 Task: Research Airbnb accommodation in Malacca, Malaysia from 9th December, 2023 to 16th December, 2023 for 2 adults.2 bedrooms having 2 beds and 1 bathroom. Property type can be flat. Look for 5 properties as per requirement.
Action: Mouse moved to (466, 142)
Screenshot: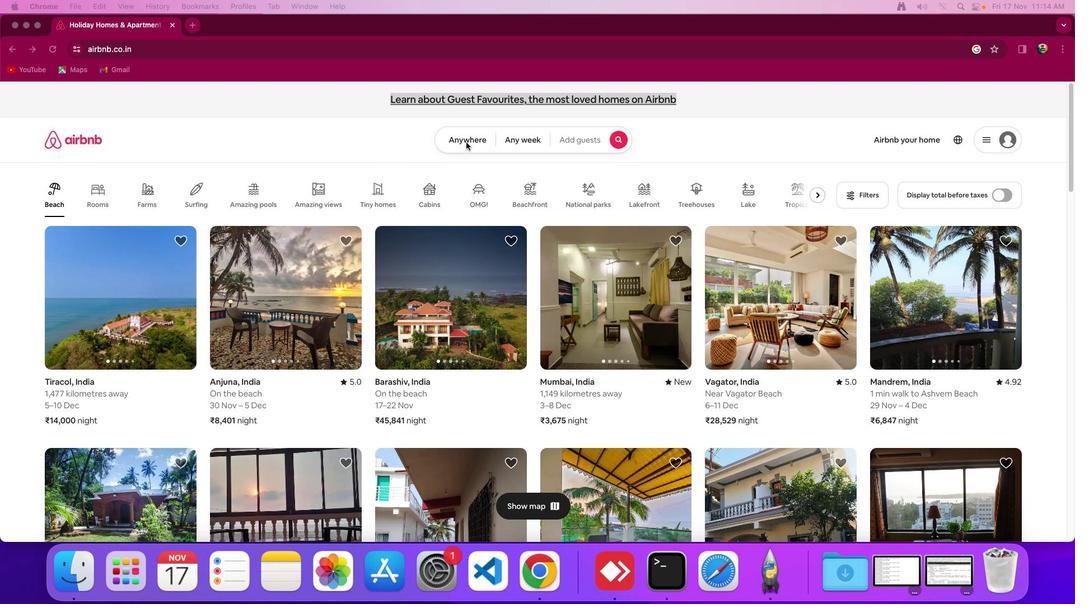 
Action: Mouse pressed left at (466, 142)
Screenshot: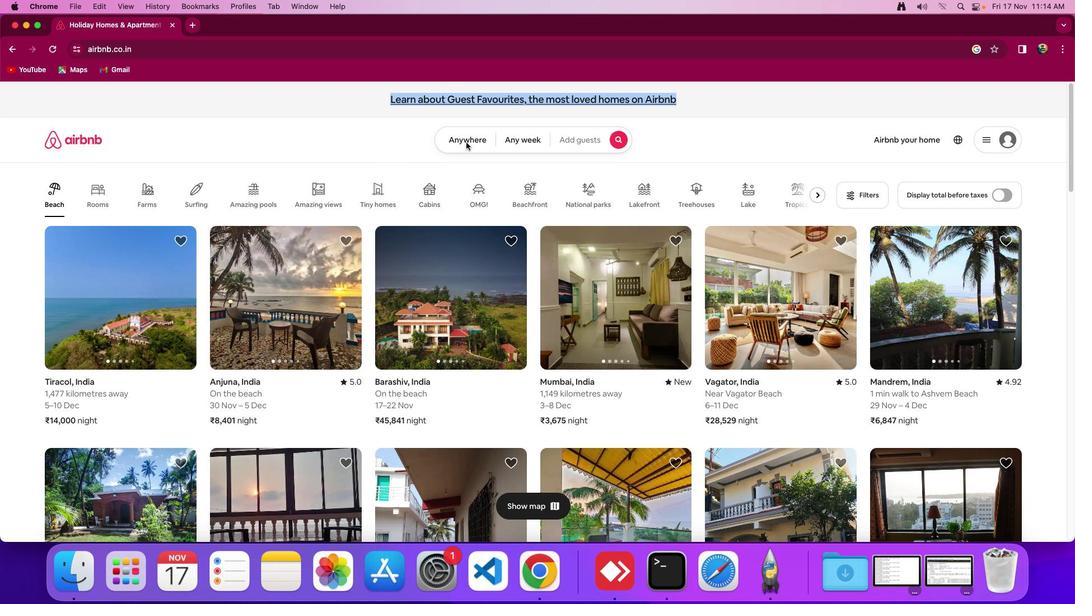 
Action: Mouse moved to (466, 142)
Screenshot: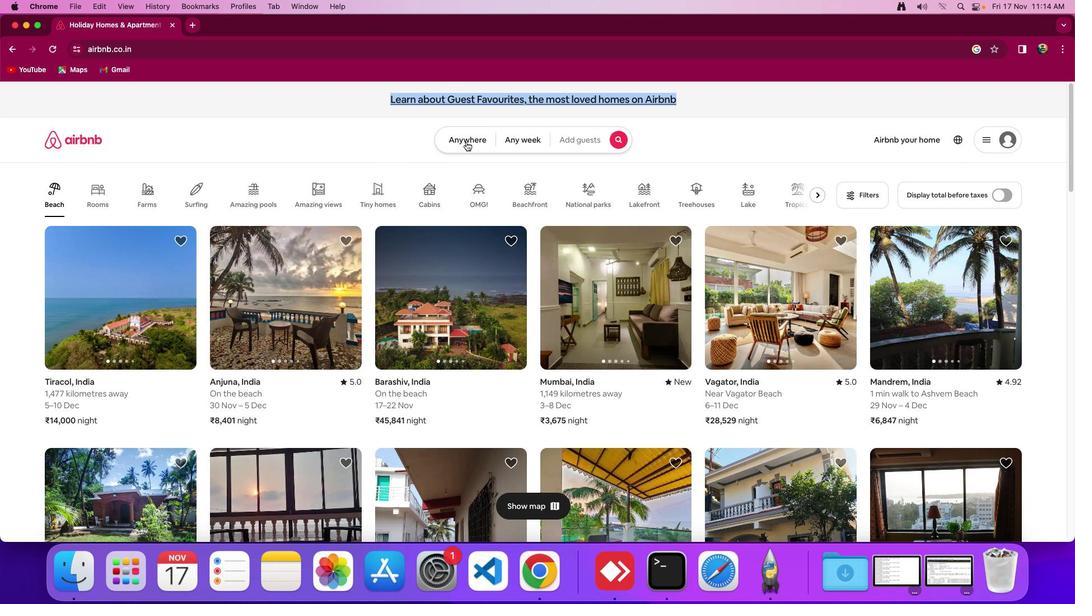 
Action: Mouse pressed left at (466, 142)
Screenshot: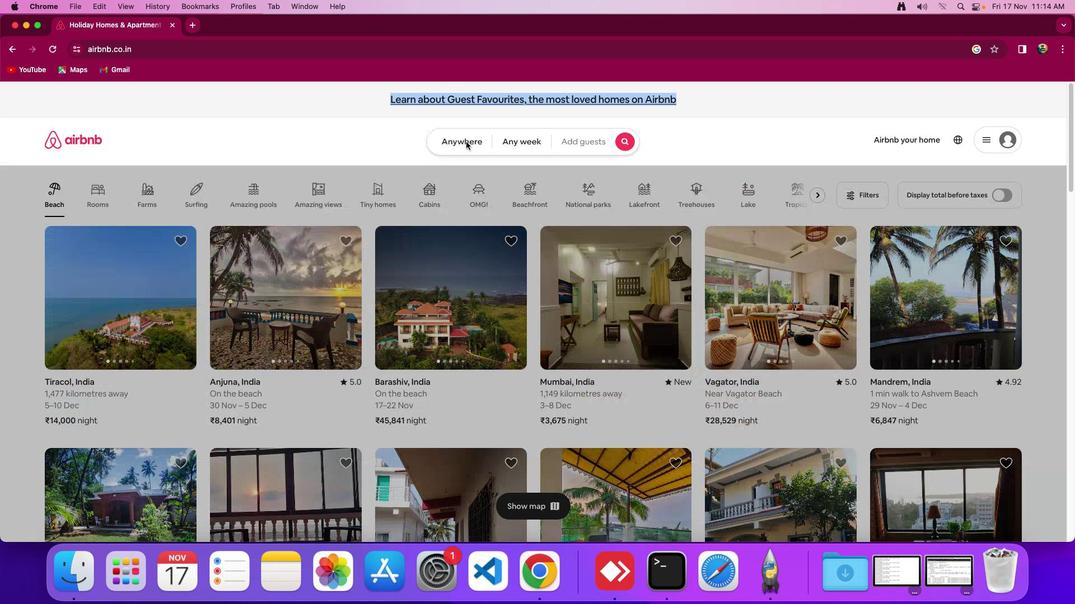 
Action: Mouse moved to (429, 184)
Screenshot: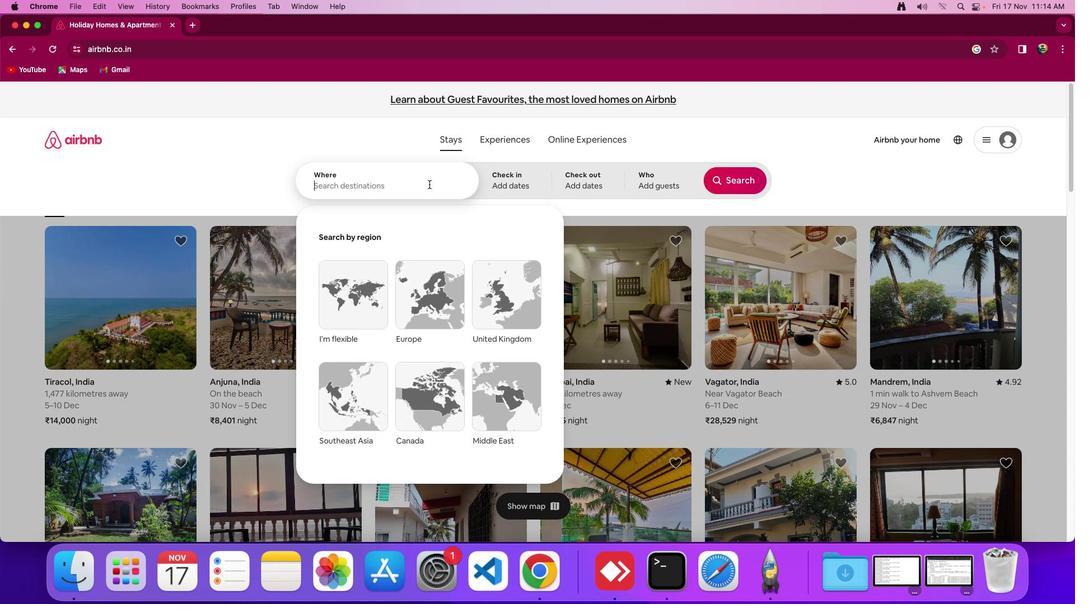 
Action: Mouse pressed left at (429, 184)
Screenshot: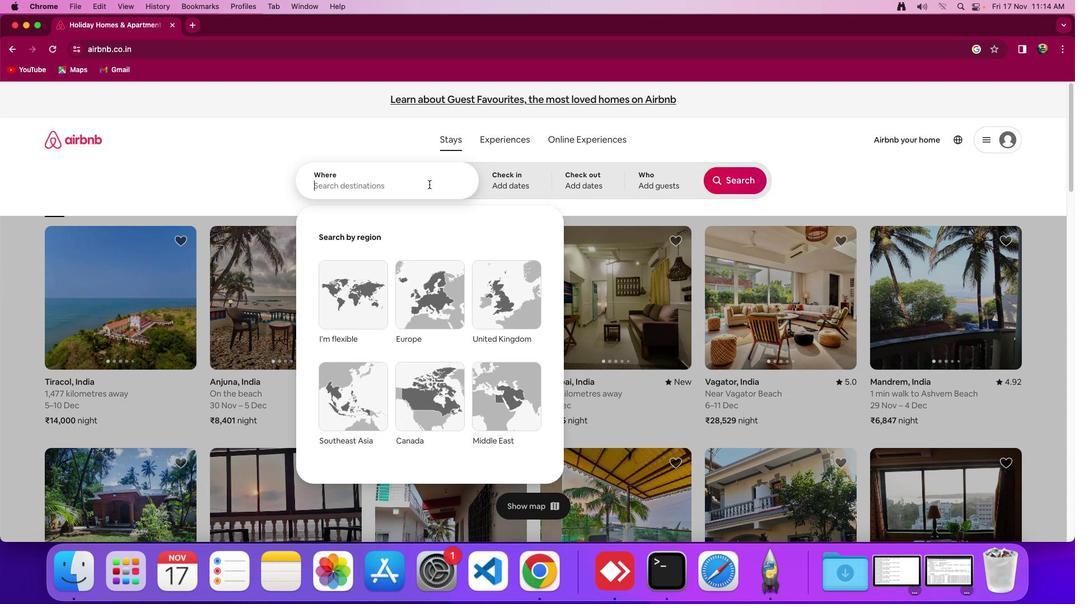 
Action: Mouse moved to (430, 183)
Screenshot: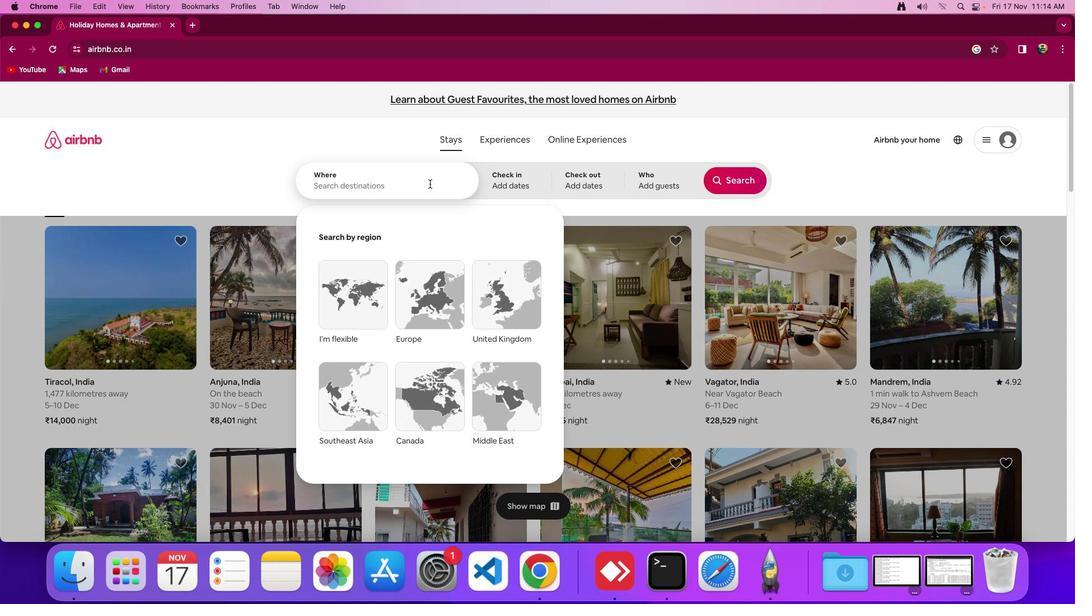 
Action: Key pressed Key.shift'M''a''l''c''c''a'','Key.spaceKey.shift'M''a''k''a''y''s''i''a'
Screenshot: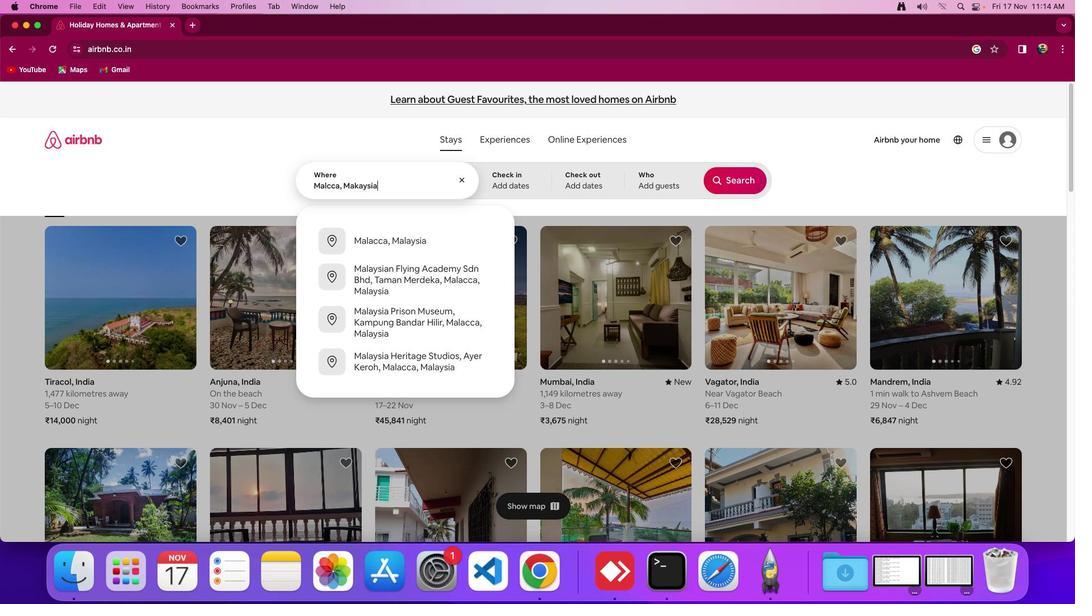 
Action: Mouse moved to (507, 190)
Screenshot: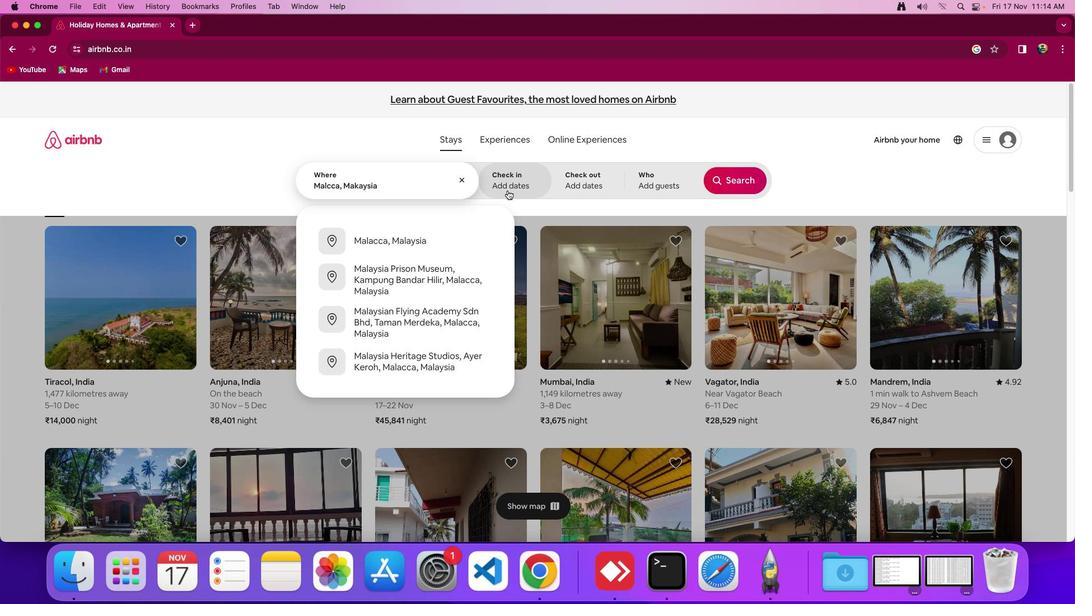
Action: Mouse pressed left at (507, 190)
Screenshot: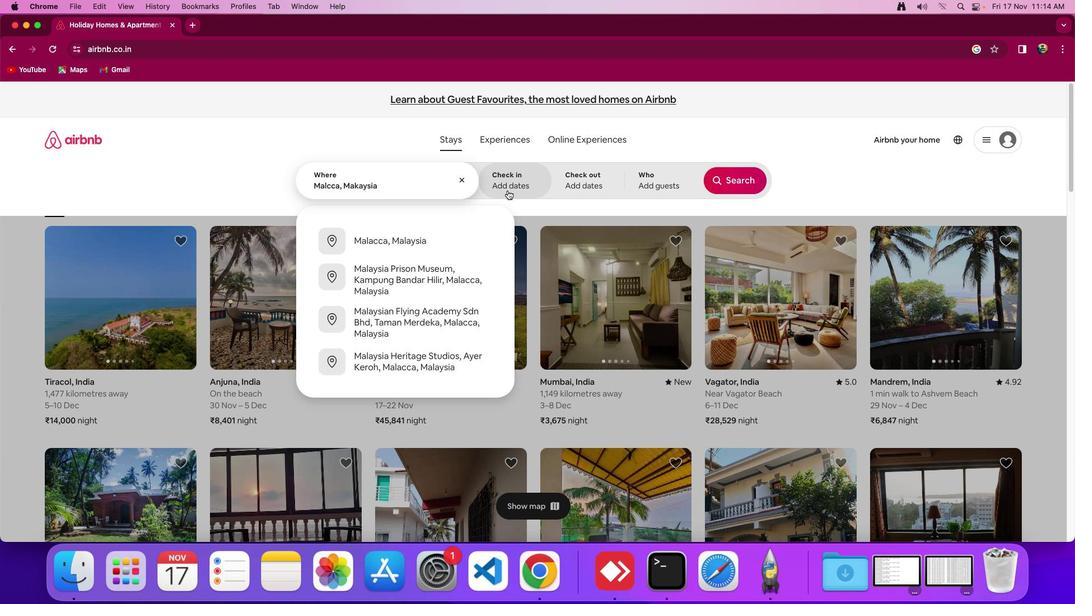 
Action: Mouse moved to (723, 345)
Screenshot: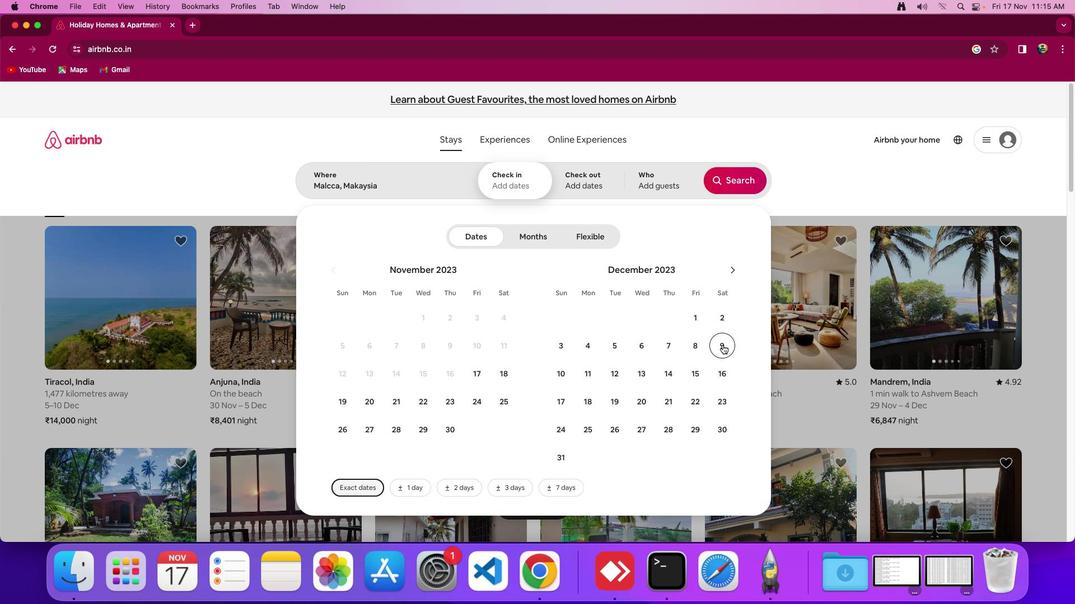 
Action: Mouse pressed left at (723, 345)
Screenshot: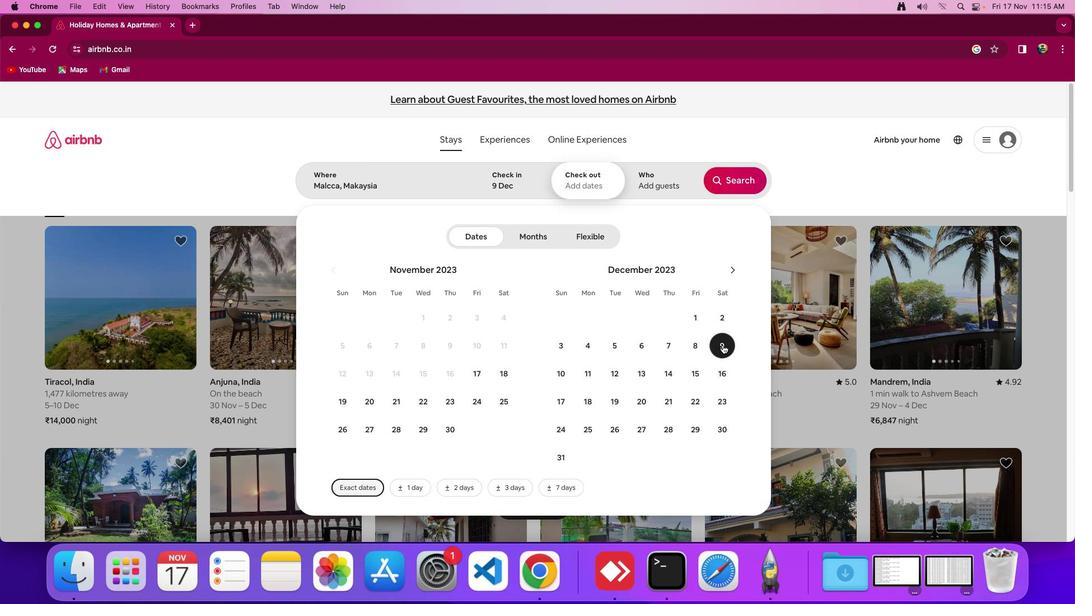 
Action: Mouse moved to (716, 376)
Screenshot: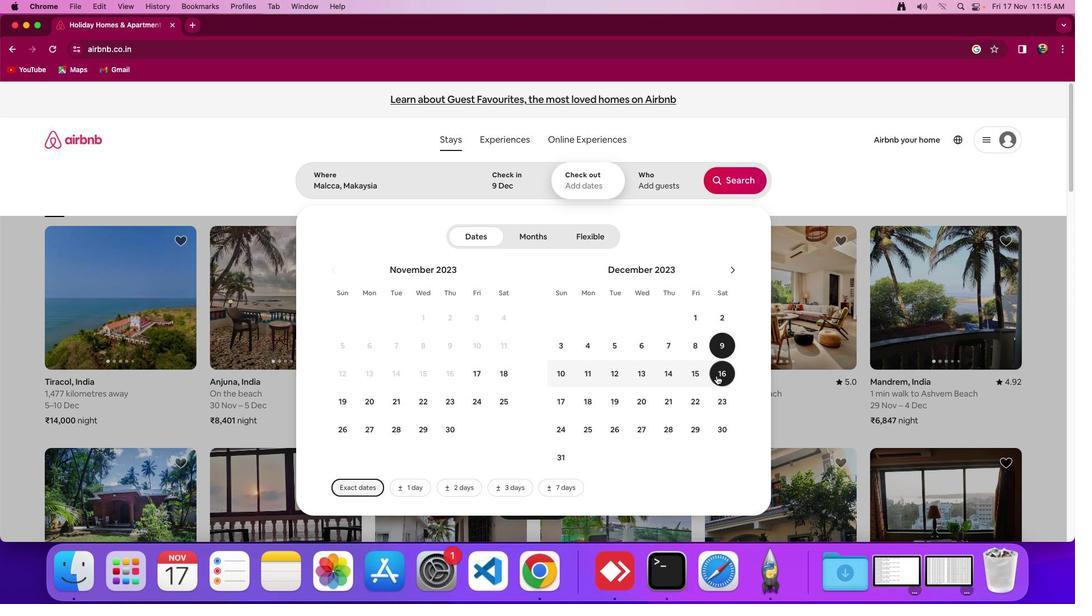 
Action: Mouse pressed left at (716, 376)
Screenshot: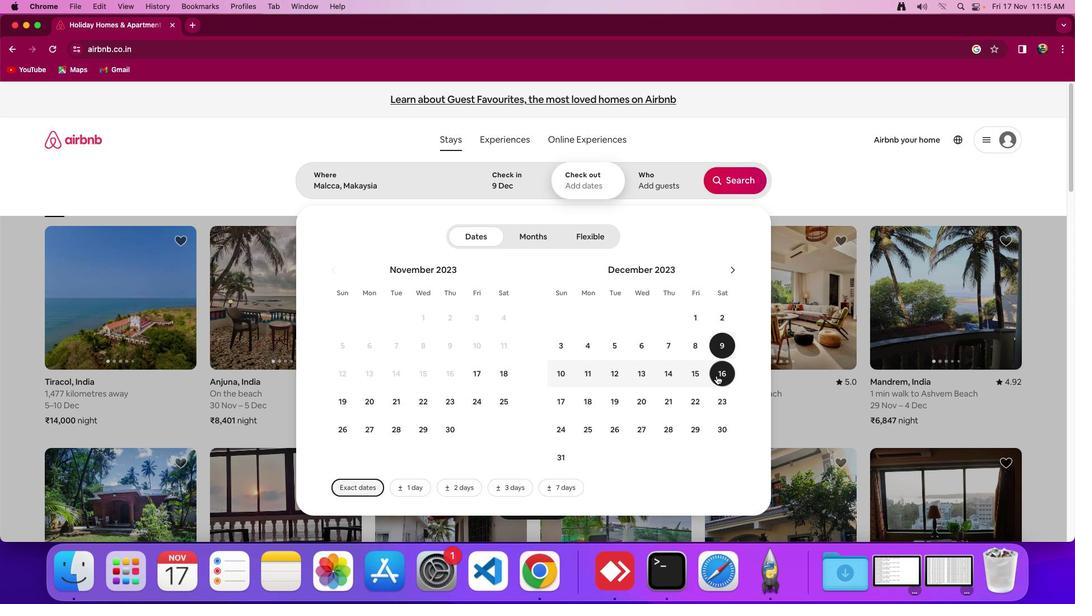 
Action: Mouse moved to (657, 178)
Screenshot: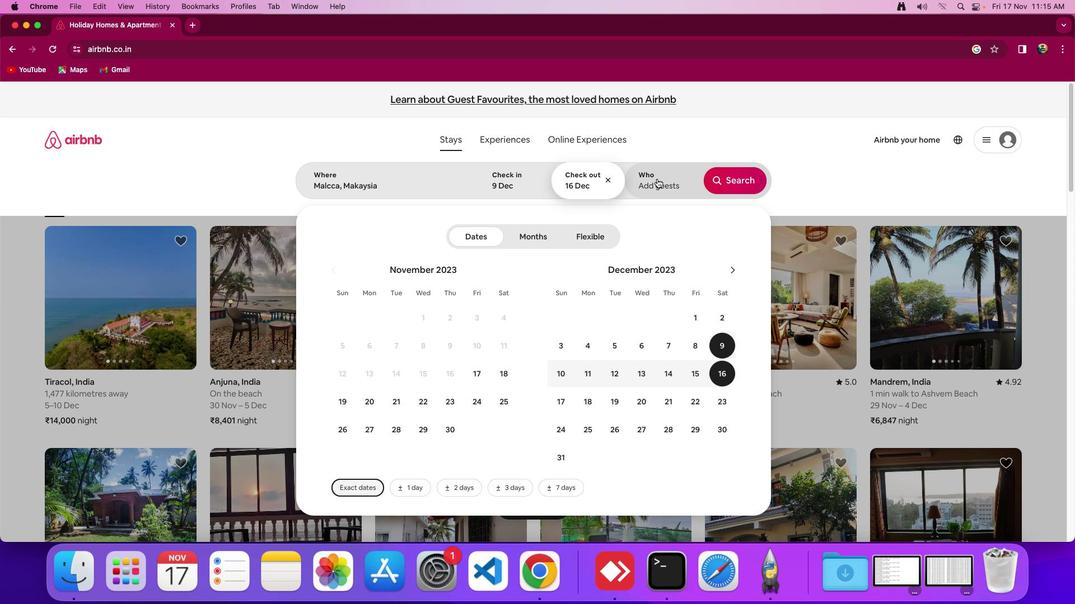 
Action: Mouse pressed left at (657, 178)
Screenshot: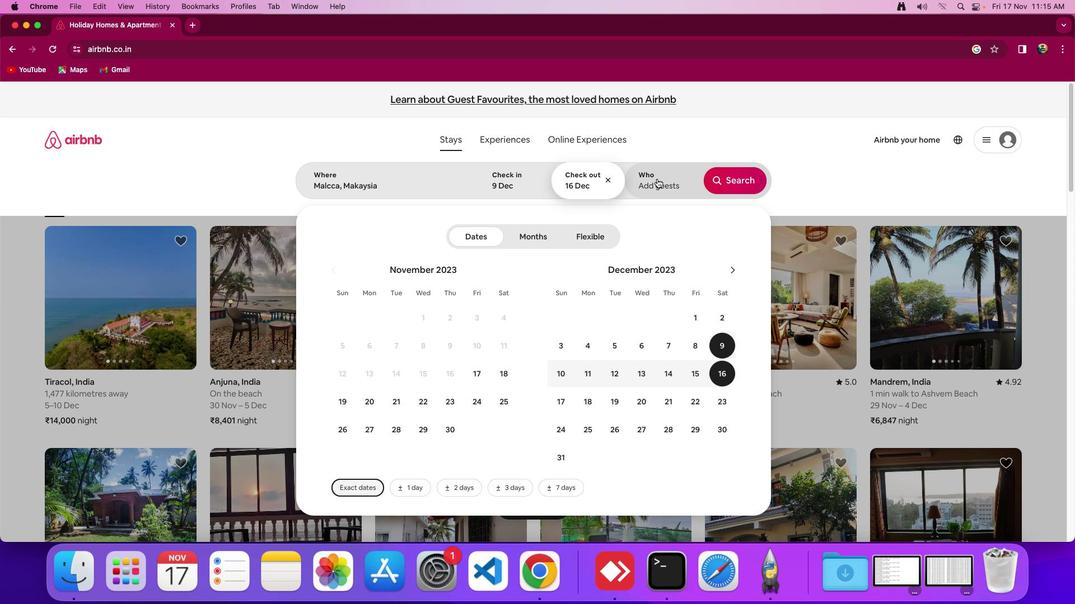 
Action: Mouse moved to (738, 242)
Screenshot: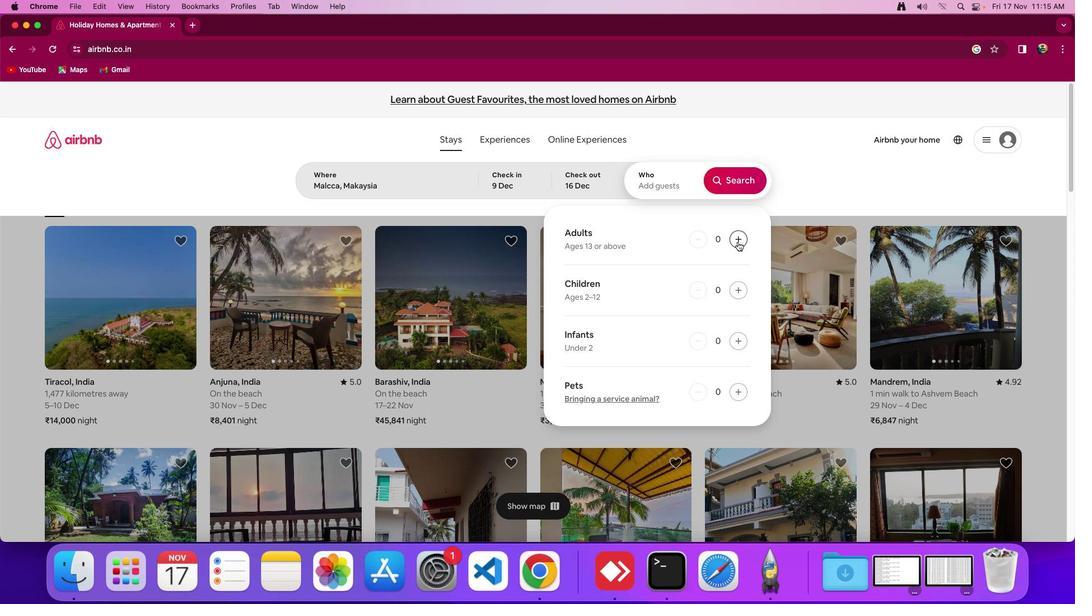 
Action: Mouse pressed left at (738, 242)
Screenshot: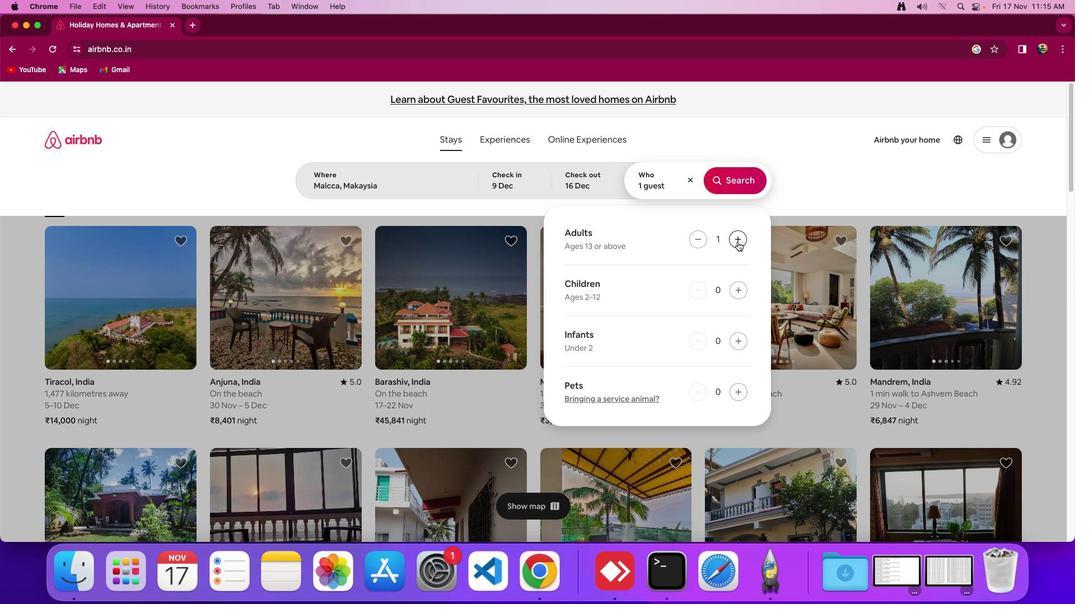 
Action: Mouse pressed left at (738, 242)
Screenshot: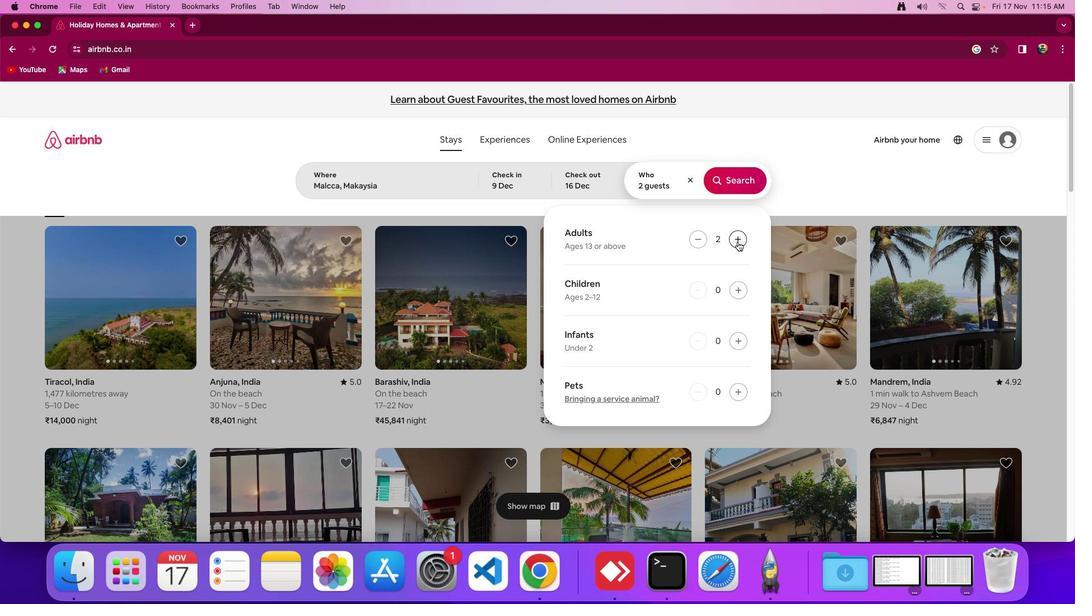 
Action: Mouse moved to (739, 176)
Screenshot: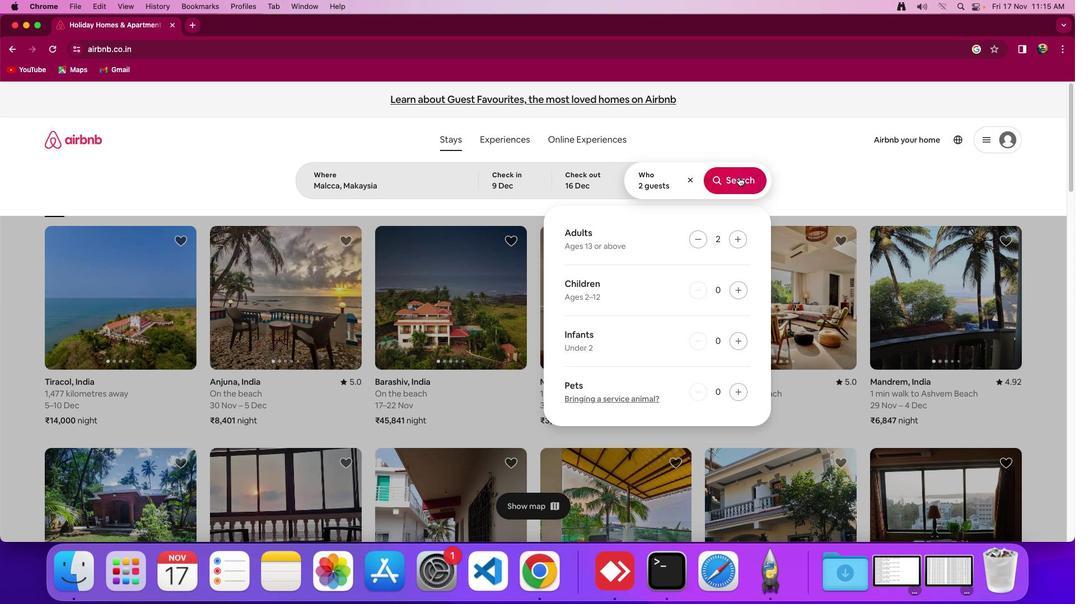 
Action: Mouse pressed left at (739, 176)
Screenshot: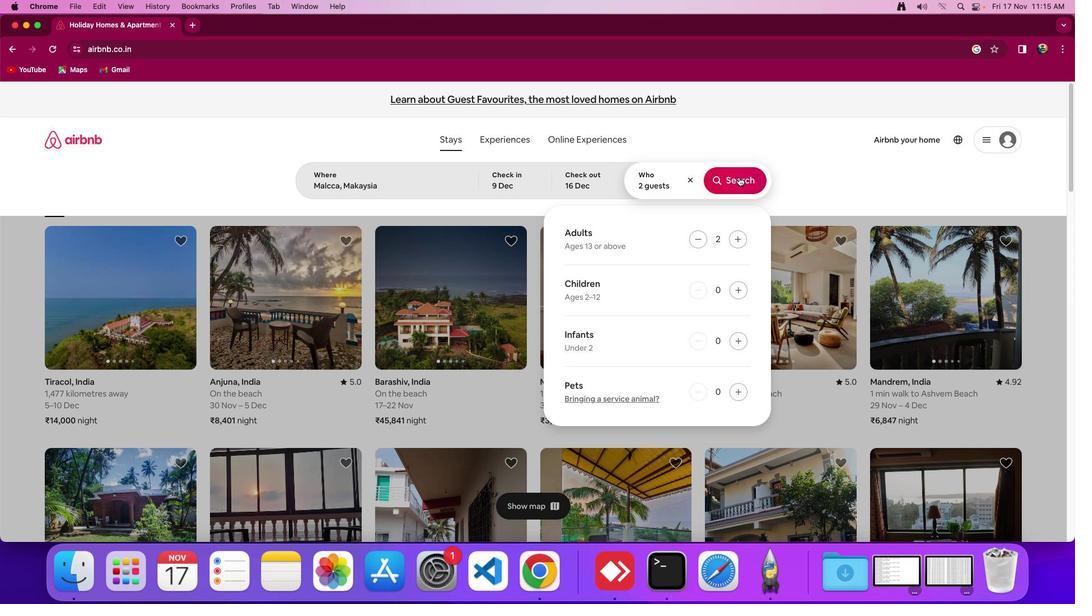 
Action: Mouse moved to (892, 149)
Screenshot: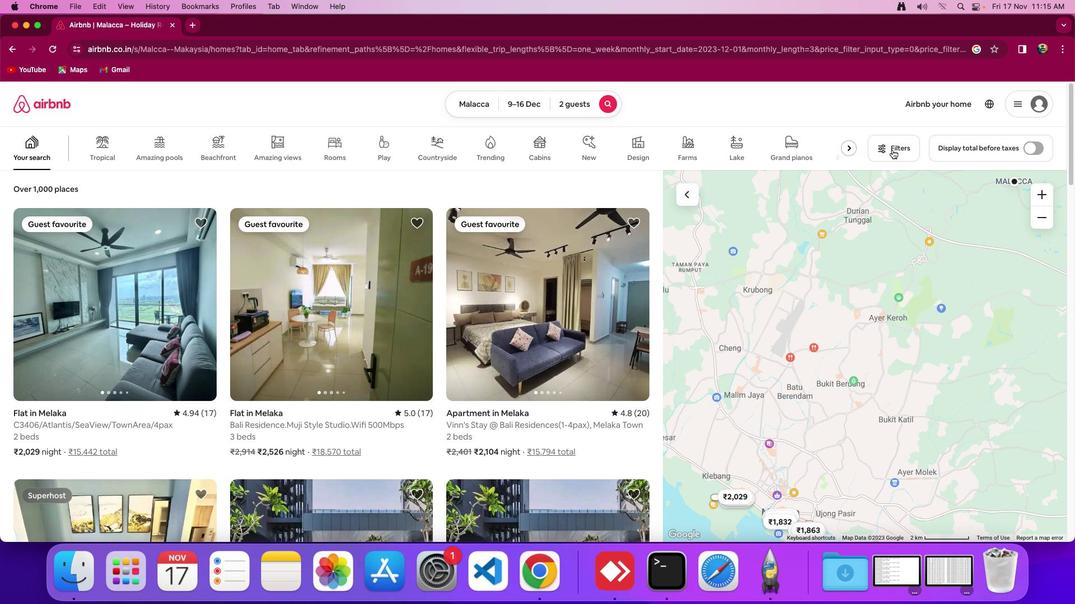
Action: Mouse pressed left at (892, 149)
Screenshot: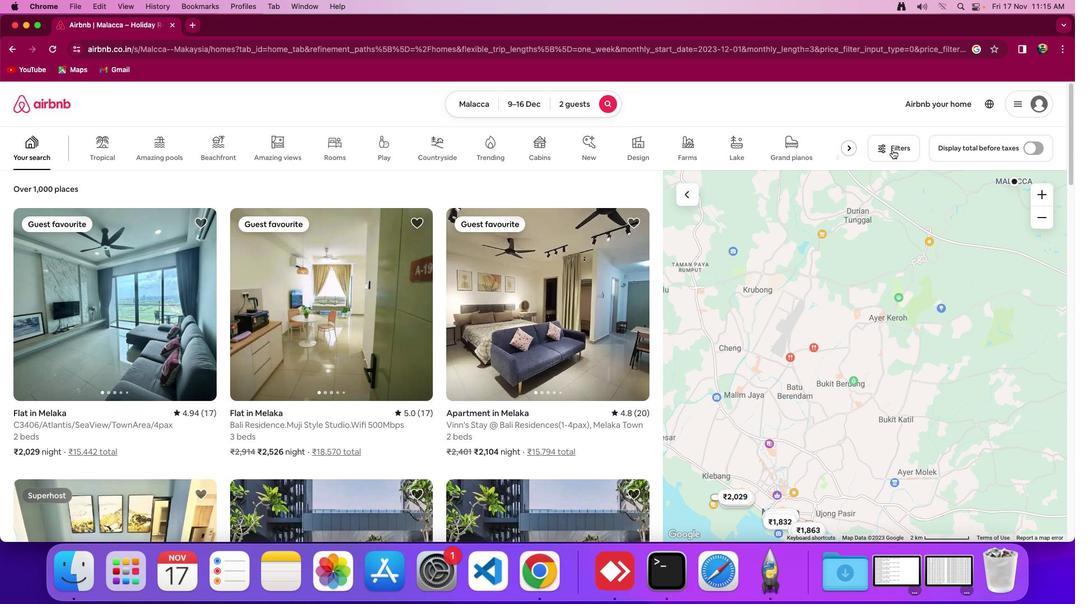 
Action: Mouse moved to (515, 301)
Screenshot: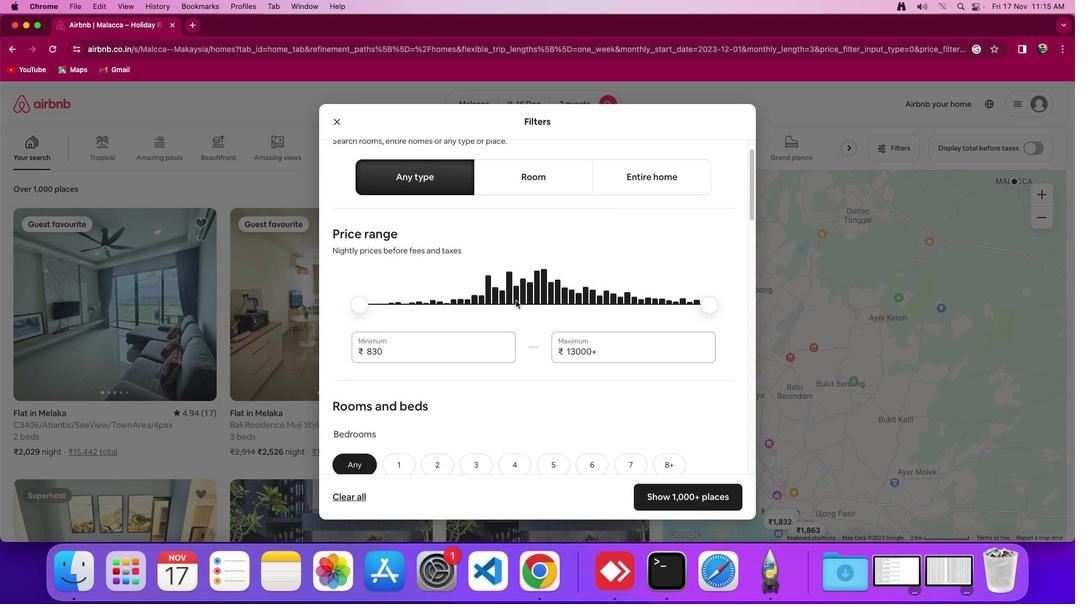 
Action: Mouse scrolled (515, 301) with delta (0, 0)
Screenshot: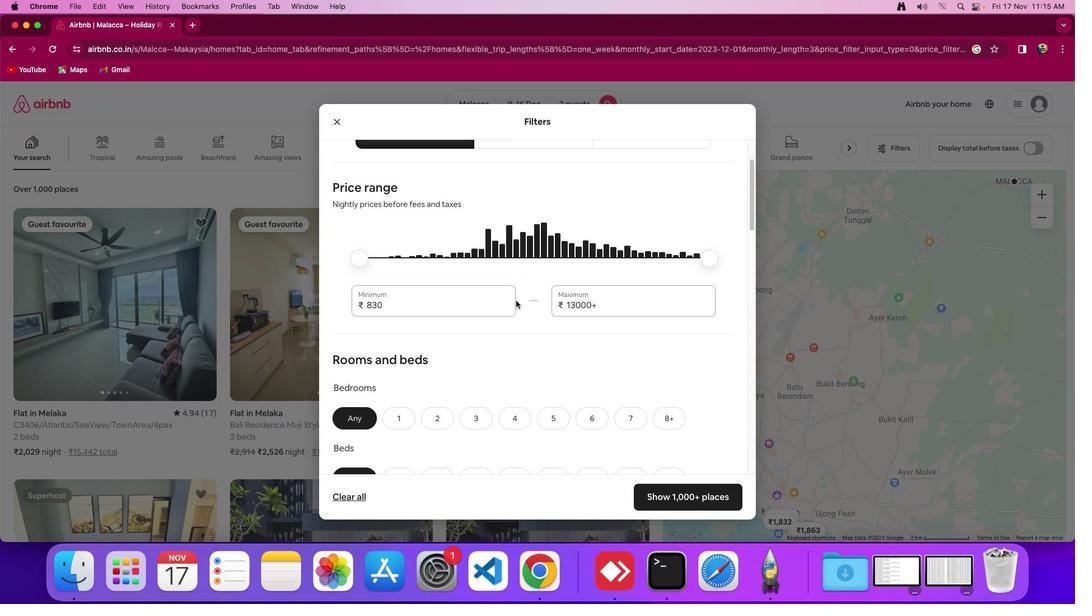 
Action: Mouse scrolled (515, 301) with delta (0, 0)
Screenshot: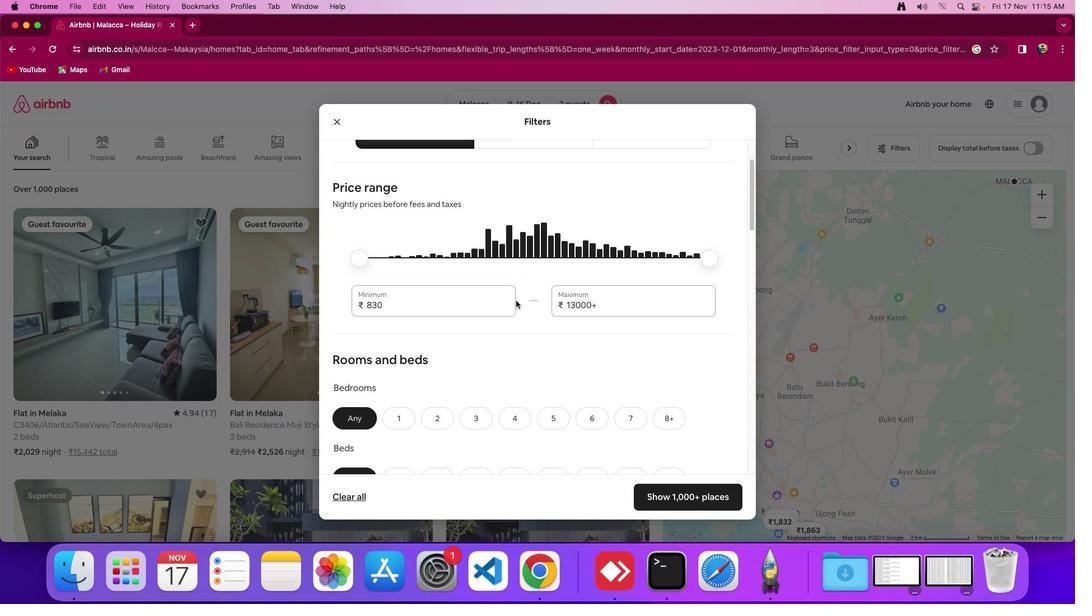 
Action: Mouse moved to (515, 301)
Screenshot: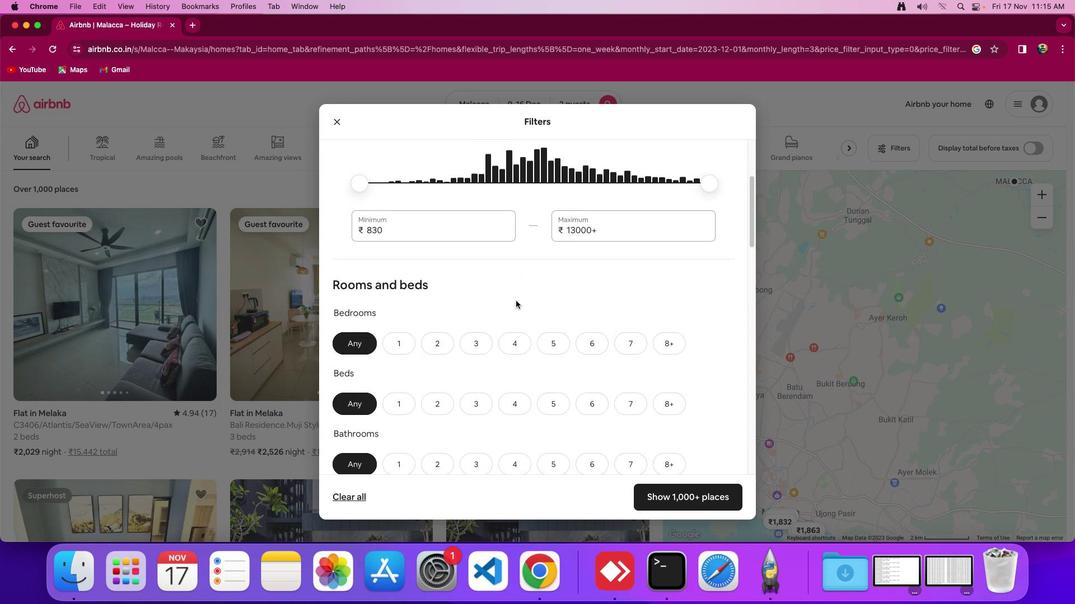 
Action: Mouse scrolled (515, 301) with delta (0, -2)
Screenshot: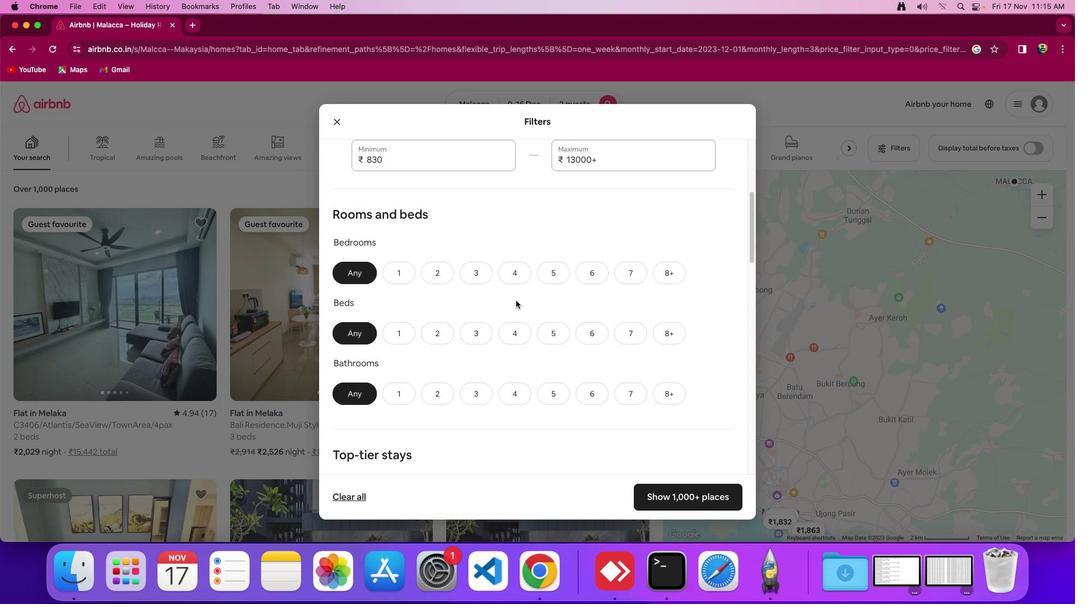 
Action: Mouse moved to (516, 300)
Screenshot: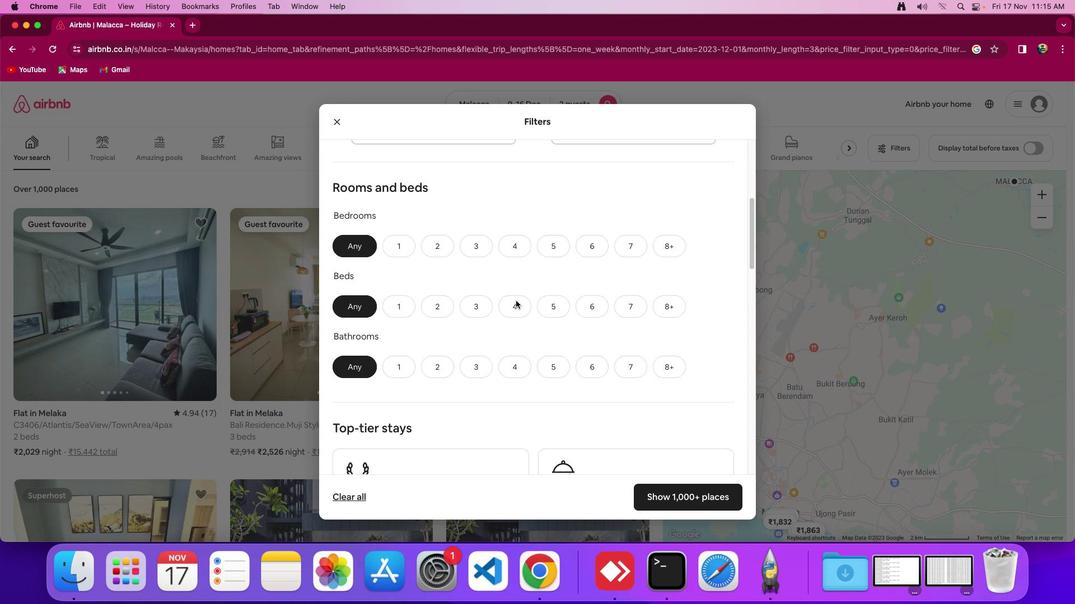 
Action: Mouse scrolled (516, 300) with delta (0, -2)
Screenshot: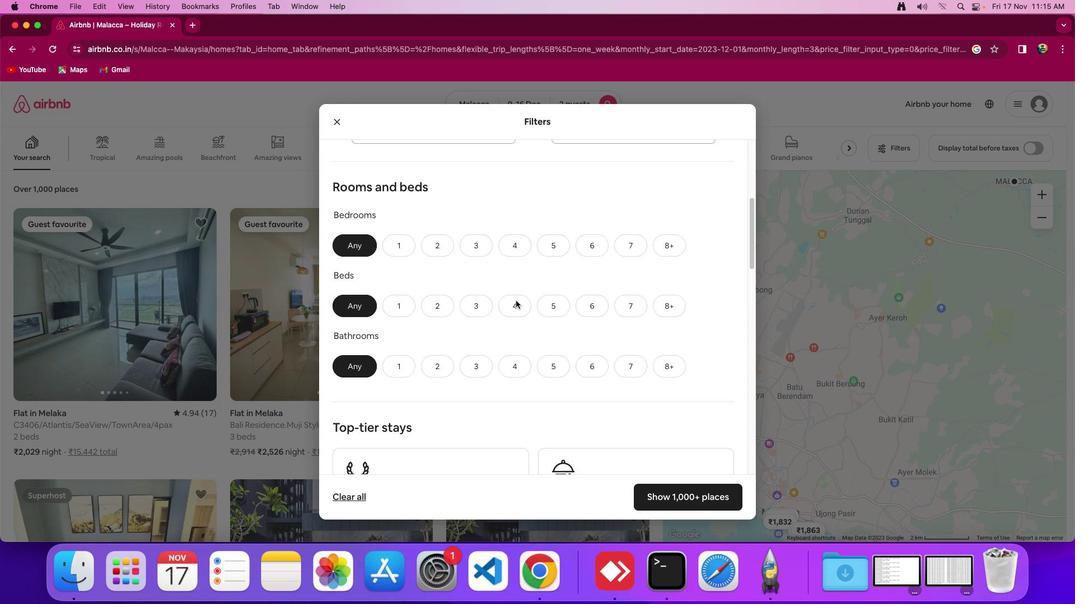 
Action: Mouse moved to (434, 248)
Screenshot: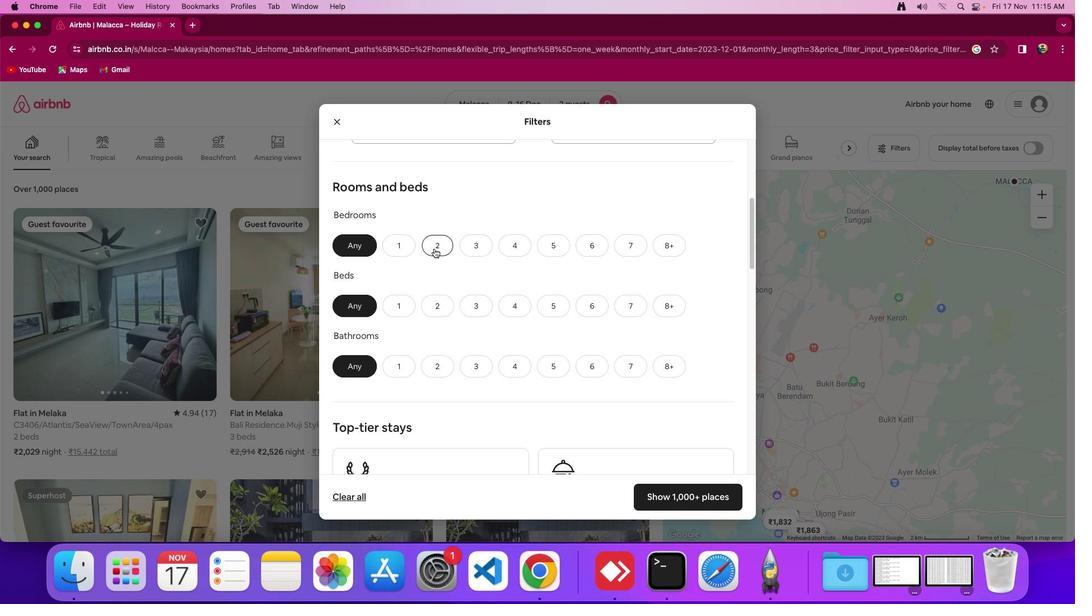 
Action: Mouse pressed left at (434, 248)
Screenshot: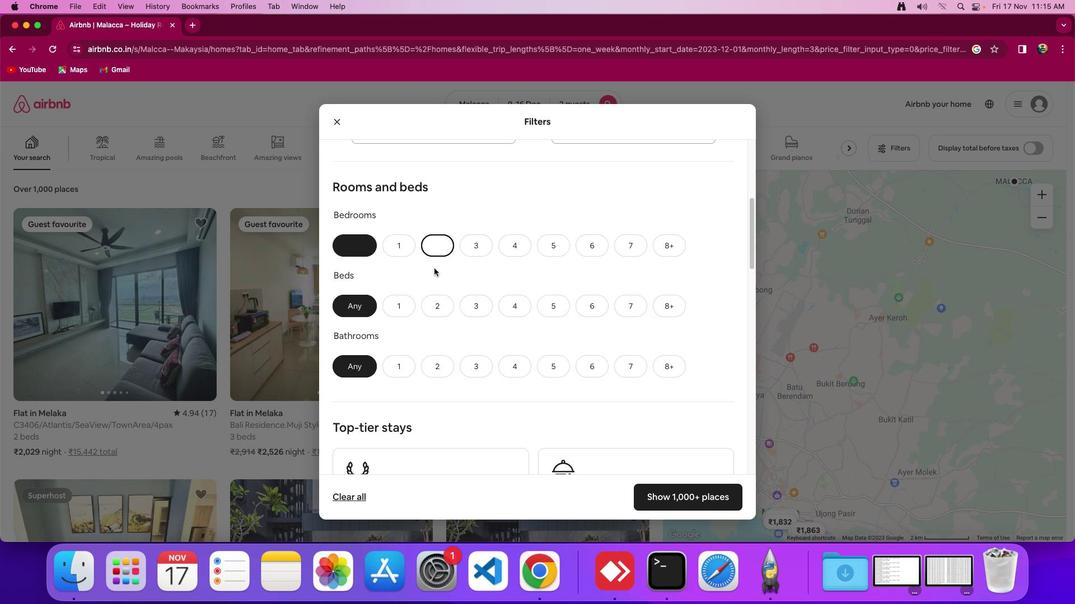 
Action: Mouse moved to (434, 300)
Screenshot: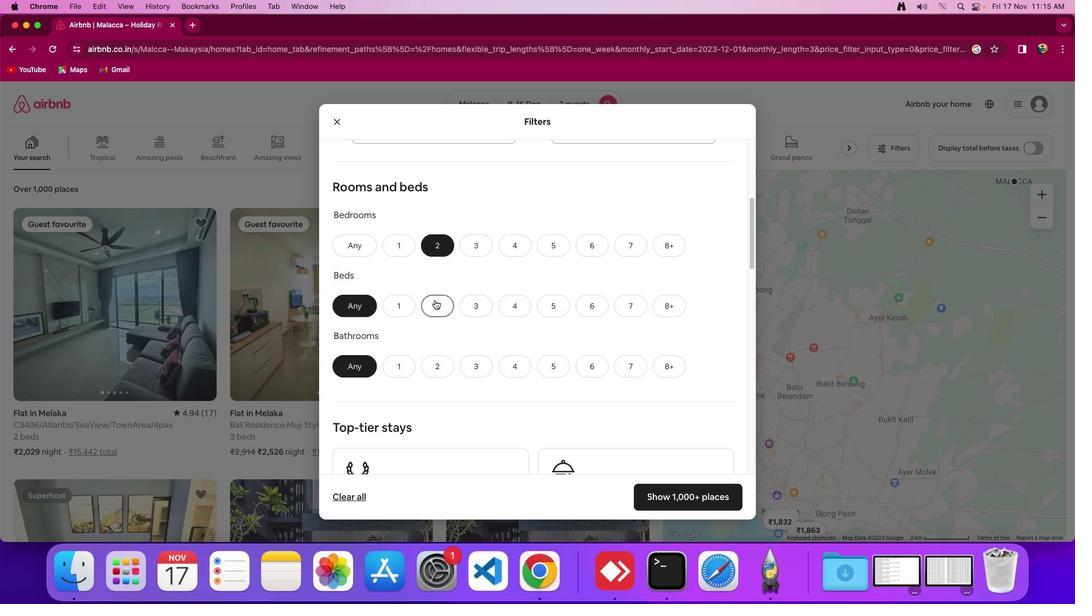 
Action: Mouse pressed left at (434, 300)
Screenshot: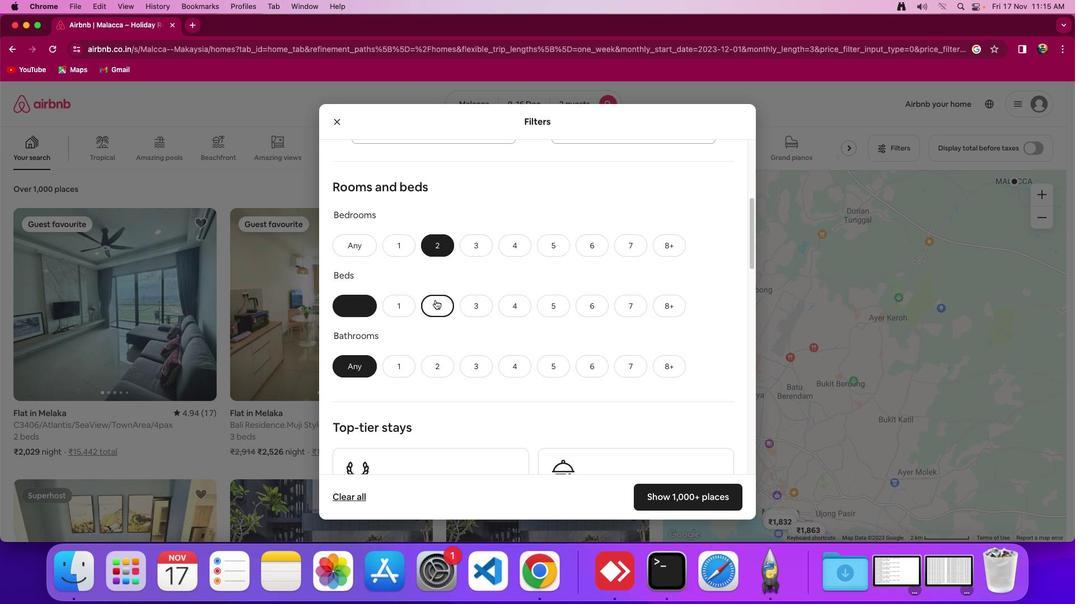 
Action: Mouse moved to (467, 308)
Screenshot: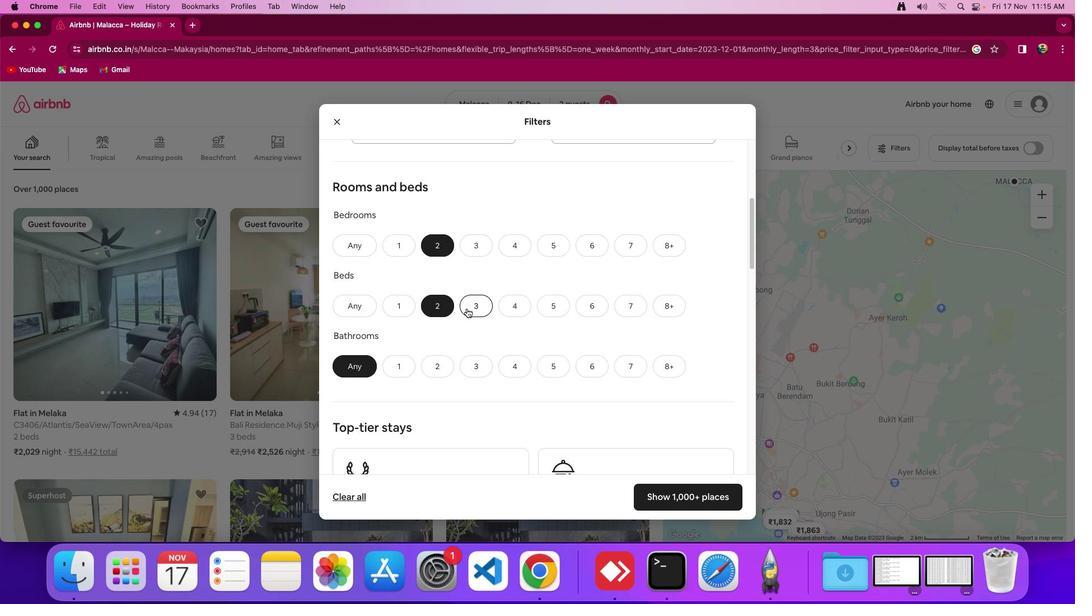 
Action: Mouse scrolled (467, 308) with delta (0, 0)
Screenshot: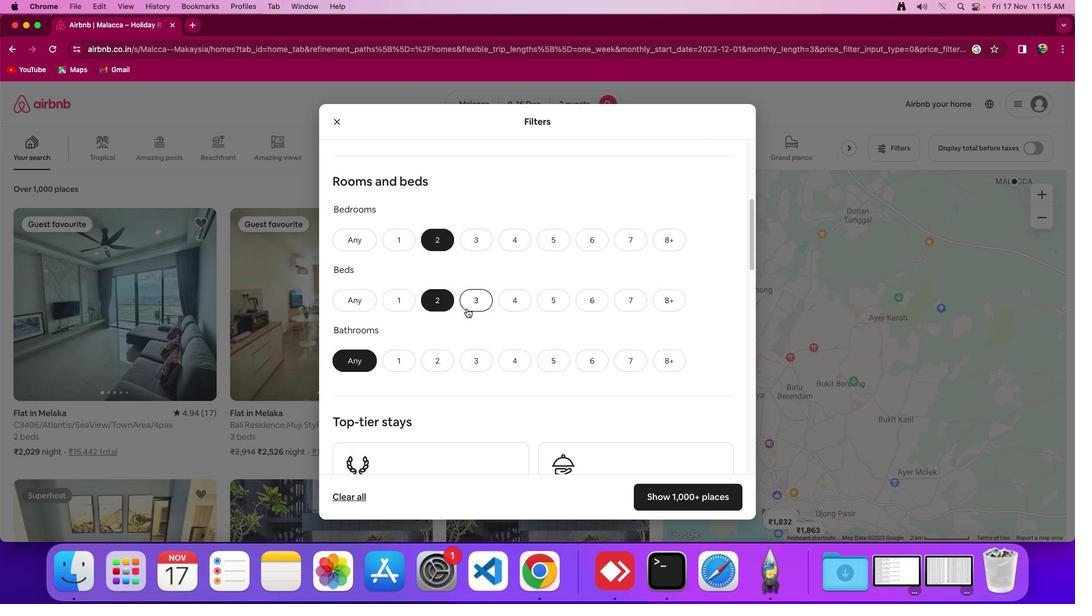 
Action: Mouse scrolled (467, 308) with delta (0, 0)
Screenshot: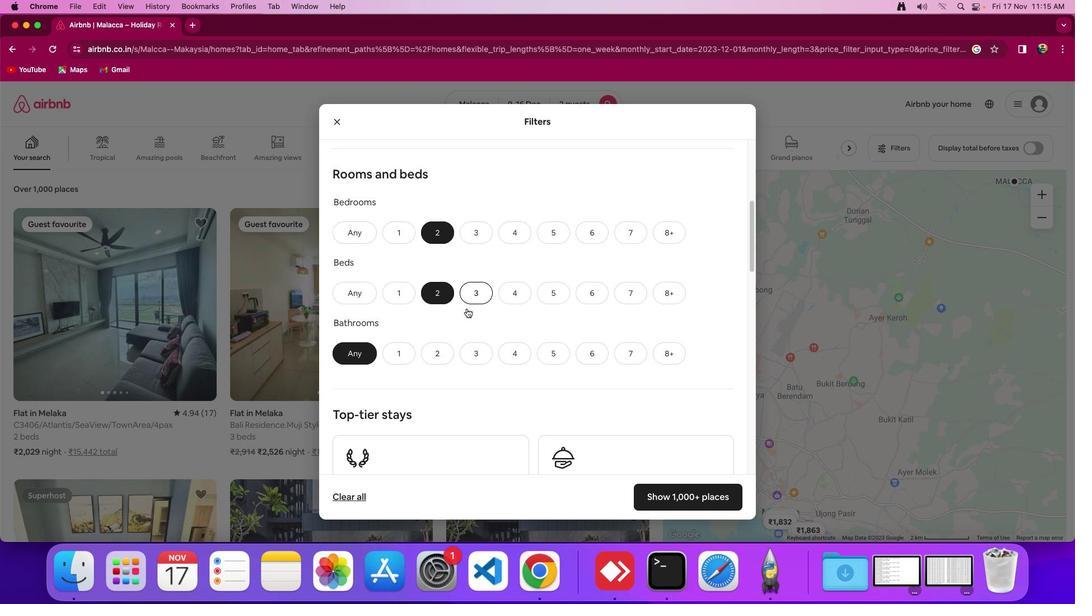 
Action: Mouse scrolled (467, 308) with delta (0, 0)
Screenshot: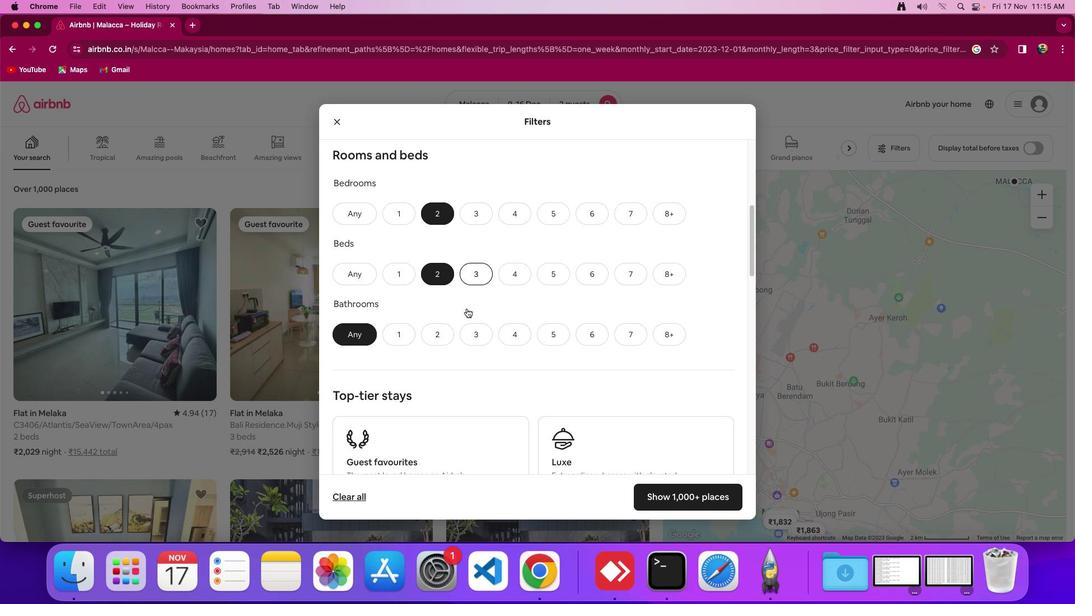 
Action: Mouse moved to (402, 324)
Screenshot: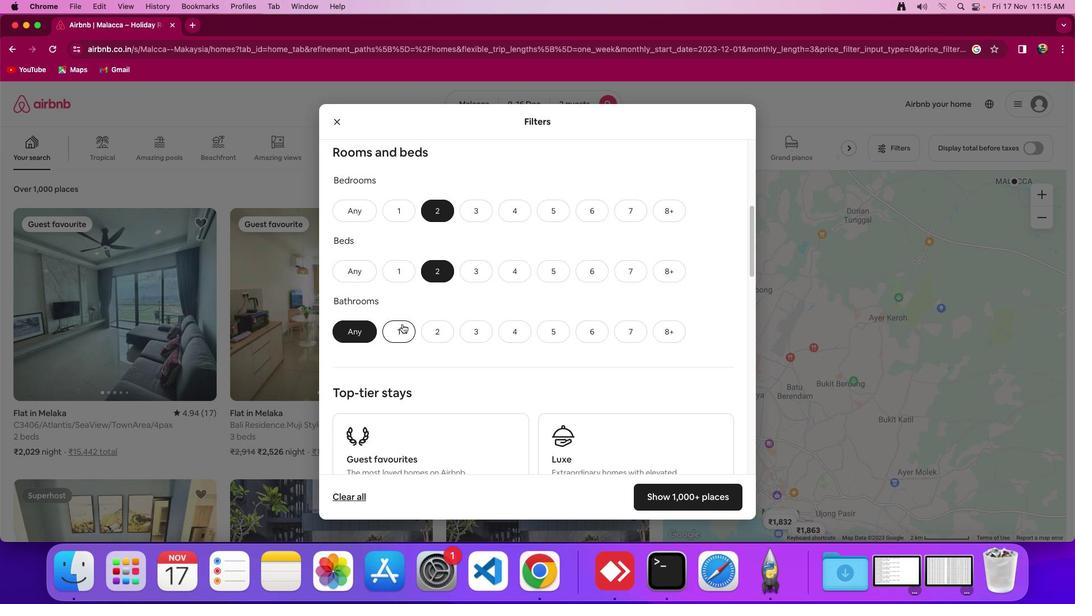 
Action: Mouse pressed left at (402, 324)
Screenshot: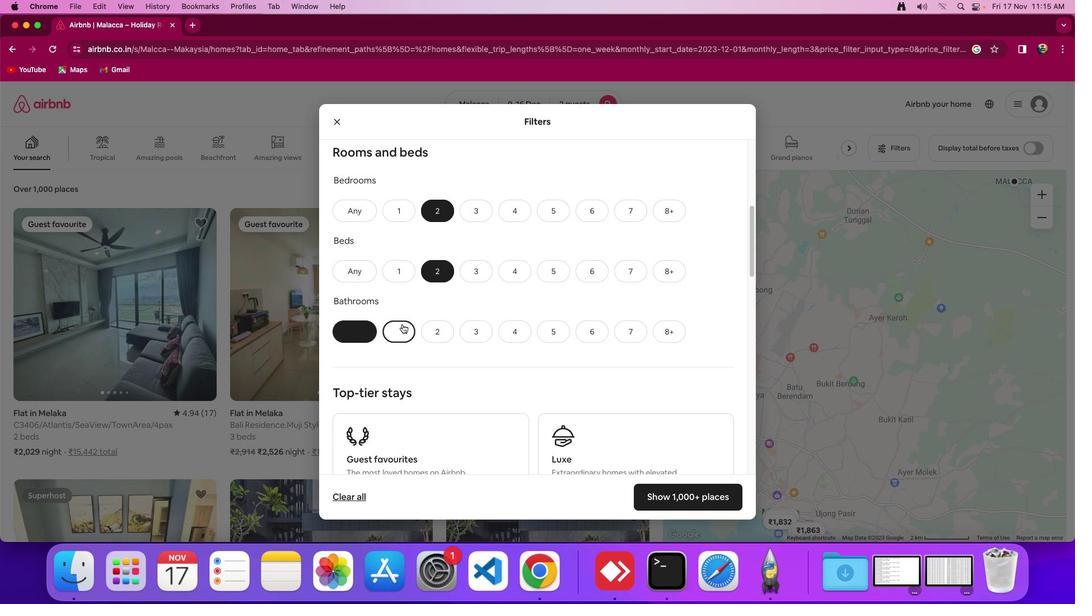
Action: Mouse moved to (549, 309)
Screenshot: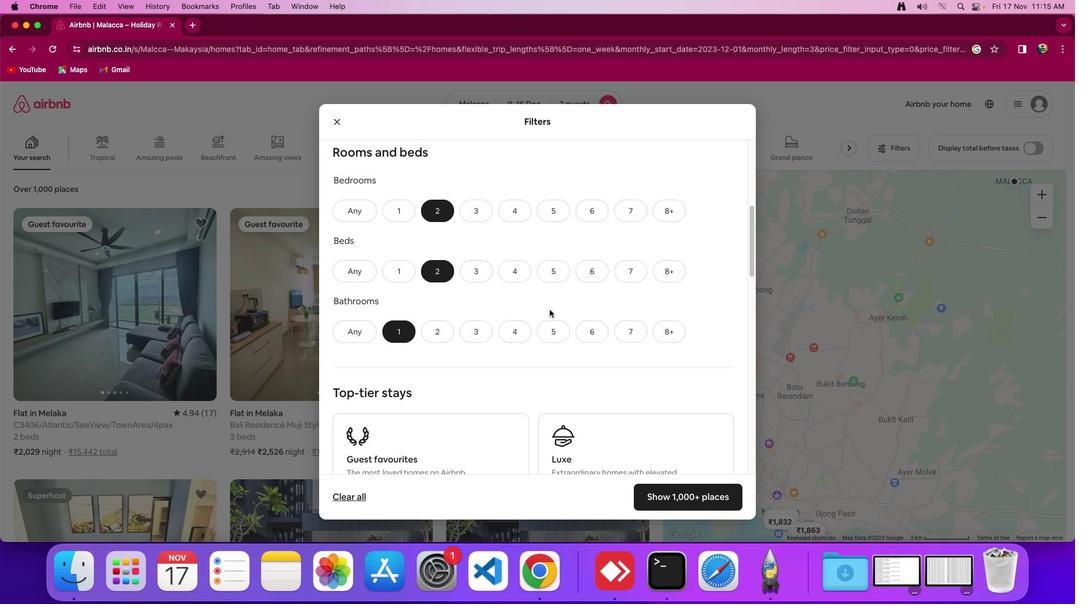 
Action: Mouse scrolled (549, 309) with delta (0, 0)
Screenshot: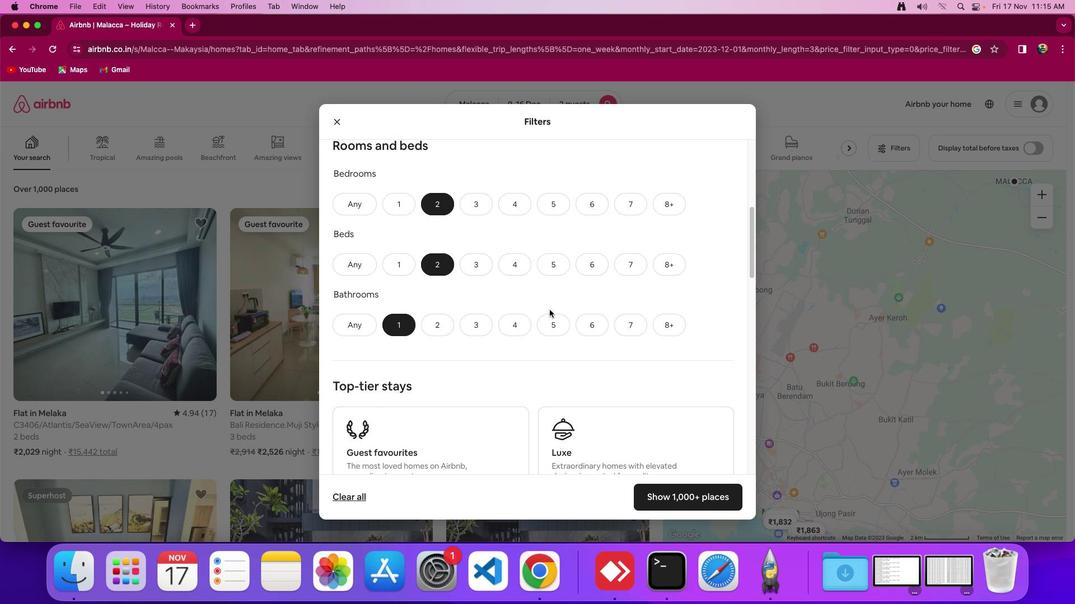 
Action: Mouse moved to (549, 309)
Screenshot: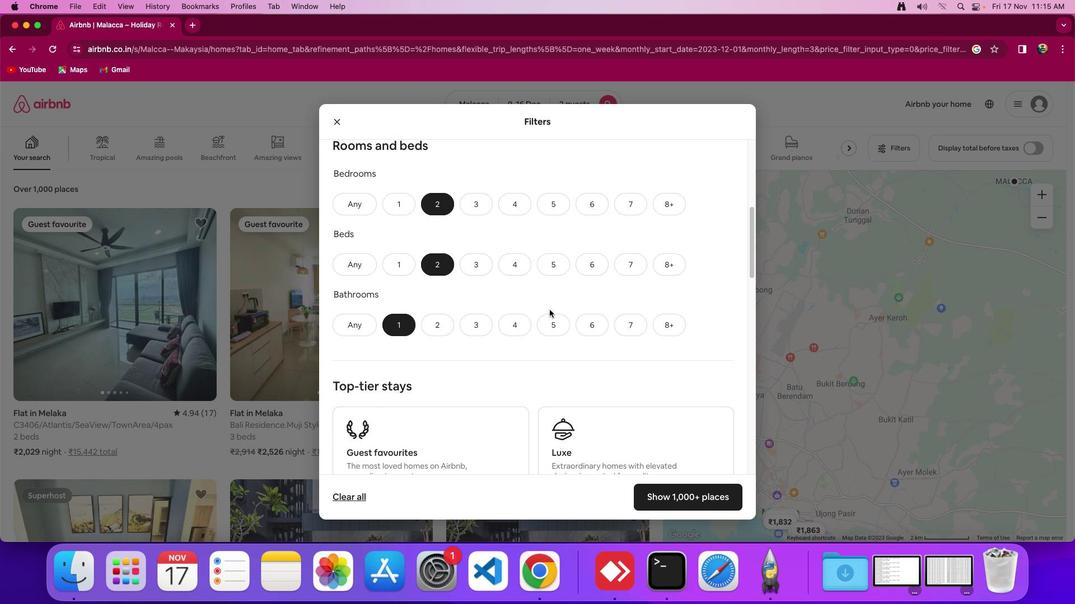 
Action: Mouse scrolled (549, 309) with delta (0, 0)
Screenshot: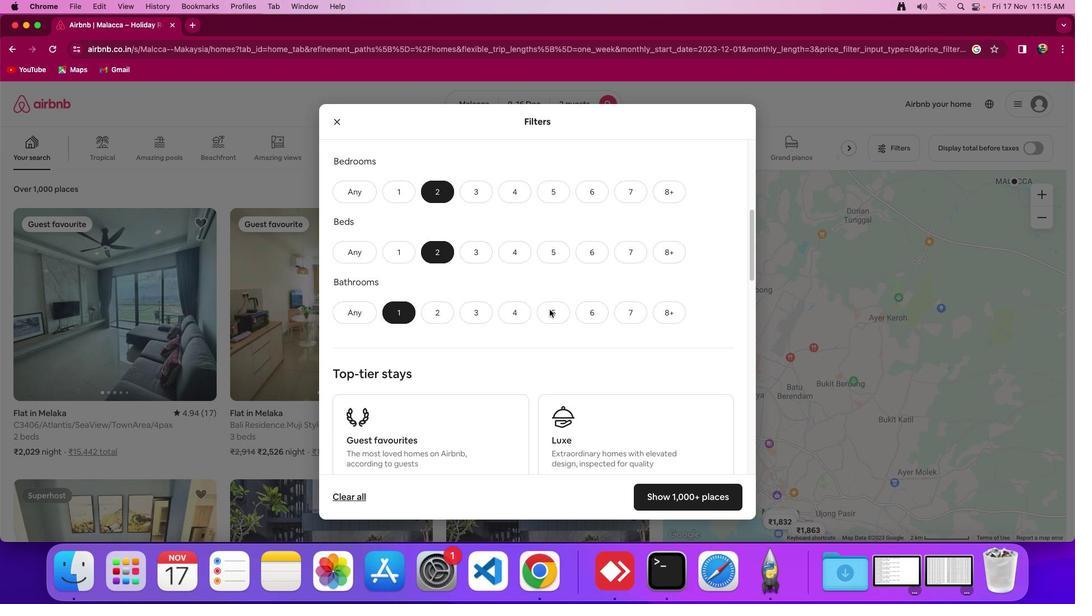 
Action: Mouse scrolled (549, 309) with delta (0, 0)
Screenshot: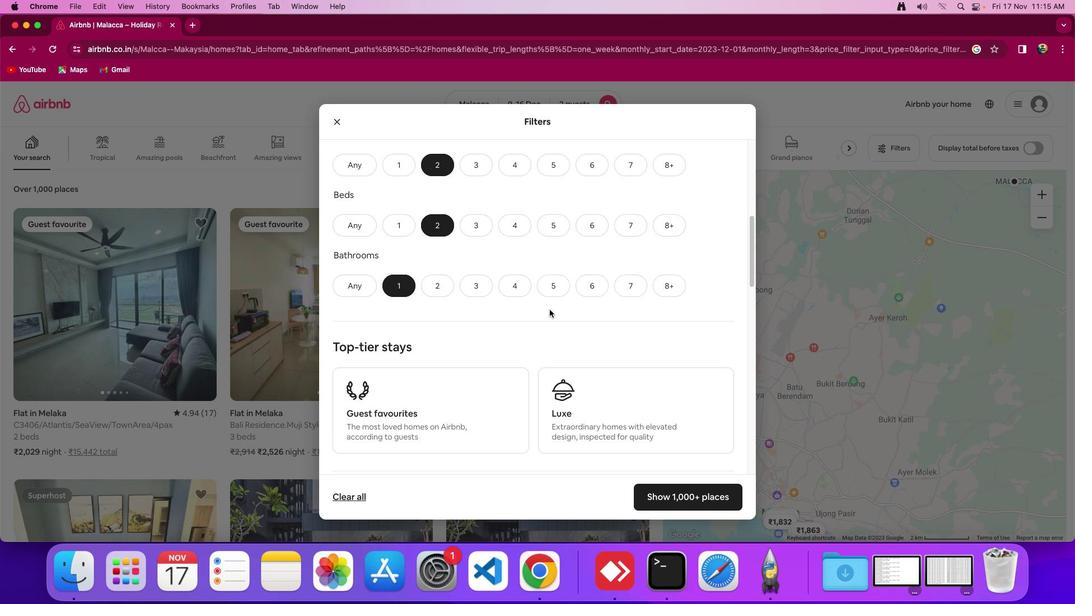 
Action: Mouse scrolled (549, 309) with delta (0, 0)
Screenshot: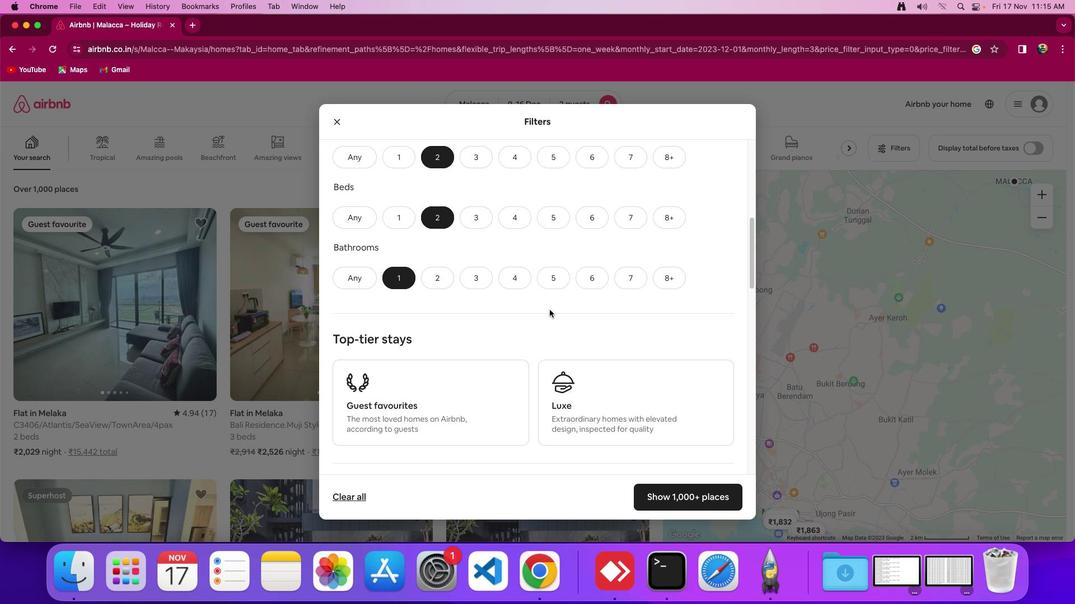
Action: Mouse scrolled (549, 309) with delta (0, 0)
Screenshot: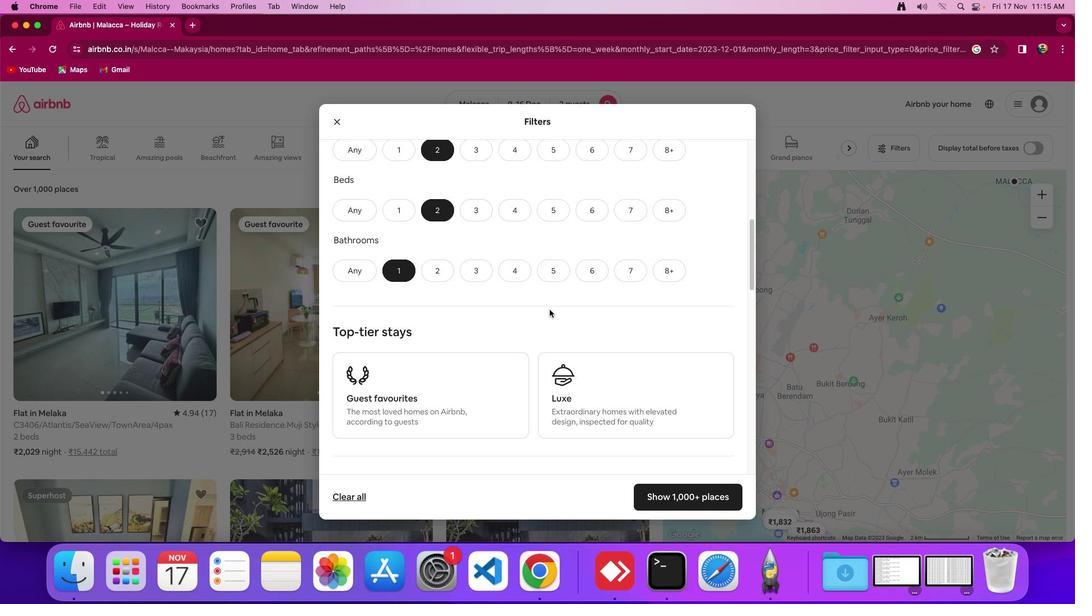 
Action: Mouse scrolled (549, 309) with delta (0, 0)
Screenshot: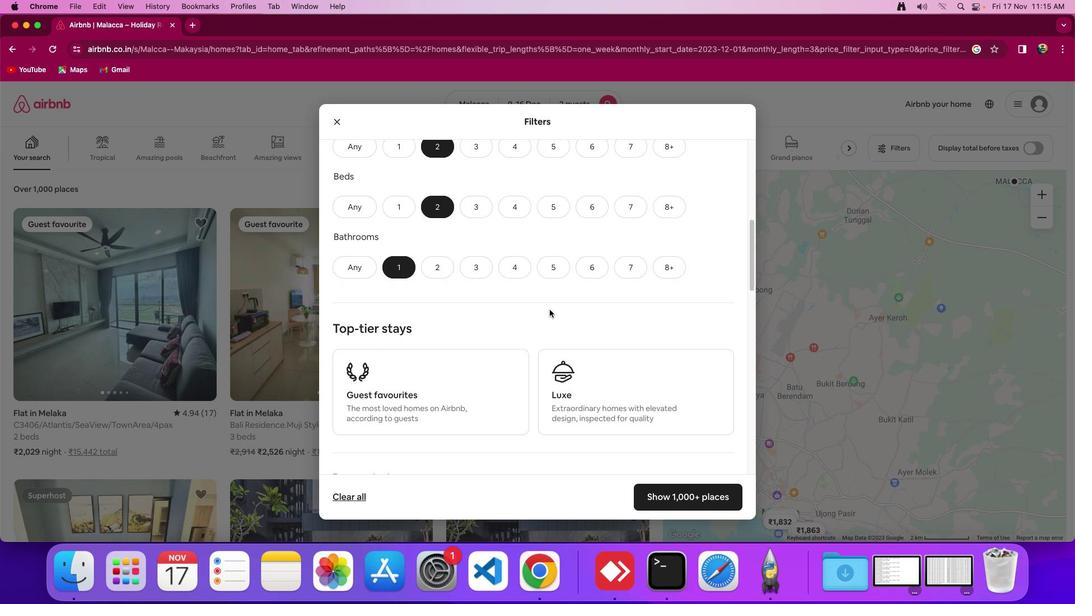 
Action: Mouse scrolled (549, 309) with delta (0, 0)
Screenshot: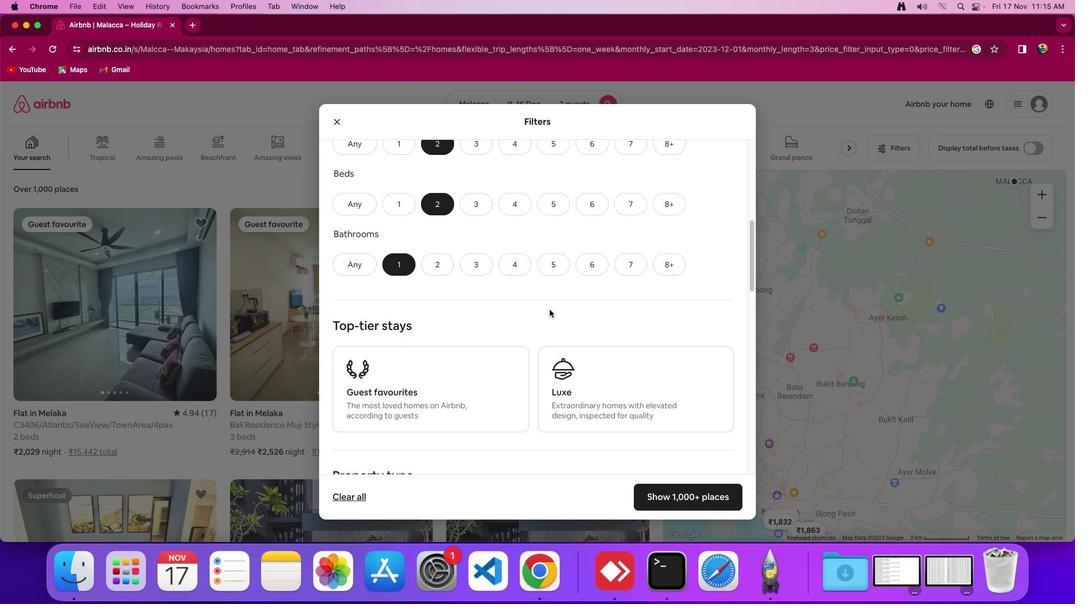 
Action: Mouse scrolled (549, 309) with delta (0, 0)
Screenshot: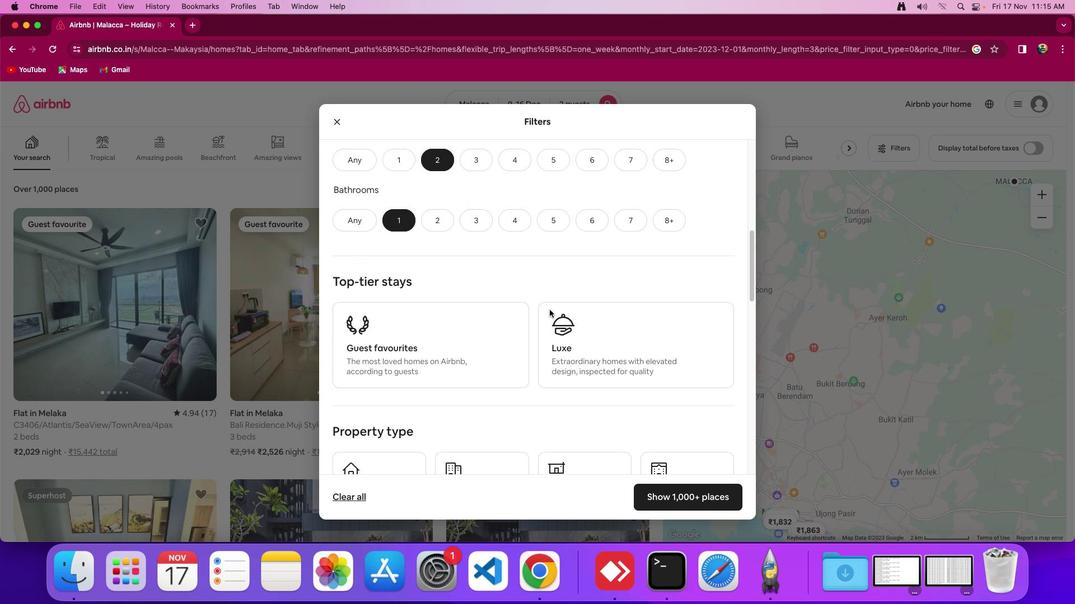 
Action: Mouse scrolled (549, 309) with delta (0, 0)
Screenshot: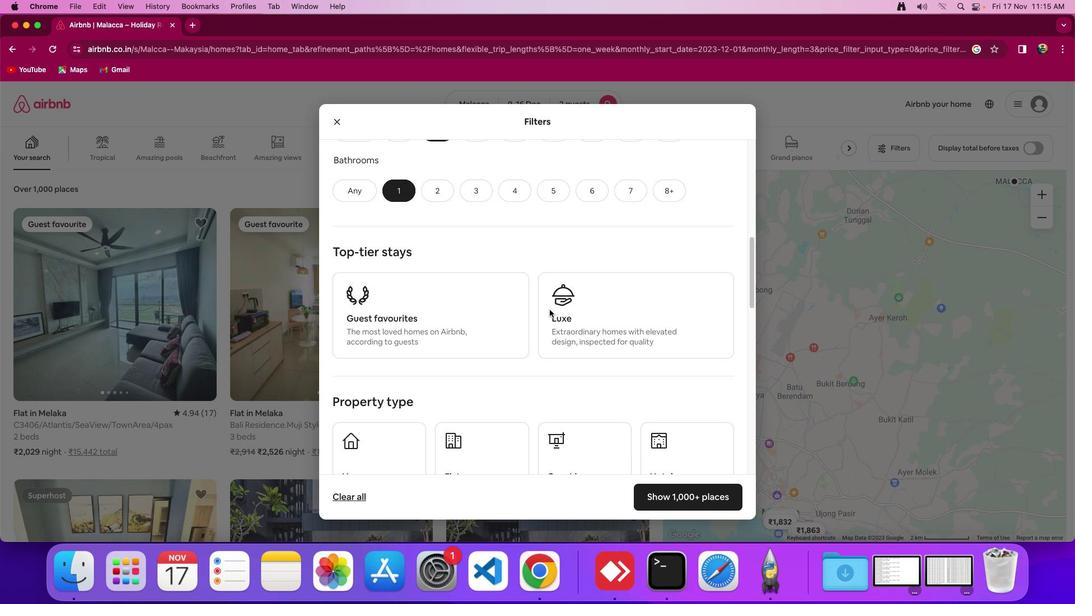 
Action: Mouse scrolled (549, 309) with delta (0, -1)
Screenshot: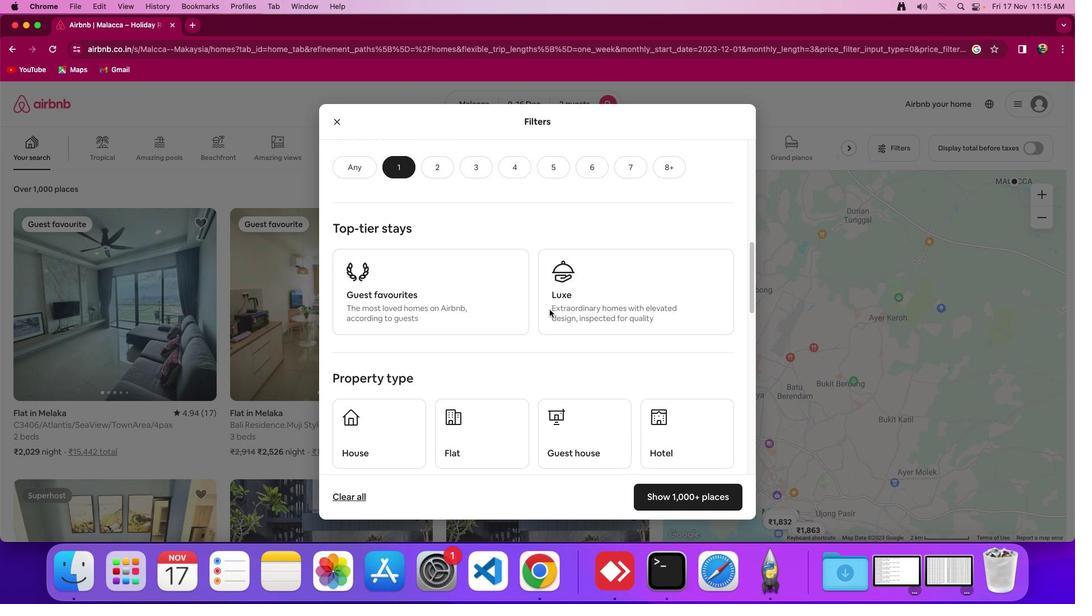 
Action: Mouse scrolled (549, 309) with delta (0, -1)
Screenshot: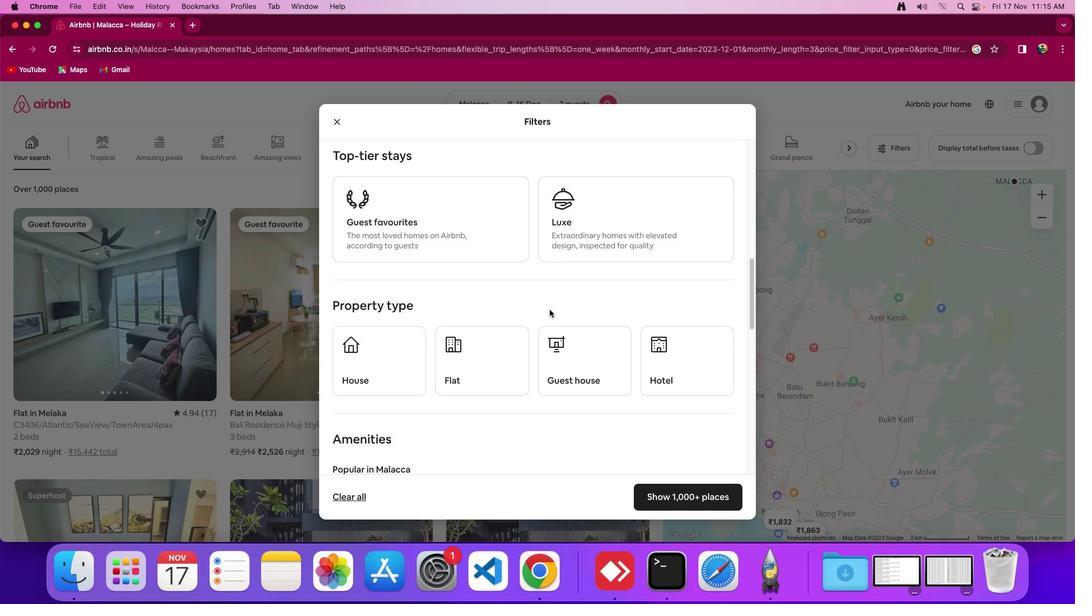 
Action: Mouse scrolled (549, 309) with delta (0, 0)
Screenshot: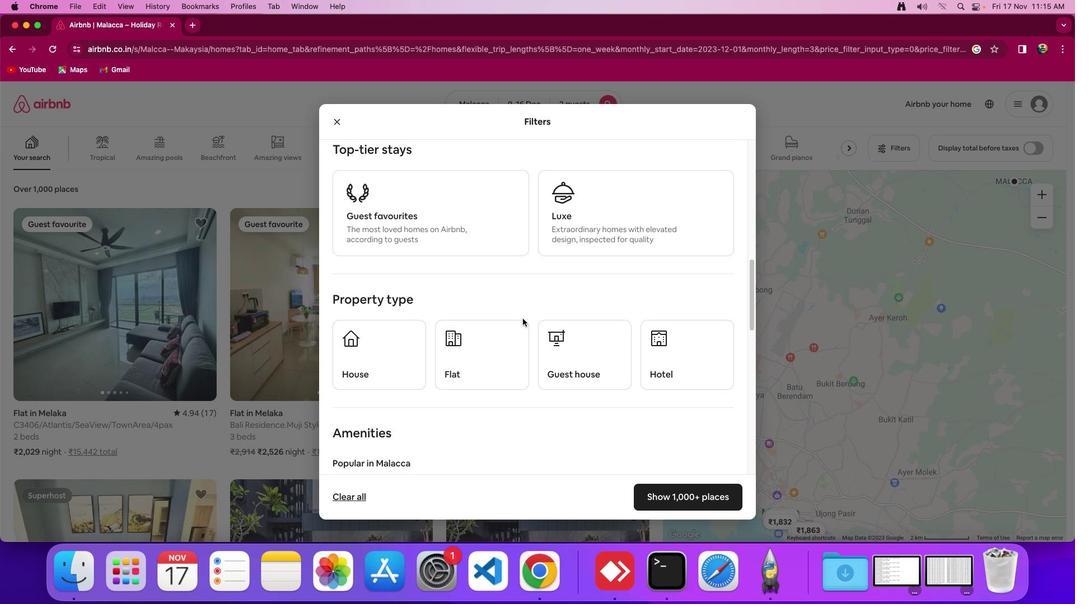
Action: Mouse moved to (466, 331)
Screenshot: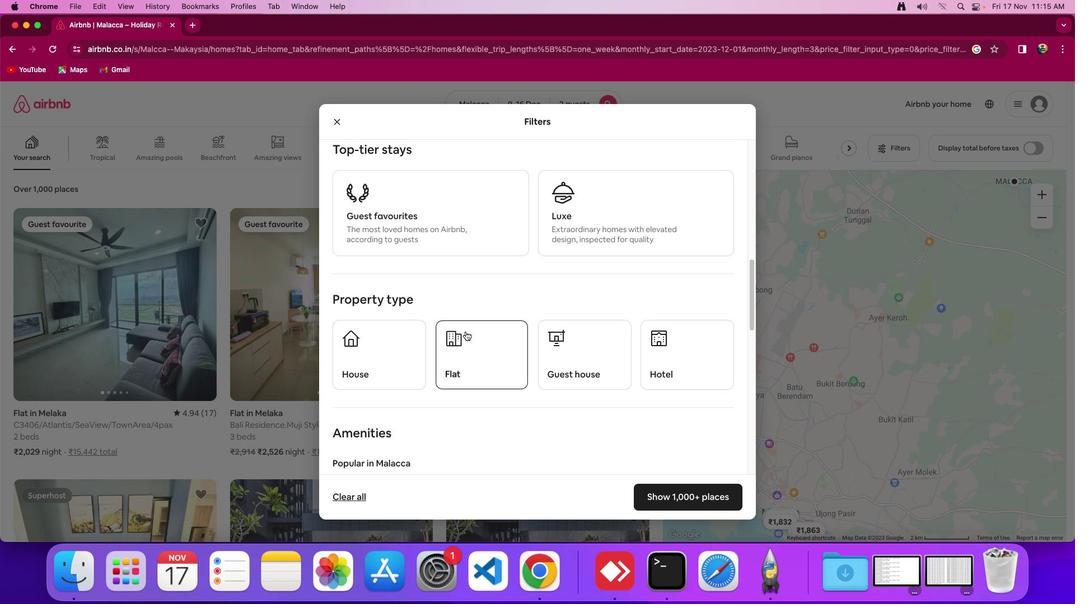 
Action: Mouse pressed left at (466, 331)
Screenshot: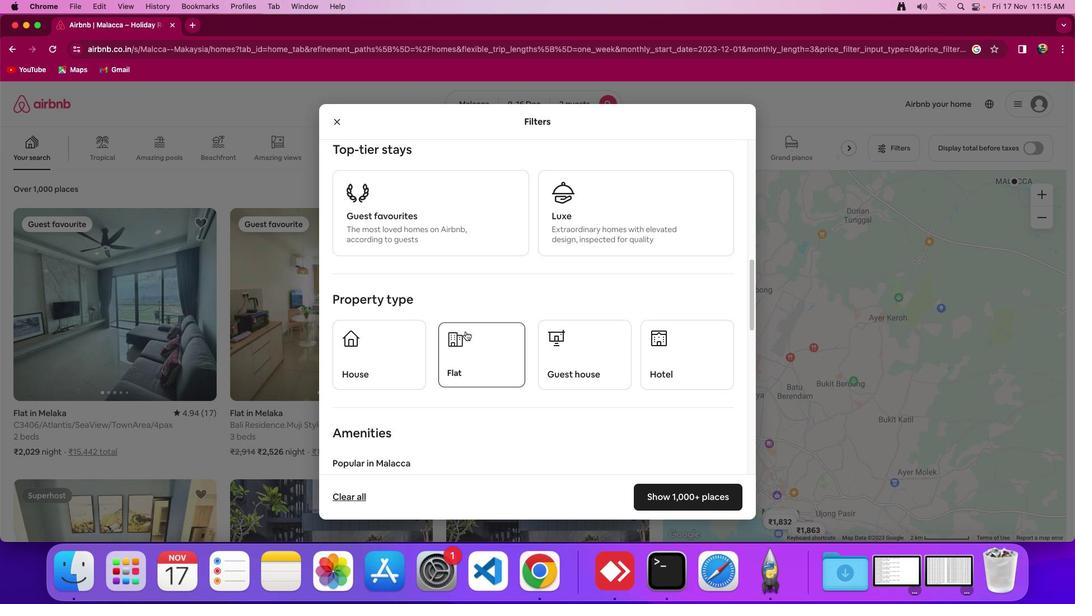
Action: Mouse moved to (507, 327)
Screenshot: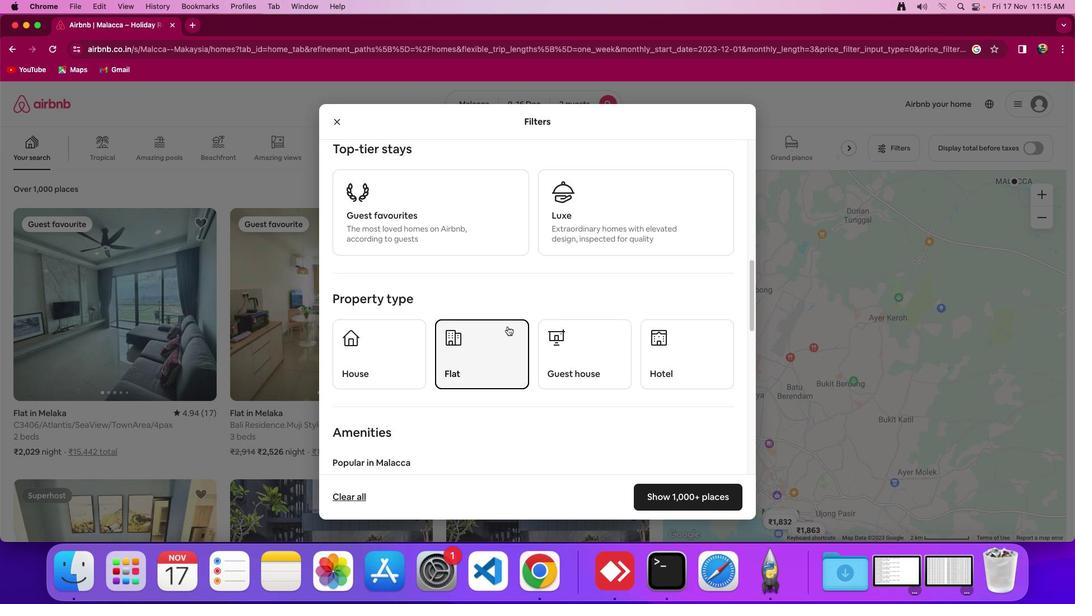 
Action: Mouse scrolled (507, 327) with delta (0, 0)
Screenshot: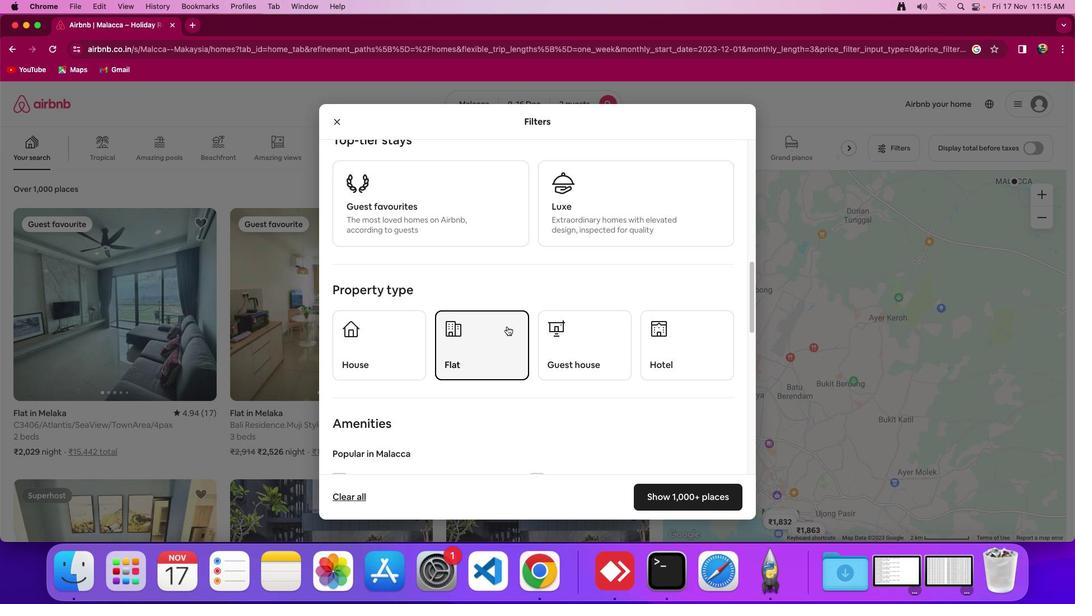 
Action: Mouse moved to (507, 327)
Screenshot: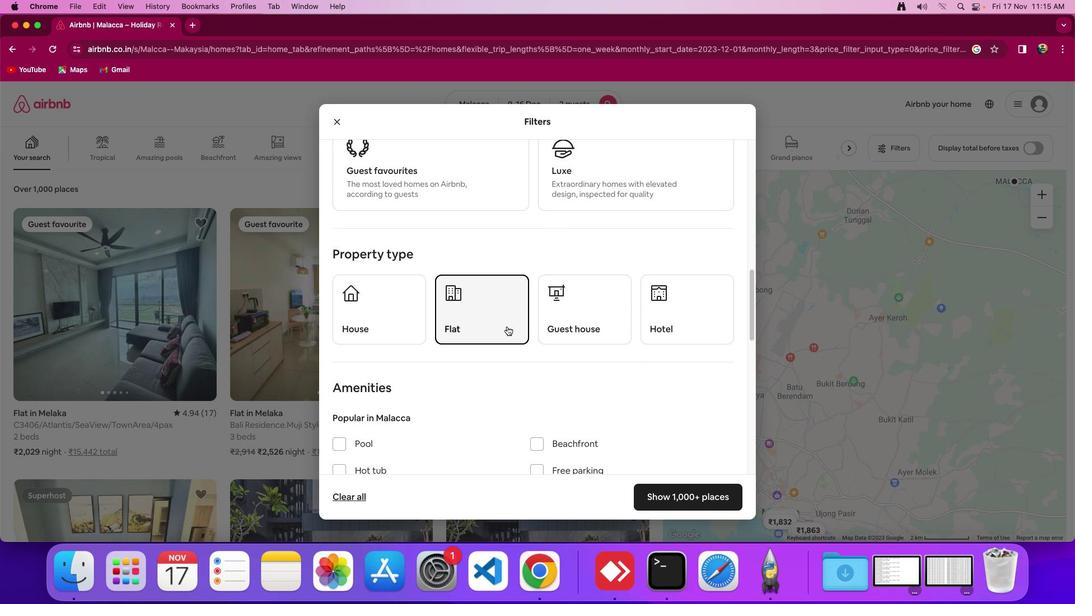 
Action: Mouse scrolled (507, 327) with delta (0, 0)
Screenshot: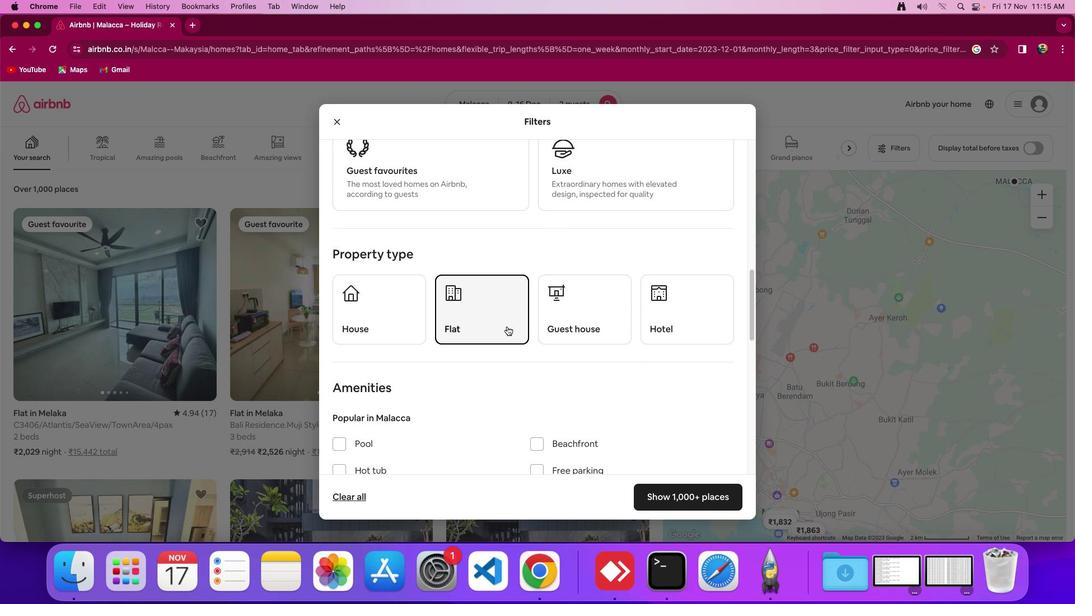 
Action: Mouse scrolled (507, 327) with delta (0, -1)
Screenshot: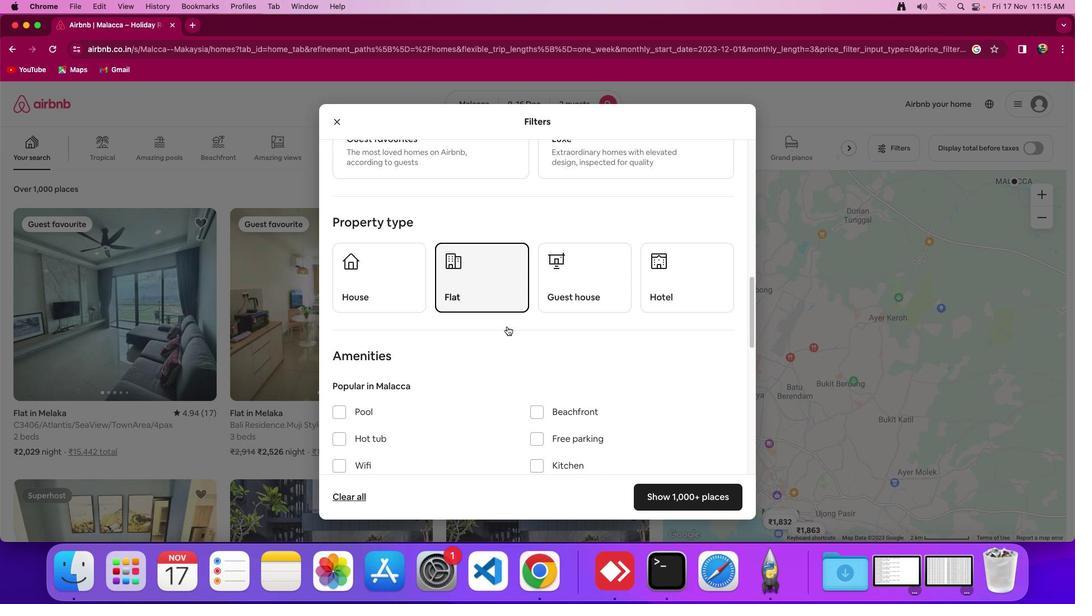 
Action: Mouse moved to (506, 327)
Screenshot: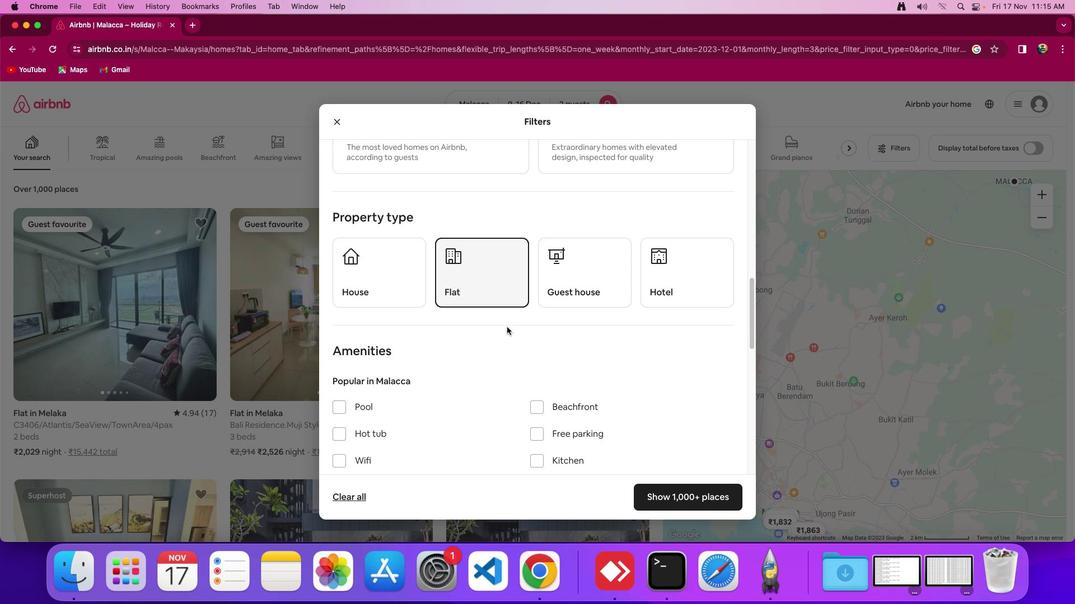 
Action: Mouse scrolled (506, 327) with delta (0, 0)
Screenshot: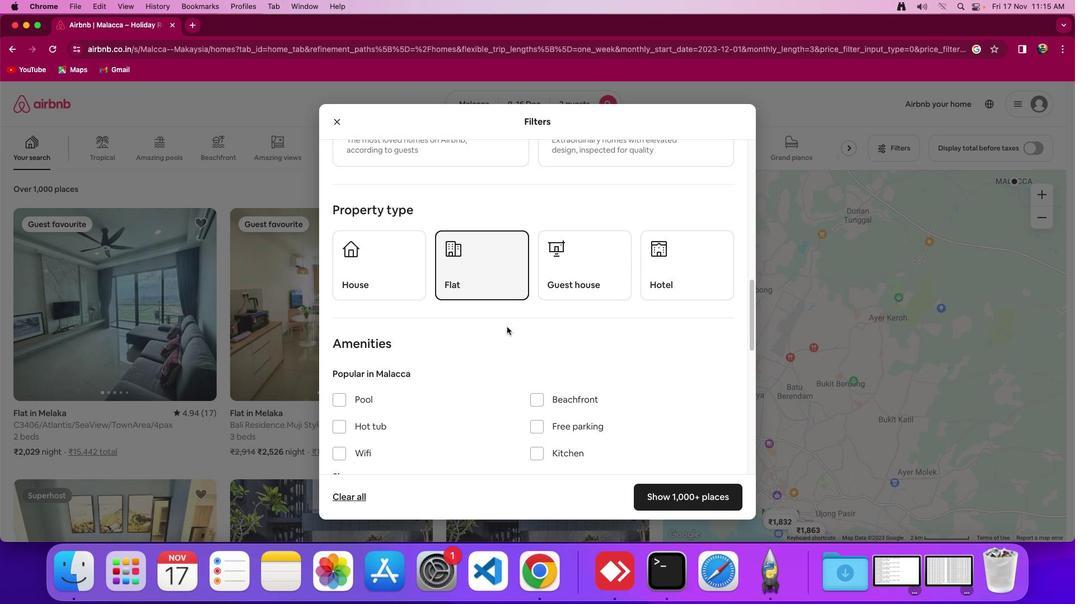 
Action: Mouse scrolled (506, 327) with delta (0, 0)
Screenshot: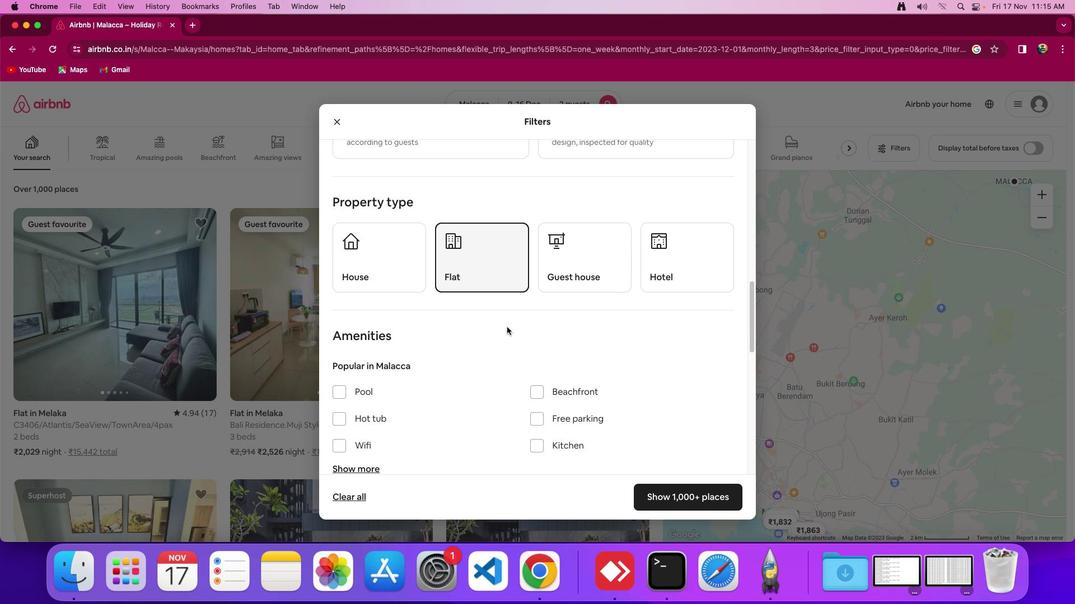 
Action: Mouse scrolled (506, 327) with delta (0, 0)
Screenshot: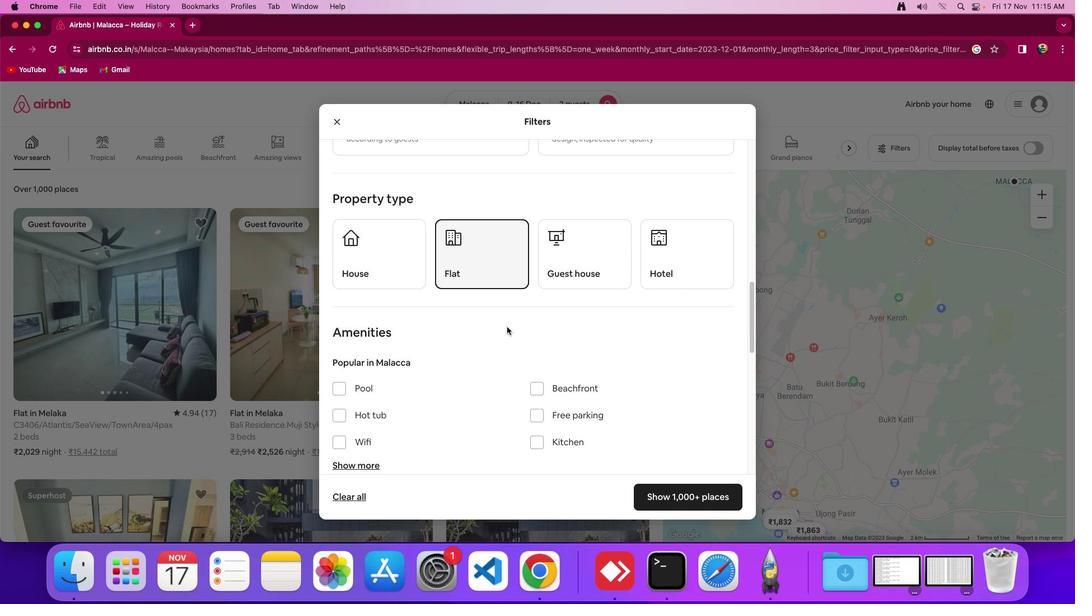 
Action: Mouse scrolled (506, 327) with delta (0, 0)
Screenshot: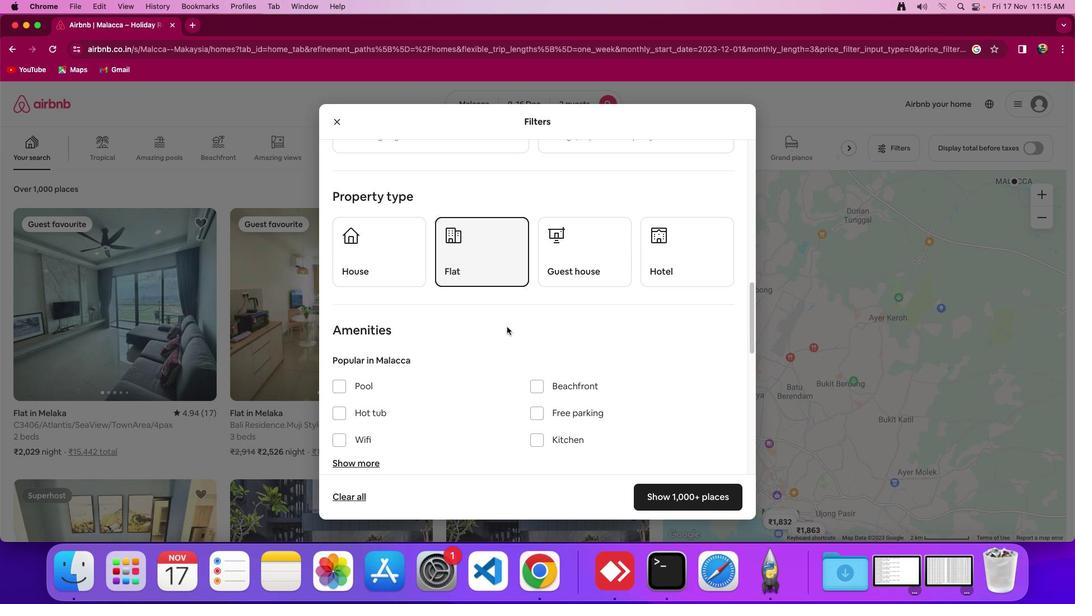 
Action: Mouse scrolled (506, 327) with delta (0, 0)
Screenshot: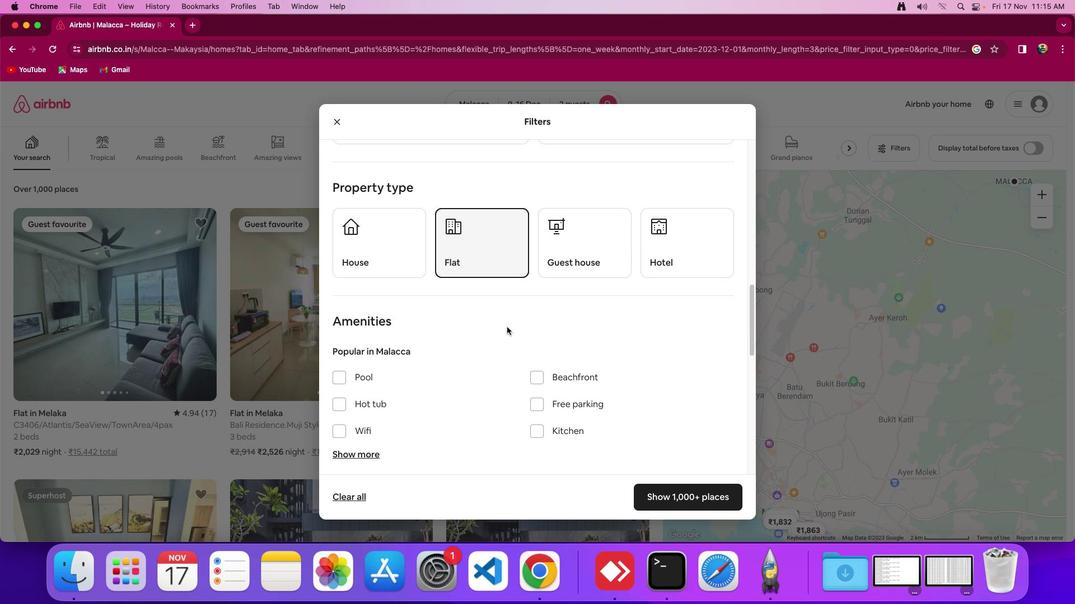 
Action: Mouse scrolled (506, 327) with delta (0, 0)
Screenshot: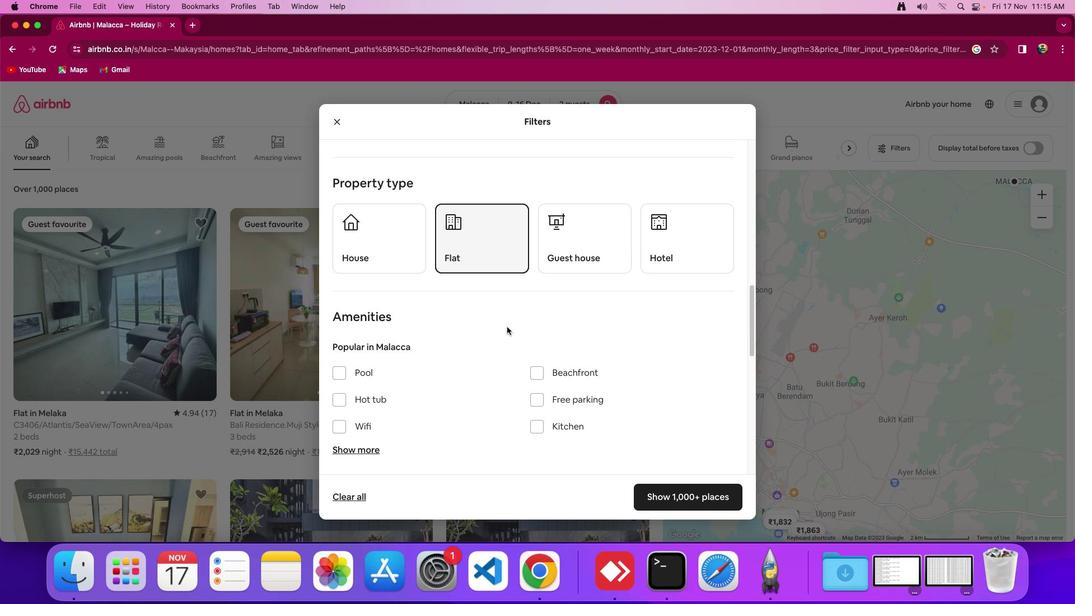 
Action: Mouse scrolled (506, 327) with delta (0, 0)
Screenshot: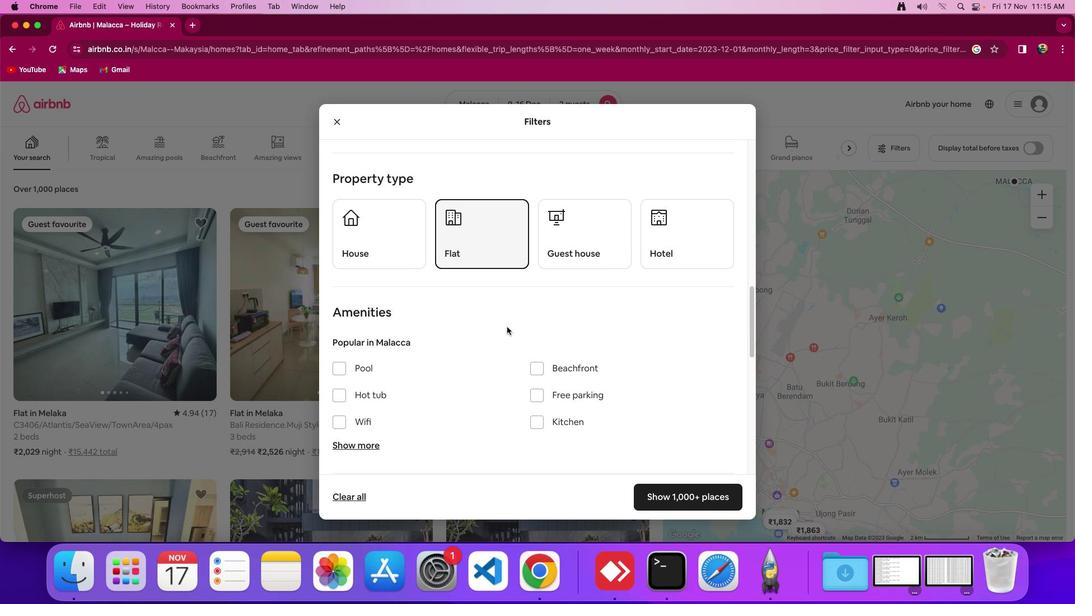 
Action: Mouse moved to (669, 504)
Screenshot: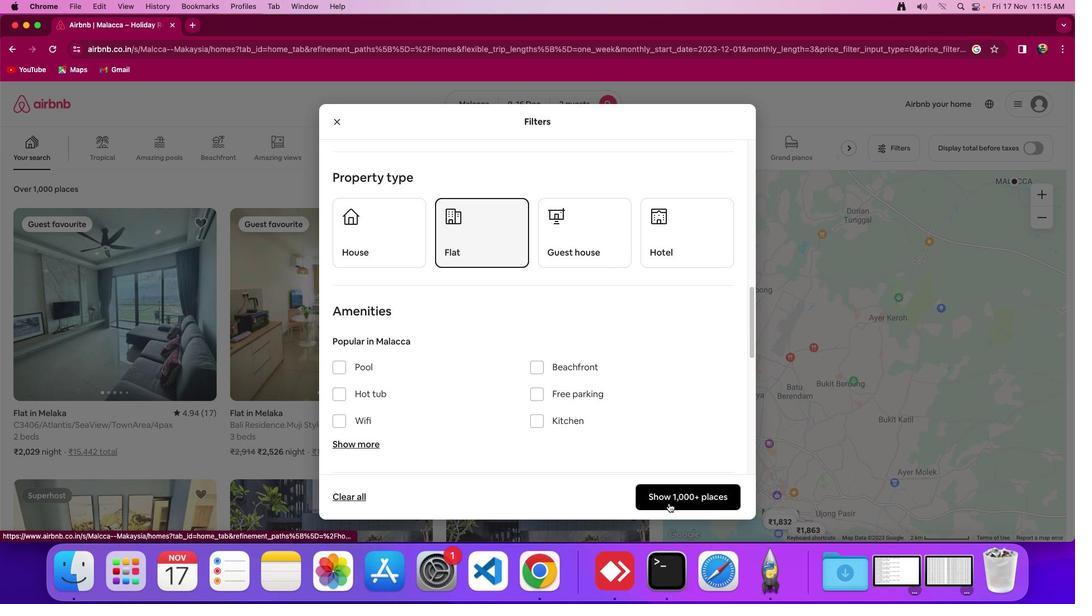 
Action: Mouse pressed left at (669, 504)
Screenshot: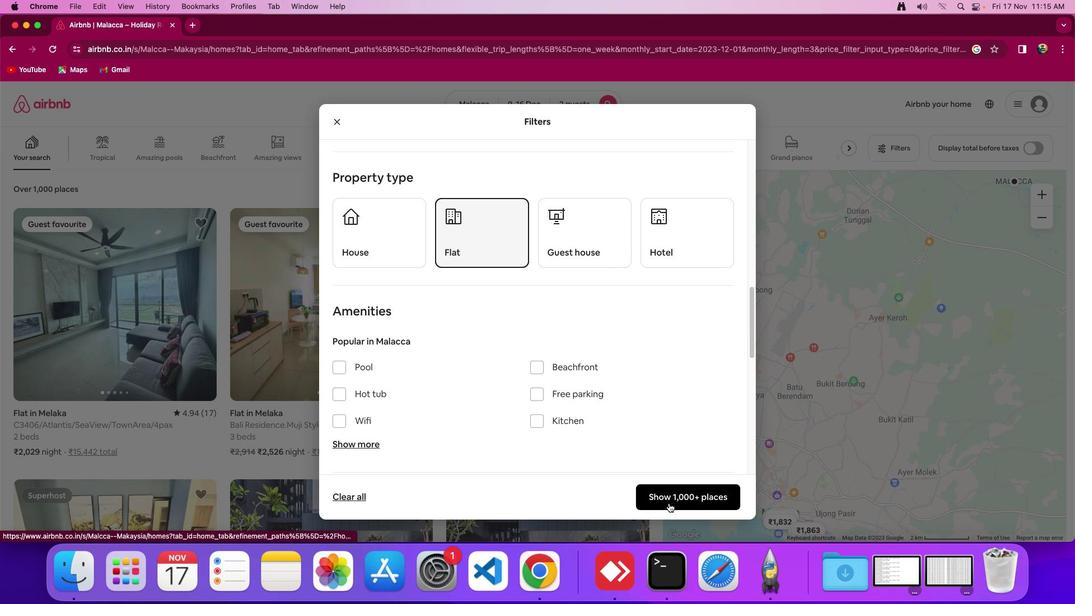 
Action: Mouse moved to (463, 346)
Screenshot: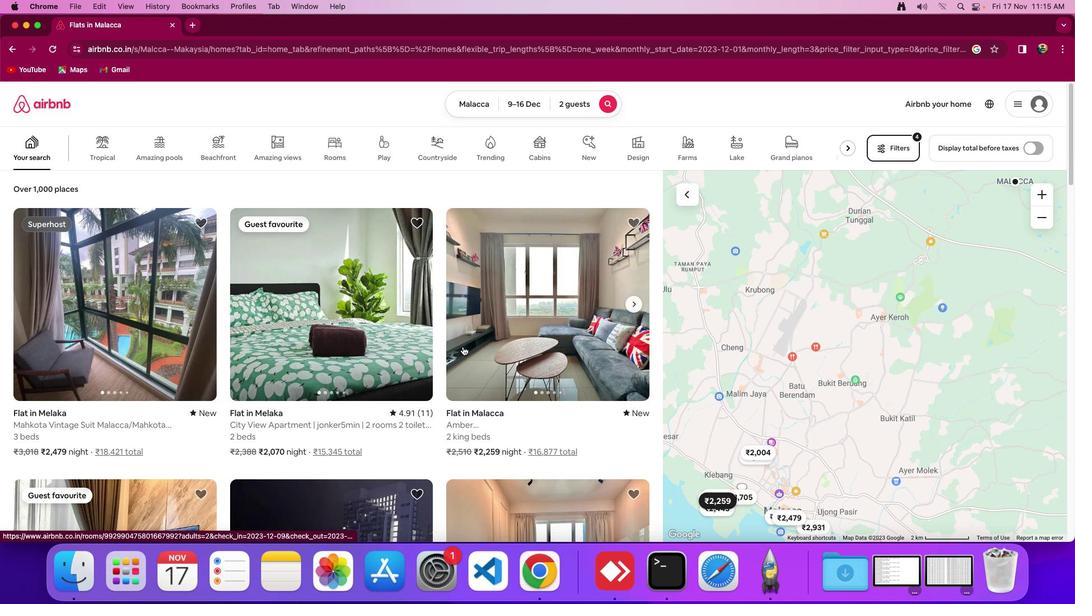 
Action: Mouse scrolled (463, 346) with delta (0, 0)
Screenshot: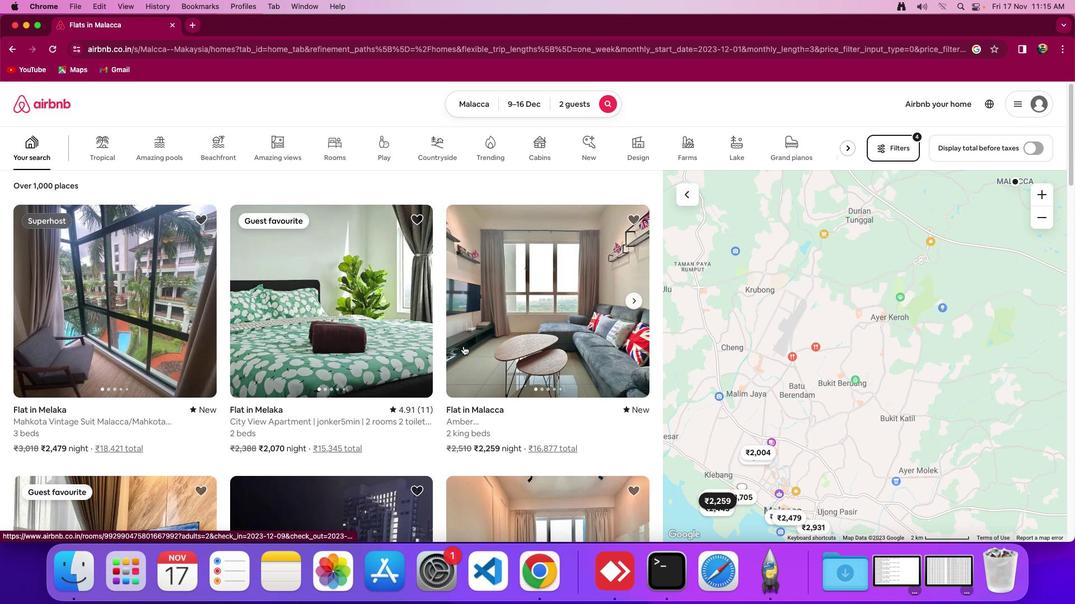 
Action: Mouse scrolled (463, 346) with delta (0, 0)
Screenshot: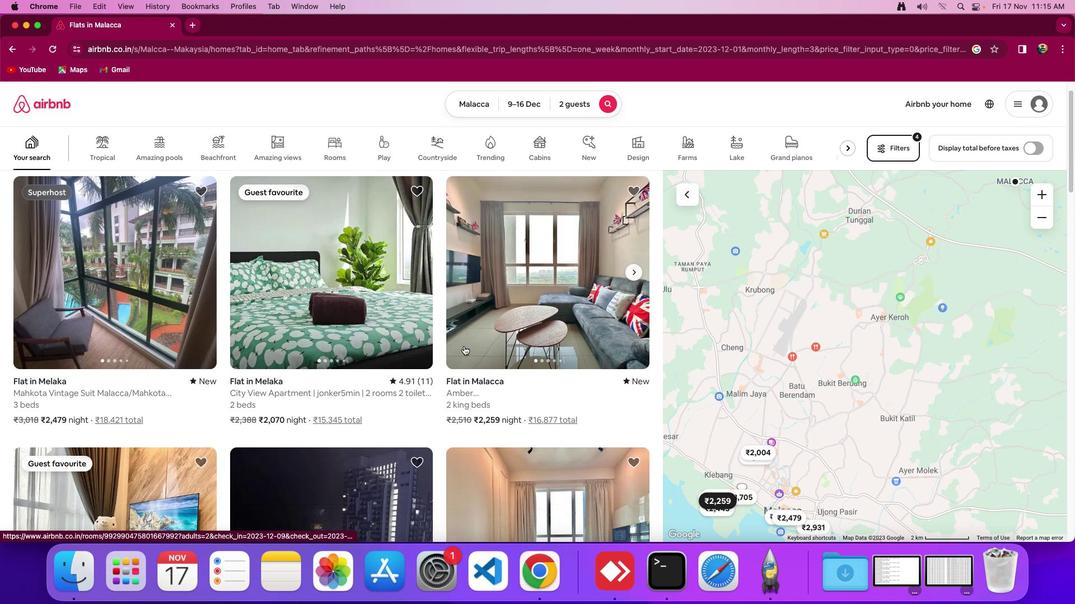
Action: Mouse moved to (463, 346)
Screenshot: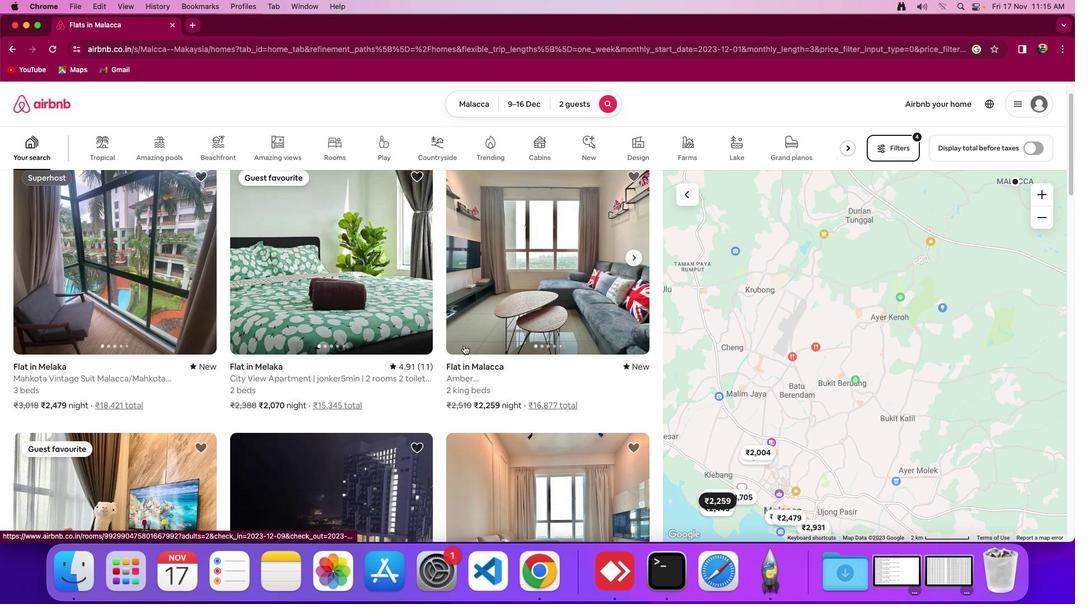 
Action: Mouse scrolled (463, 346) with delta (0, -1)
Screenshot: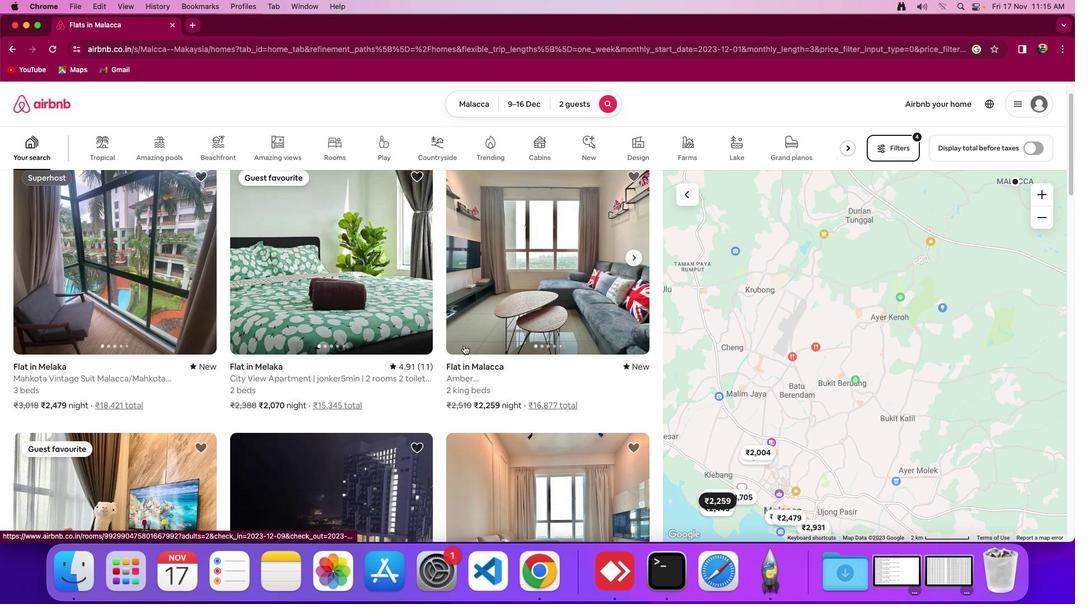 
Action: Mouse moved to (464, 345)
Screenshot: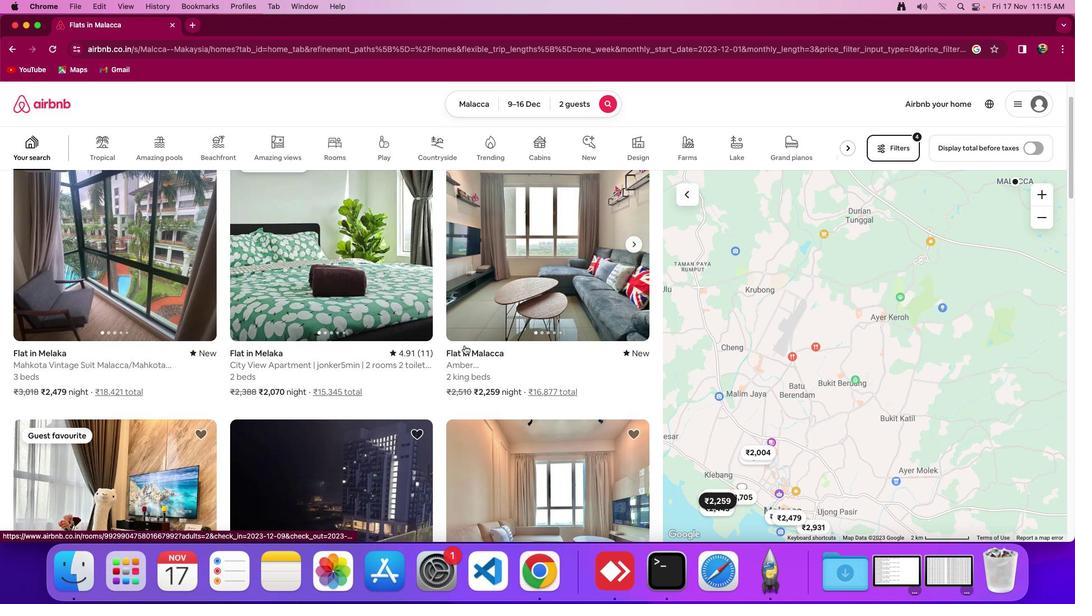 
Action: Mouse scrolled (464, 345) with delta (0, 0)
Screenshot: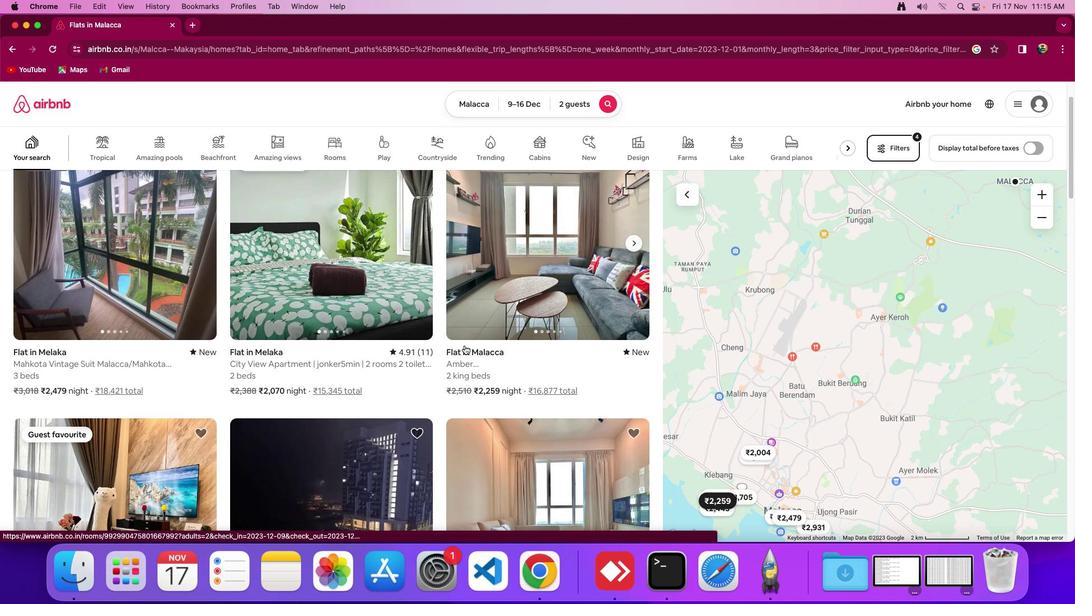 
Action: Mouse scrolled (464, 345) with delta (0, 0)
Screenshot: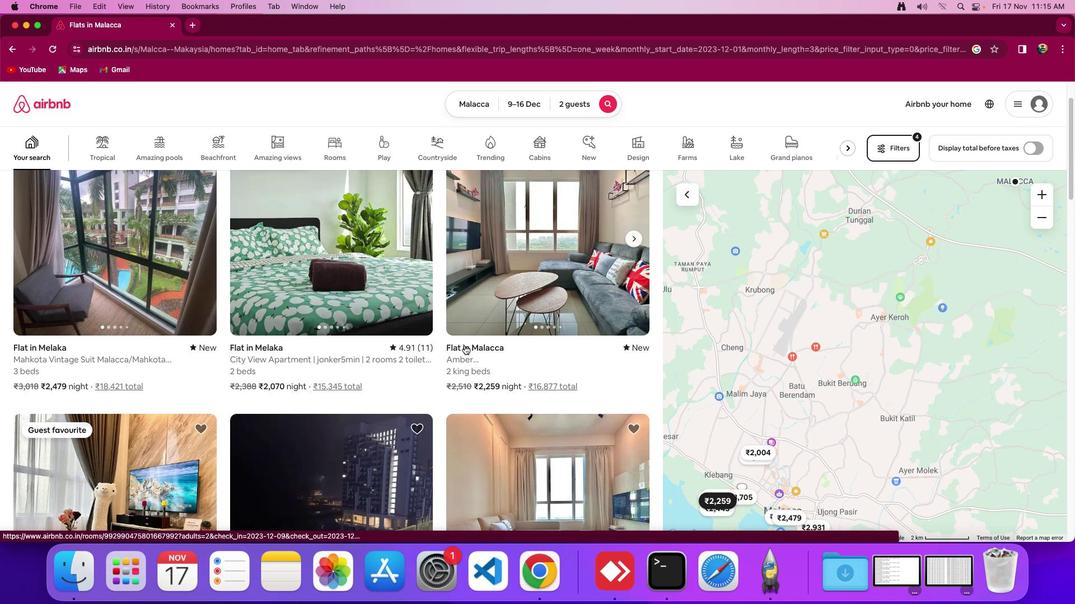 
Action: Mouse scrolled (464, 345) with delta (0, 0)
Screenshot: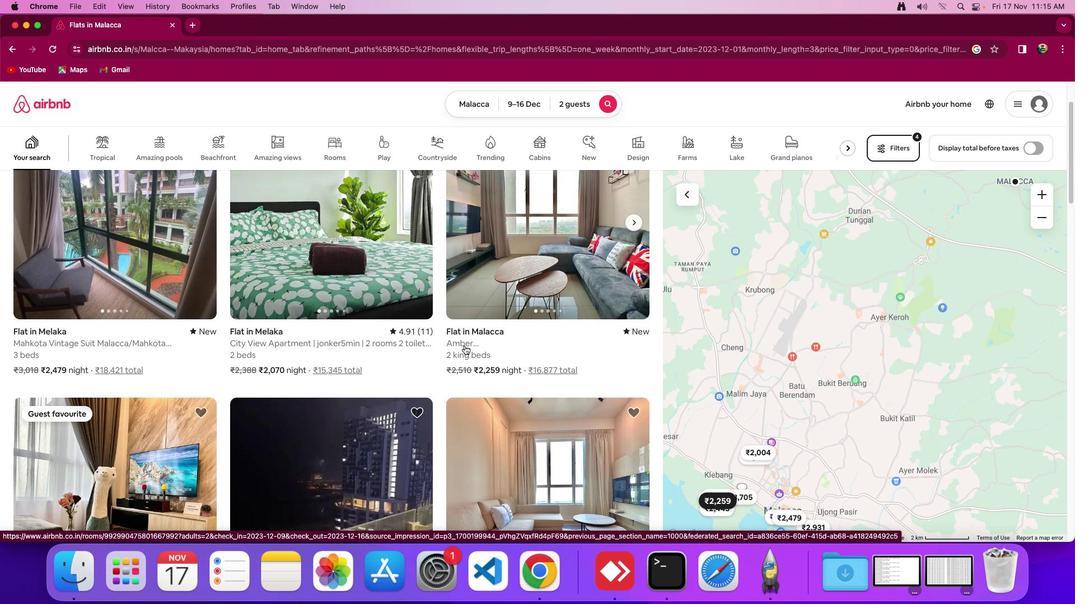 
Action: Mouse moved to (464, 345)
Screenshot: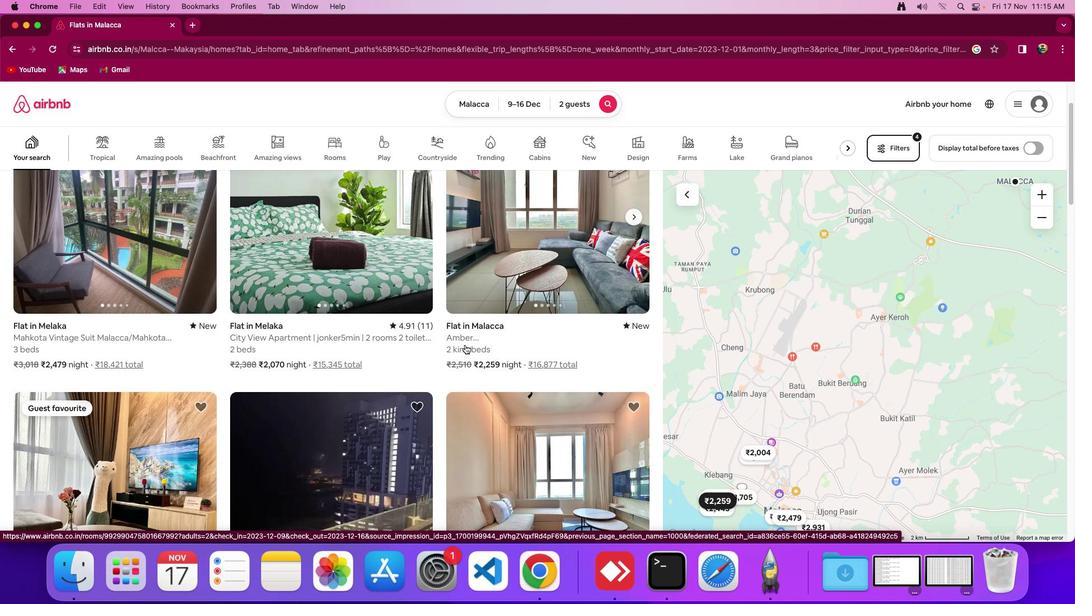 
Action: Mouse scrolled (464, 345) with delta (0, 0)
Screenshot: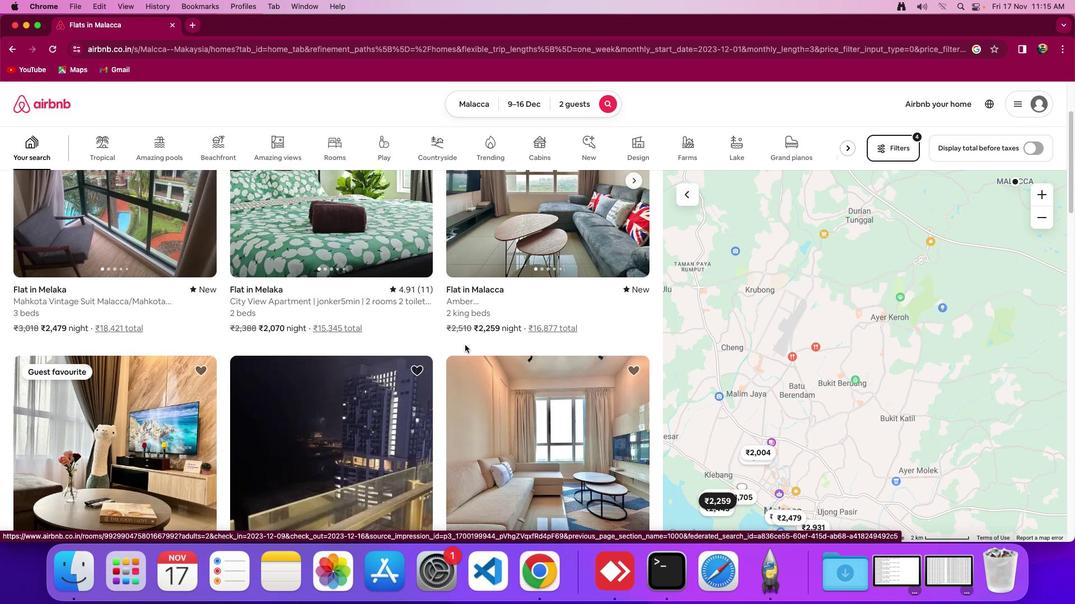 
Action: Mouse scrolled (464, 345) with delta (0, 0)
Screenshot: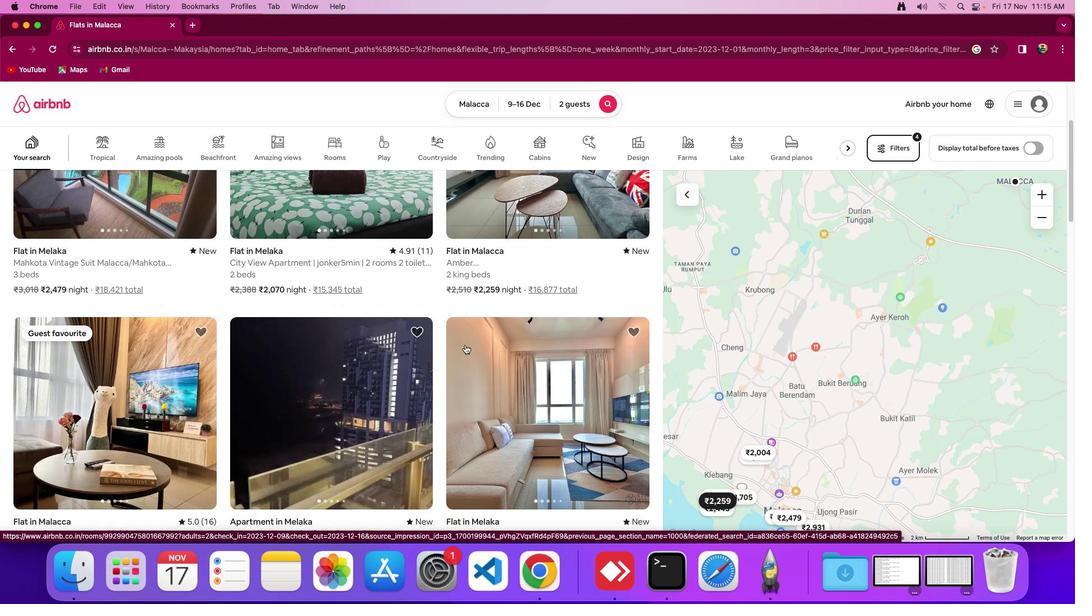 
Action: Mouse scrolled (464, 345) with delta (0, -2)
Screenshot: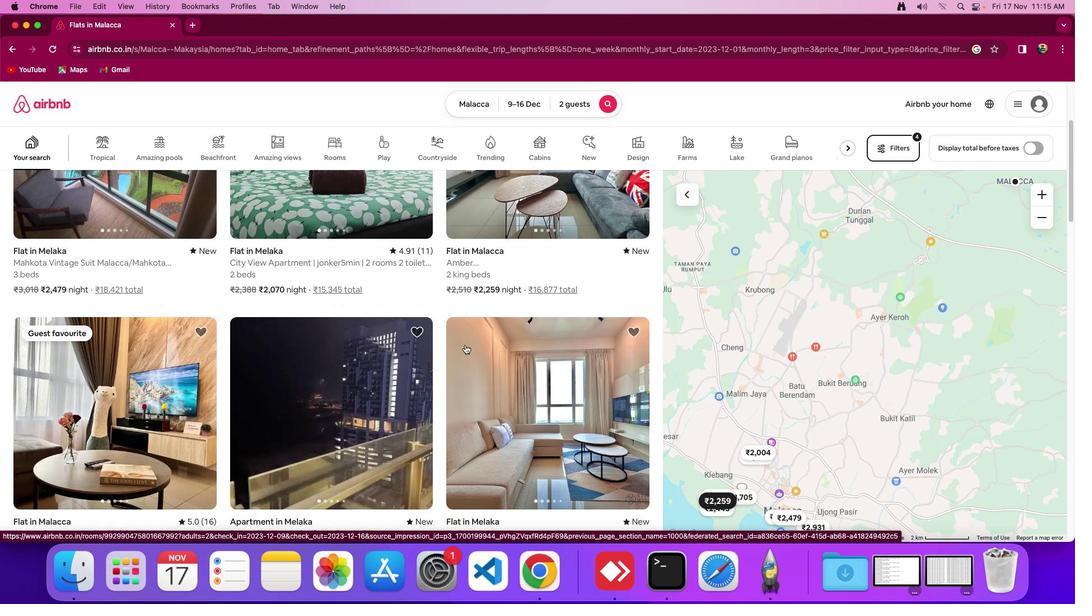 
Action: Mouse scrolled (464, 345) with delta (0, -1)
Screenshot: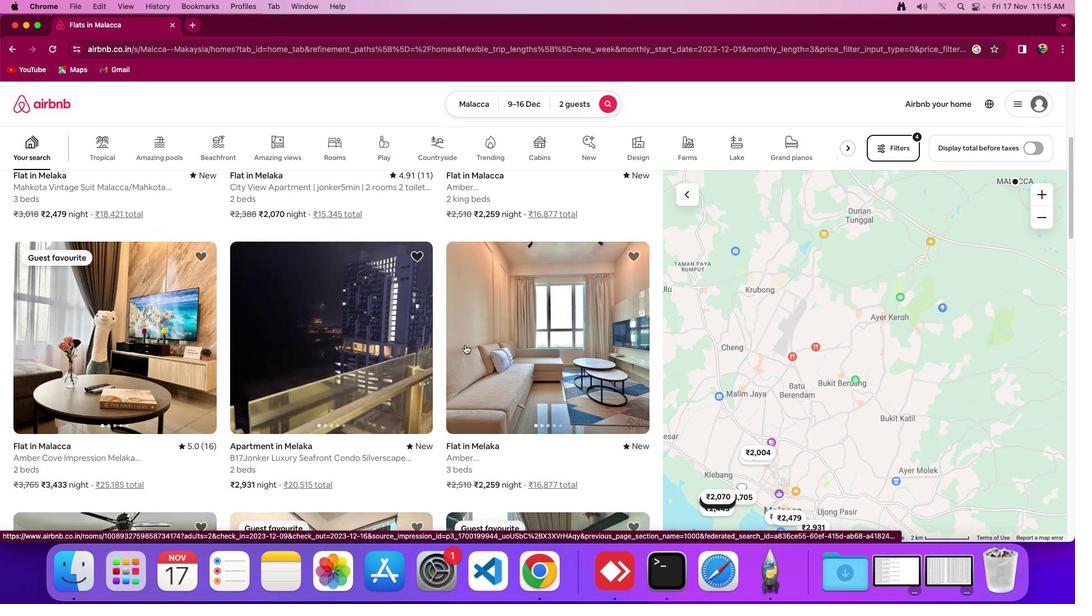 
Action: Mouse scrolled (464, 345) with delta (0, 0)
Screenshot: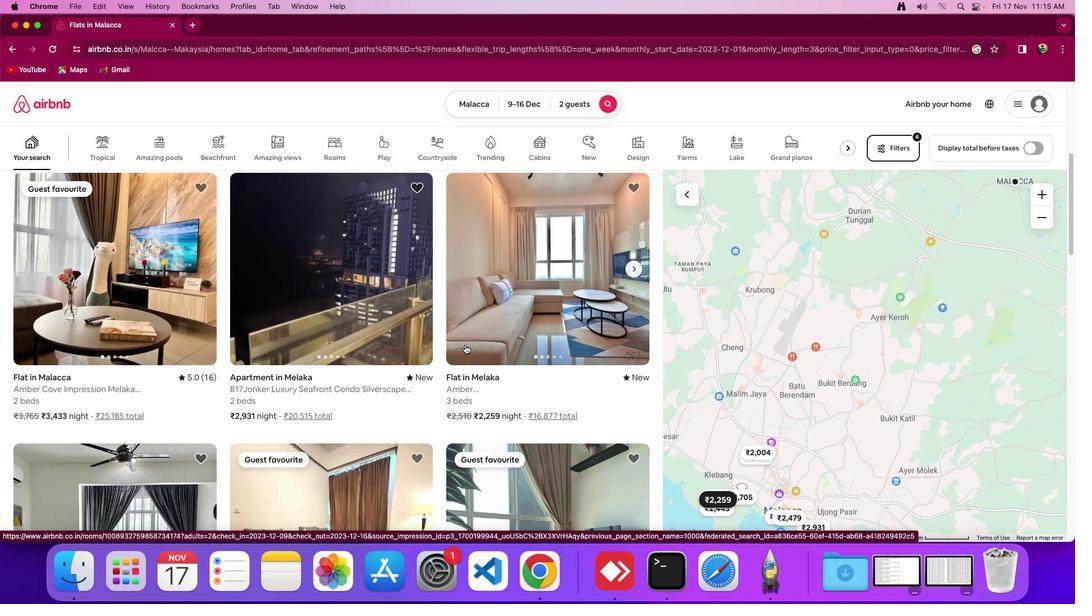 
Action: Mouse scrolled (464, 345) with delta (0, 0)
Screenshot: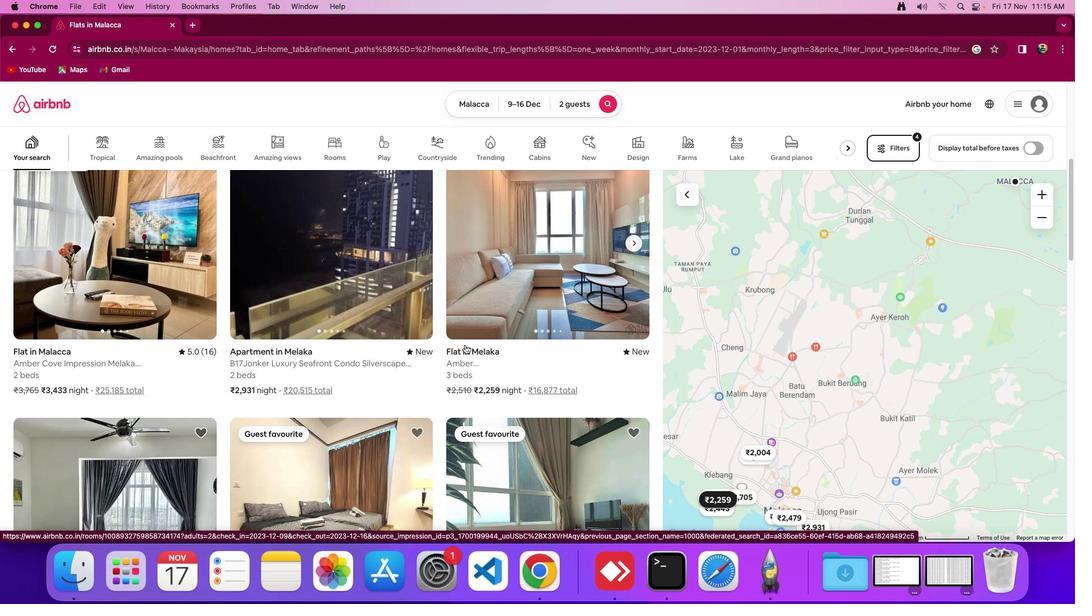 
Action: Mouse scrolled (464, 345) with delta (0, -1)
Screenshot: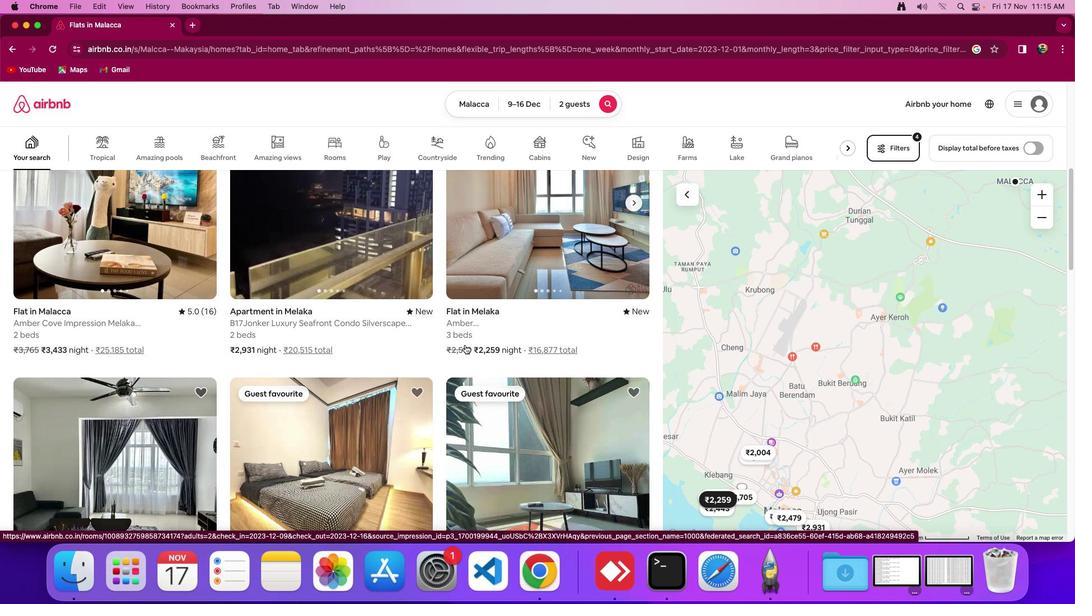 
Action: Mouse scrolled (464, 345) with delta (0, 0)
Screenshot: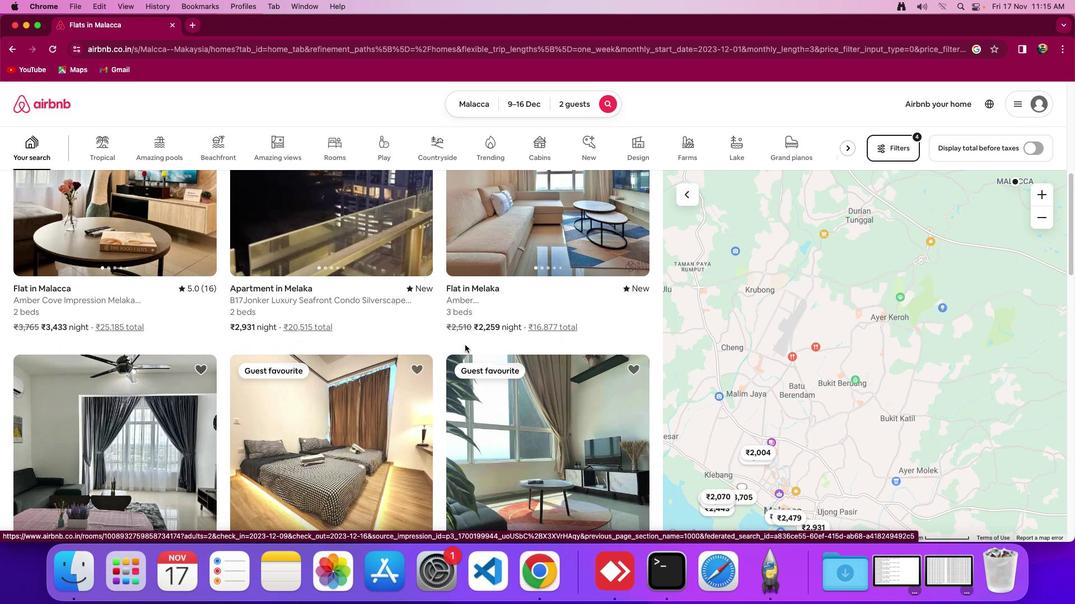 
Action: Mouse scrolled (464, 345) with delta (0, 0)
Screenshot: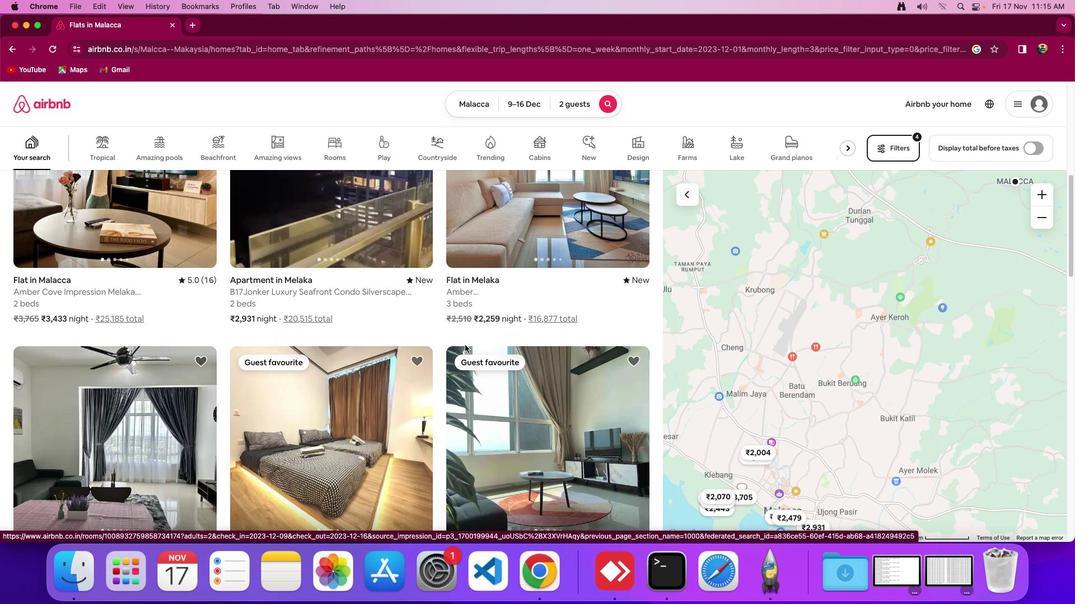 
Action: Mouse scrolled (464, 345) with delta (0, -1)
Screenshot: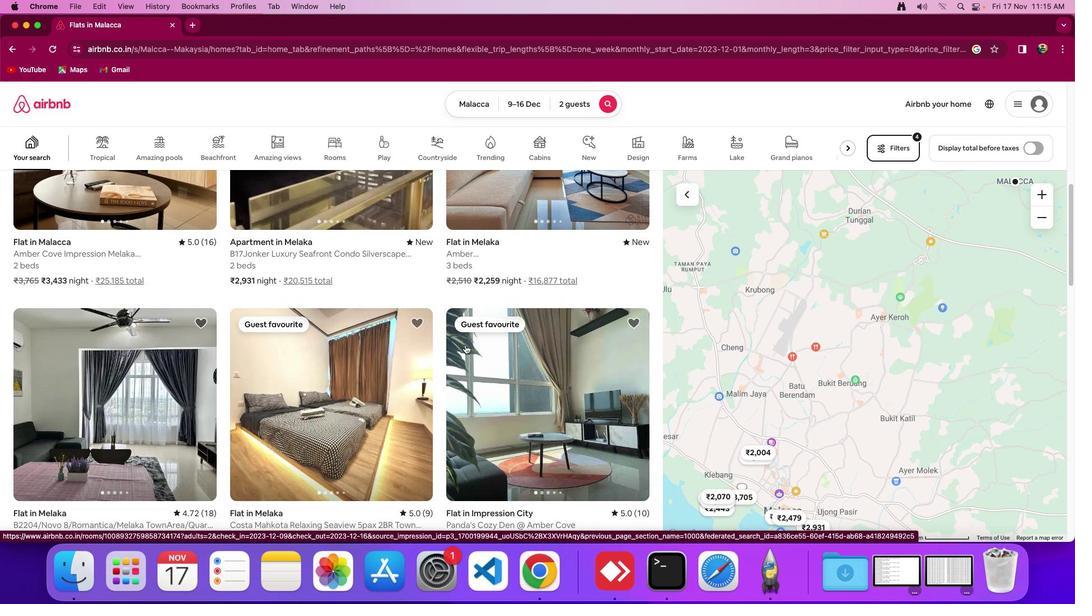 
Action: Mouse scrolled (464, 345) with delta (0, 0)
Screenshot: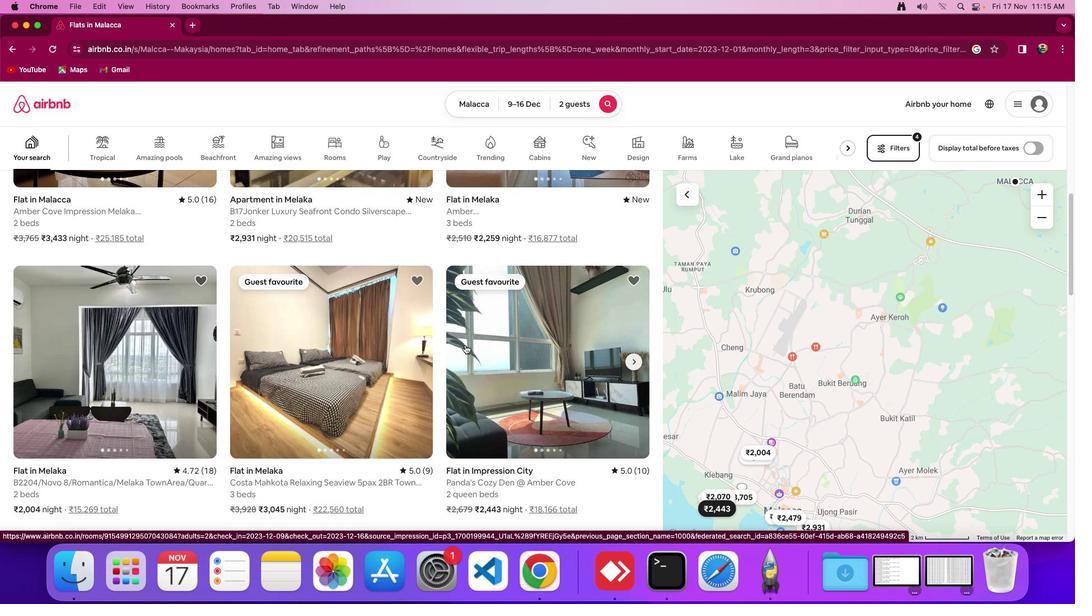 
Action: Mouse scrolled (464, 345) with delta (0, 0)
Screenshot: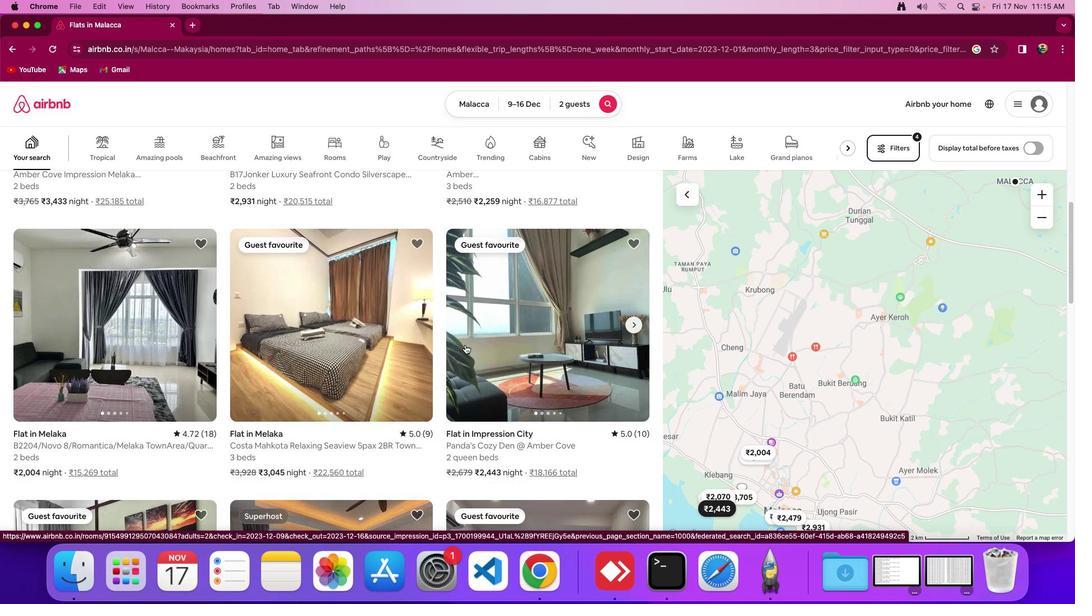 
Action: Mouse scrolled (464, 345) with delta (0, -2)
Screenshot: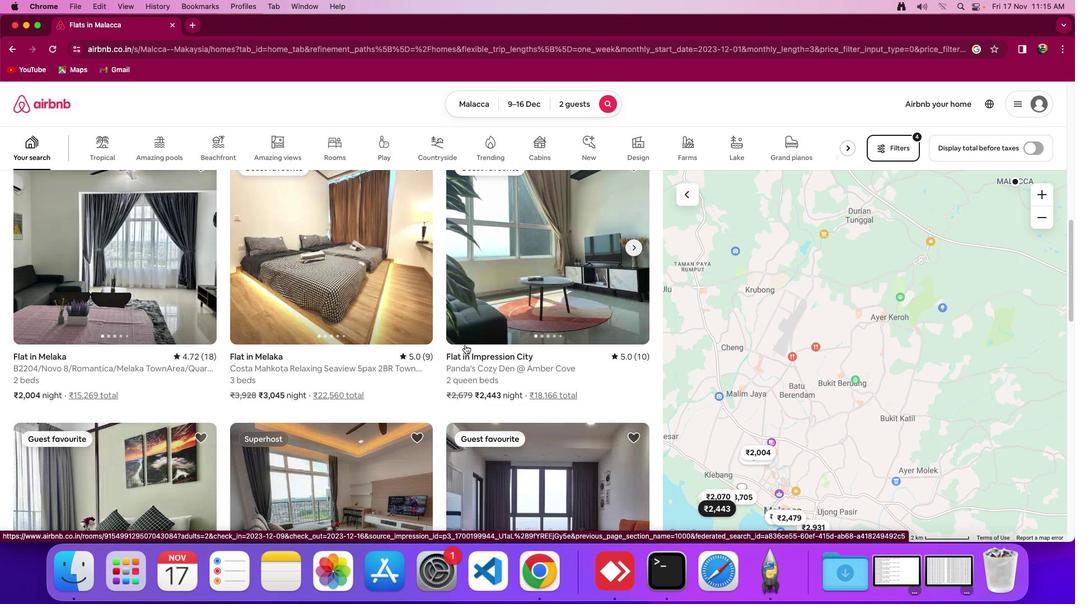 
Action: Mouse scrolled (464, 345) with delta (0, -2)
Screenshot: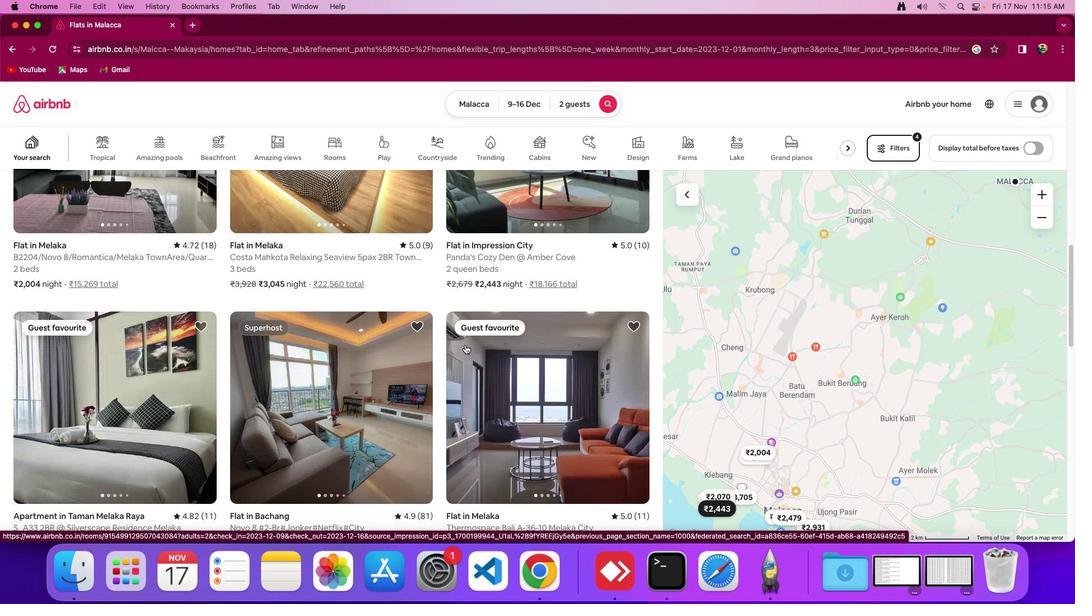 
Action: Mouse moved to (467, 344)
Screenshot: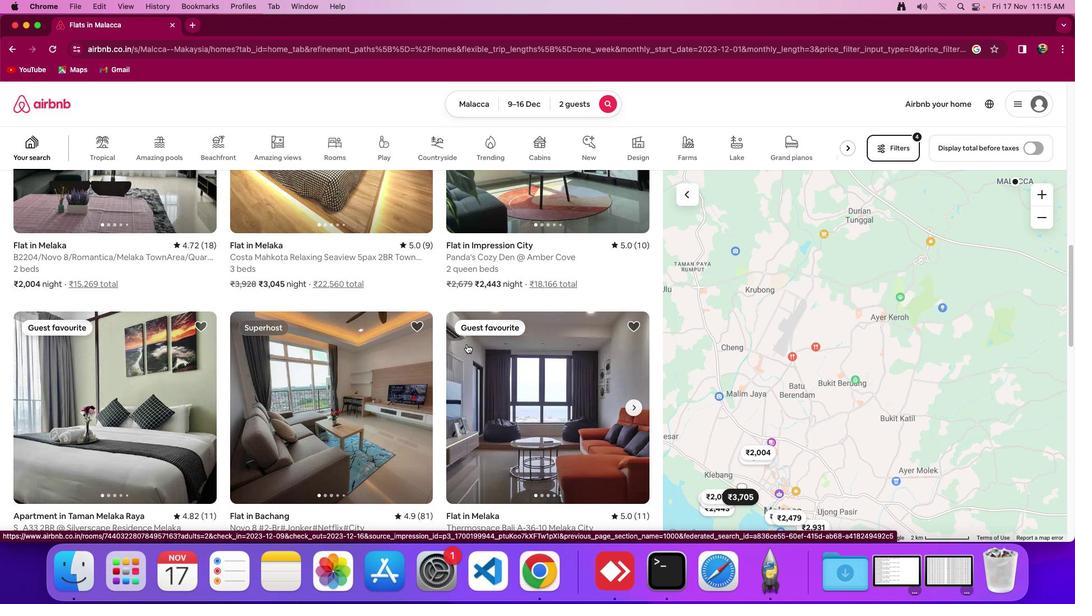 
Action: Mouse scrolled (467, 344) with delta (0, 0)
Screenshot: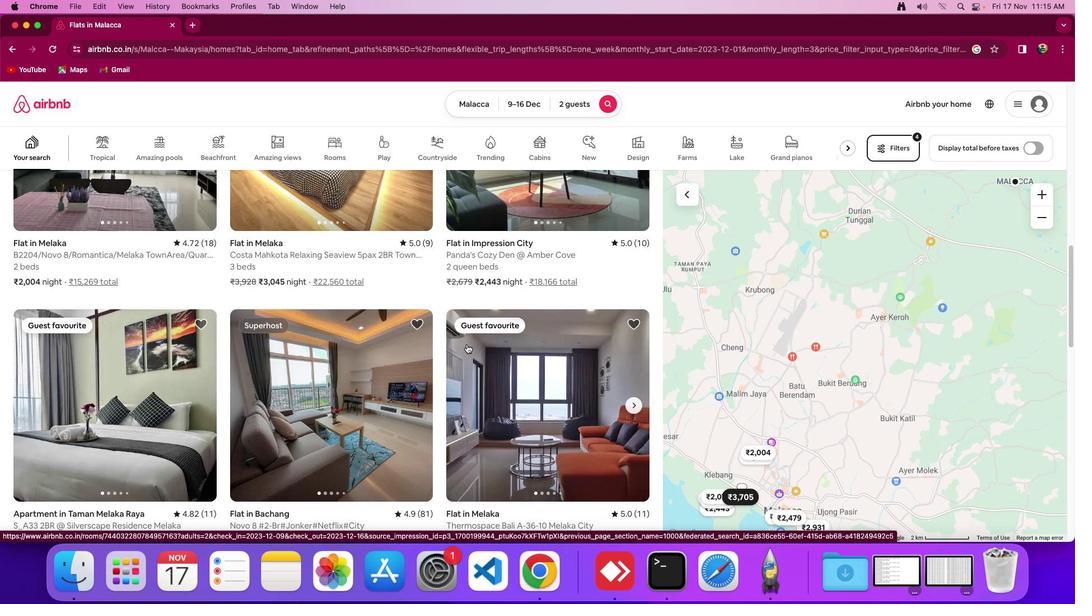 
Action: Mouse scrolled (467, 344) with delta (0, 0)
Screenshot: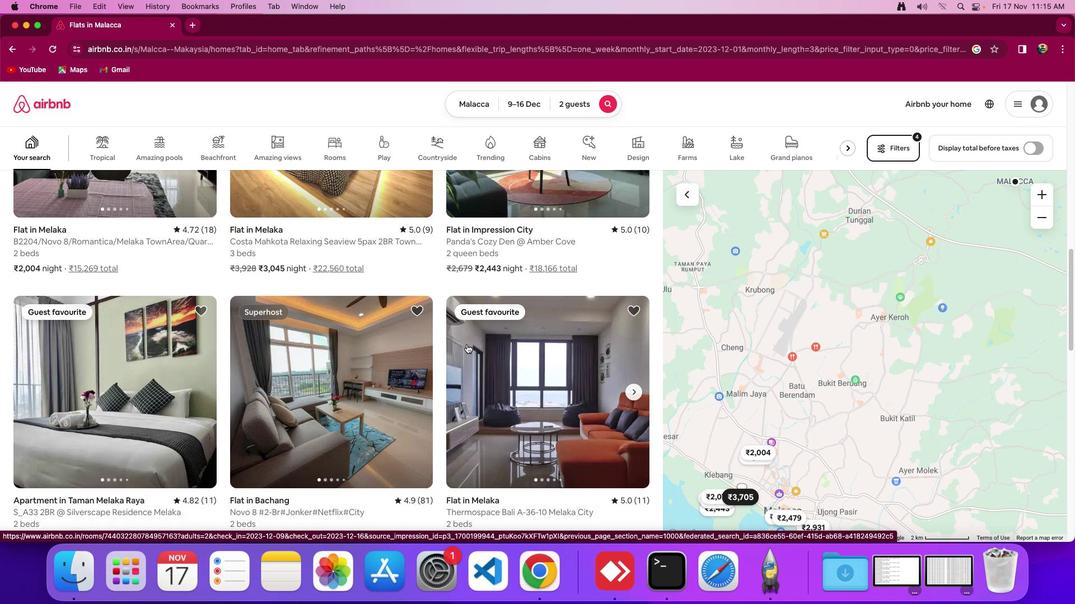 
Action: Mouse moved to (477, 350)
Screenshot: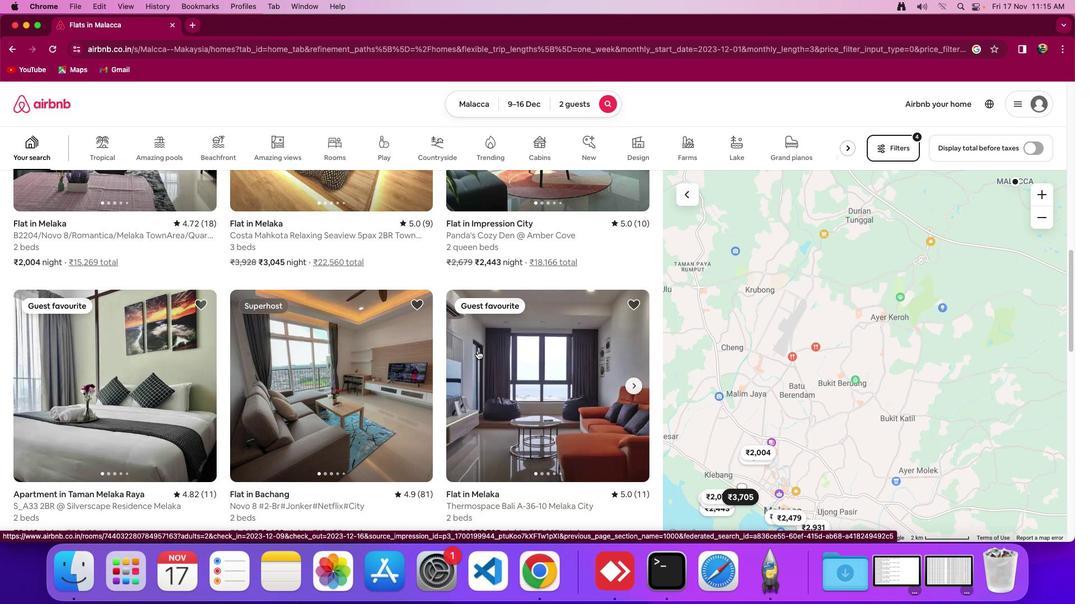 
Action: Mouse scrolled (477, 350) with delta (0, 0)
Screenshot: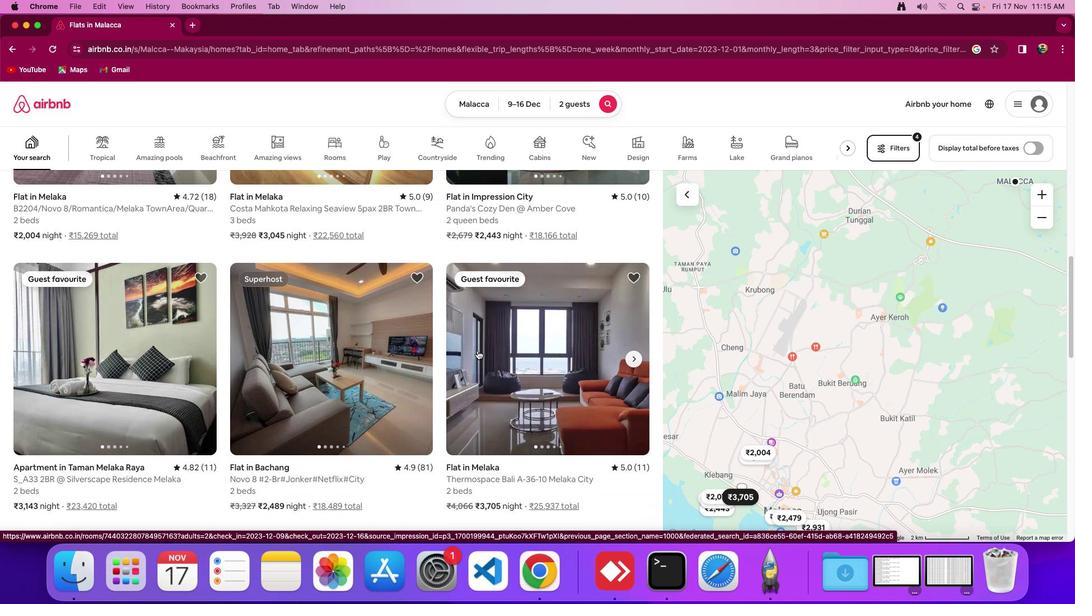 
Action: Mouse scrolled (477, 350) with delta (0, 0)
Screenshot: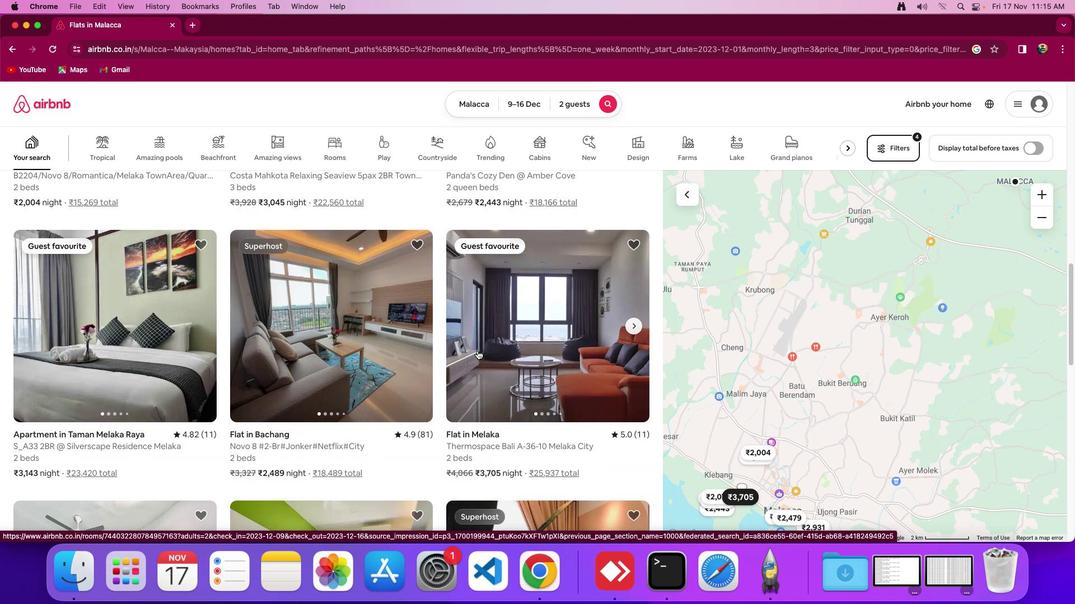 
Action: Mouse scrolled (477, 350) with delta (0, -2)
Screenshot: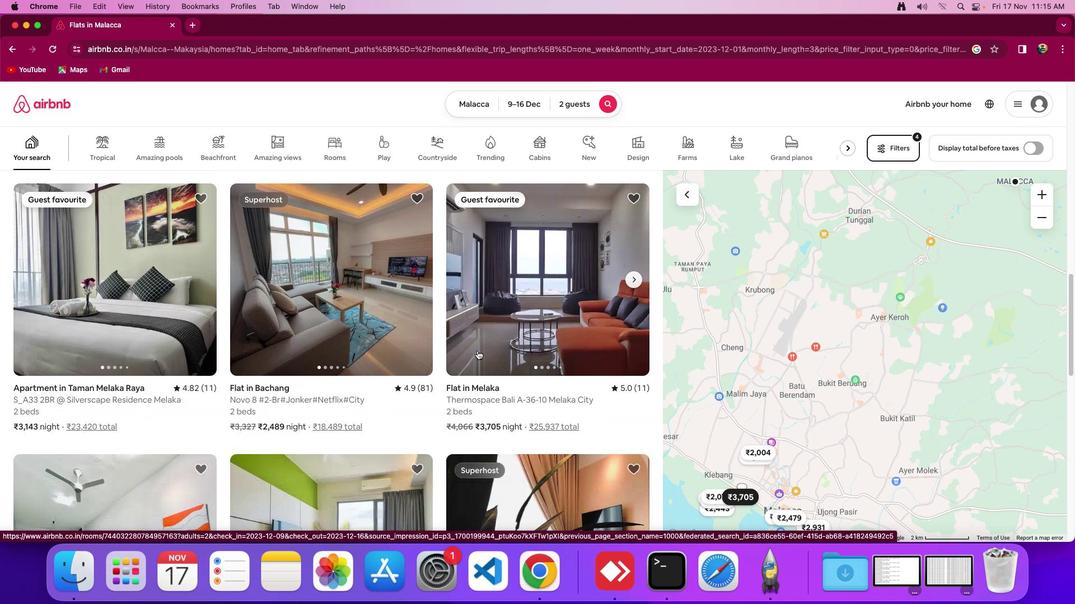 
Action: Mouse moved to (478, 350)
Screenshot: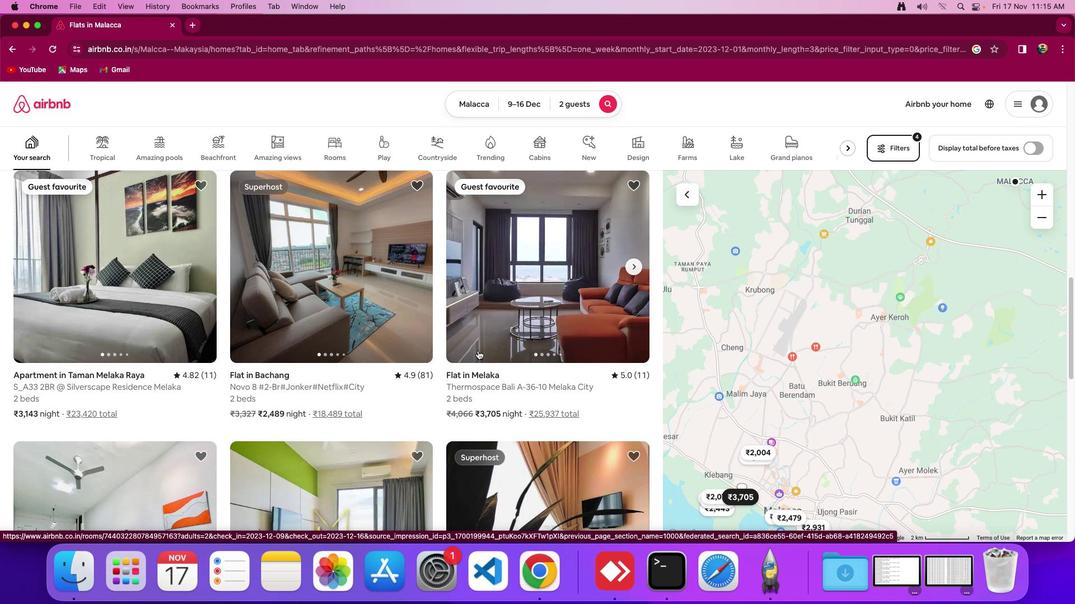 
Action: Mouse scrolled (478, 350) with delta (0, 0)
Screenshot: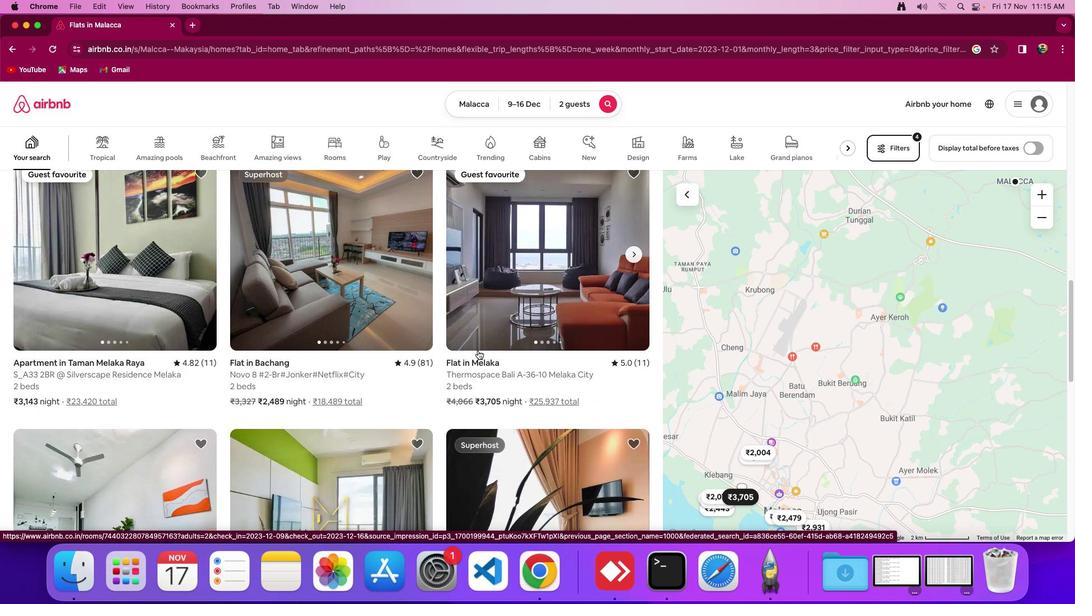 
Action: Mouse scrolled (478, 350) with delta (0, 0)
Screenshot: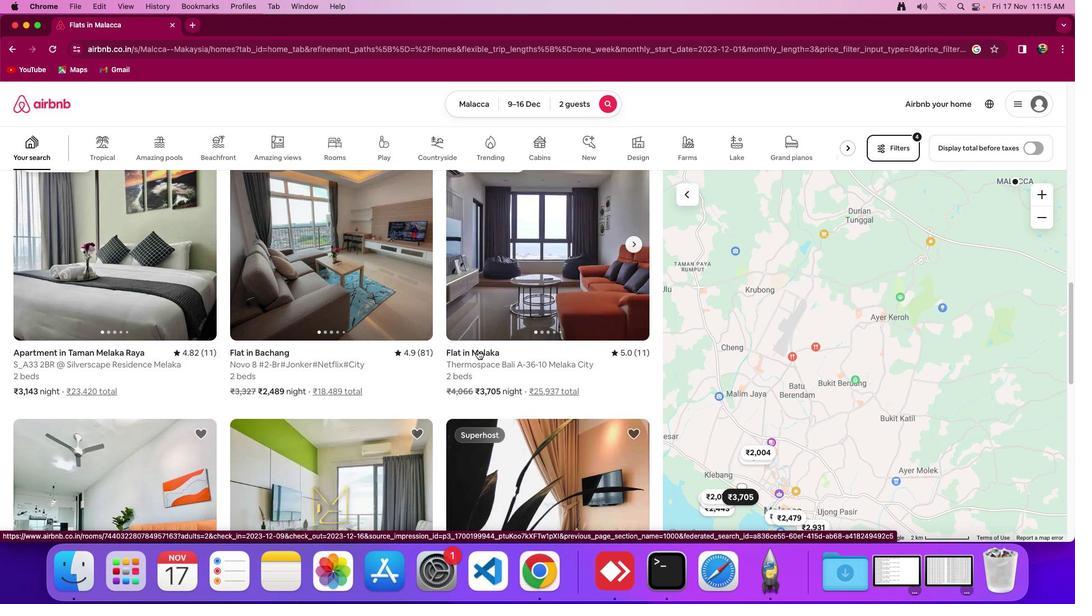 
Action: Mouse scrolled (478, 350) with delta (0, -1)
Screenshot: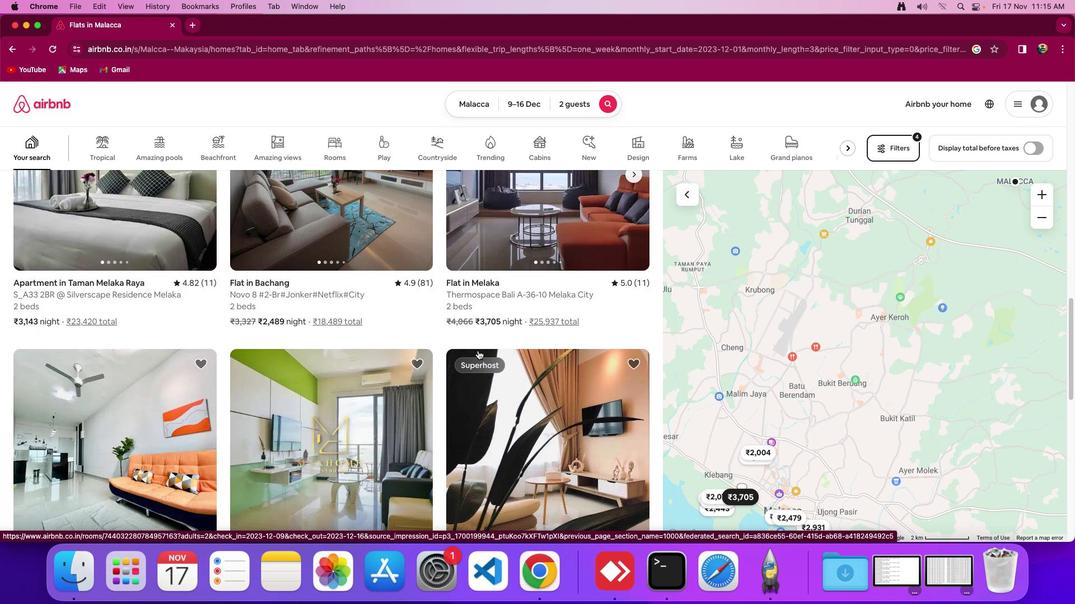 
Action: Mouse scrolled (478, 350) with delta (0, -1)
Screenshot: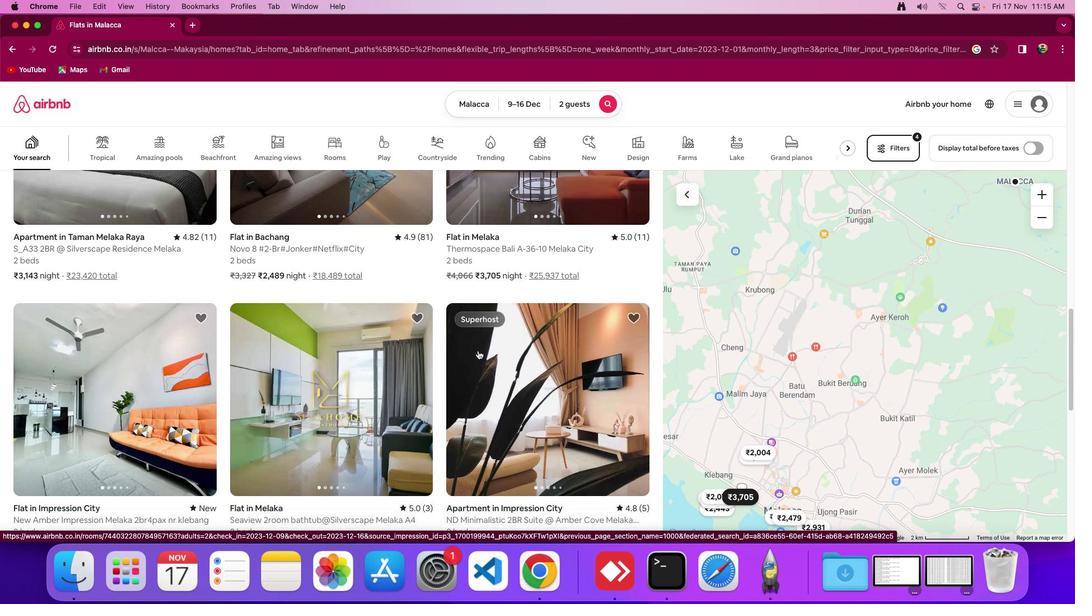
Action: Mouse moved to (478, 350)
Screenshot: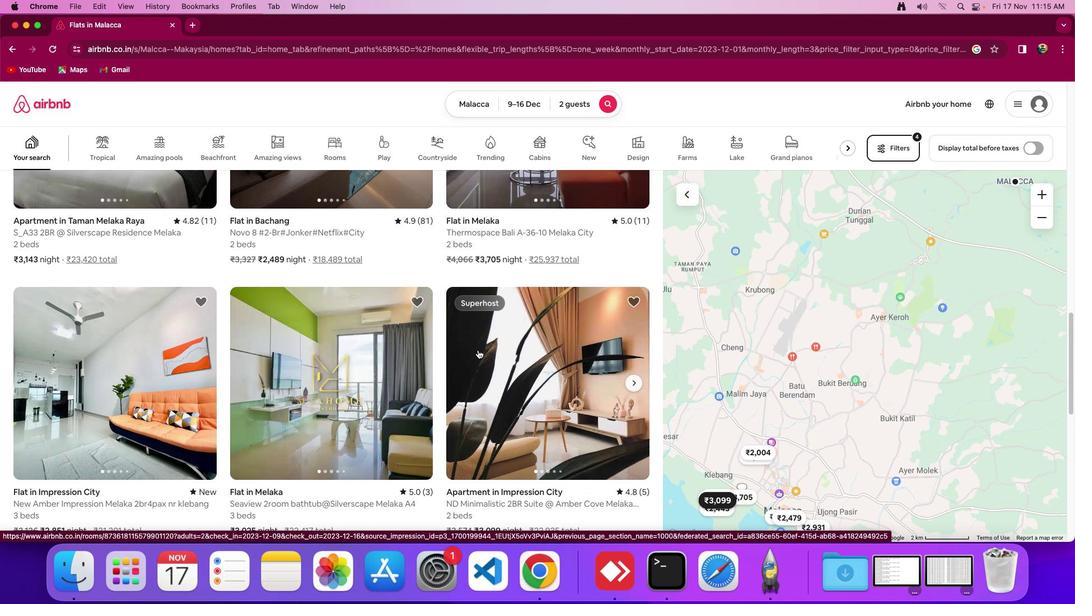 
Action: Mouse scrolled (478, 350) with delta (0, 0)
Screenshot: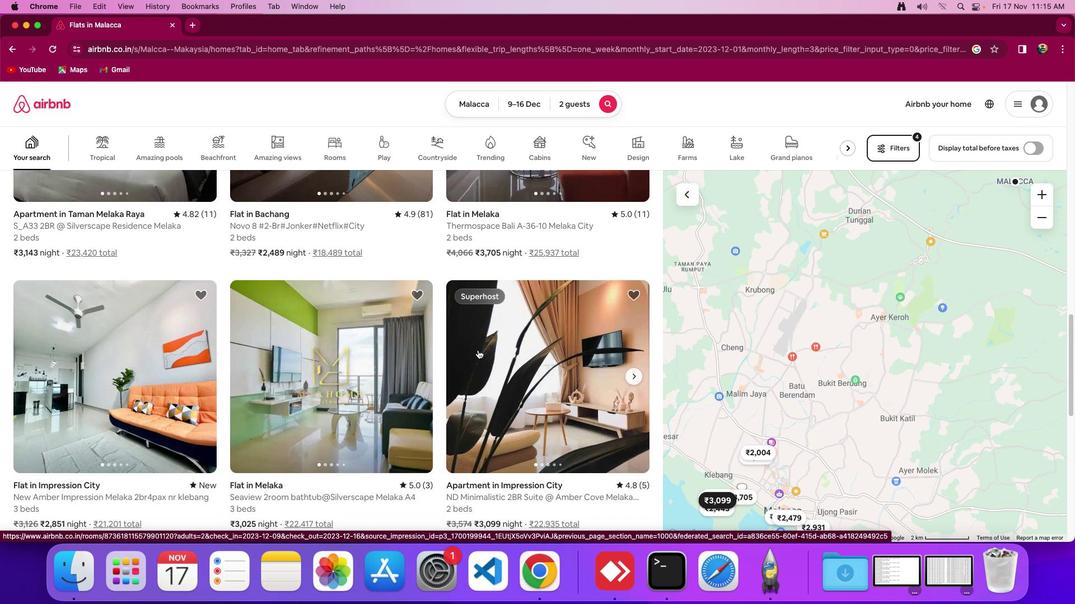 
Action: Mouse scrolled (478, 350) with delta (0, 0)
Screenshot: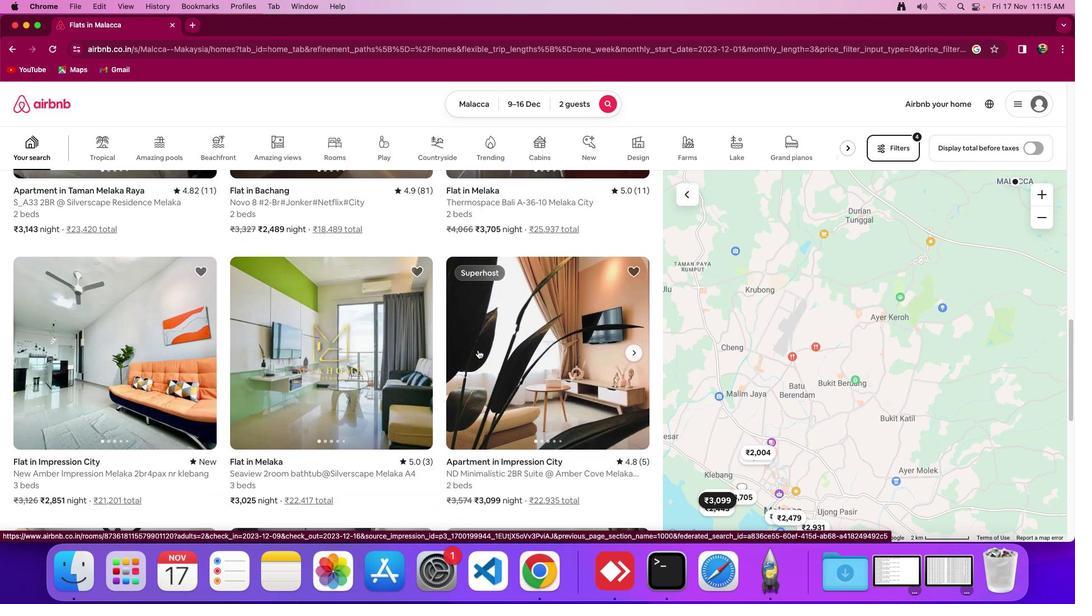 
Action: Mouse scrolled (478, 350) with delta (0, -1)
Screenshot: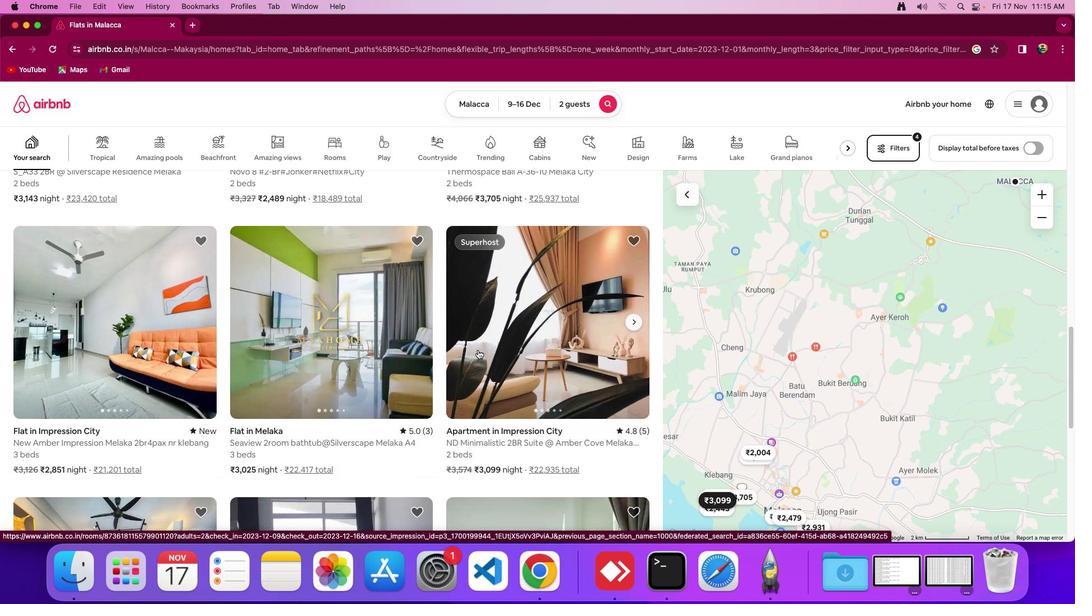 
Action: Mouse moved to (478, 350)
Screenshot: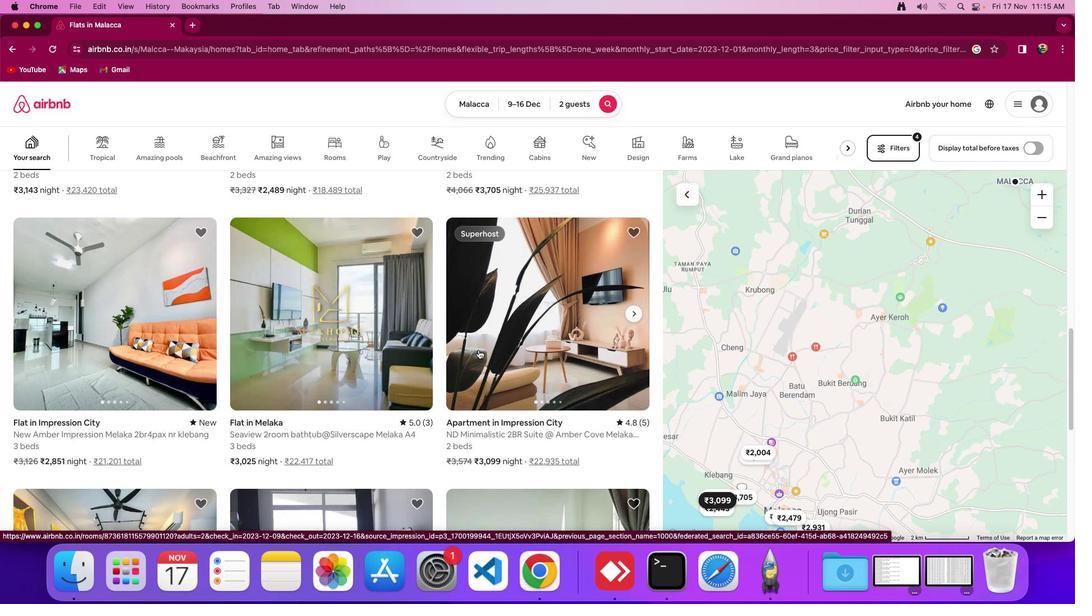 
Action: Mouse scrolled (478, 350) with delta (0, 0)
Screenshot: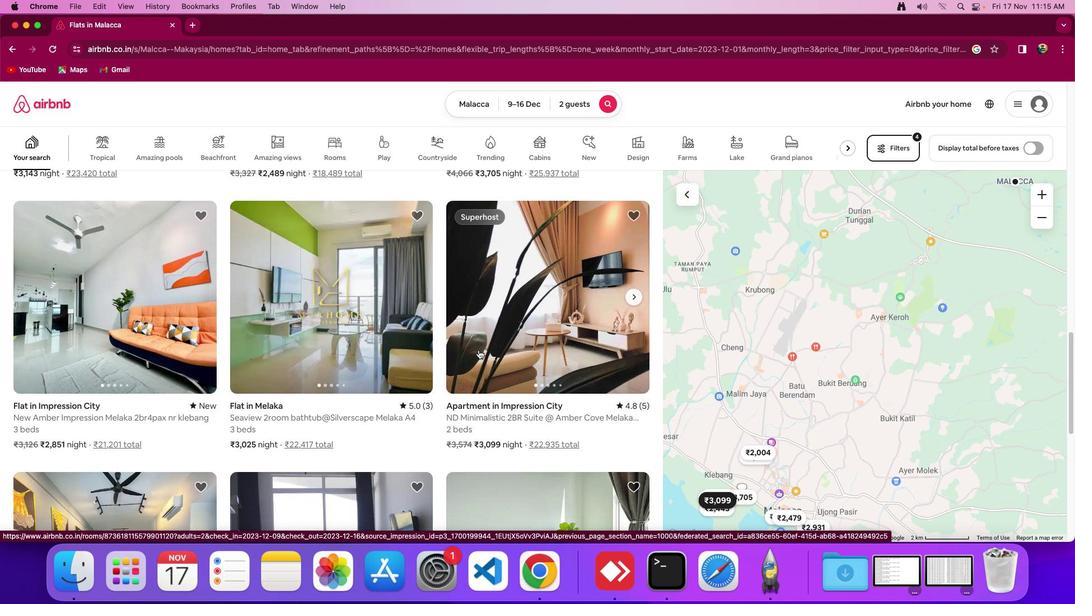 
Action: Mouse scrolled (478, 350) with delta (0, 0)
Screenshot: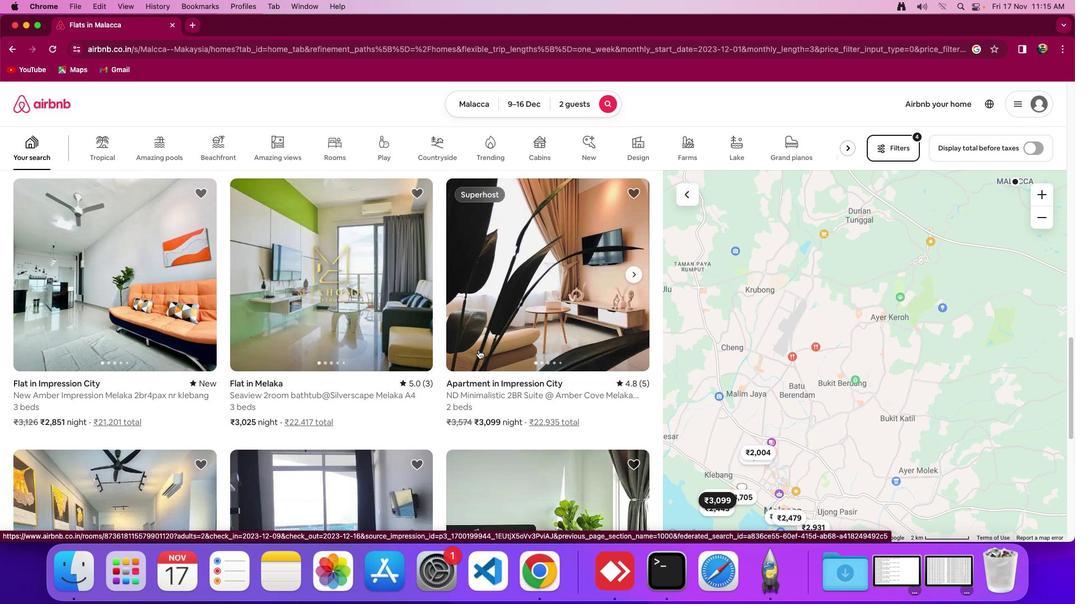 
Action: Mouse scrolled (478, 350) with delta (0, -1)
Screenshot: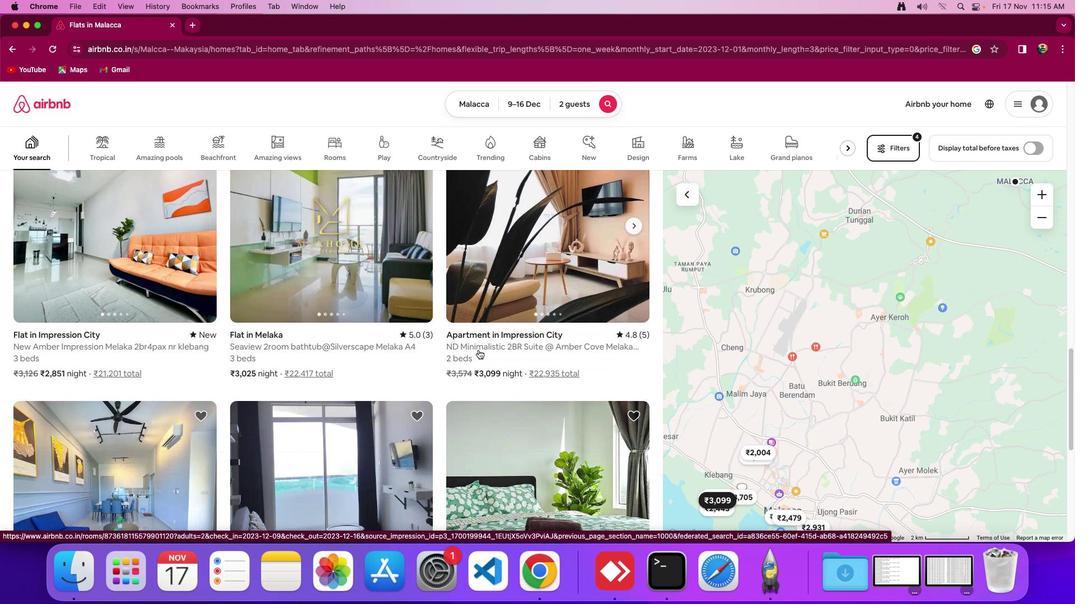 
Action: Mouse scrolled (478, 350) with delta (0, 0)
Screenshot: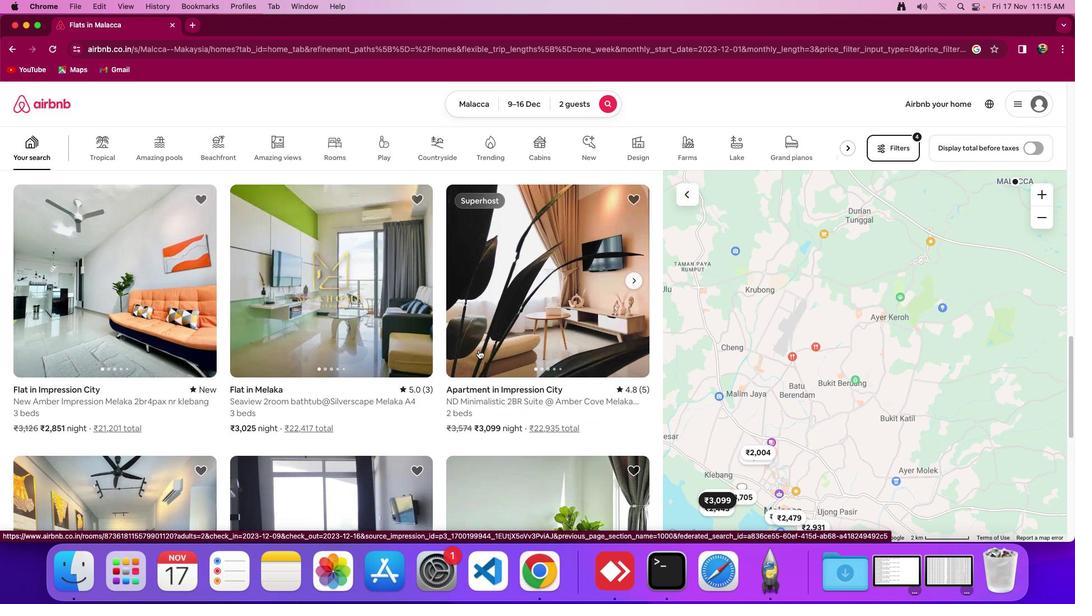 
Action: Mouse scrolled (478, 350) with delta (0, 0)
Screenshot: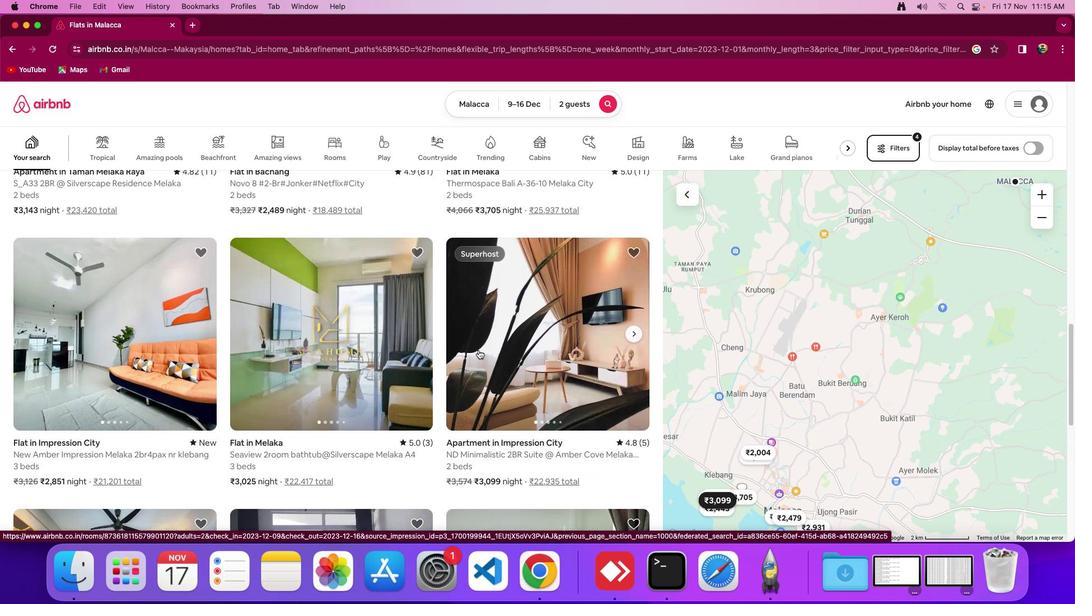 
Action: Mouse scrolled (478, 350) with delta (0, 2)
Screenshot: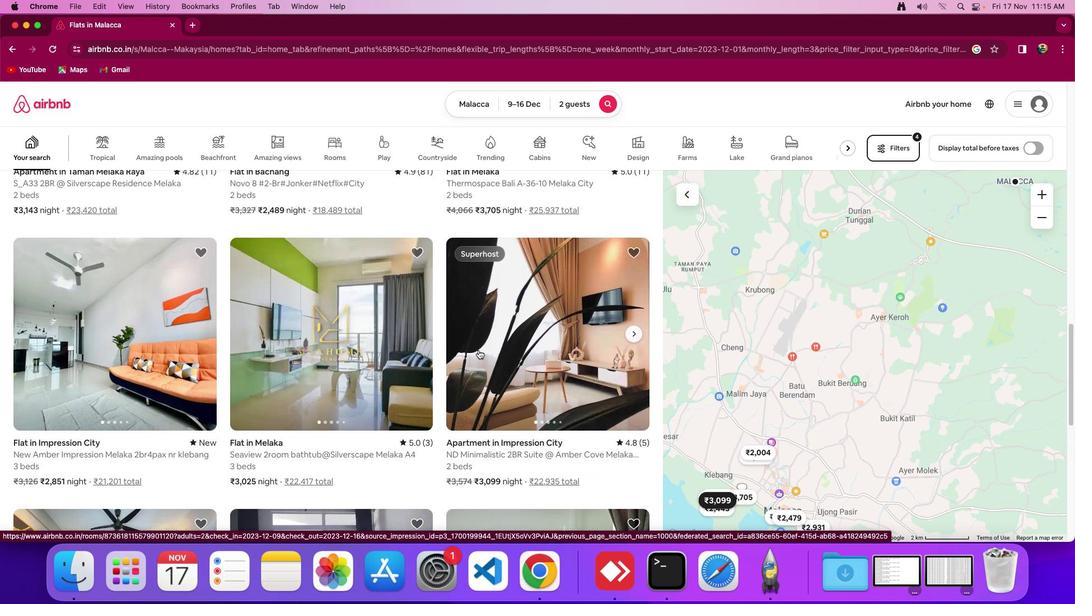 
Action: Mouse moved to (382, 181)
Screenshot: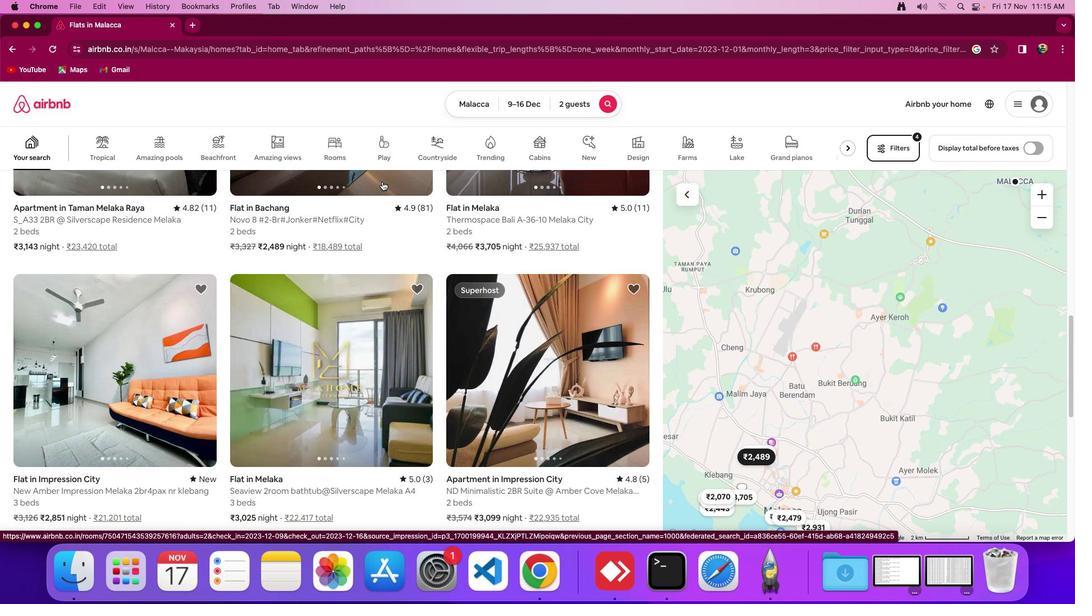 
Action: Mouse pressed left at (382, 181)
Screenshot: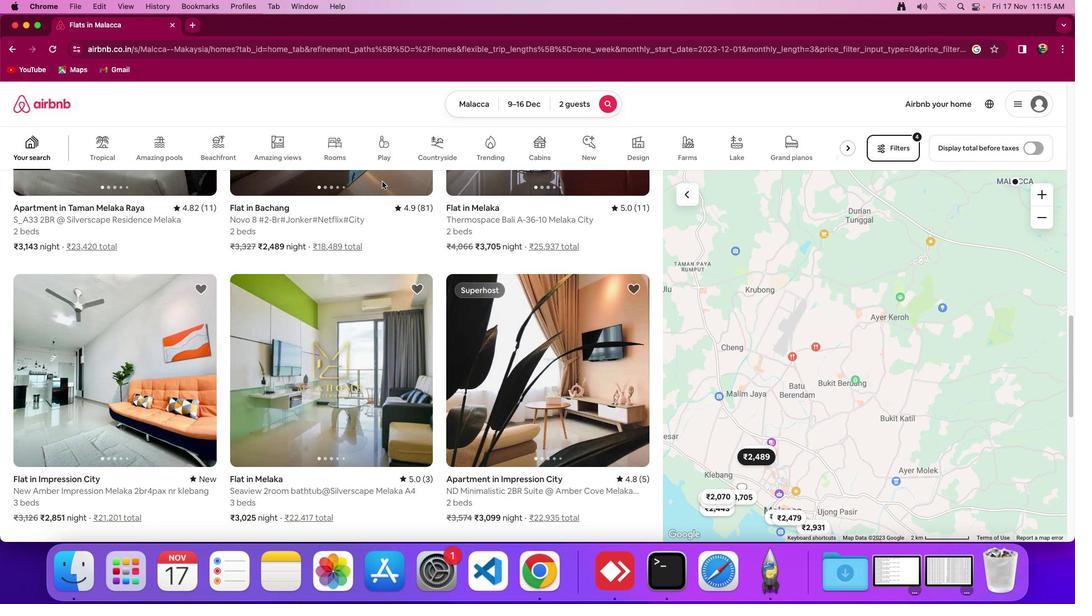 
Action: Mouse moved to (753, 384)
Screenshot: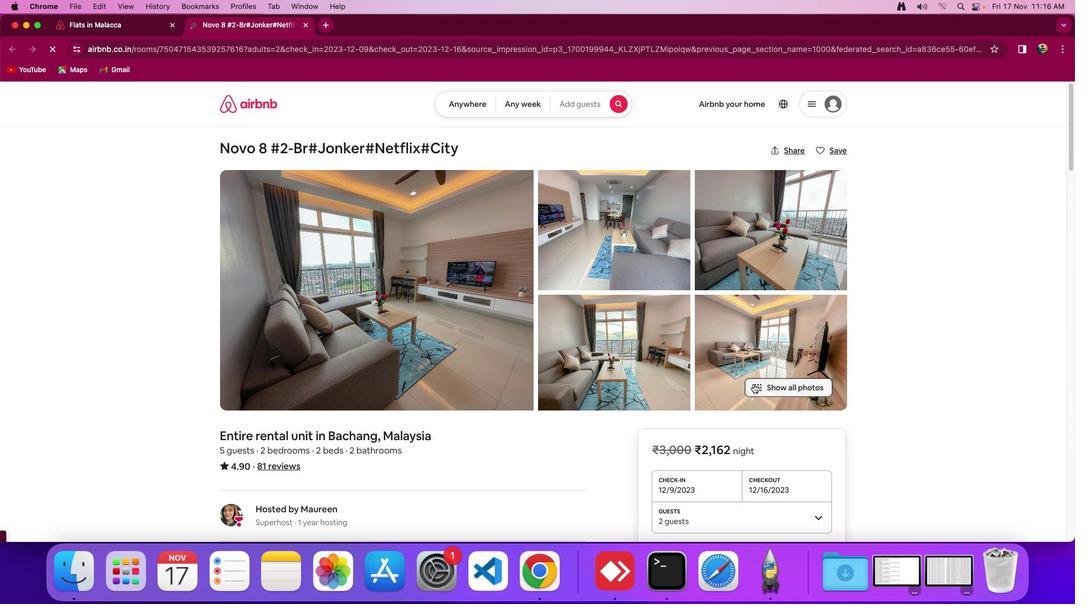 
Action: Mouse pressed left at (753, 384)
Screenshot: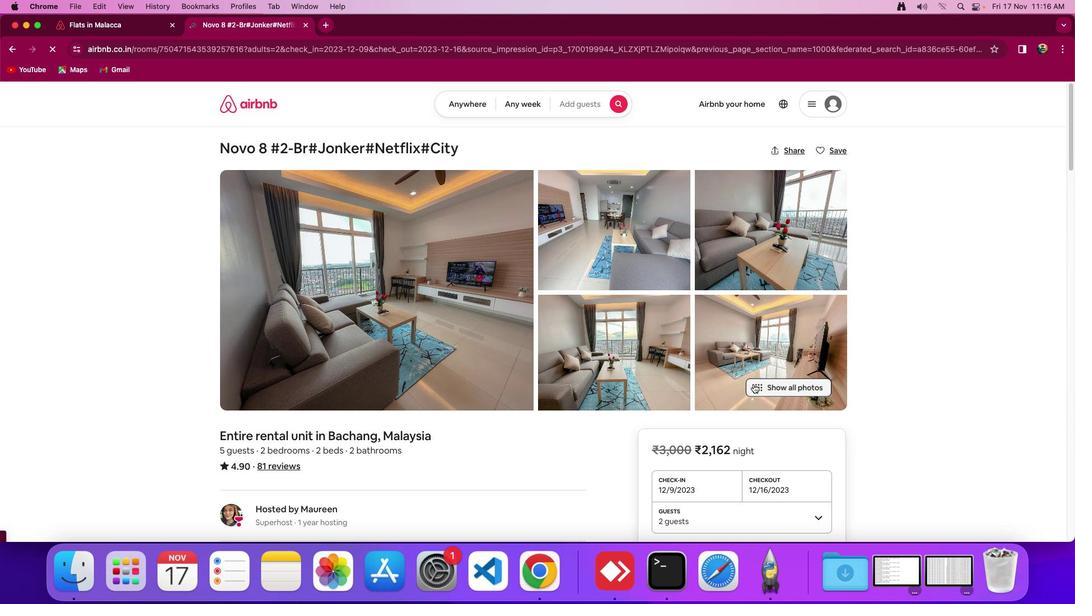 
Action: Mouse moved to (707, 332)
Screenshot: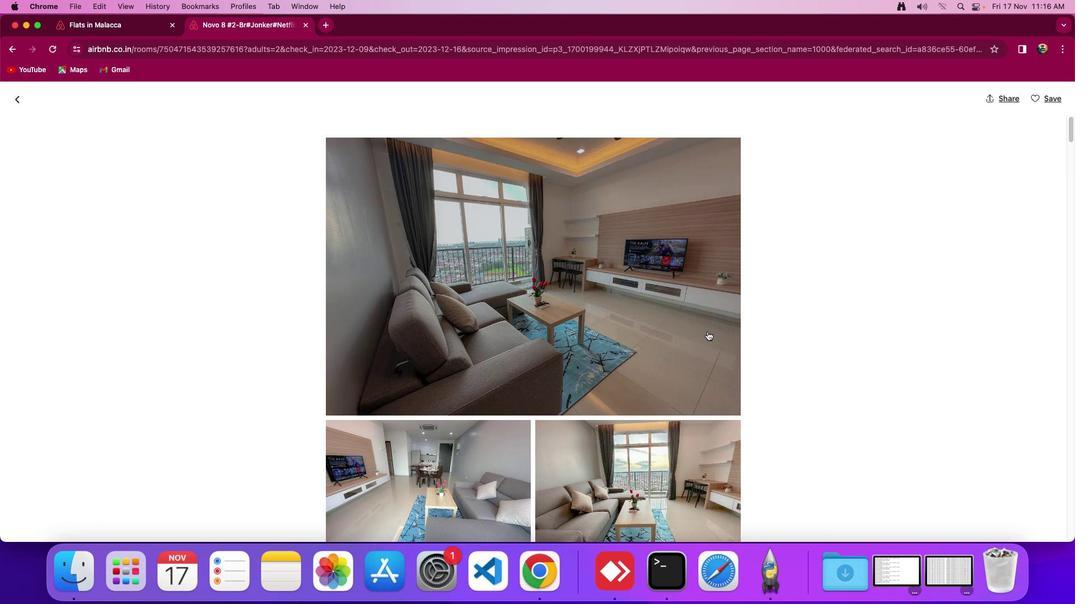 
Action: Mouse scrolled (707, 332) with delta (0, 0)
Screenshot: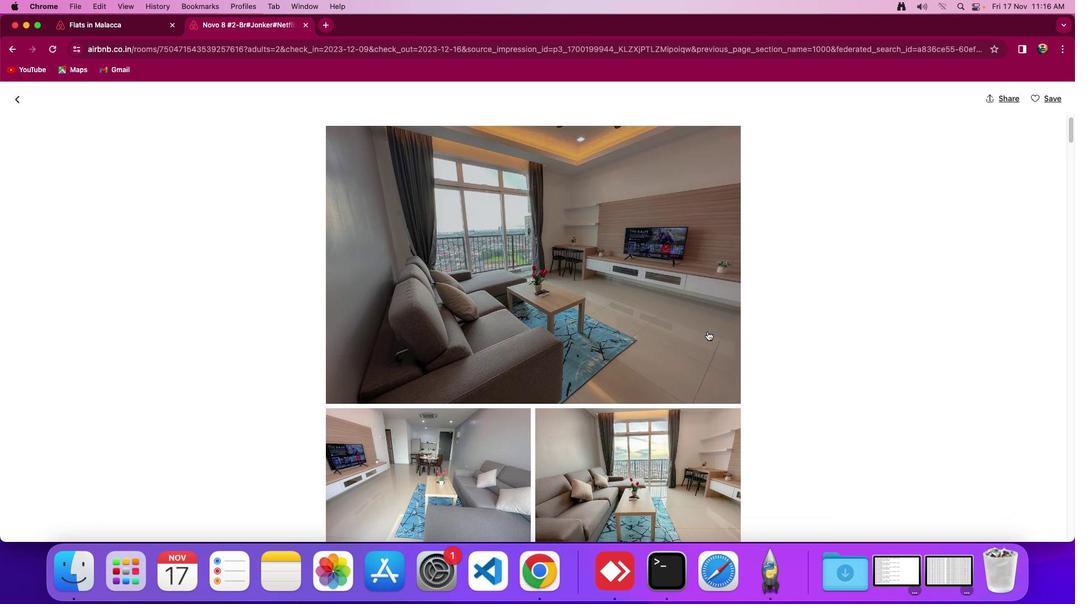 
Action: Mouse scrolled (707, 332) with delta (0, 0)
Screenshot: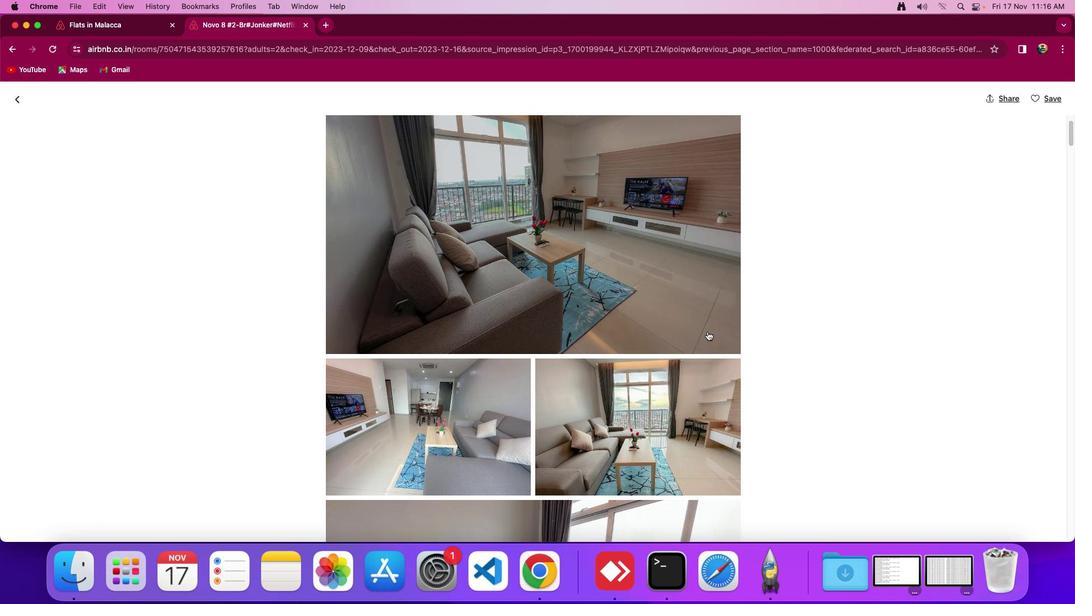 
Action: Mouse scrolled (707, 332) with delta (0, -1)
Screenshot: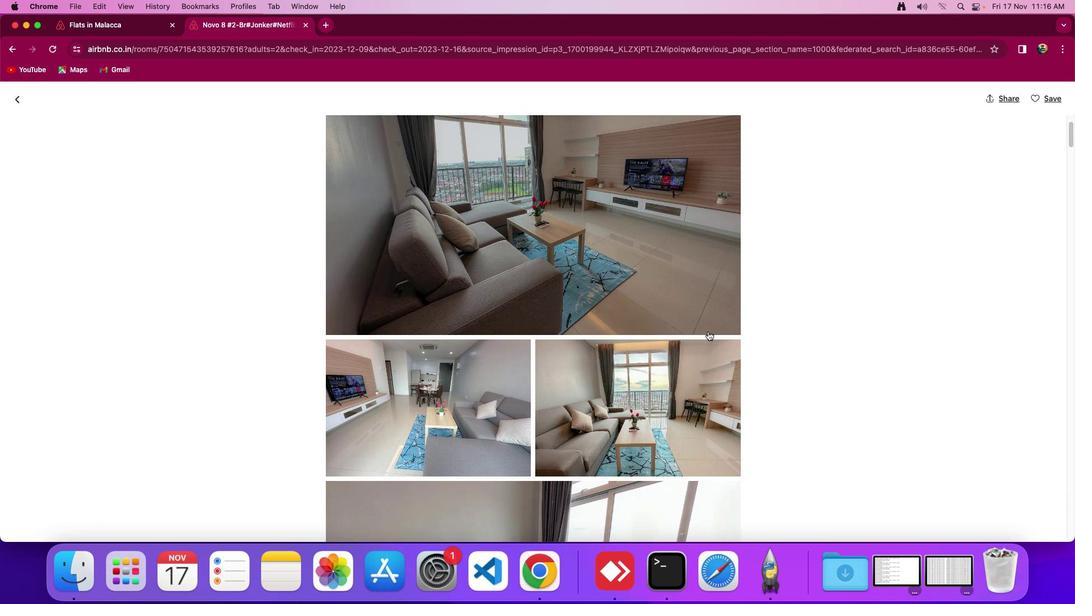 
Action: Mouse moved to (708, 331)
Screenshot: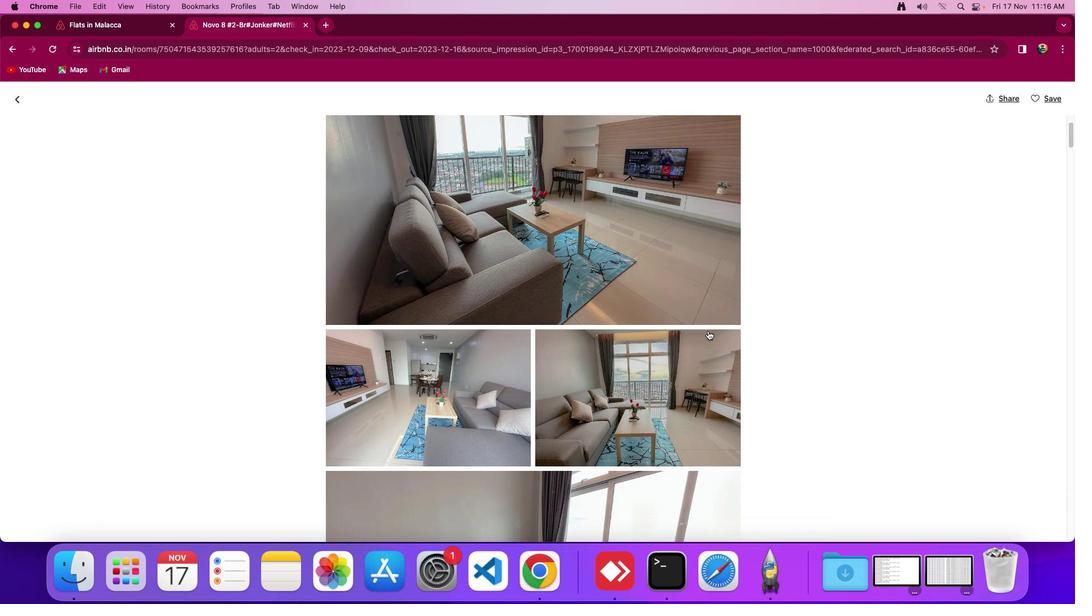 
Action: Mouse scrolled (708, 331) with delta (0, 0)
Screenshot: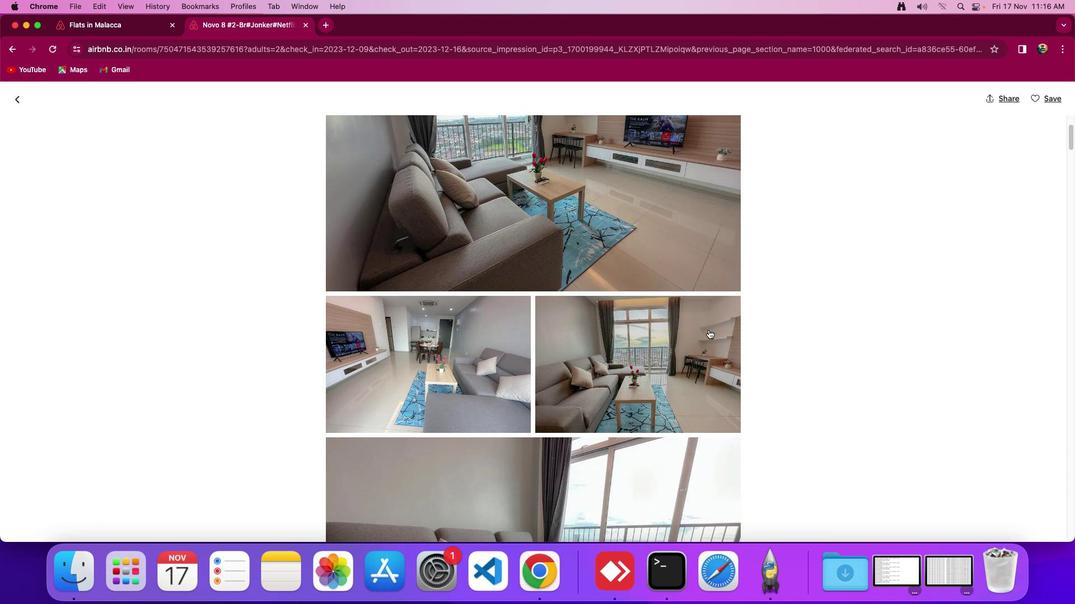 
Action: Mouse scrolled (708, 331) with delta (0, 0)
Screenshot: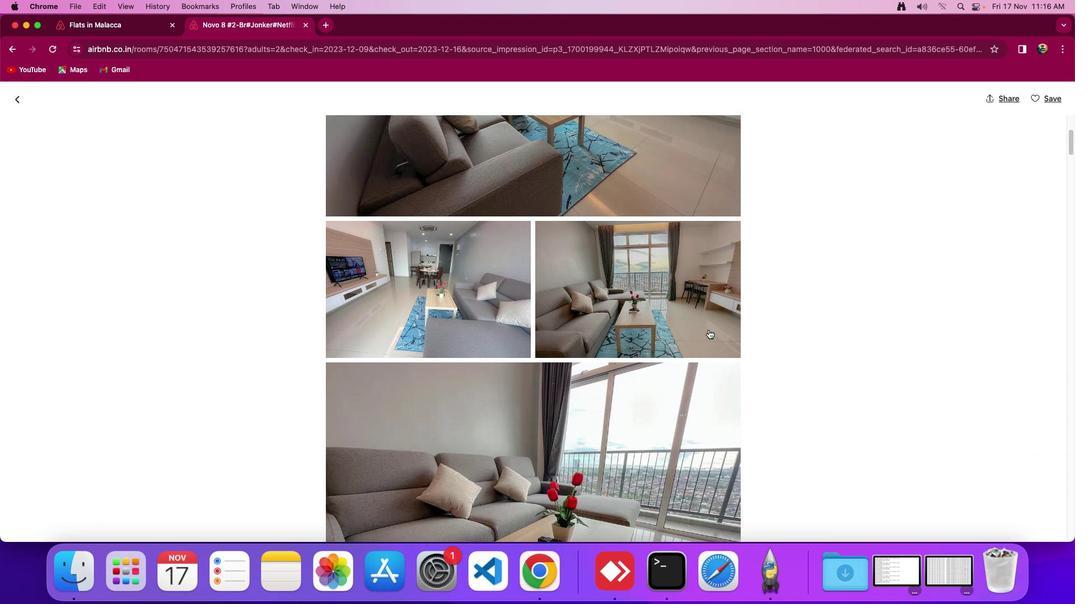 
Action: Mouse scrolled (708, 331) with delta (0, -2)
Screenshot: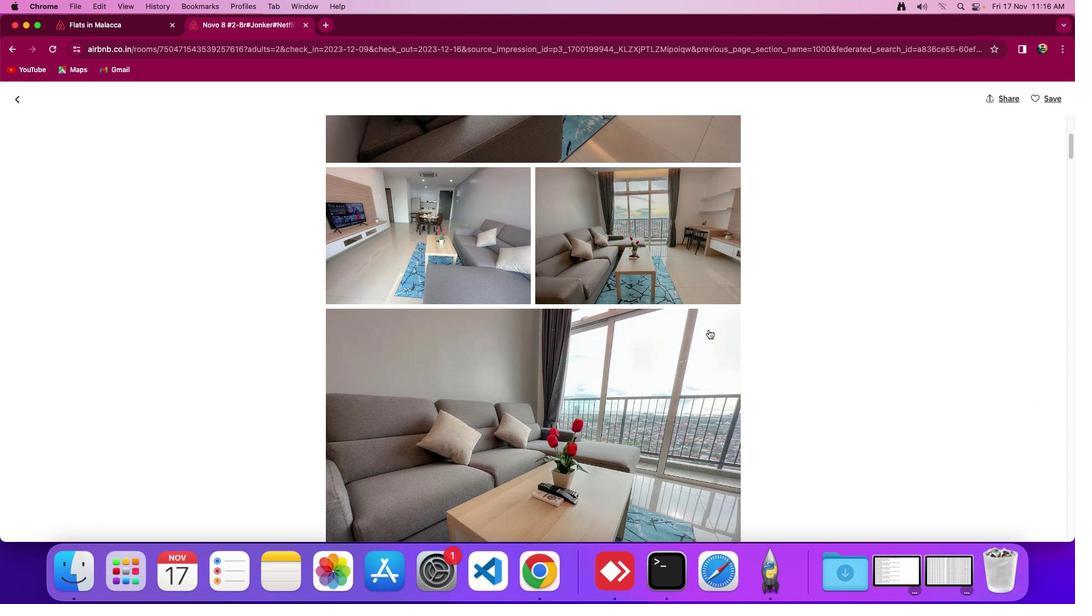 
Action: Mouse moved to (709, 330)
Screenshot: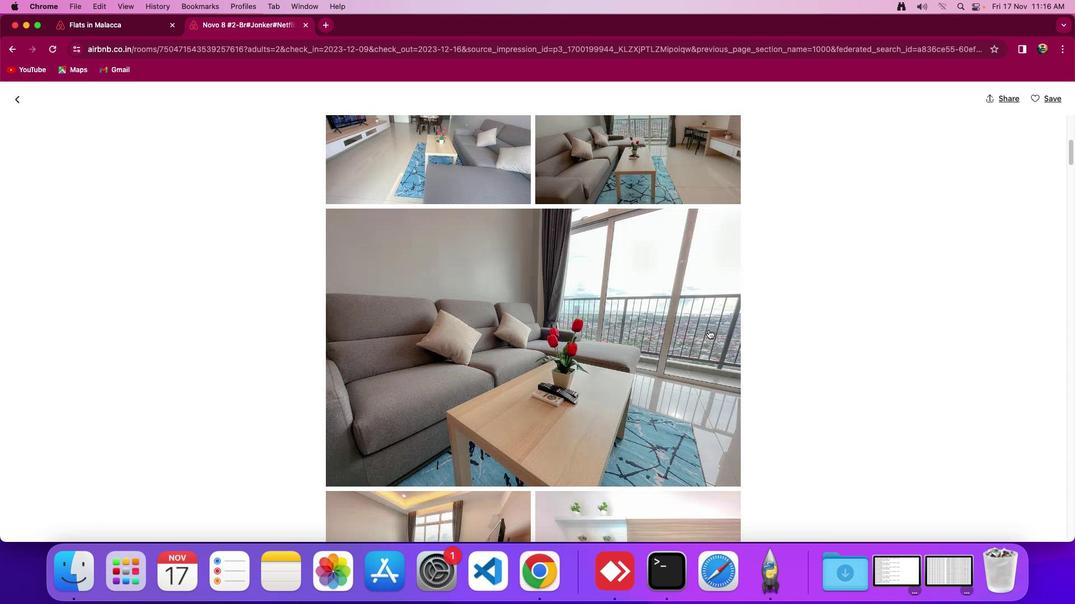 
Action: Mouse scrolled (709, 330) with delta (0, -3)
Screenshot: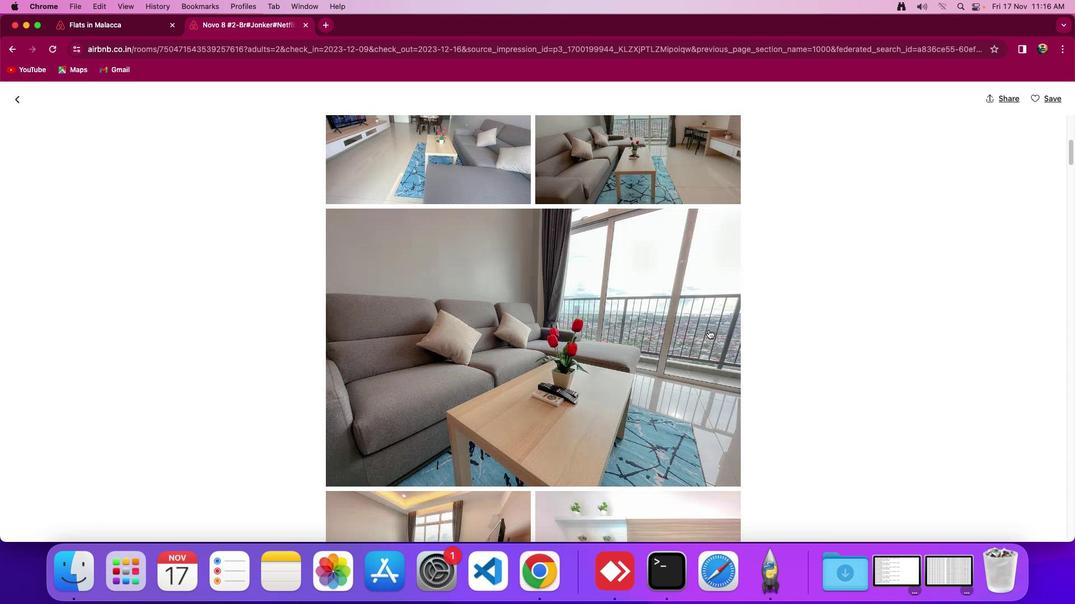 
Action: Mouse moved to (709, 329)
Screenshot: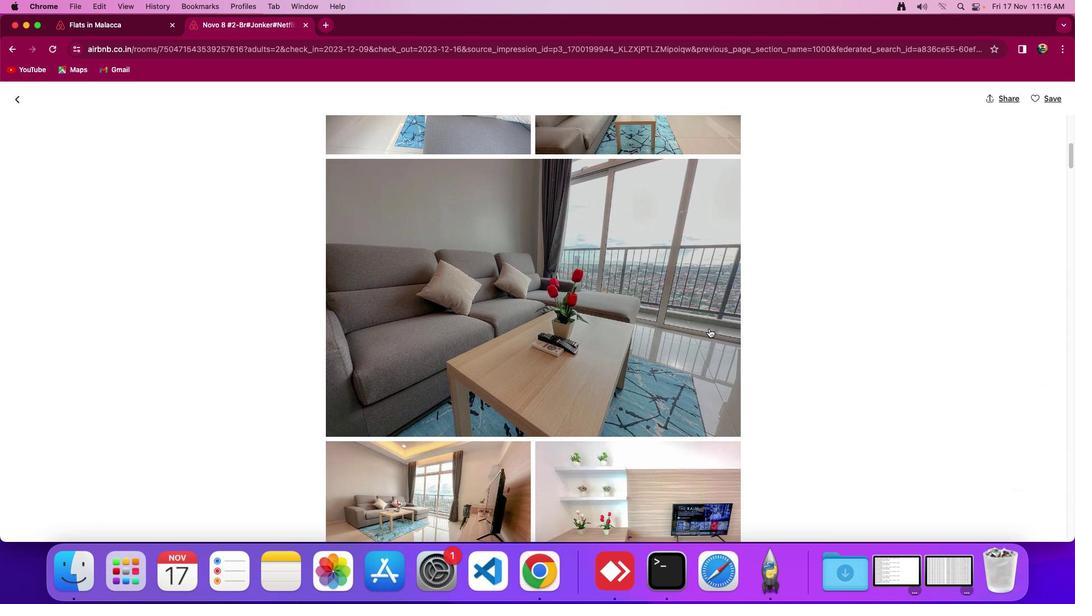 
Action: Mouse scrolled (709, 329) with delta (0, 0)
Screenshot: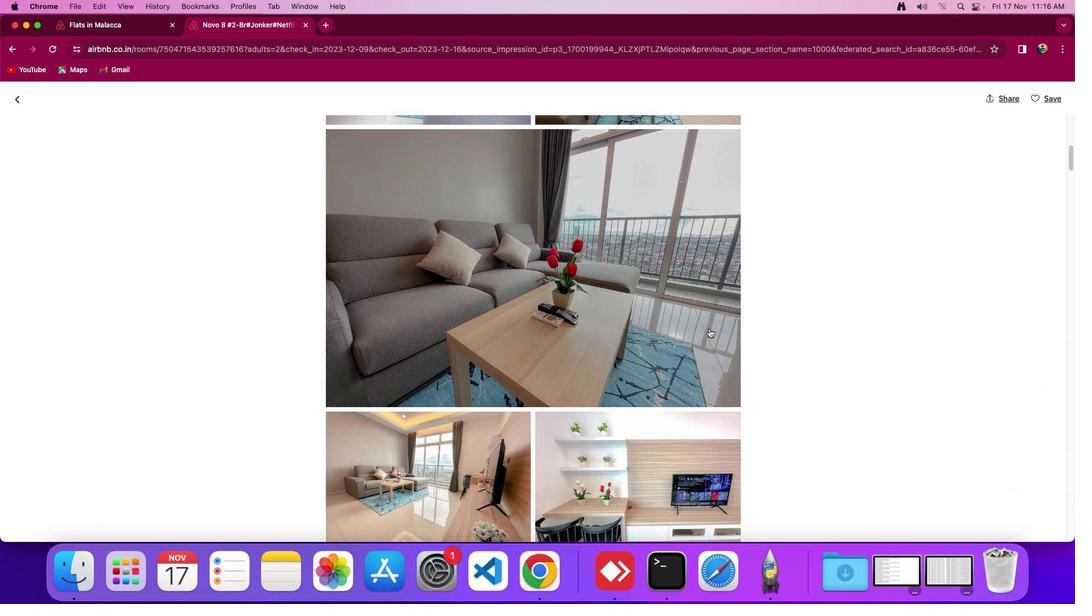 
Action: Mouse scrolled (709, 329) with delta (0, 0)
Screenshot: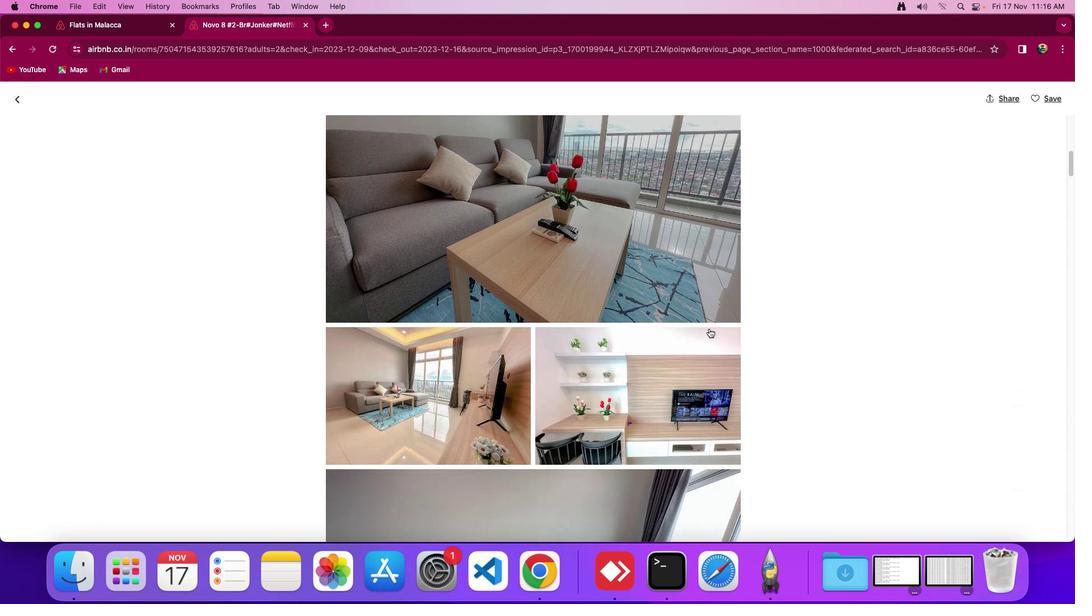 
Action: Mouse scrolled (709, 329) with delta (0, -2)
Screenshot: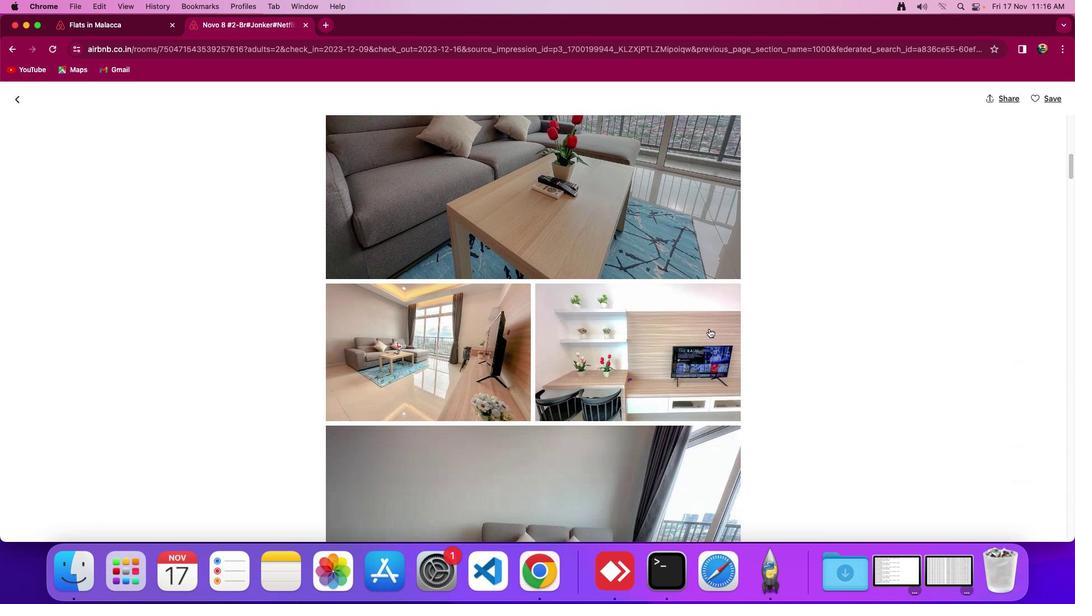 
Action: Mouse scrolled (709, 329) with delta (0, -2)
Screenshot: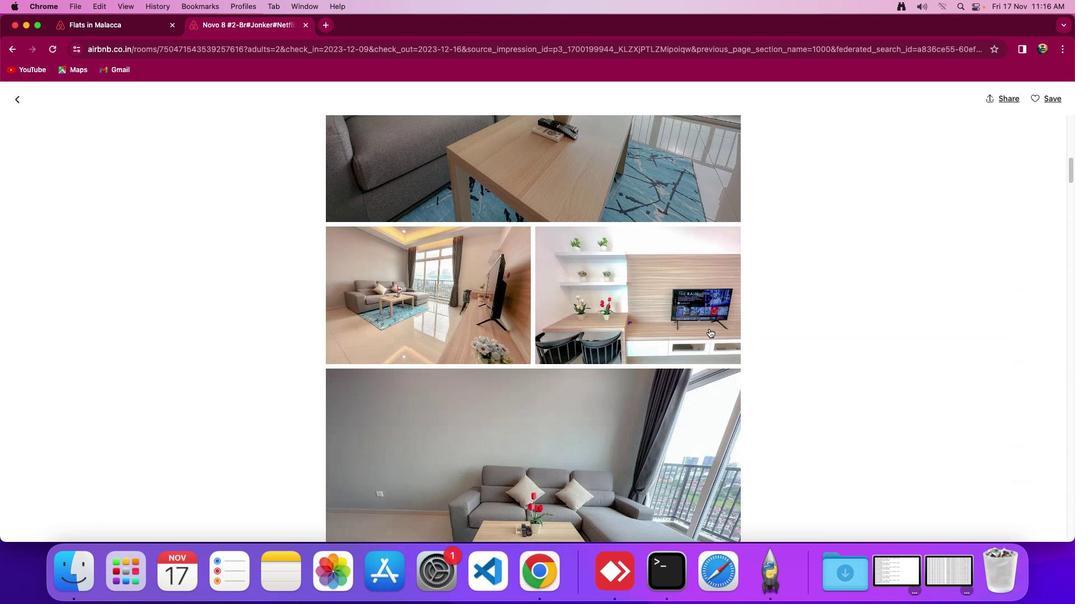 
Action: Mouse moved to (710, 327)
Screenshot: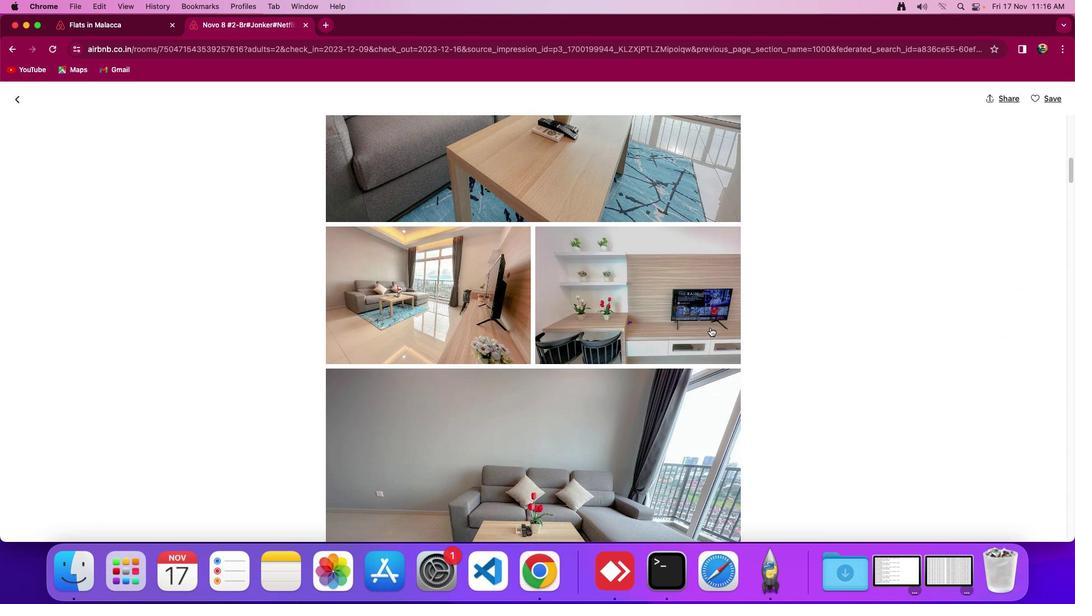 
Action: Mouse scrolled (710, 327) with delta (0, 0)
Screenshot: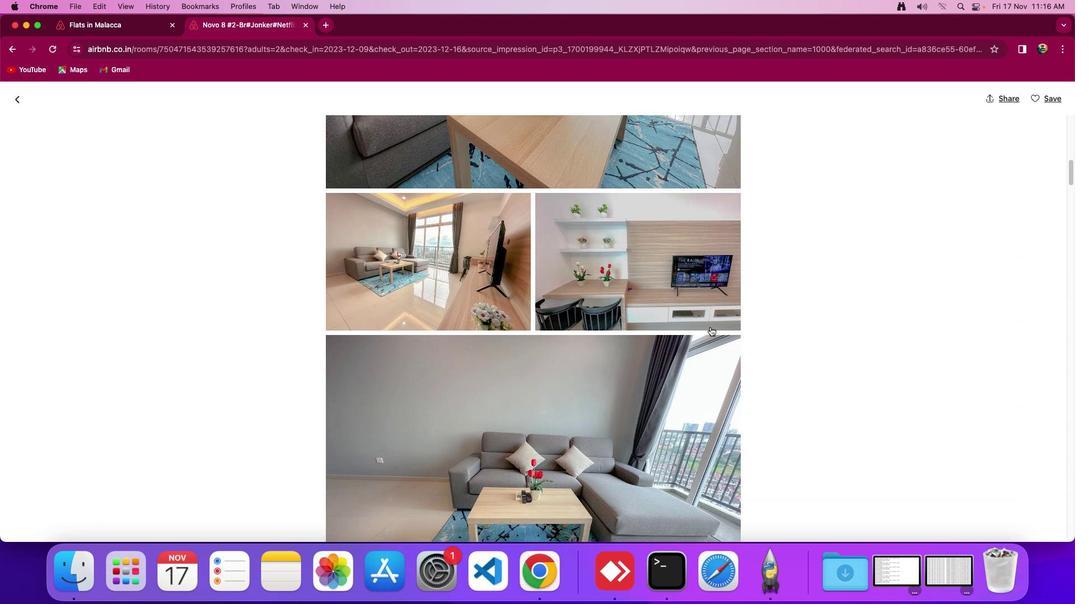 
Action: Mouse scrolled (710, 327) with delta (0, 0)
Screenshot: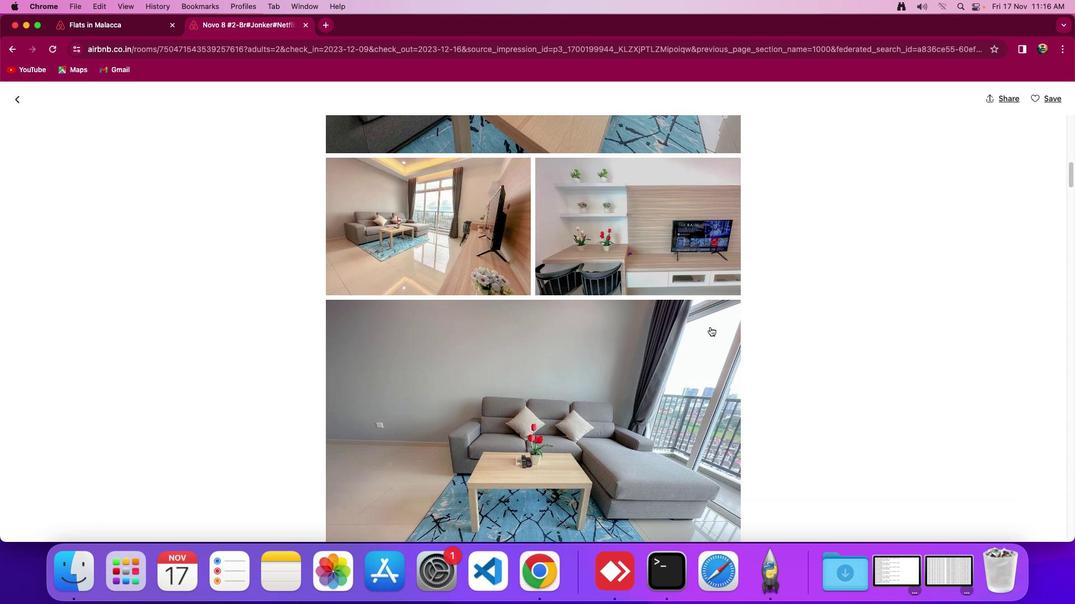 
Action: Mouse scrolled (710, 327) with delta (0, -2)
Screenshot: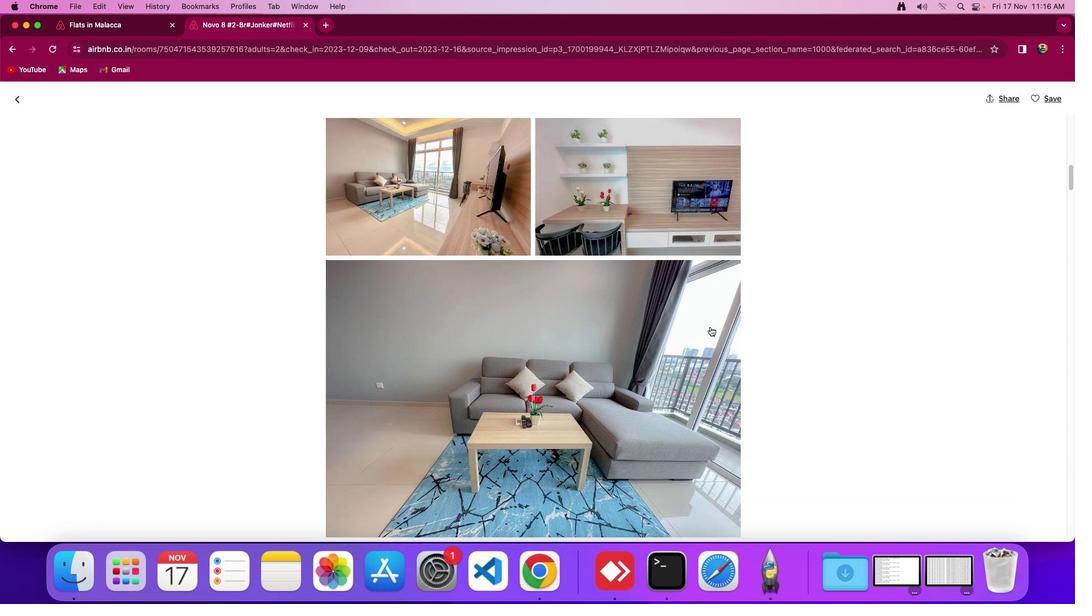 
Action: Mouse moved to (710, 327)
Screenshot: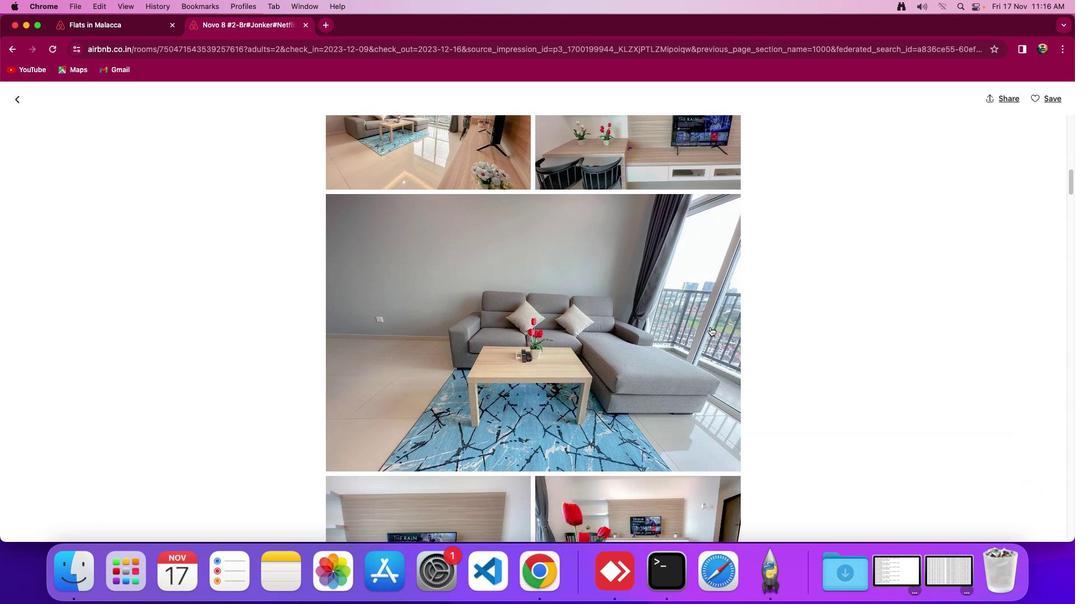
Action: Mouse scrolled (710, 327) with delta (0, -2)
Screenshot: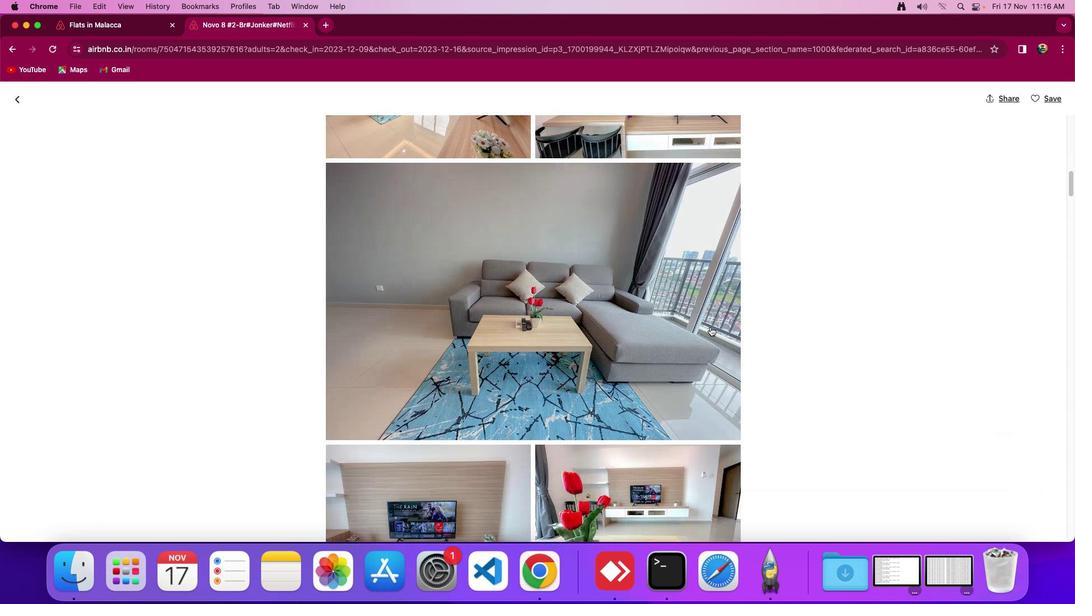 
Action: Mouse moved to (710, 327)
Screenshot: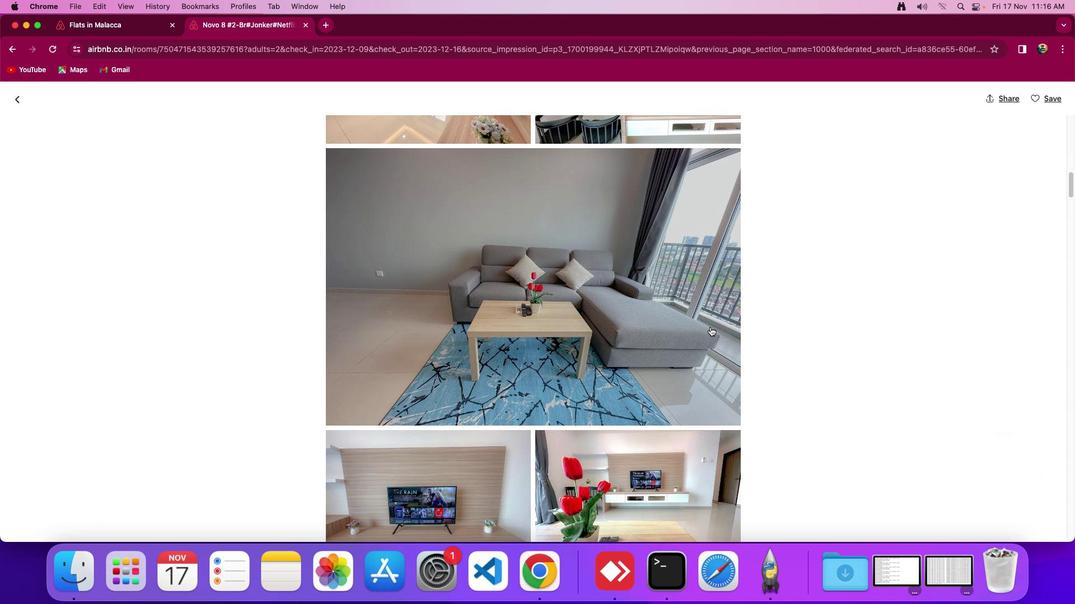 
Action: Mouse scrolled (710, 327) with delta (0, 0)
Screenshot: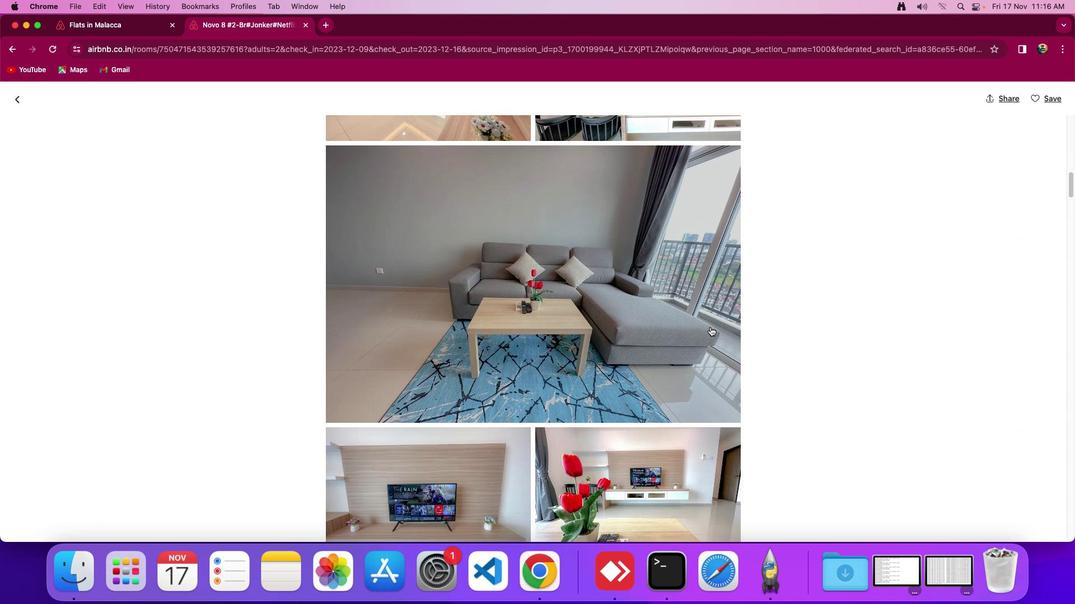 
Action: Mouse scrolled (710, 327) with delta (0, 0)
Screenshot: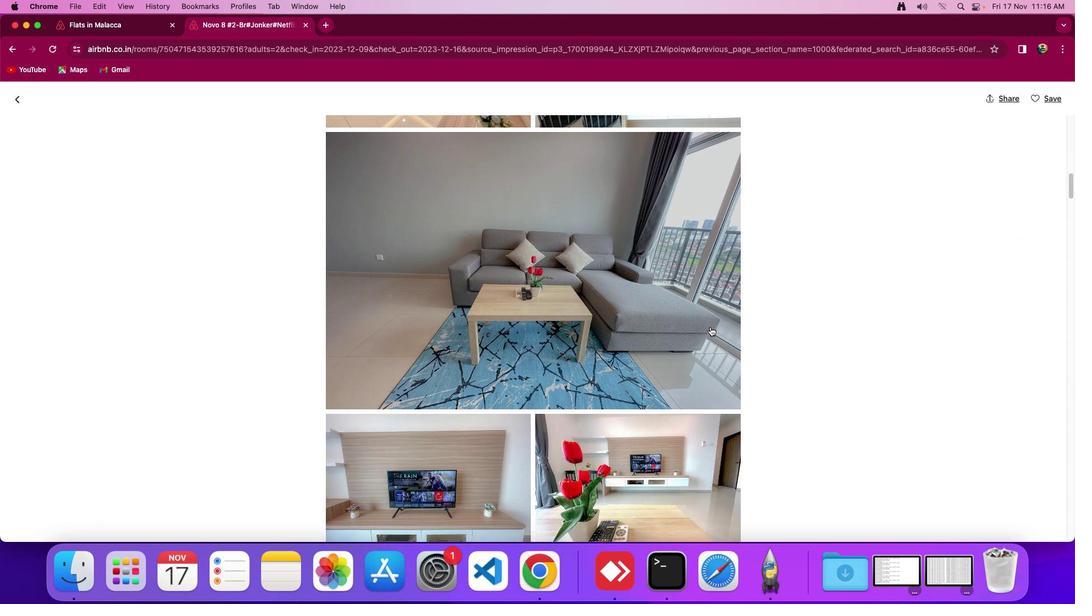 
Action: Mouse scrolled (710, 327) with delta (0, -2)
Screenshot: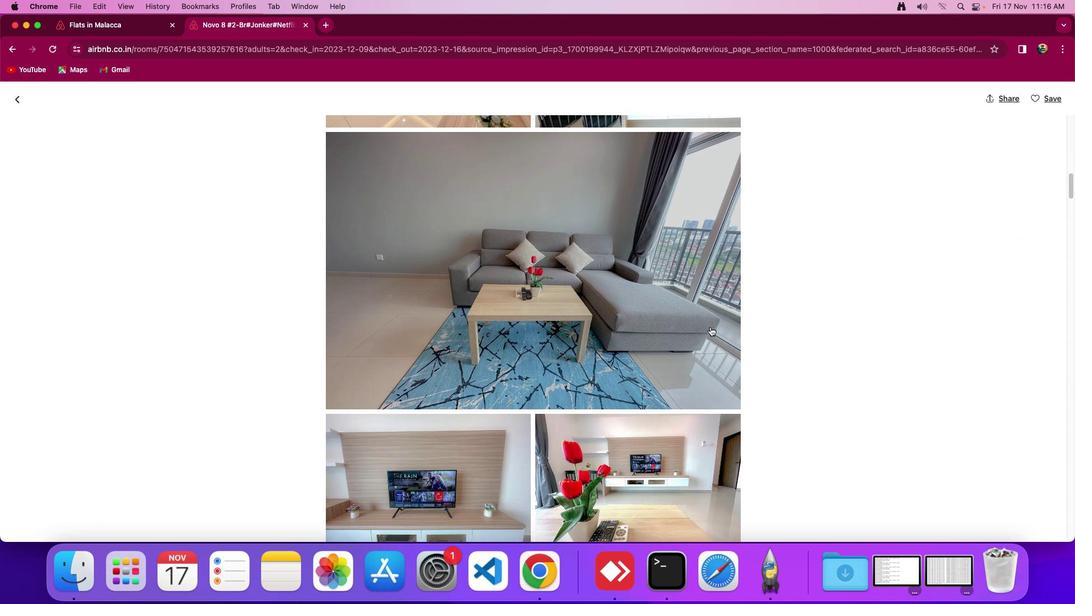 
Action: Mouse scrolled (710, 327) with delta (0, -3)
Screenshot: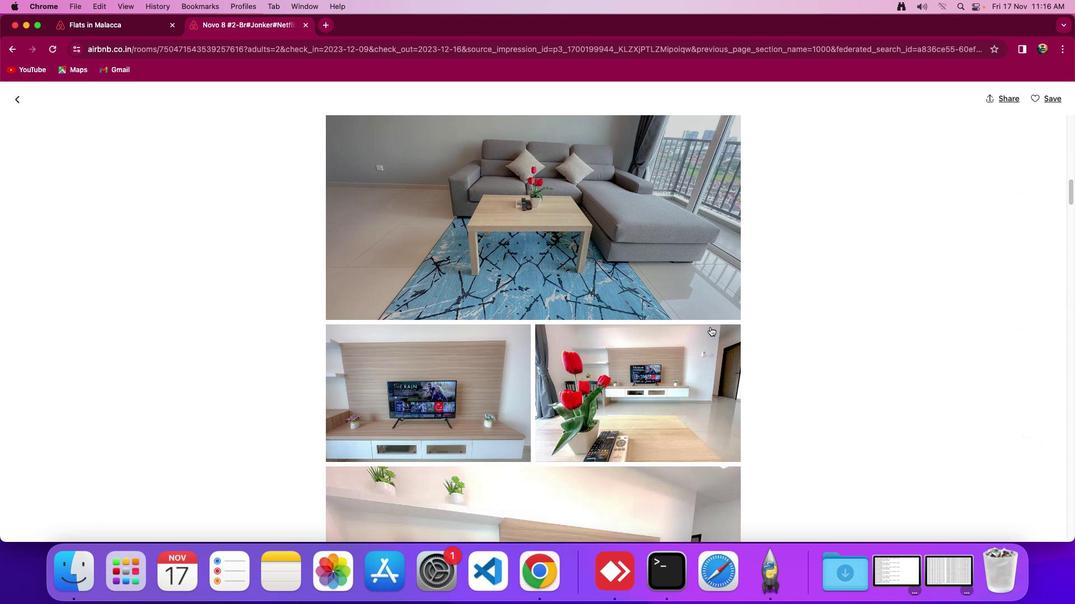 
Action: Mouse scrolled (710, 327) with delta (0, 0)
Screenshot: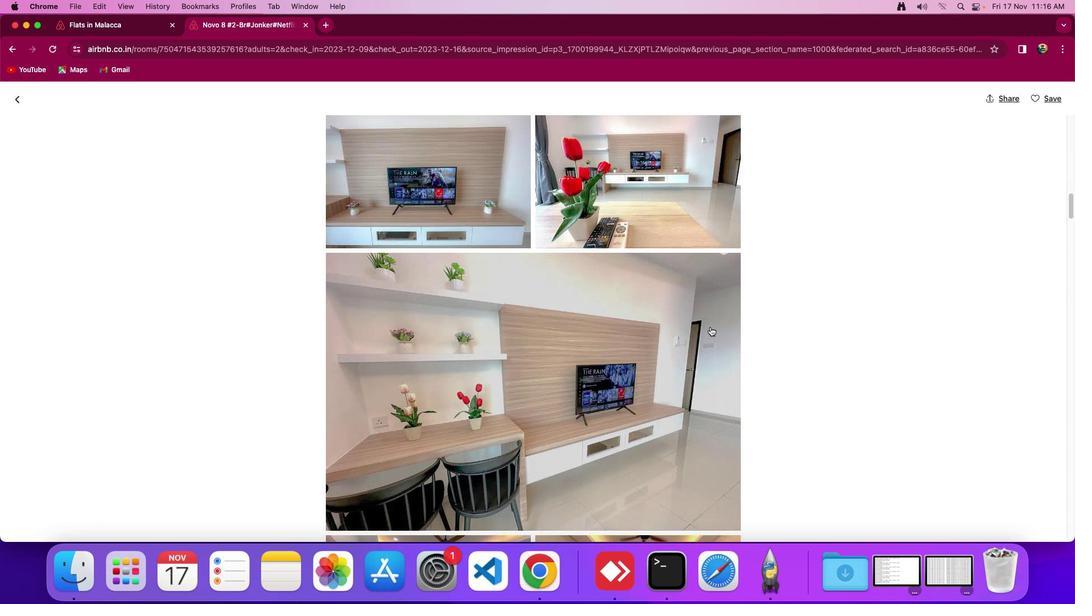 
Action: Mouse scrolled (710, 327) with delta (0, 0)
Screenshot: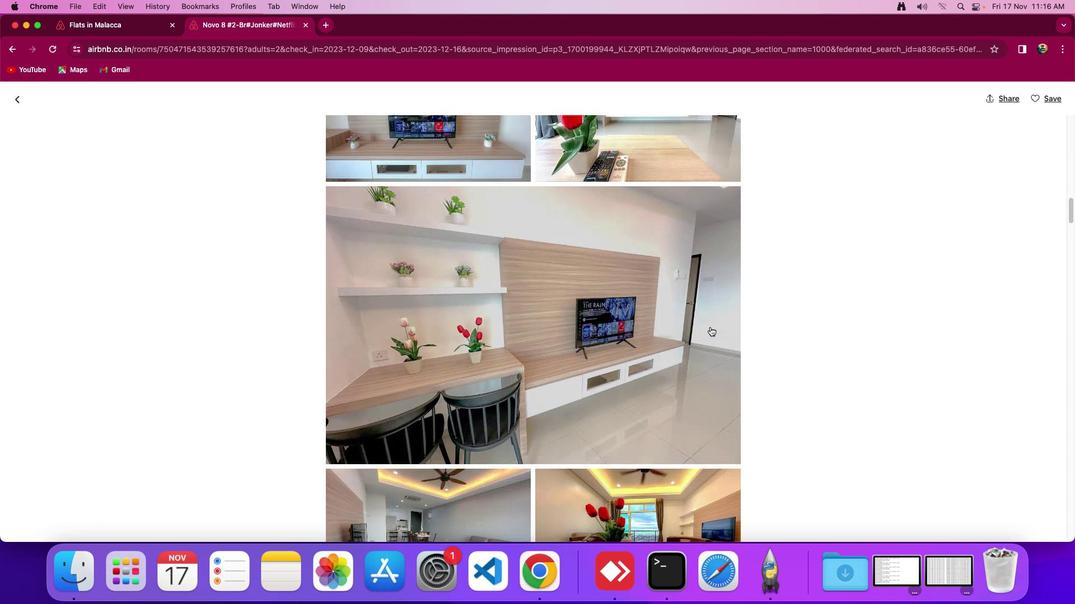 
Action: Mouse scrolled (710, 327) with delta (0, -2)
Screenshot: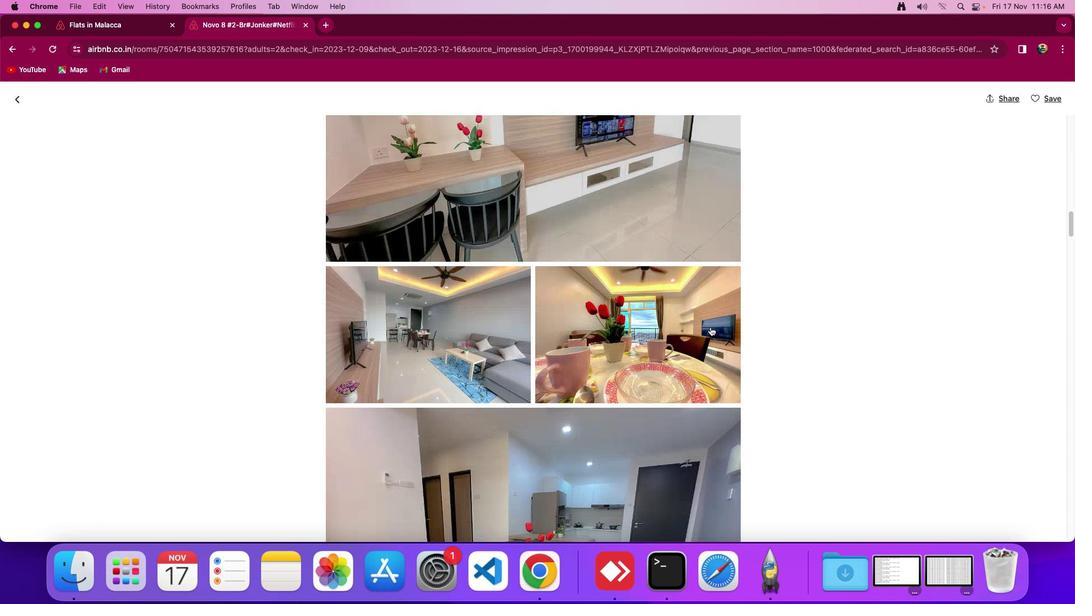 
Action: Mouse scrolled (710, 327) with delta (0, -3)
Screenshot: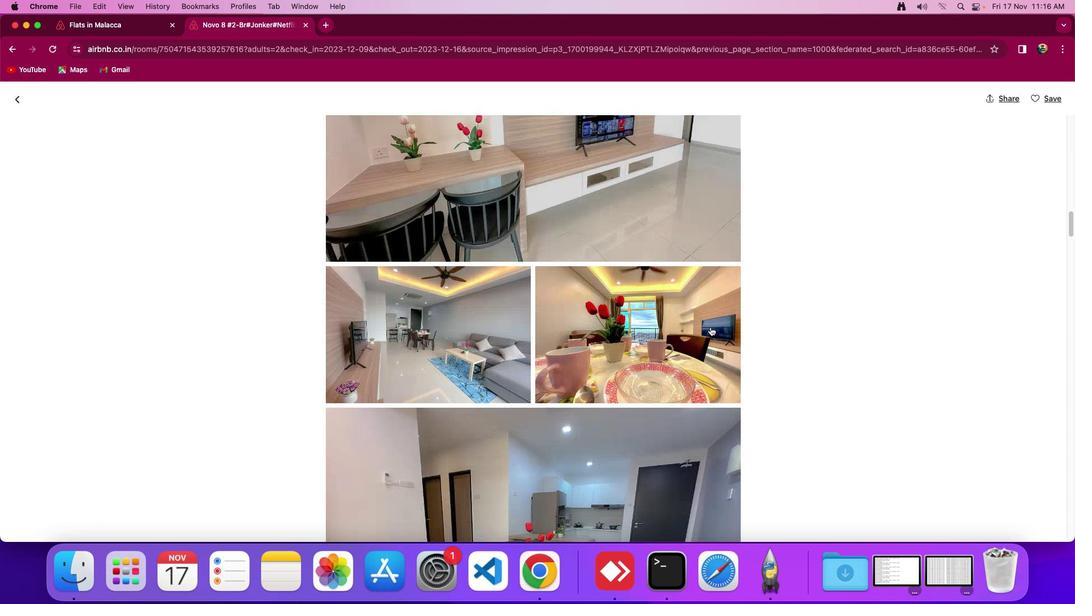 
Action: Mouse scrolled (710, 327) with delta (0, -3)
Screenshot: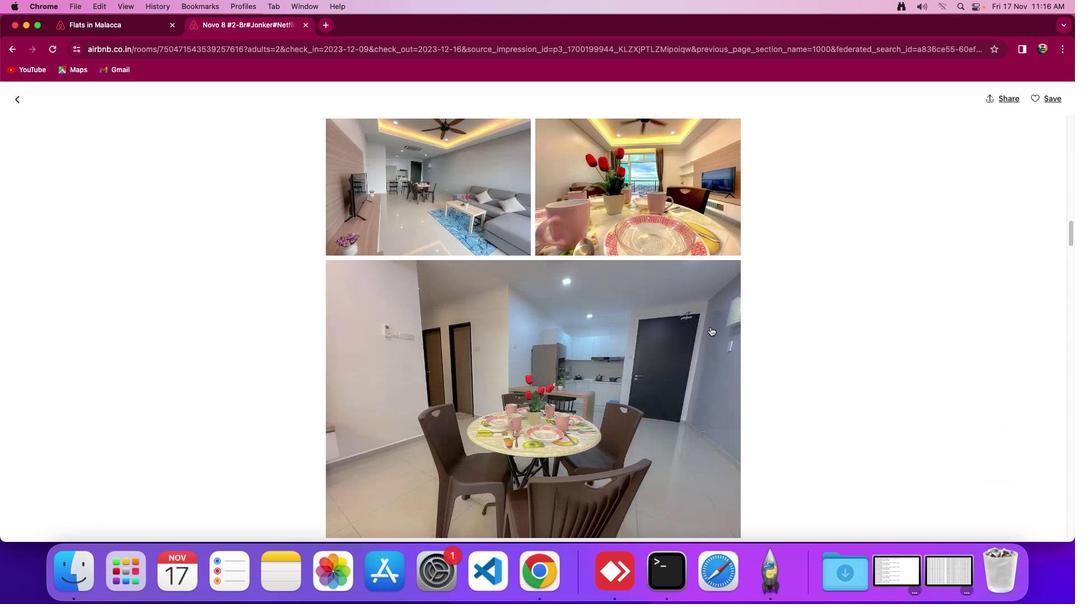 
Action: Mouse moved to (711, 325)
Screenshot: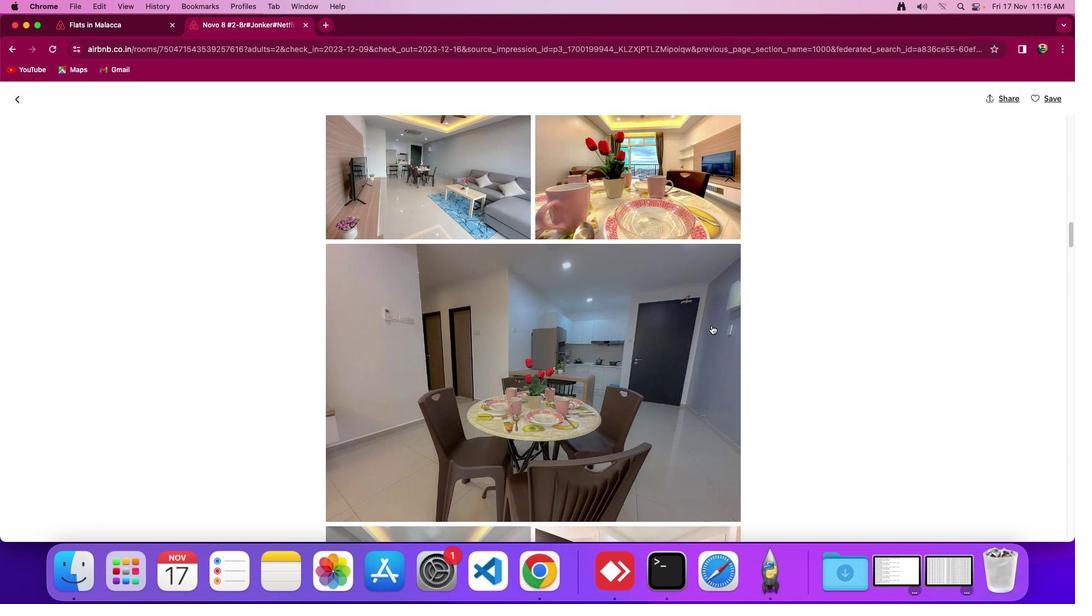
Action: Mouse scrolled (711, 325) with delta (0, 0)
Screenshot: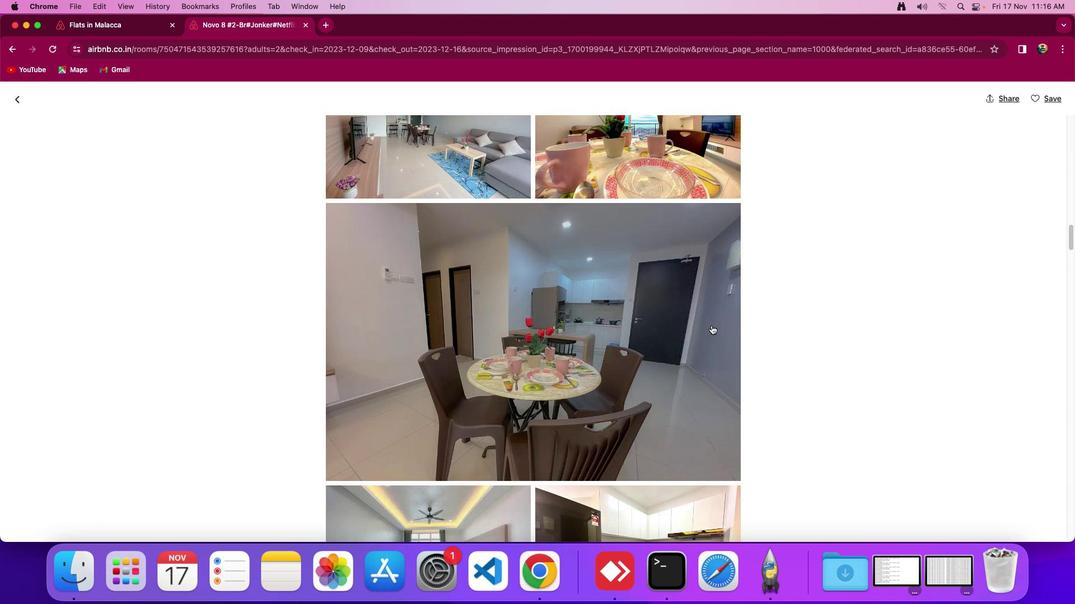 
Action: Mouse scrolled (711, 325) with delta (0, 0)
Screenshot: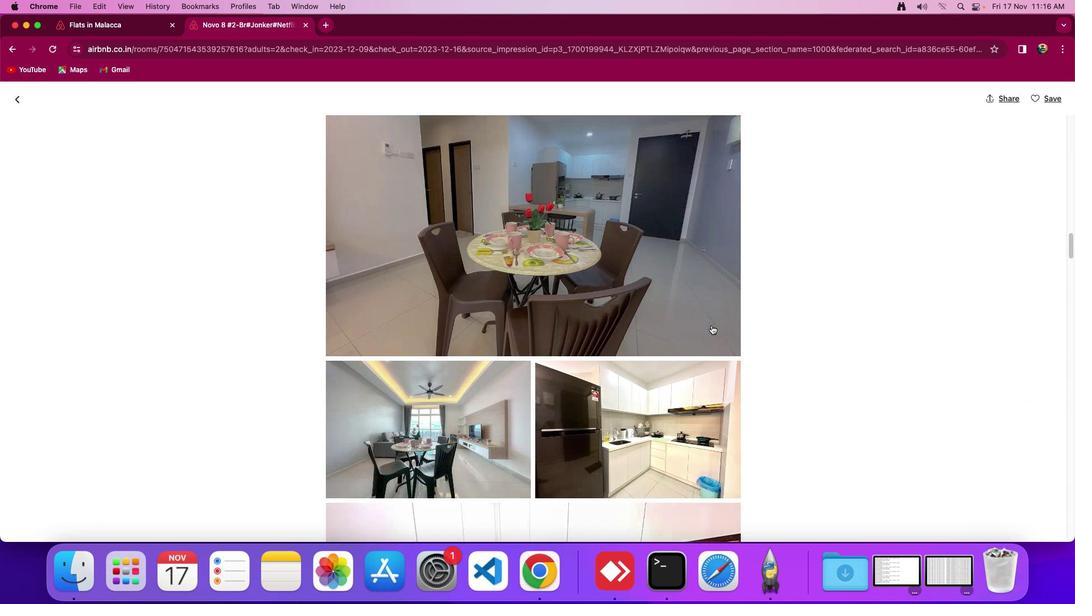 
Action: Mouse scrolled (711, 325) with delta (0, -2)
Screenshot: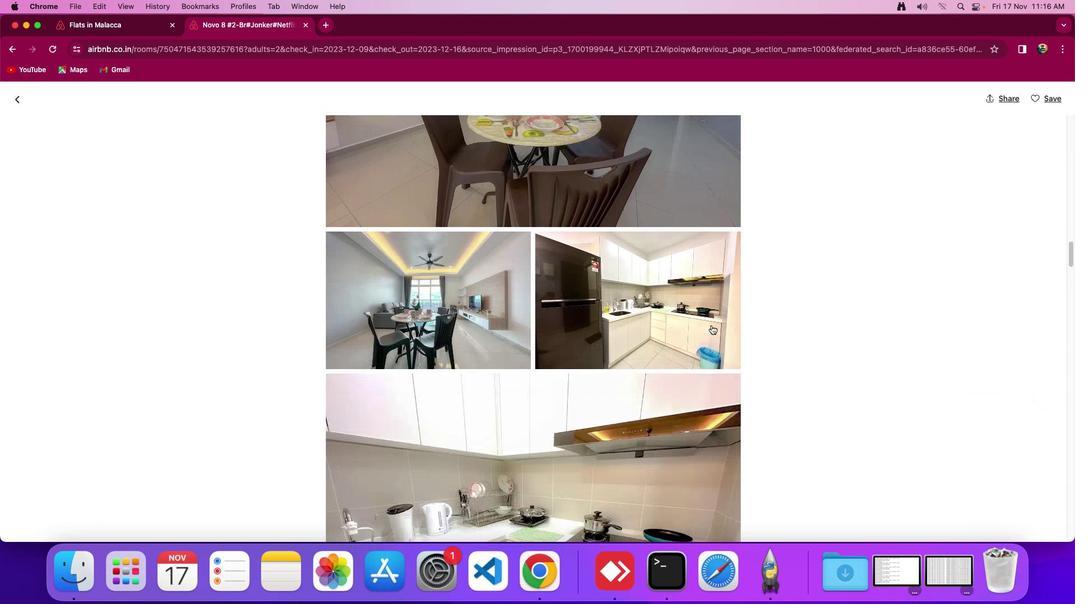 
Action: Mouse scrolled (711, 325) with delta (0, -3)
Screenshot: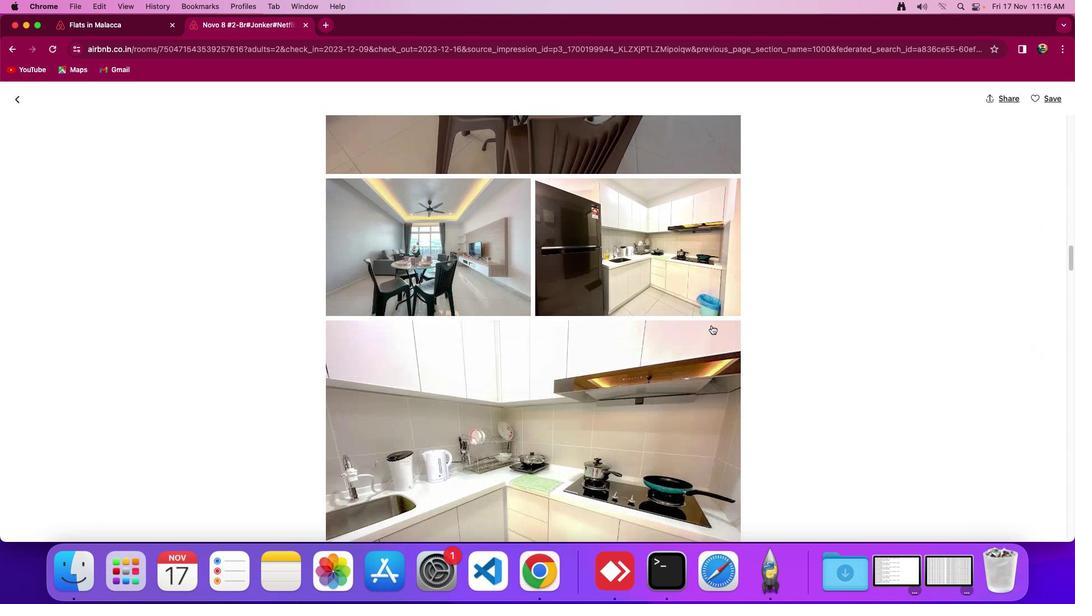 
Action: Mouse scrolled (711, 325) with delta (0, -3)
Screenshot: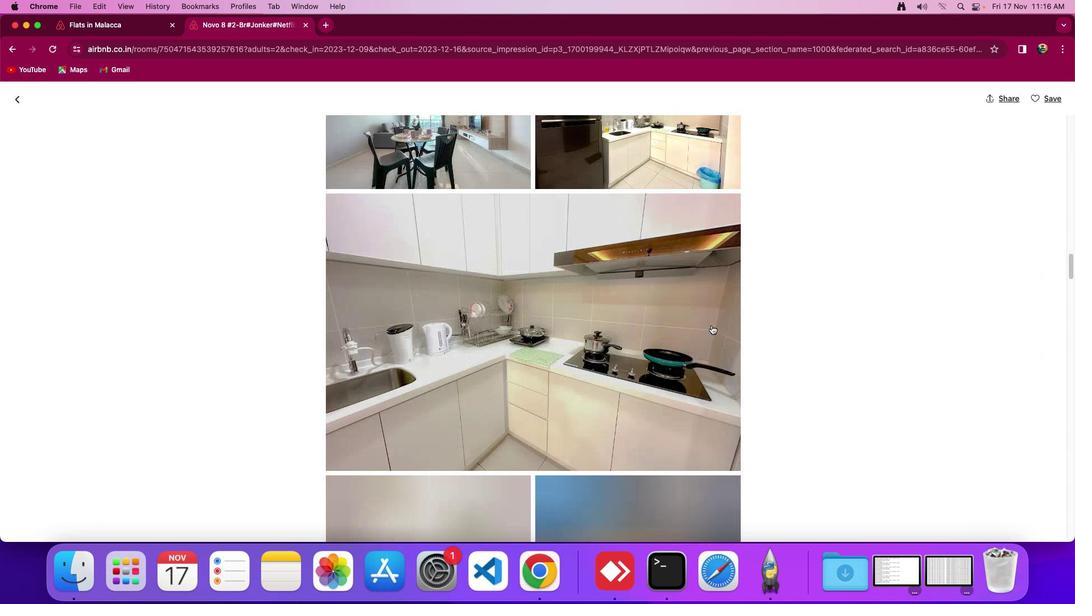 
Action: Mouse scrolled (711, 325) with delta (0, 0)
Screenshot: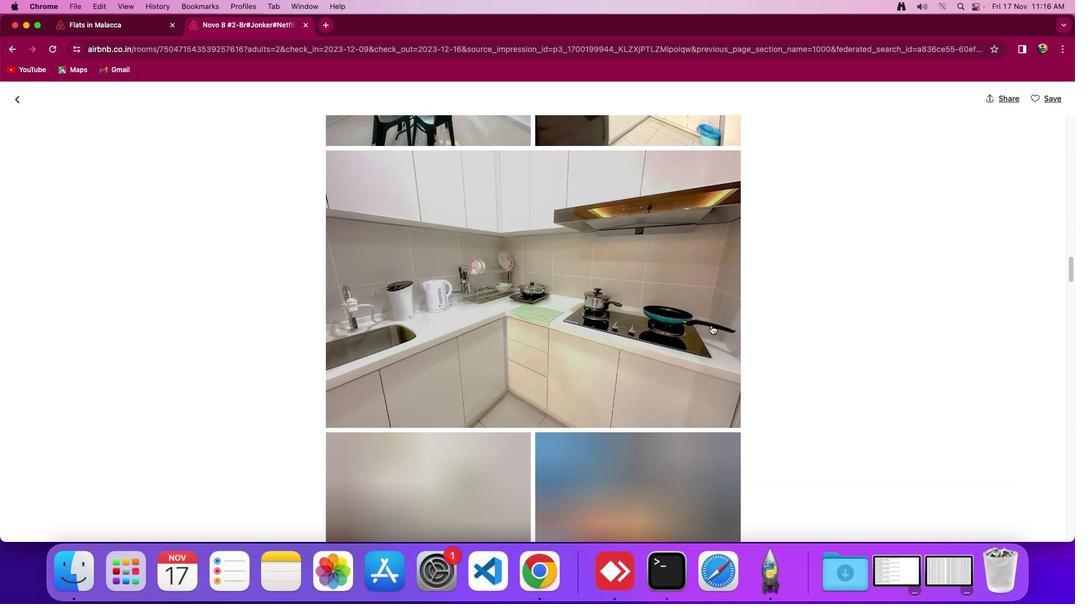 
Action: Mouse scrolled (711, 325) with delta (0, 0)
Screenshot: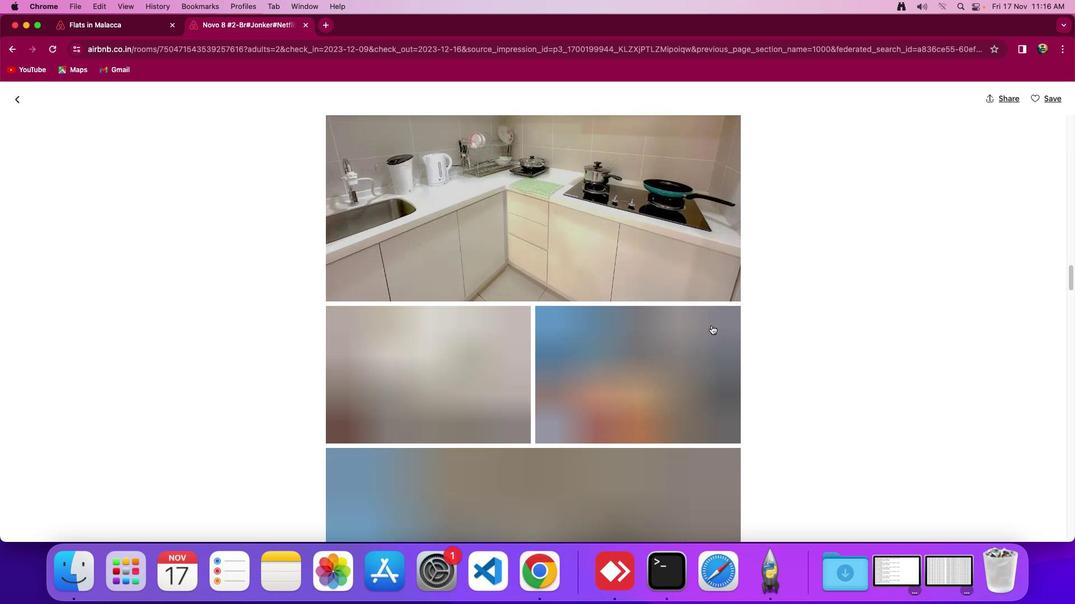 
Action: Mouse scrolled (711, 325) with delta (0, -2)
Screenshot: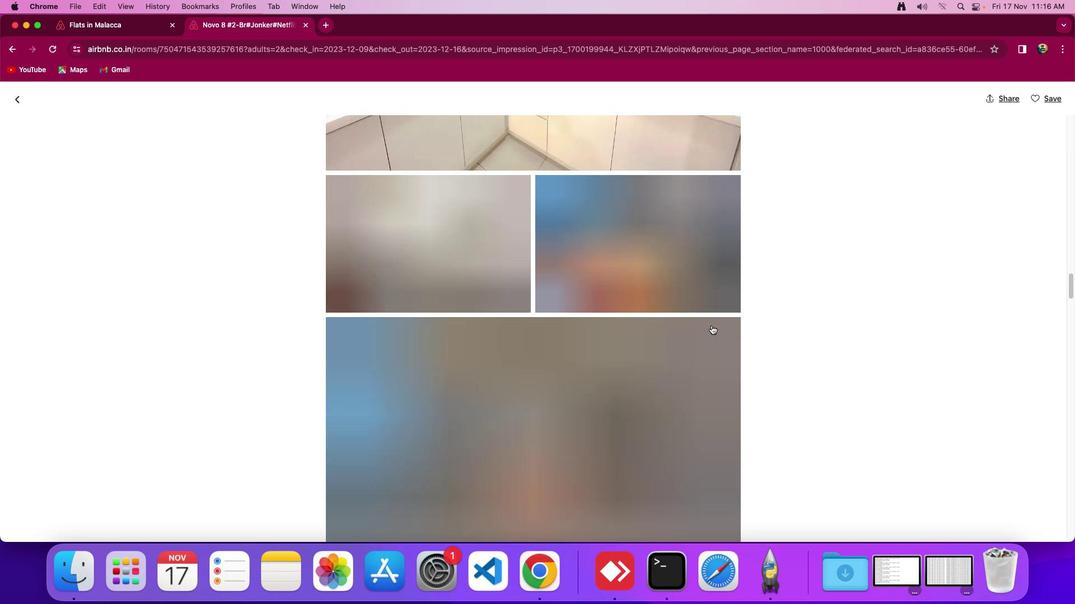 
Action: Mouse scrolled (711, 325) with delta (0, -3)
Screenshot: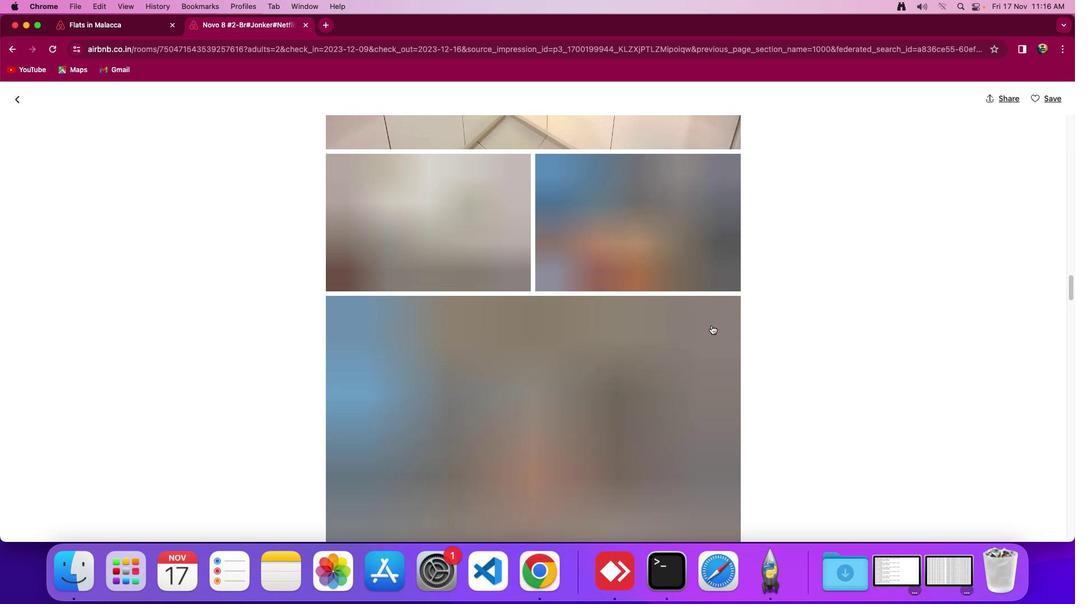 
Action: Mouse moved to (711, 325)
Screenshot: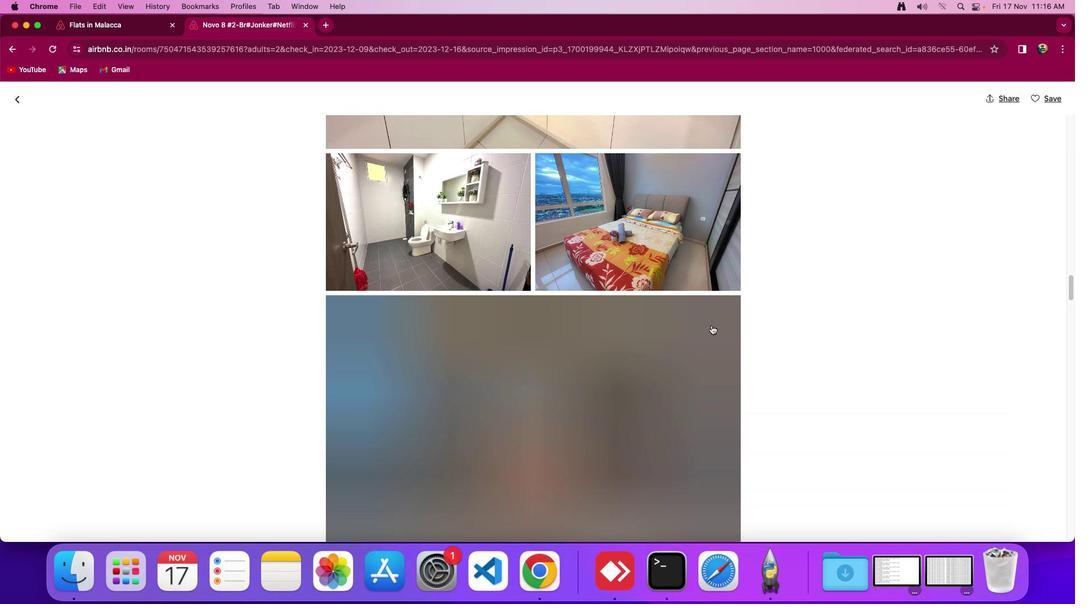 
Action: Mouse scrolled (711, 325) with delta (0, 0)
Screenshot: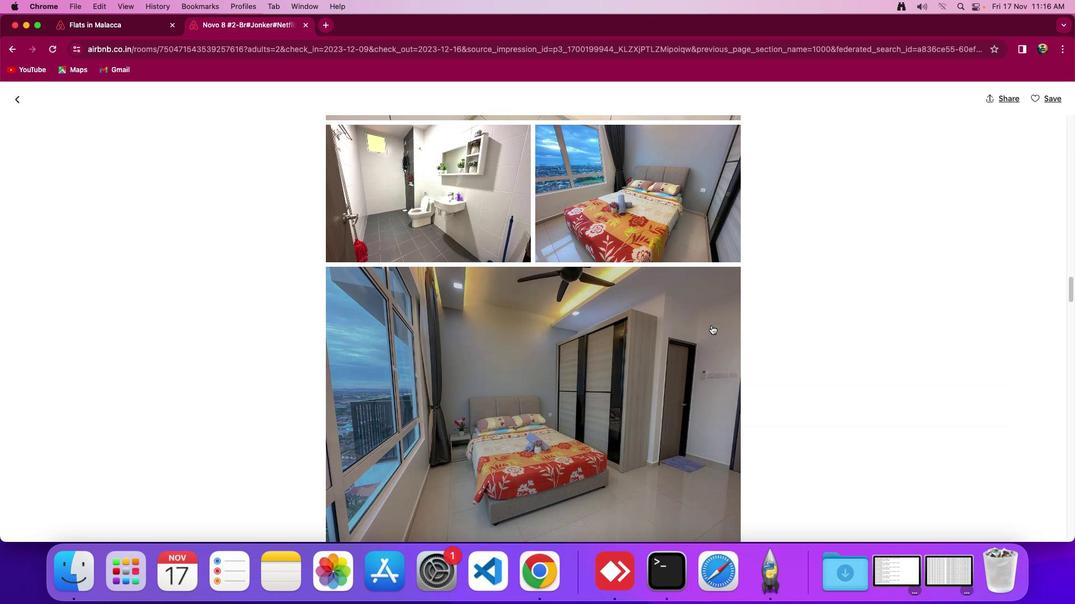 
Action: Mouse scrolled (711, 325) with delta (0, 0)
Screenshot: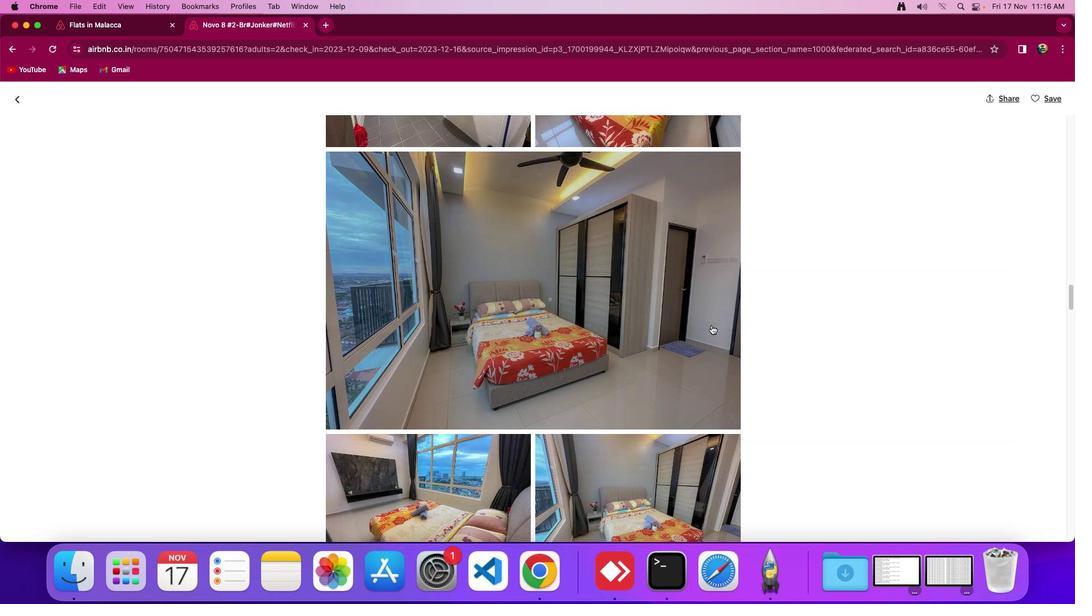 
Action: Mouse scrolled (711, 325) with delta (0, -2)
Screenshot: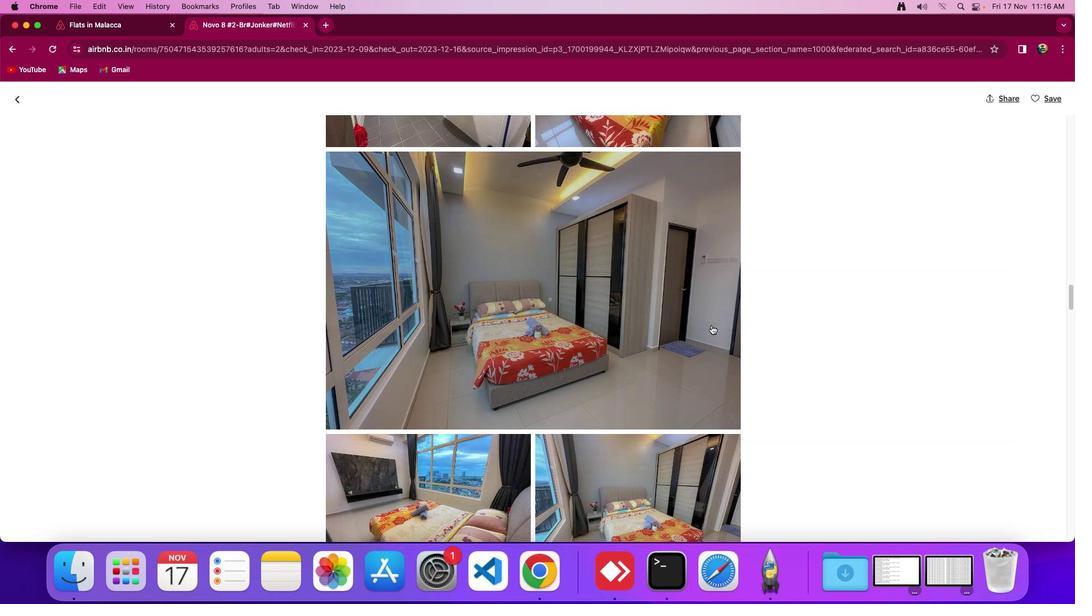 
Action: Mouse scrolled (711, 325) with delta (0, -3)
Screenshot: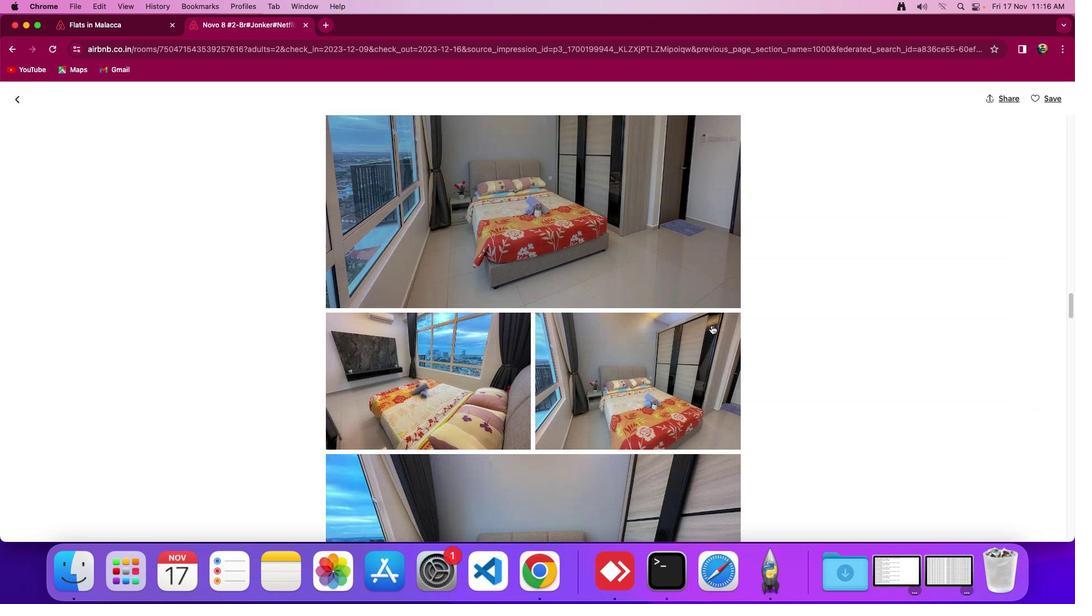 
Action: Mouse scrolled (711, 325) with delta (0, -3)
Screenshot: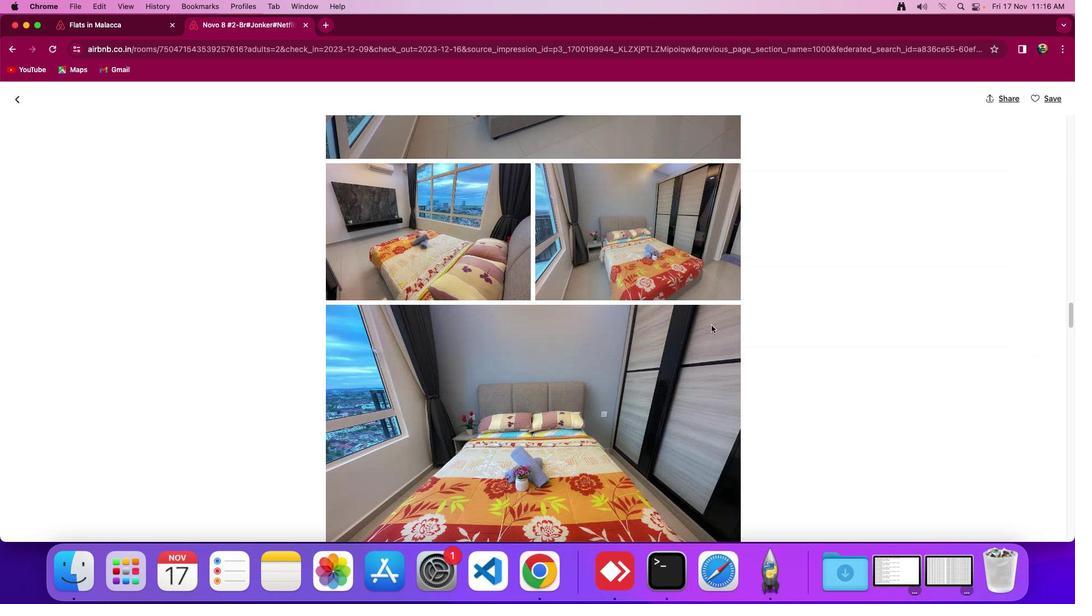 
Action: Mouse moved to (712, 323)
Screenshot: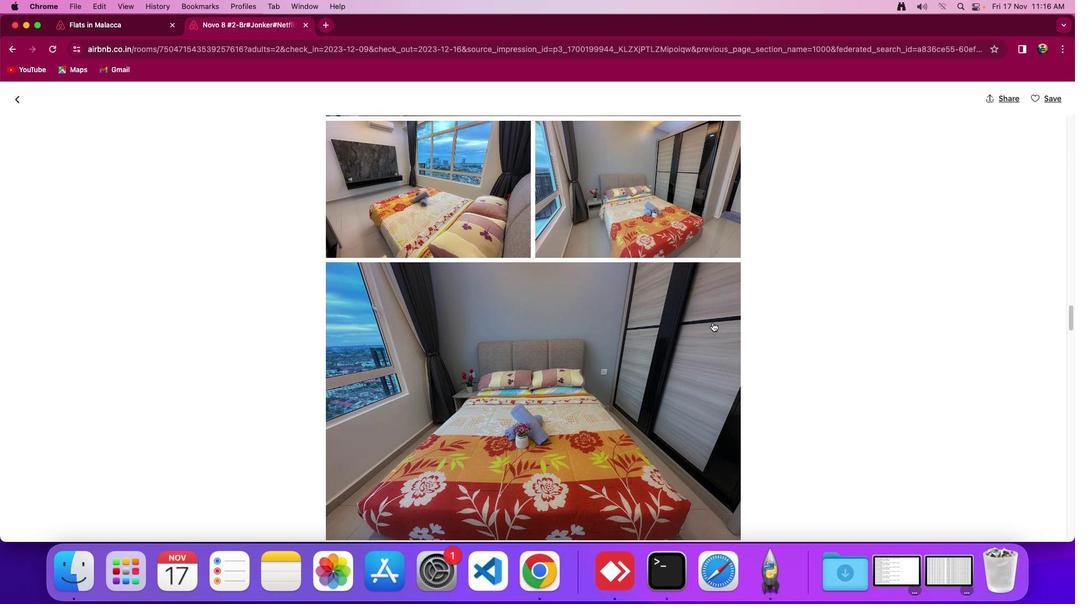 
Action: Mouse scrolled (712, 323) with delta (0, 0)
Screenshot: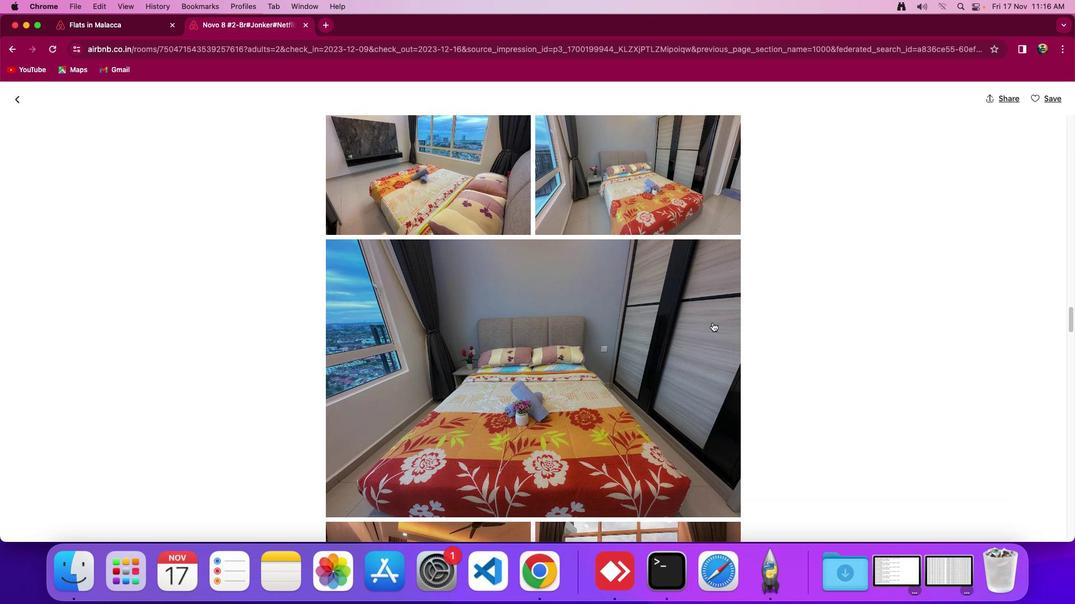 
Action: Mouse moved to (712, 323)
Screenshot: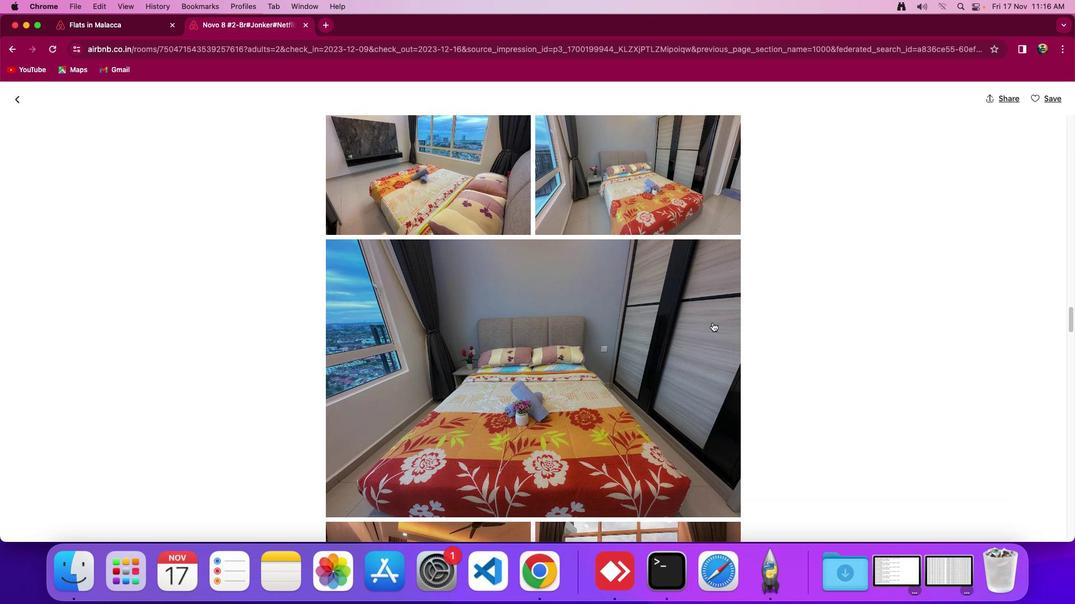 
Action: Mouse scrolled (712, 323) with delta (0, 0)
Screenshot: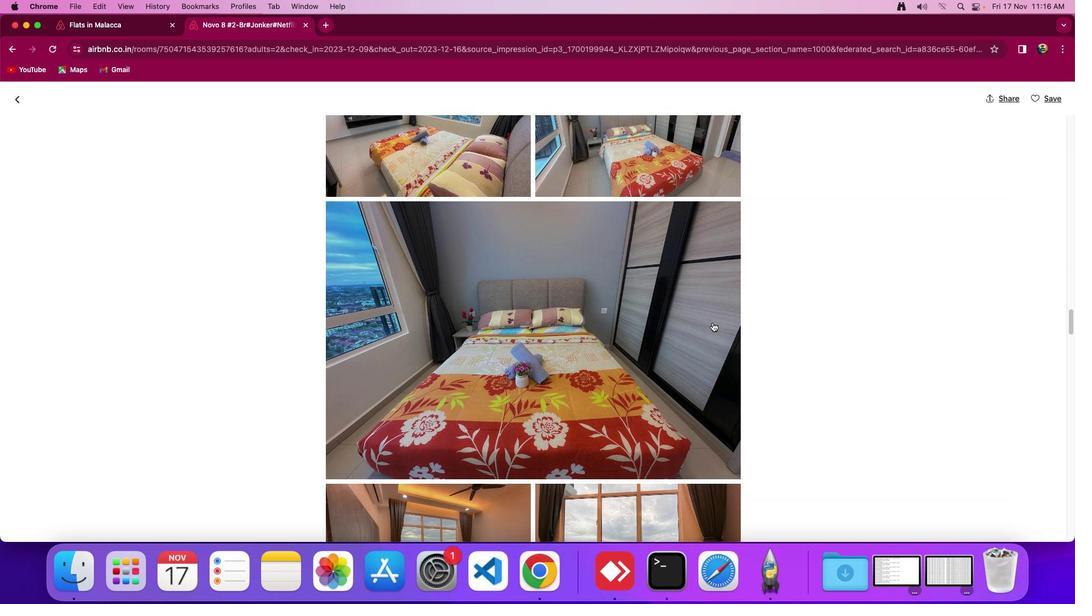 
Action: Mouse scrolled (712, 323) with delta (0, -2)
Screenshot: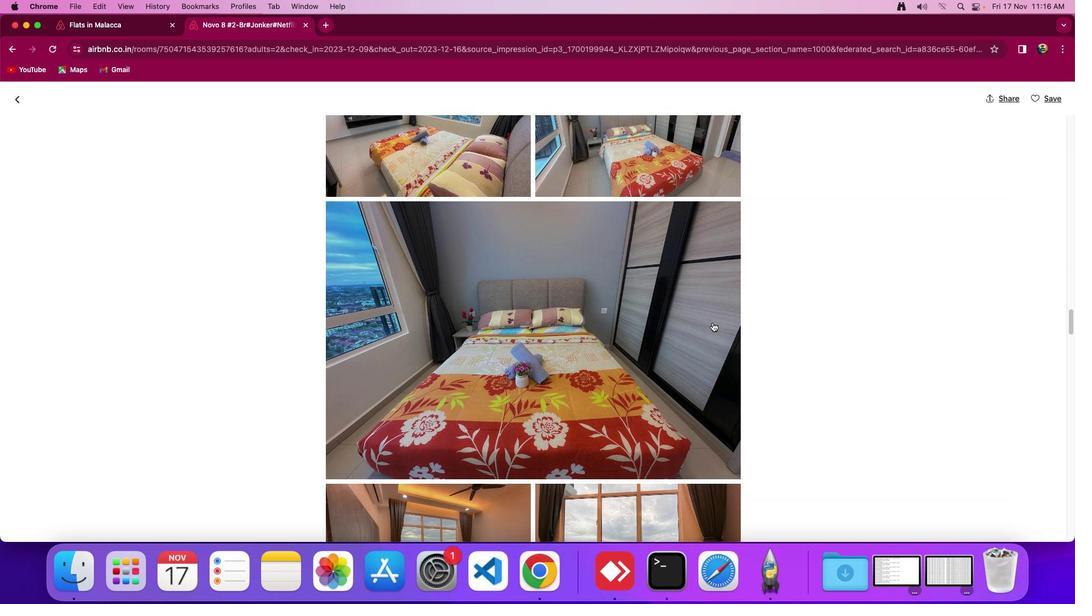 
Action: Mouse moved to (715, 326)
Screenshot: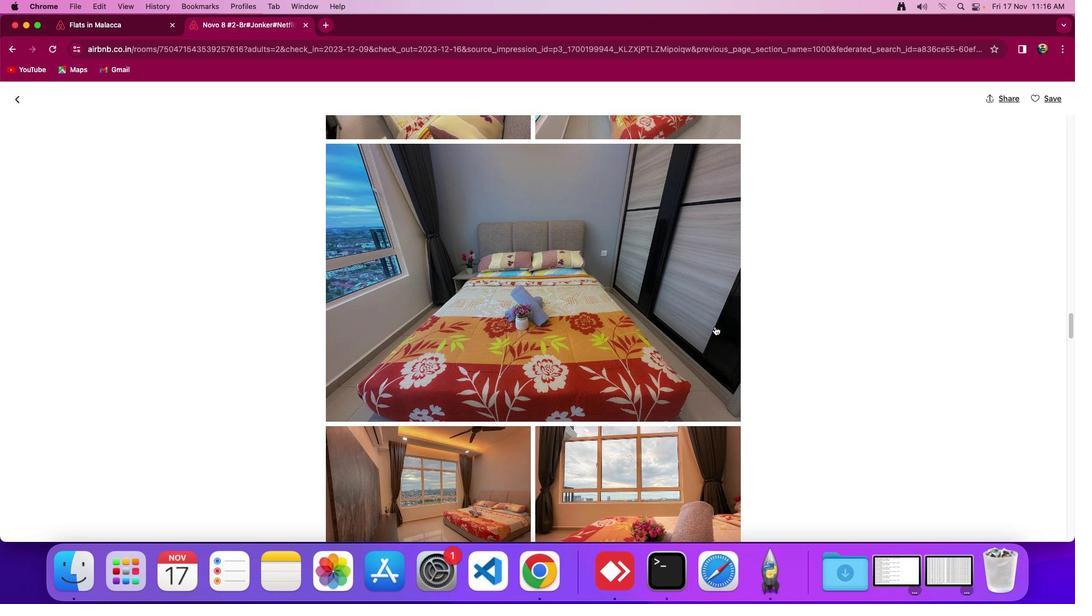 
Action: Mouse scrolled (715, 326) with delta (0, 0)
Screenshot: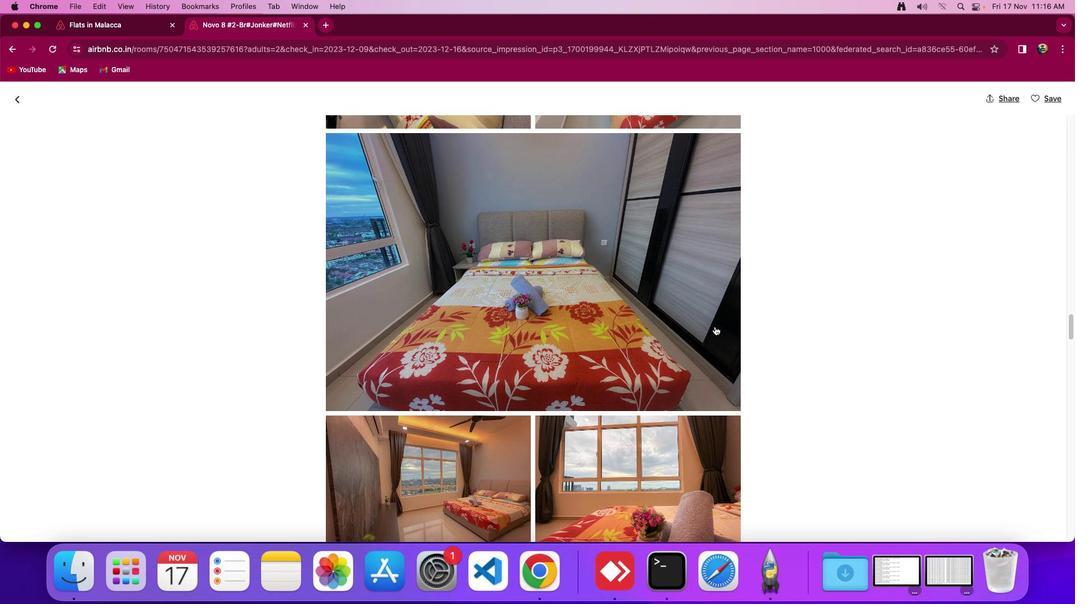 
Action: Mouse scrolled (715, 326) with delta (0, 0)
Screenshot: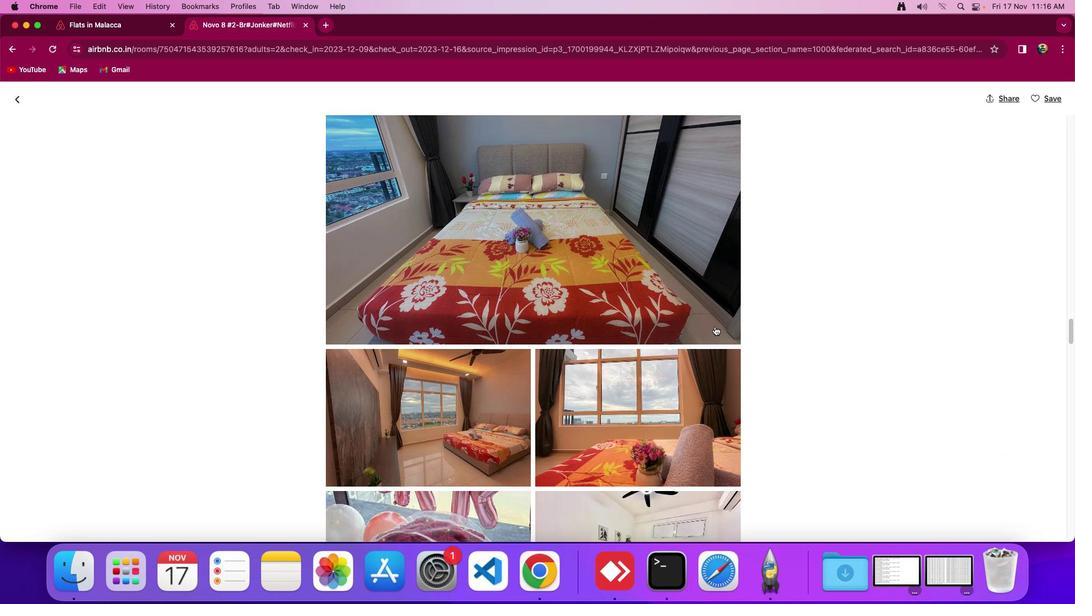 
Action: Mouse scrolled (715, 326) with delta (0, -2)
Screenshot: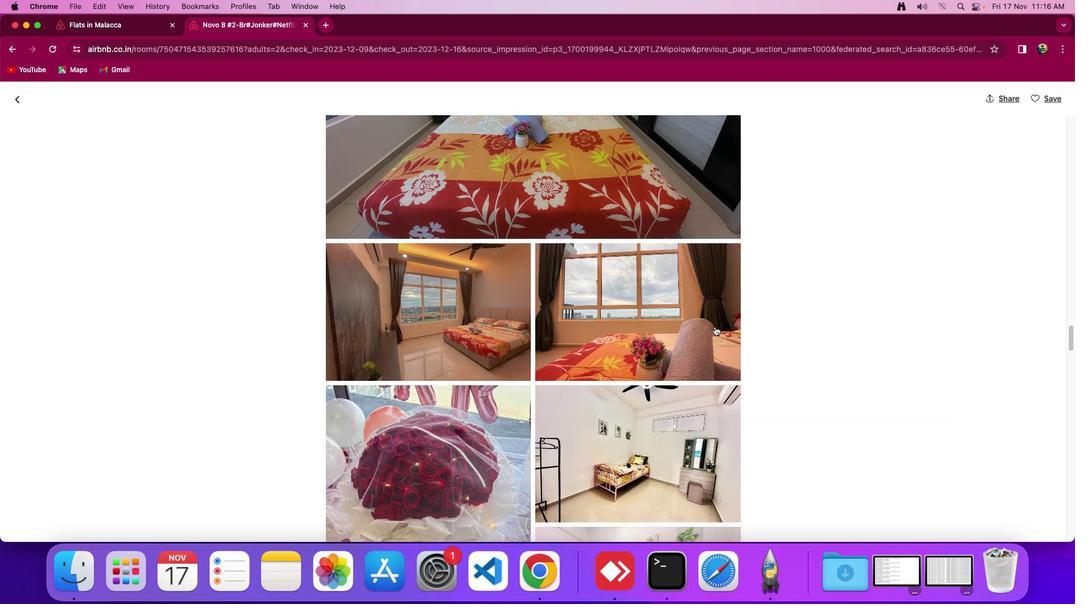 
Action: Mouse moved to (715, 326)
Screenshot: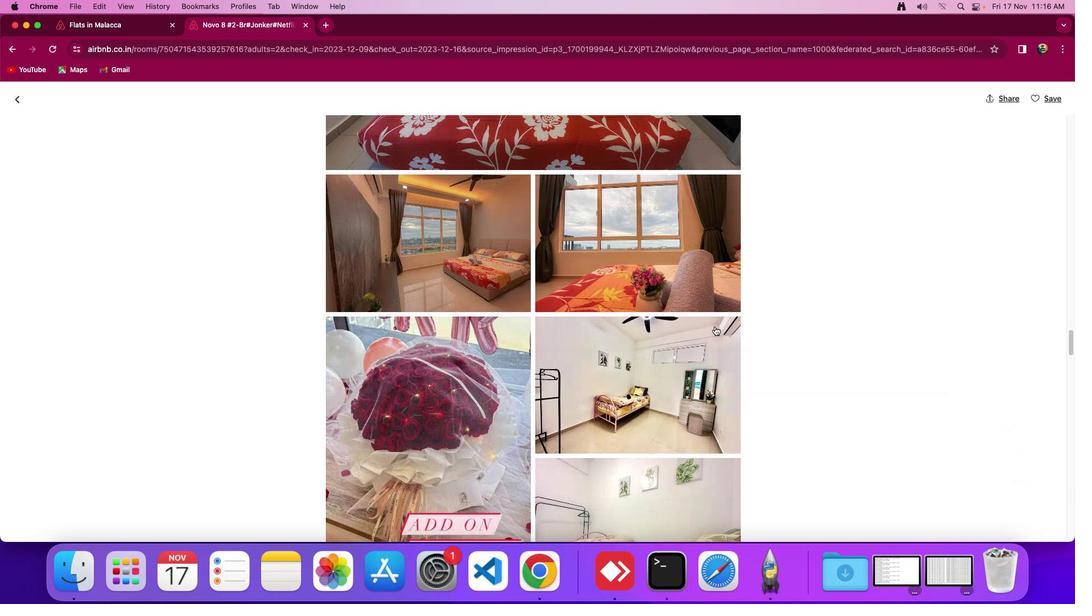 
Action: Mouse scrolled (715, 326) with delta (0, -3)
Screenshot: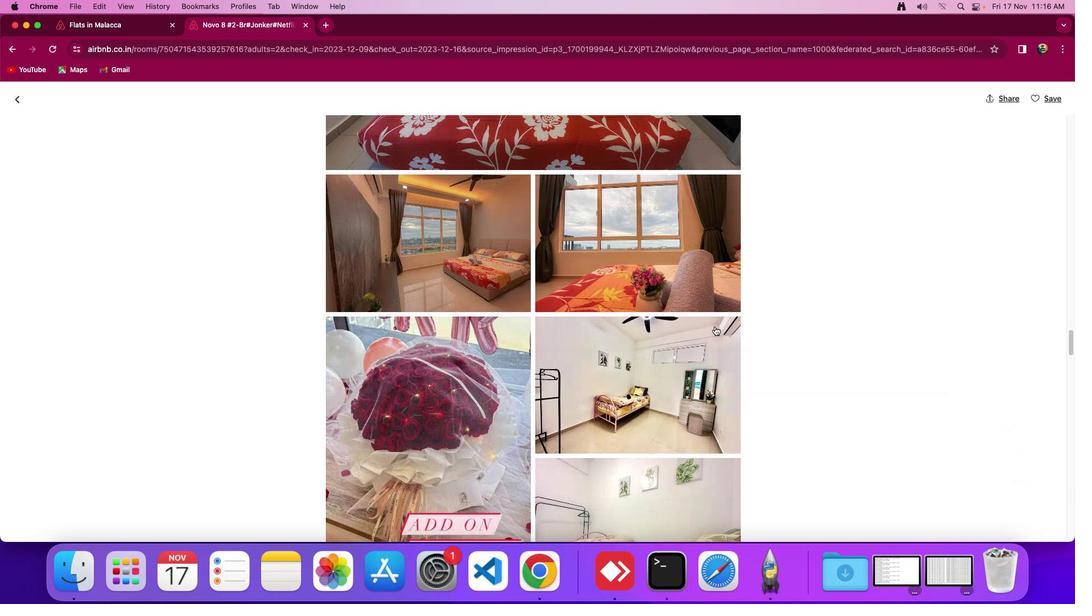 
Action: Mouse moved to (718, 327)
Screenshot: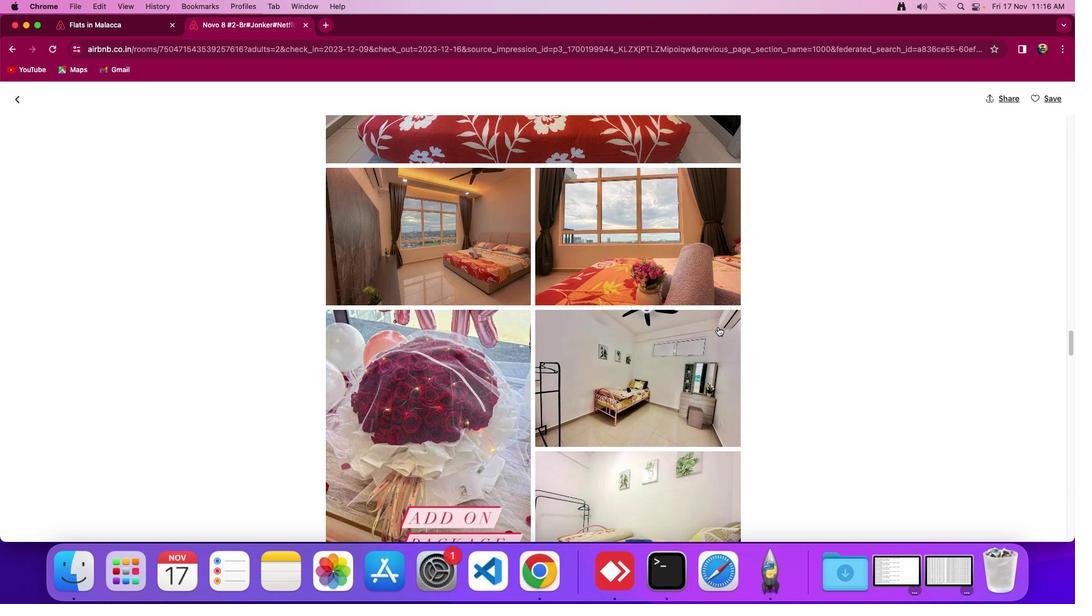 
Action: Mouse scrolled (718, 327) with delta (0, 0)
Screenshot: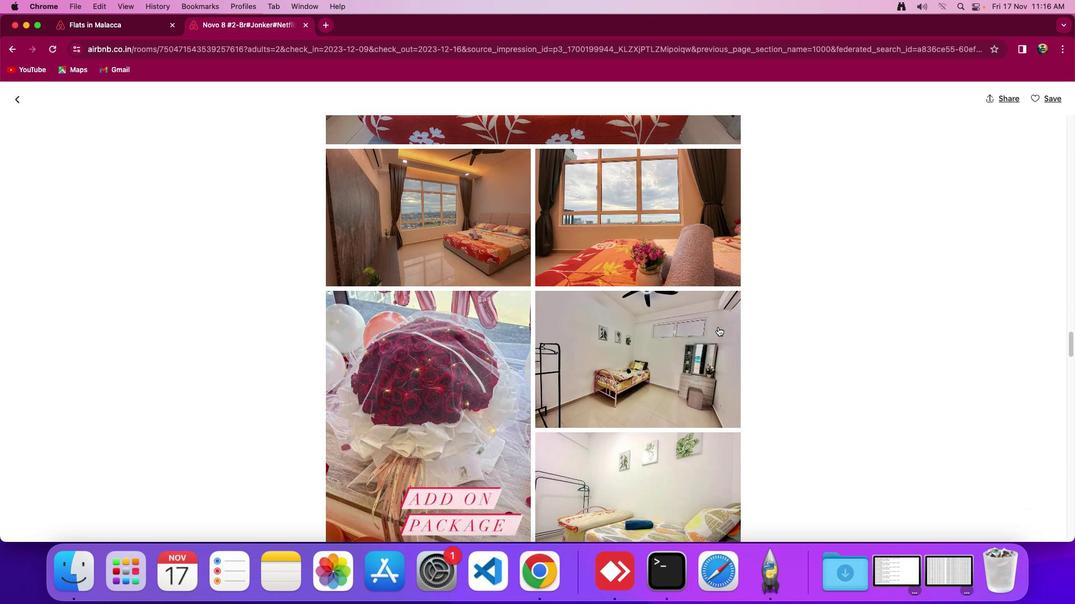
Action: Mouse scrolled (718, 327) with delta (0, 0)
Screenshot: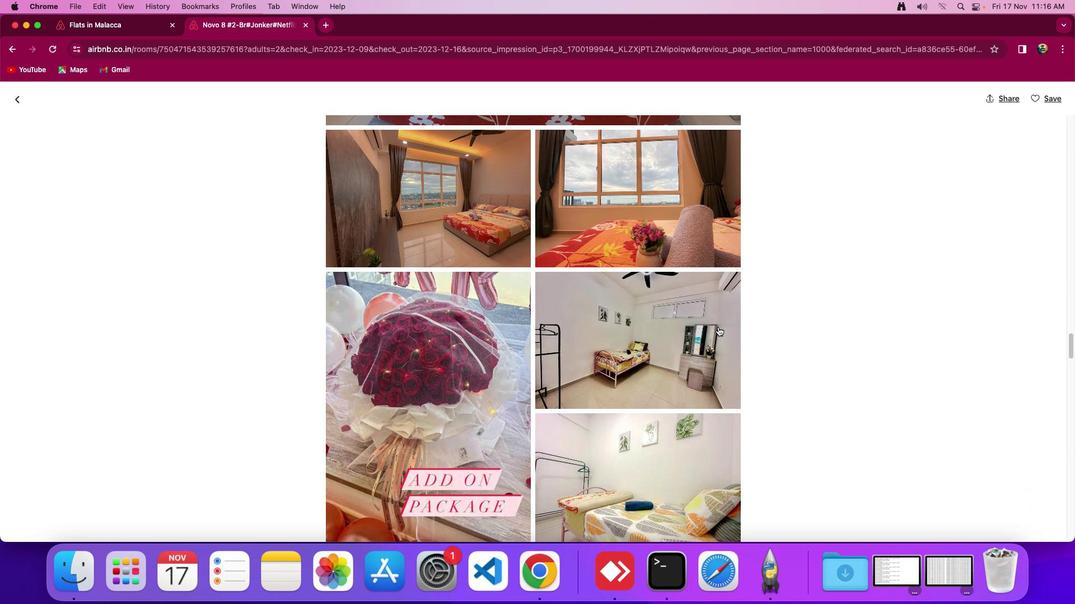 
Action: Mouse scrolled (718, 327) with delta (0, -2)
Screenshot: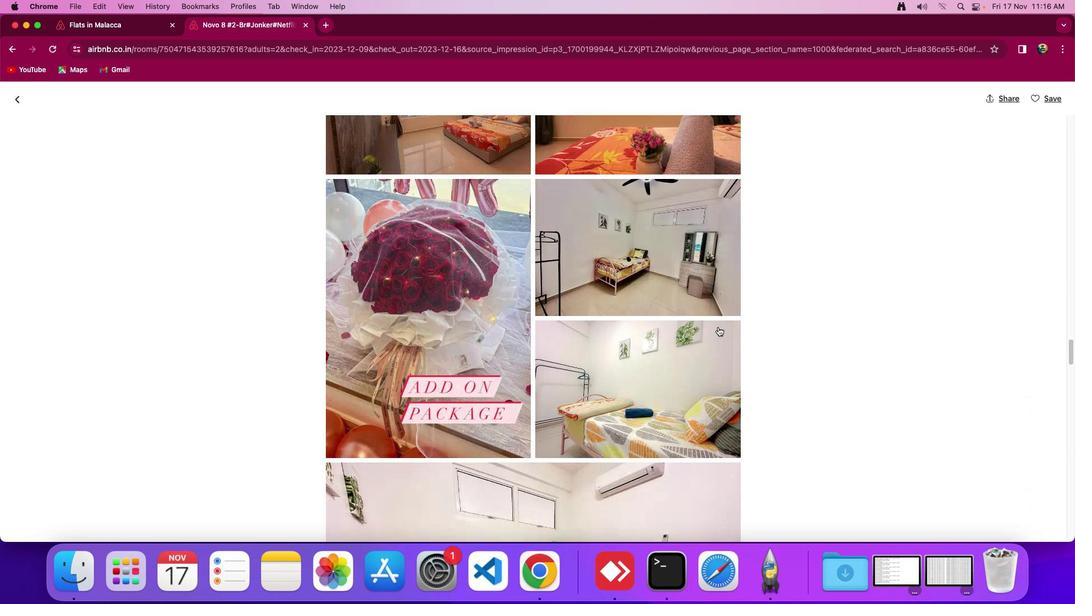 
Action: Mouse scrolled (718, 327) with delta (0, -3)
Screenshot: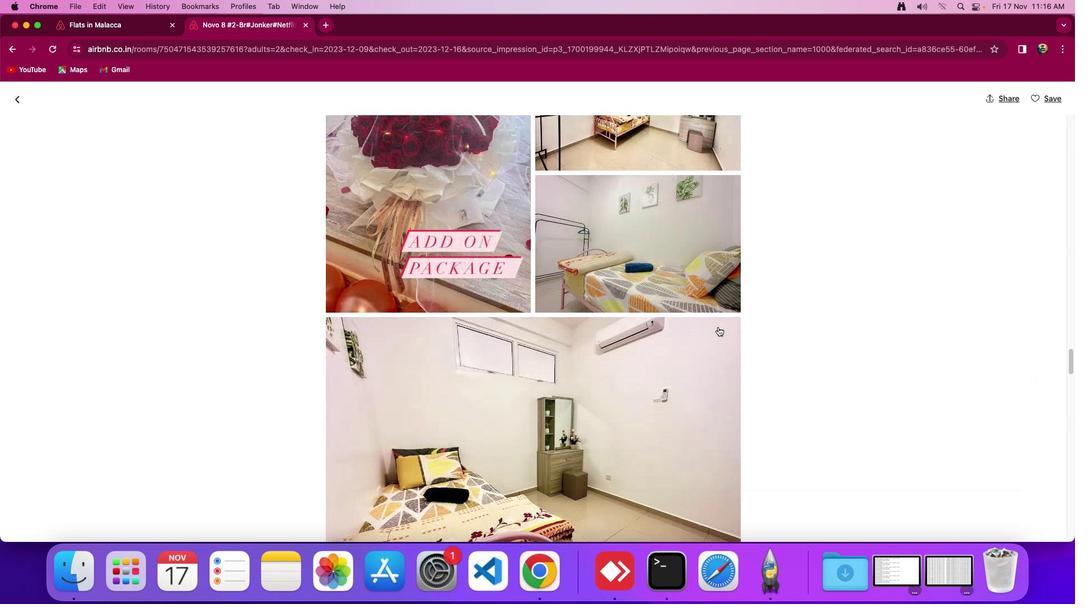 
Action: Mouse scrolled (718, 327) with delta (0, 0)
Screenshot: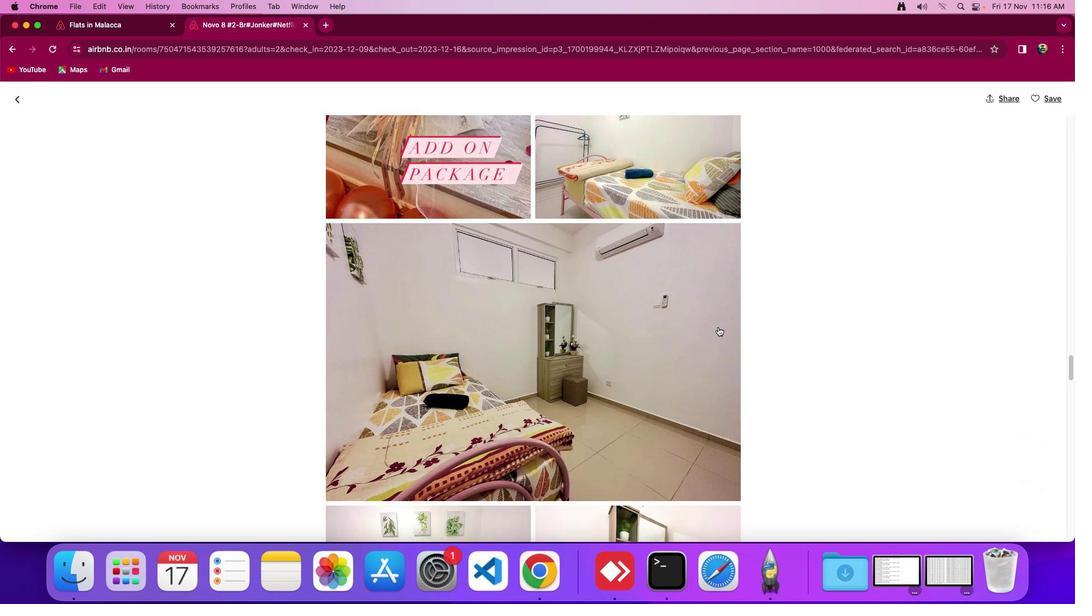 
Action: Mouse scrolled (718, 327) with delta (0, 0)
Screenshot: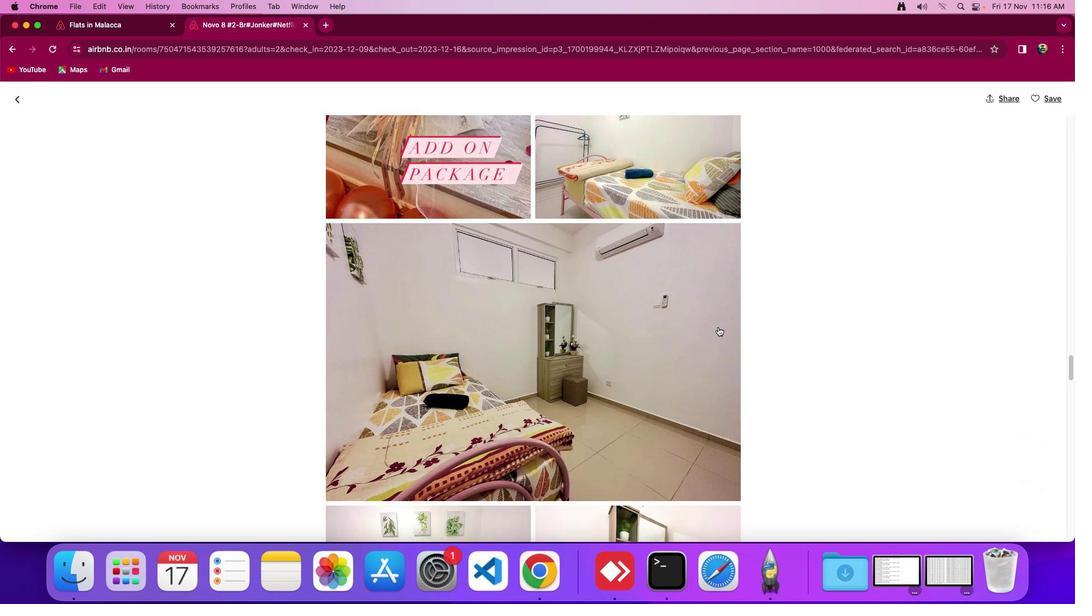 
Action: Mouse scrolled (718, 327) with delta (0, -2)
Screenshot: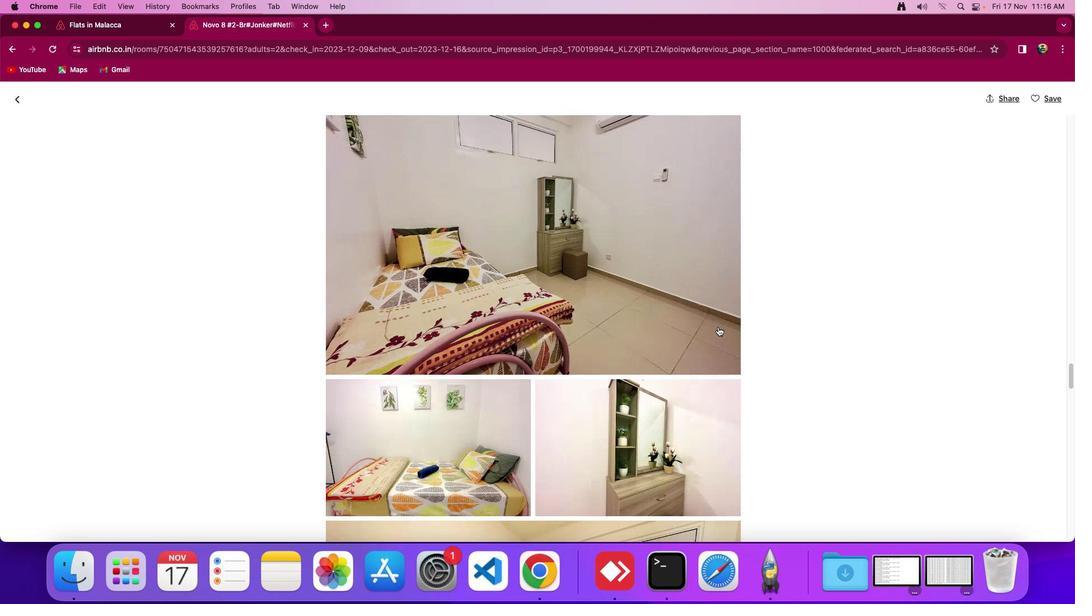 
Action: Mouse scrolled (718, 327) with delta (0, -3)
Screenshot: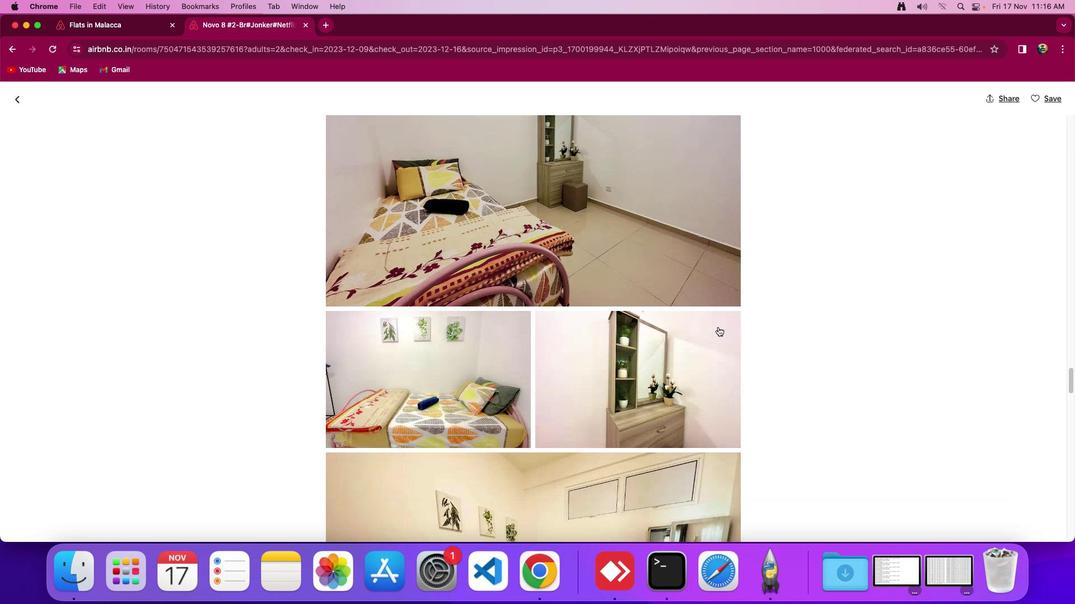 
Action: Mouse moved to (714, 327)
Screenshot: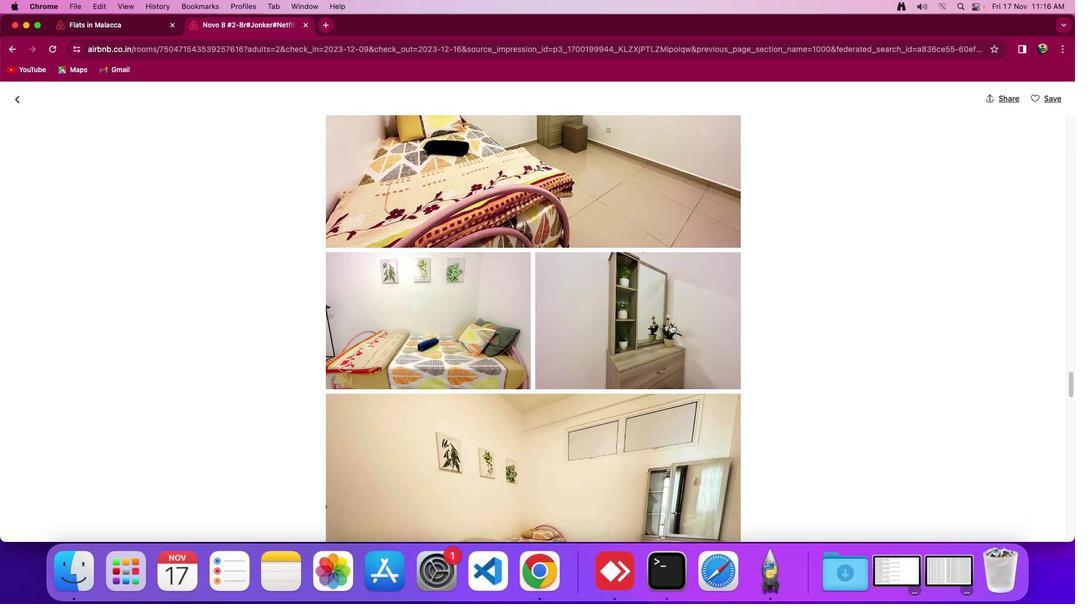 
Action: Mouse scrolled (714, 327) with delta (0, 0)
Screenshot: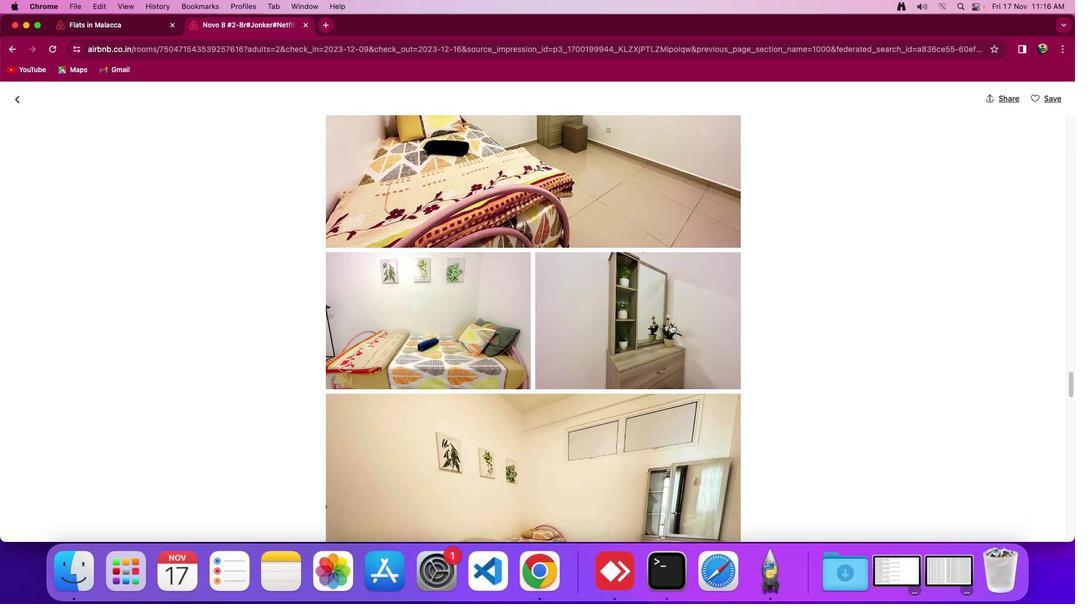 
Action: Mouse moved to (714, 327)
Screenshot: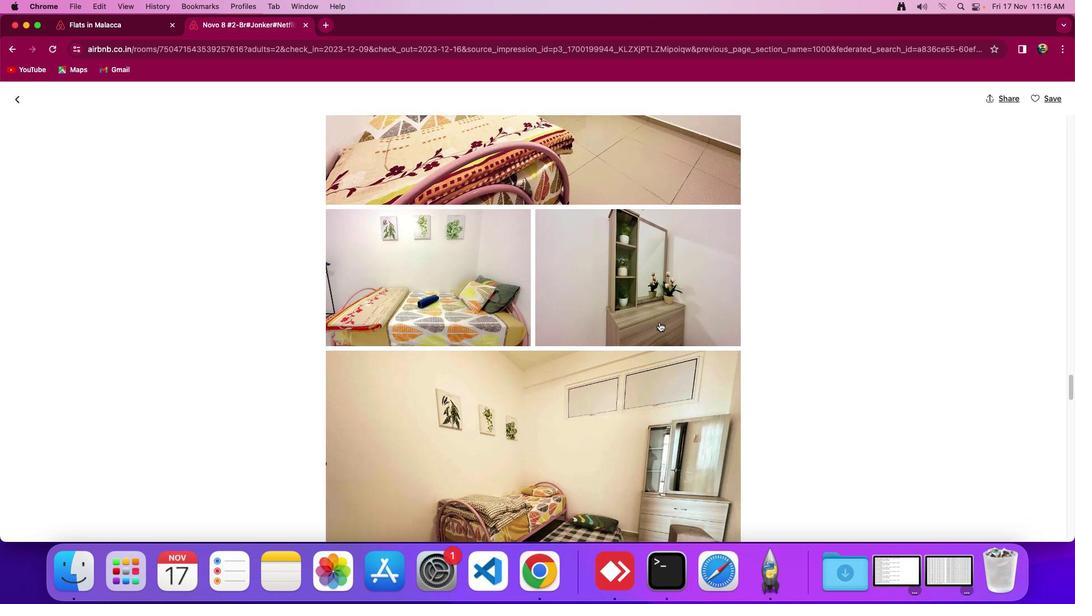 
Action: Mouse scrolled (714, 327) with delta (0, 0)
Screenshot: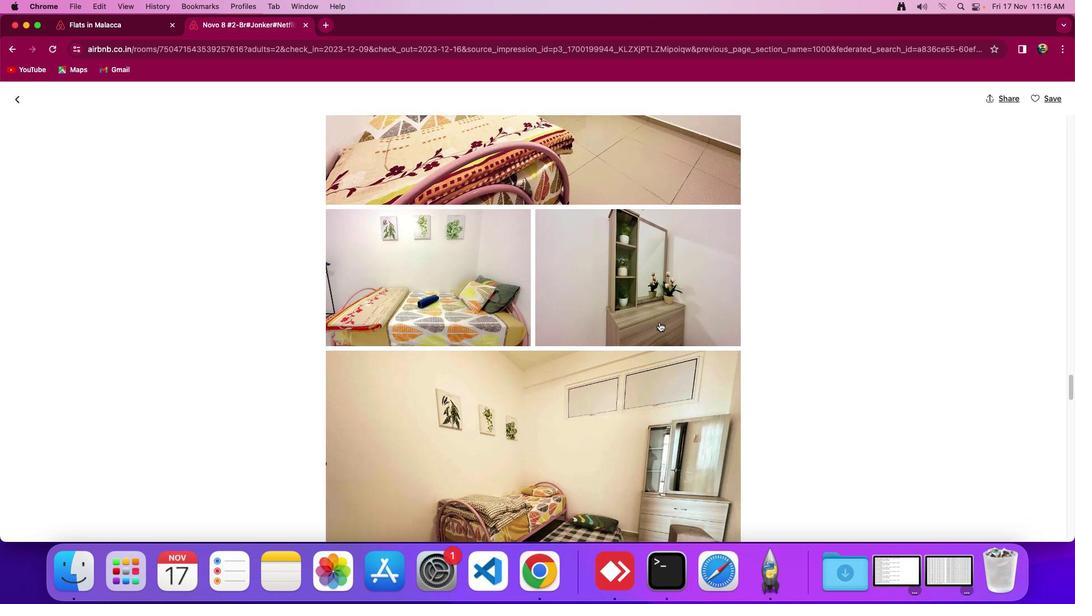 
Action: Mouse moved to (714, 327)
Screenshot: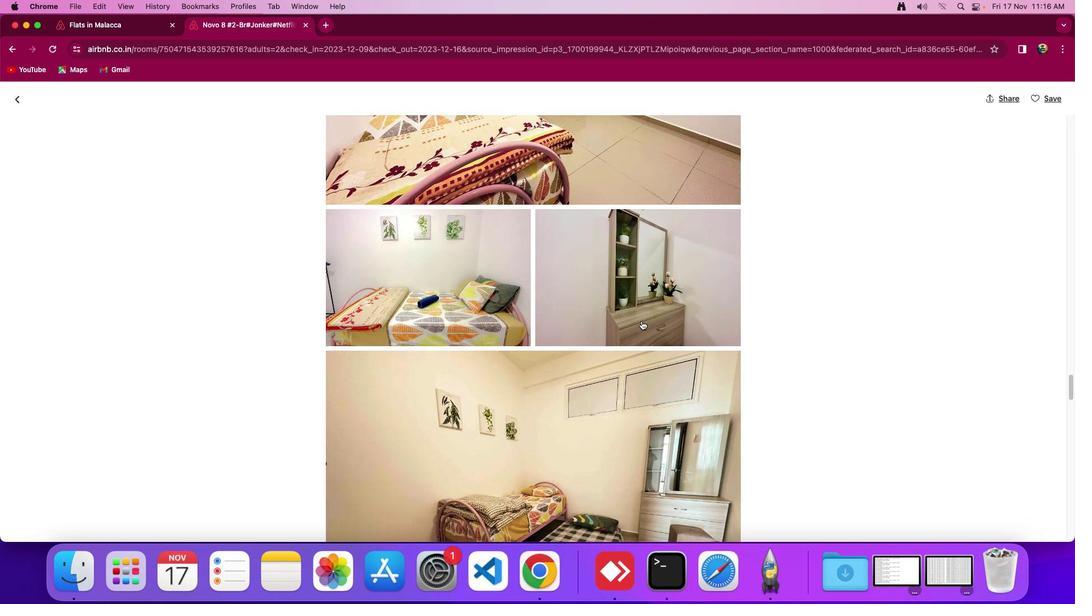 
Action: Mouse scrolled (714, 327) with delta (0, -2)
Screenshot: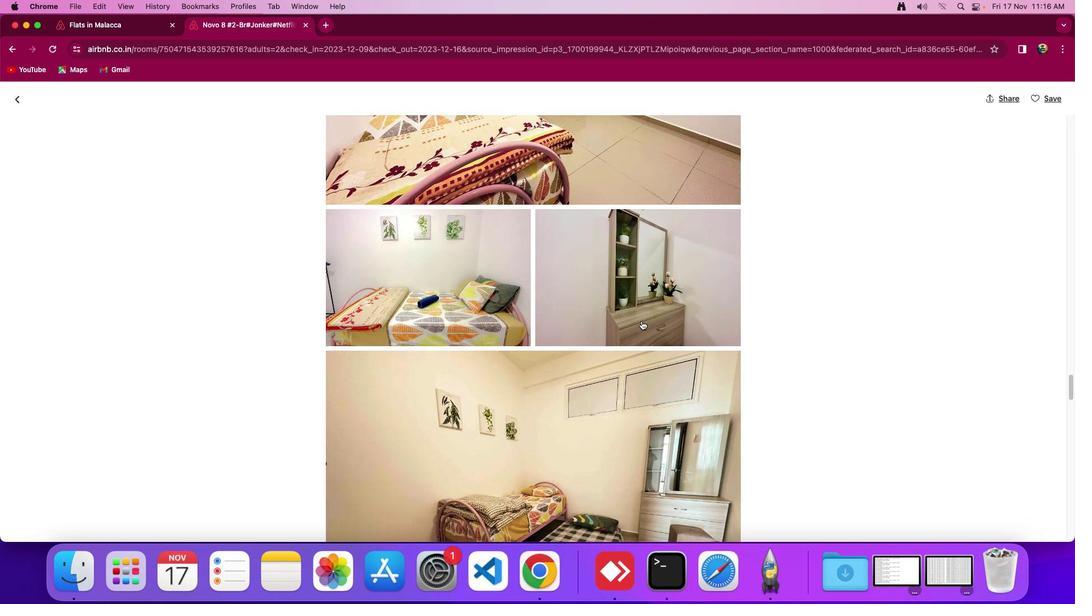 
Action: Mouse moved to (693, 326)
Screenshot: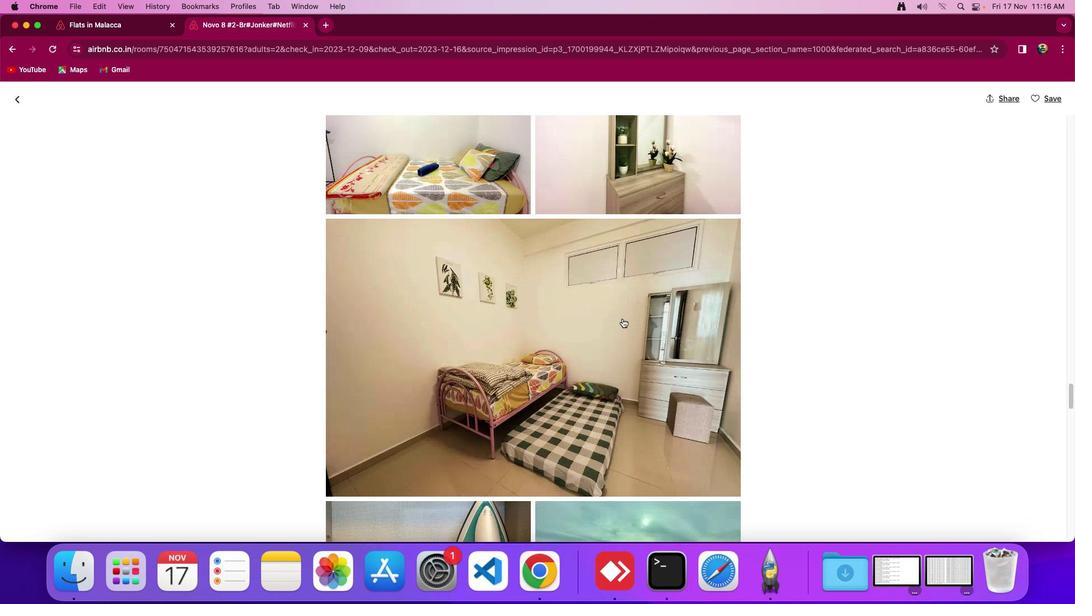 
Action: Mouse scrolled (693, 326) with delta (0, -2)
Screenshot: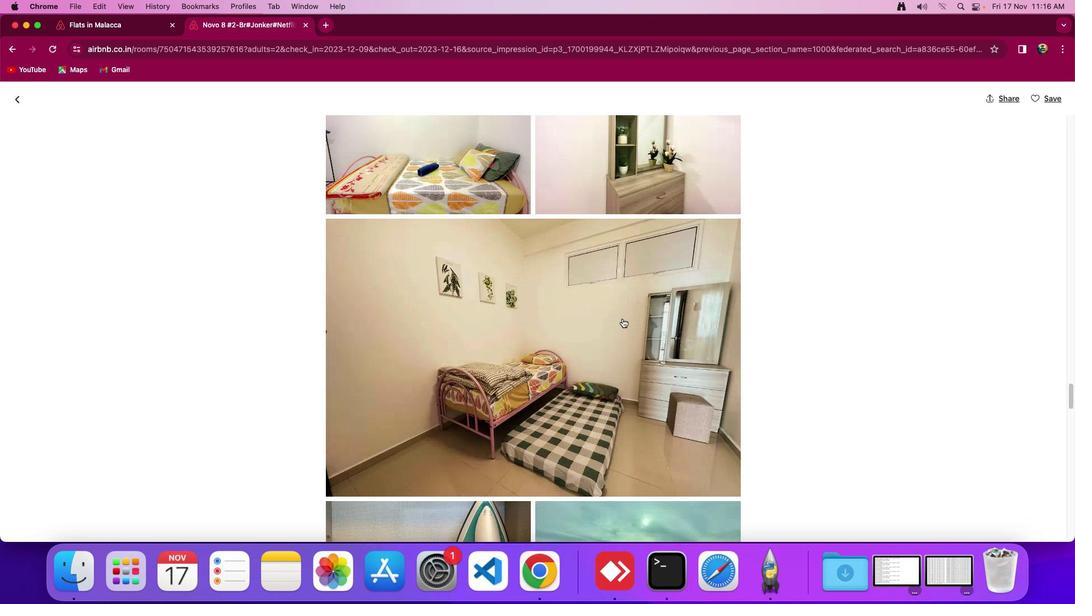 
Action: Mouse moved to (667, 340)
Screenshot: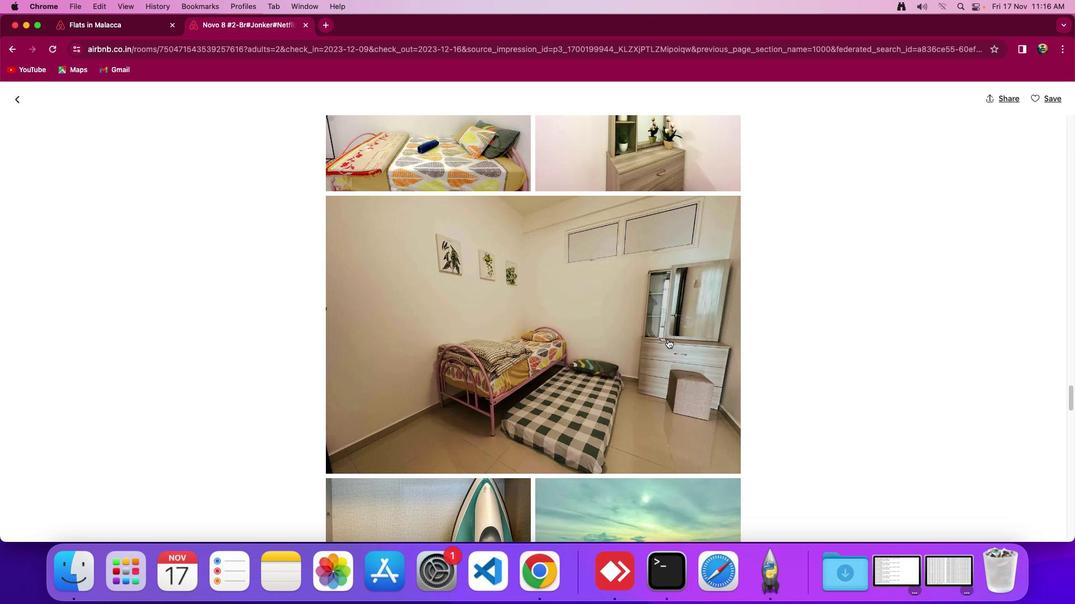 
Action: Mouse scrolled (667, 340) with delta (0, 0)
Screenshot: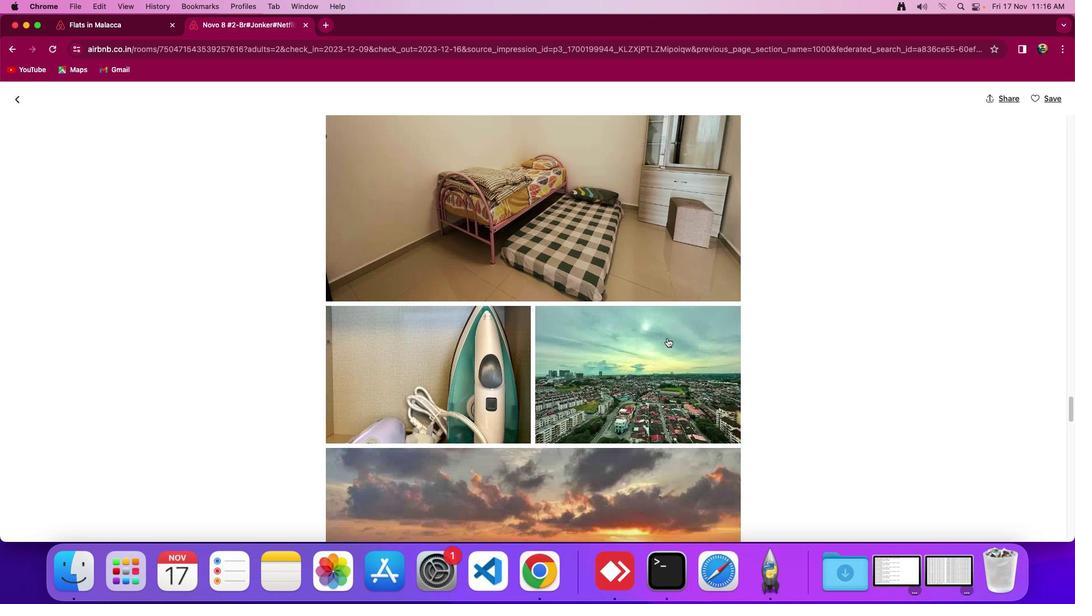 
Action: Mouse scrolled (667, 340) with delta (0, 0)
Screenshot: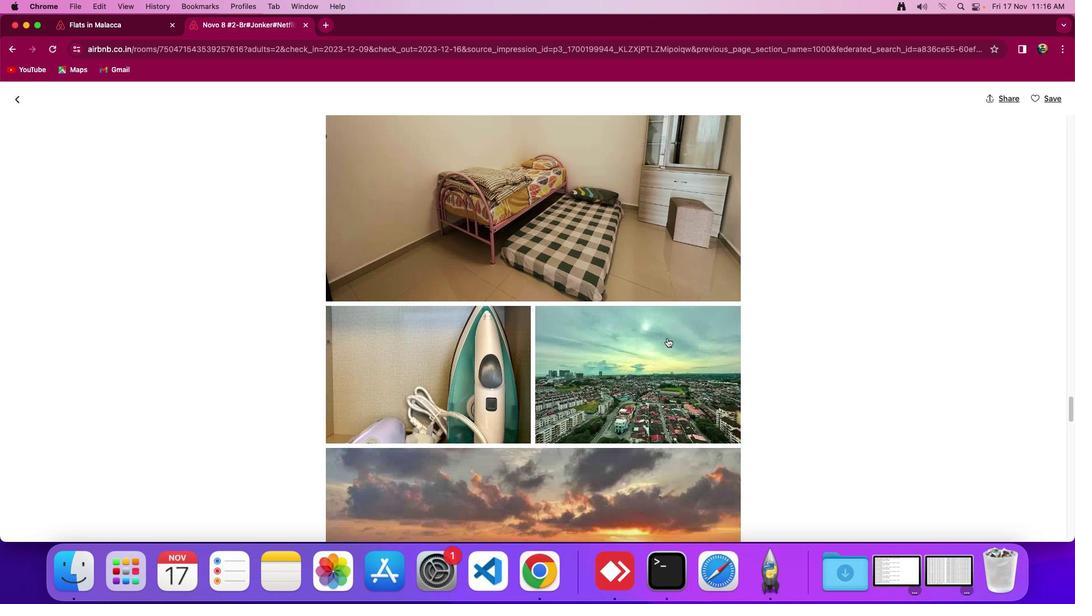 
Action: Mouse scrolled (667, 340) with delta (0, -2)
Screenshot: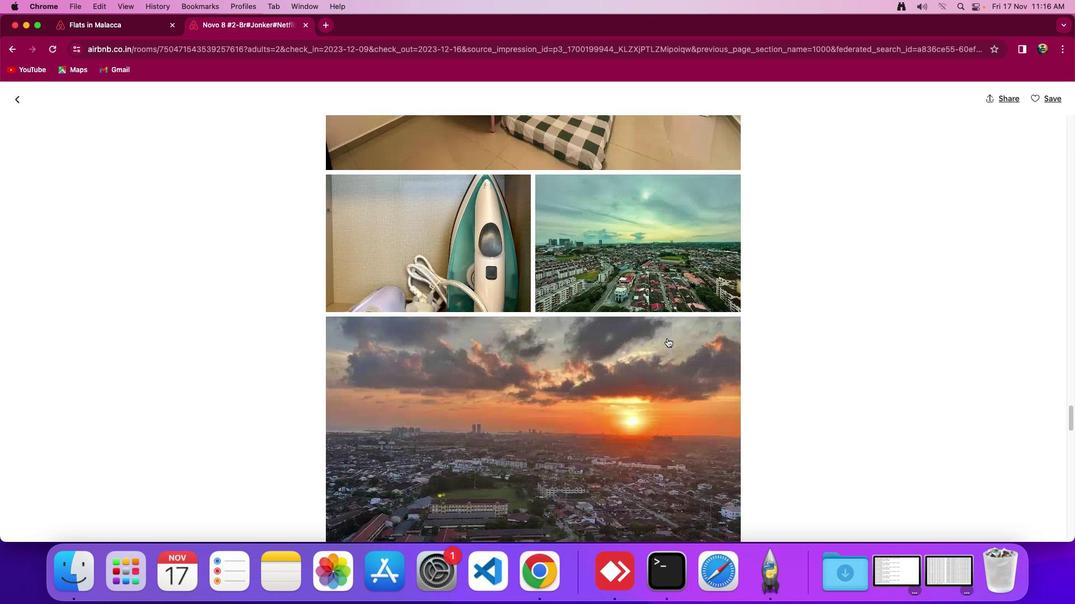 
Action: Mouse moved to (667, 339)
Screenshot: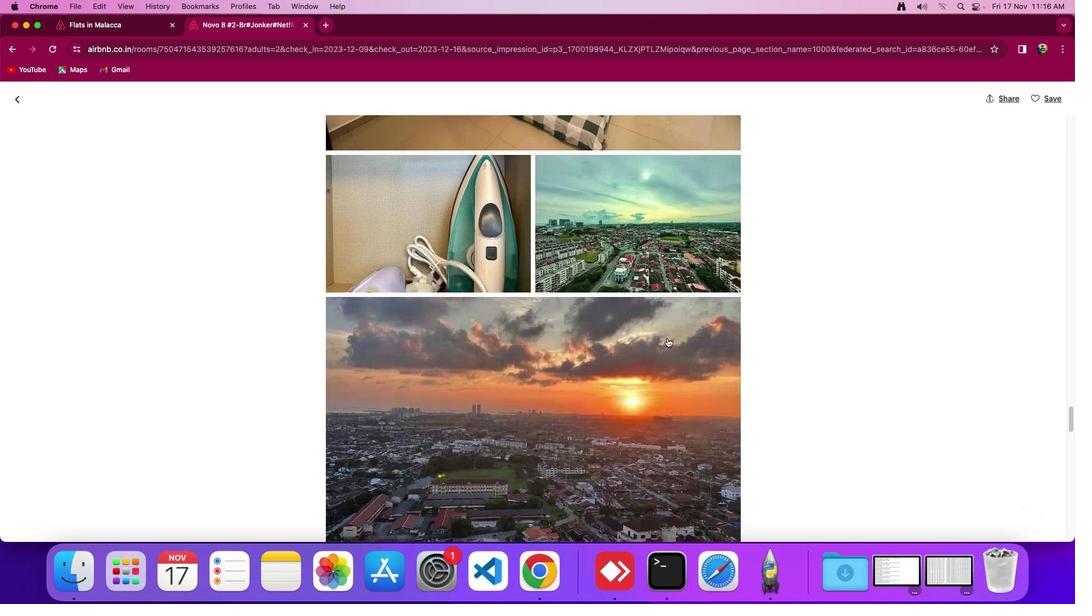 
Action: Mouse scrolled (667, 339) with delta (0, -3)
Screenshot: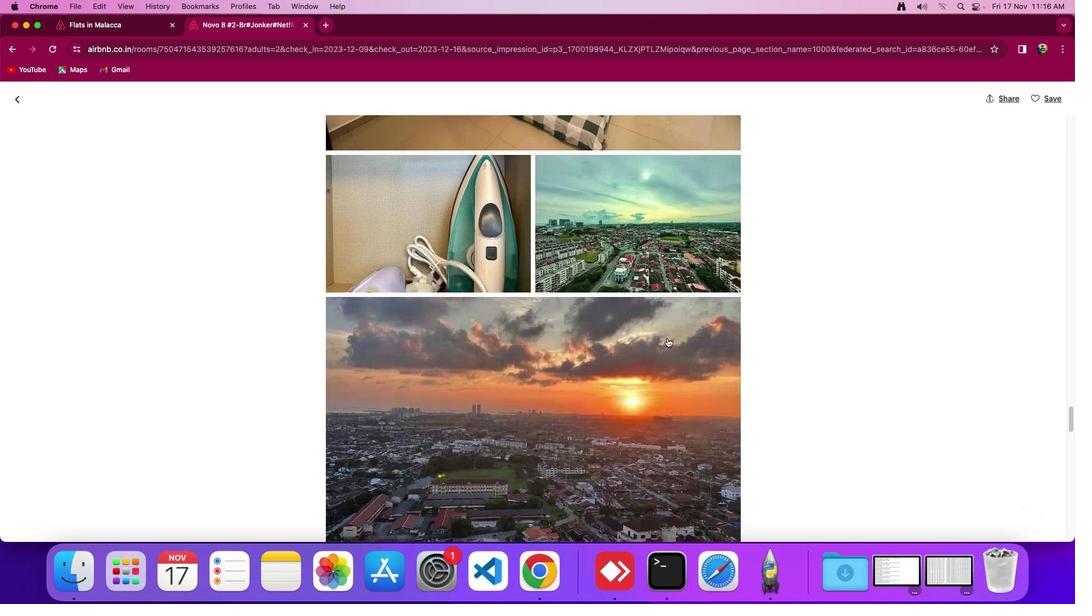 
Action: Mouse moved to (634, 318)
Screenshot: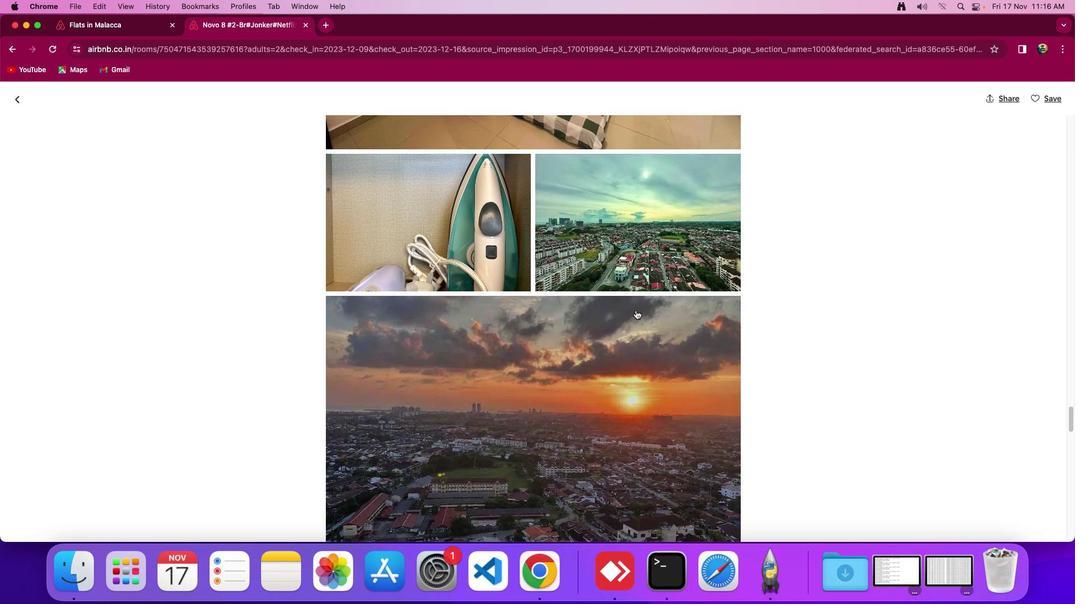 
Action: Mouse scrolled (634, 318) with delta (0, 0)
Screenshot: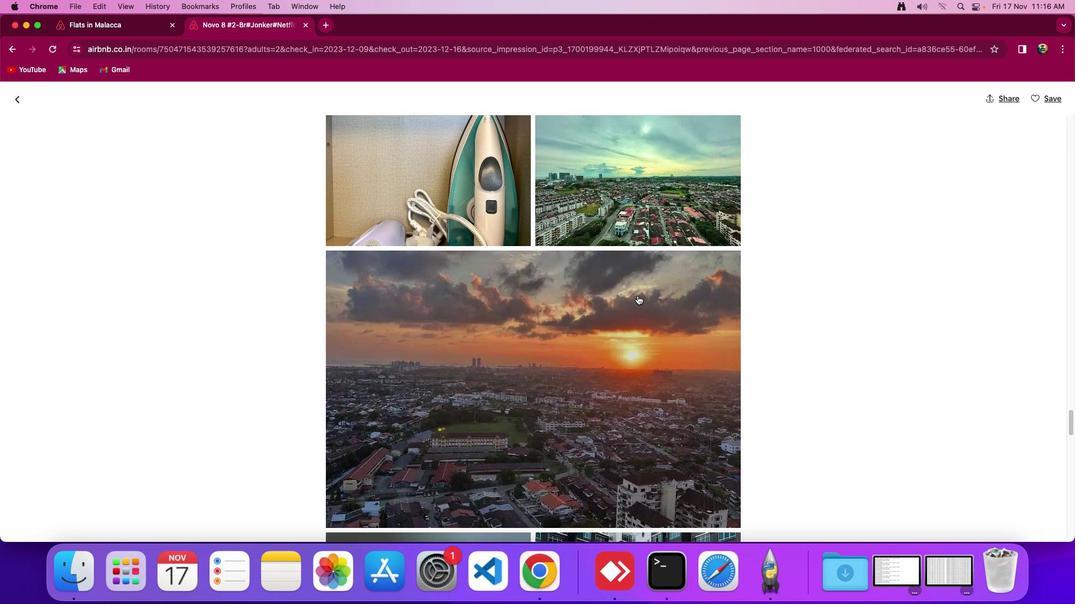 
Action: Mouse moved to (635, 318)
Screenshot: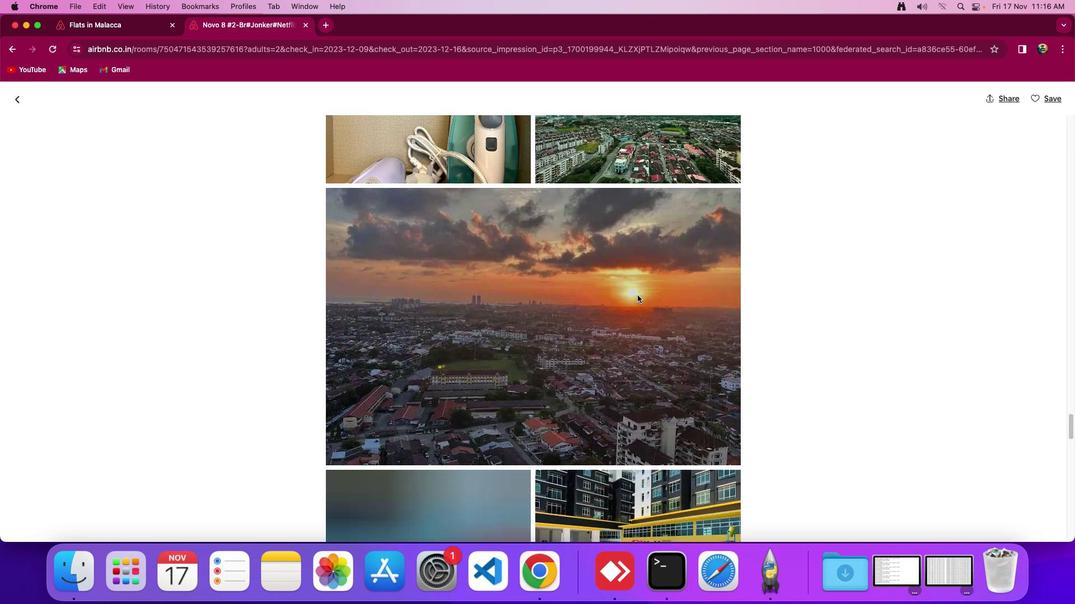 
Action: Mouse scrolled (635, 318) with delta (0, 0)
Screenshot: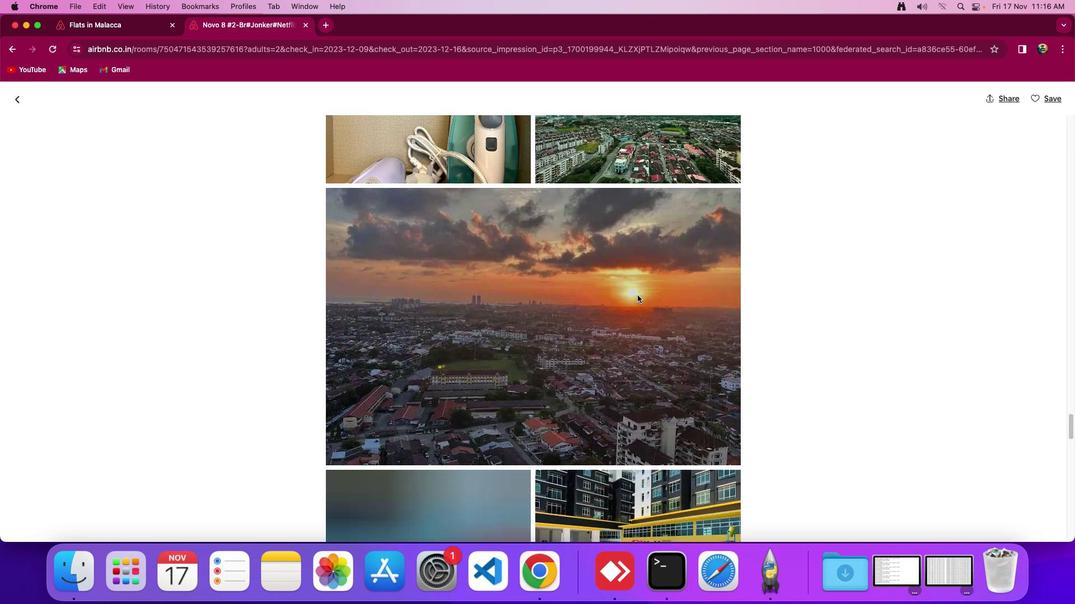 
Action: Mouse moved to (635, 314)
Screenshot: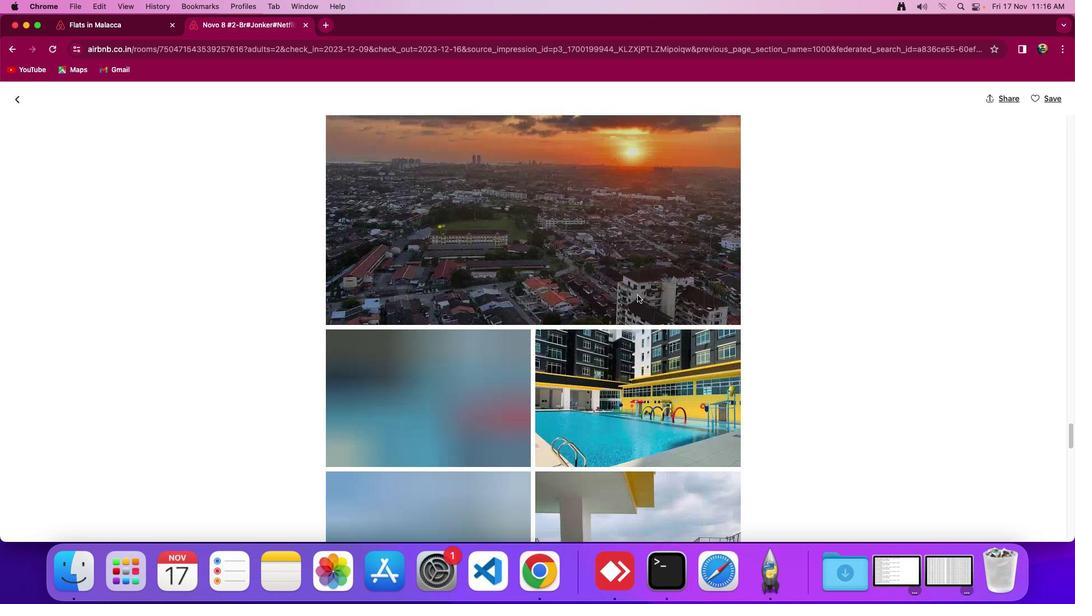 
Action: Mouse scrolled (635, 314) with delta (0, -2)
Screenshot: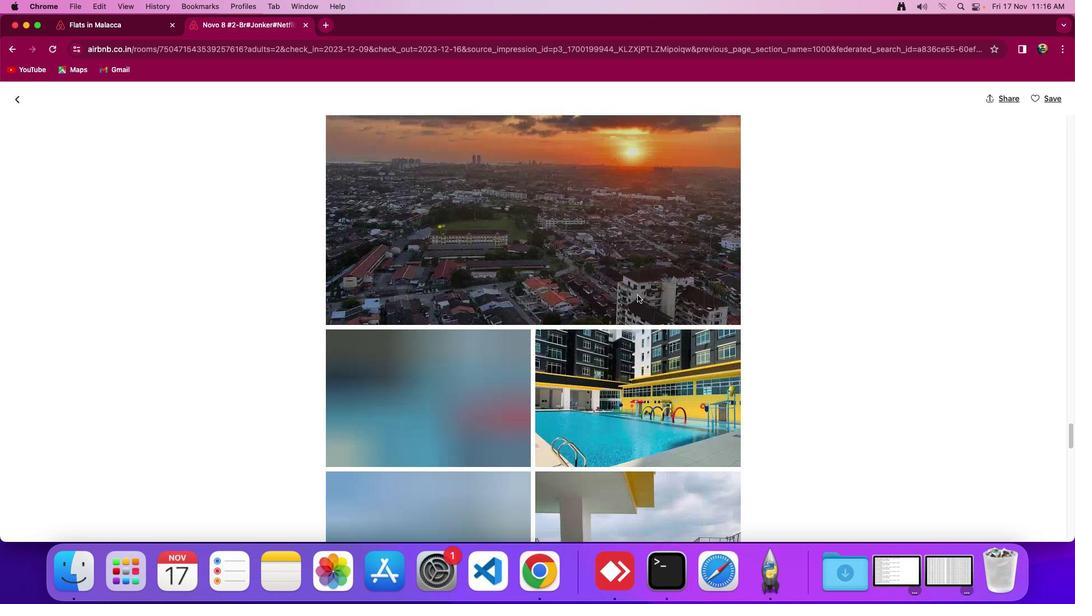 
Action: Mouse moved to (636, 310)
Screenshot: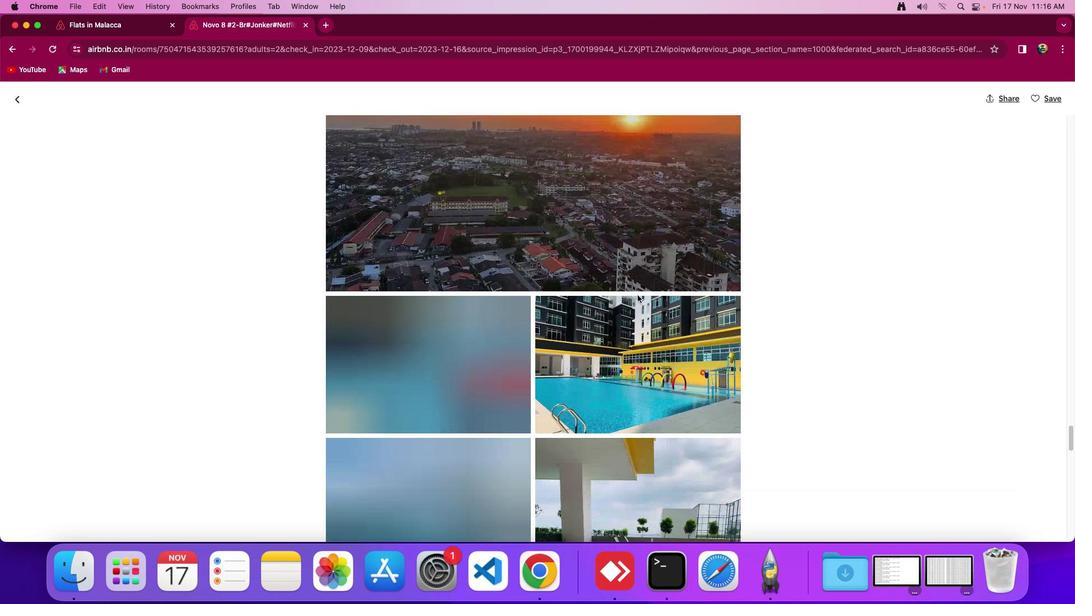 
Action: Mouse scrolled (636, 310) with delta (0, -3)
Screenshot: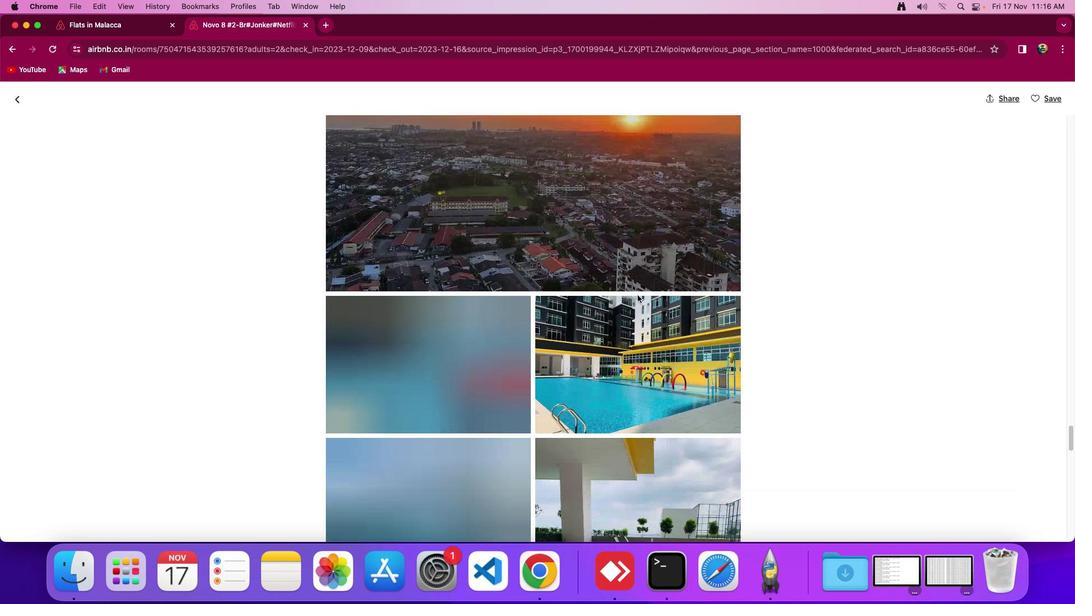 
Action: Mouse moved to (637, 295)
Screenshot: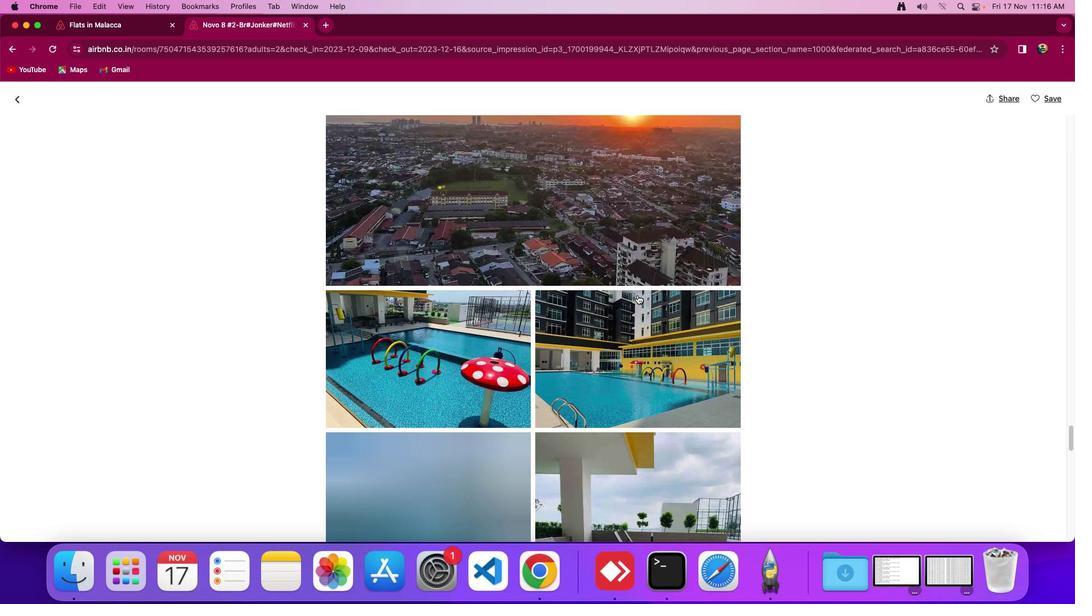 
Action: Mouse scrolled (637, 295) with delta (0, 0)
Screenshot: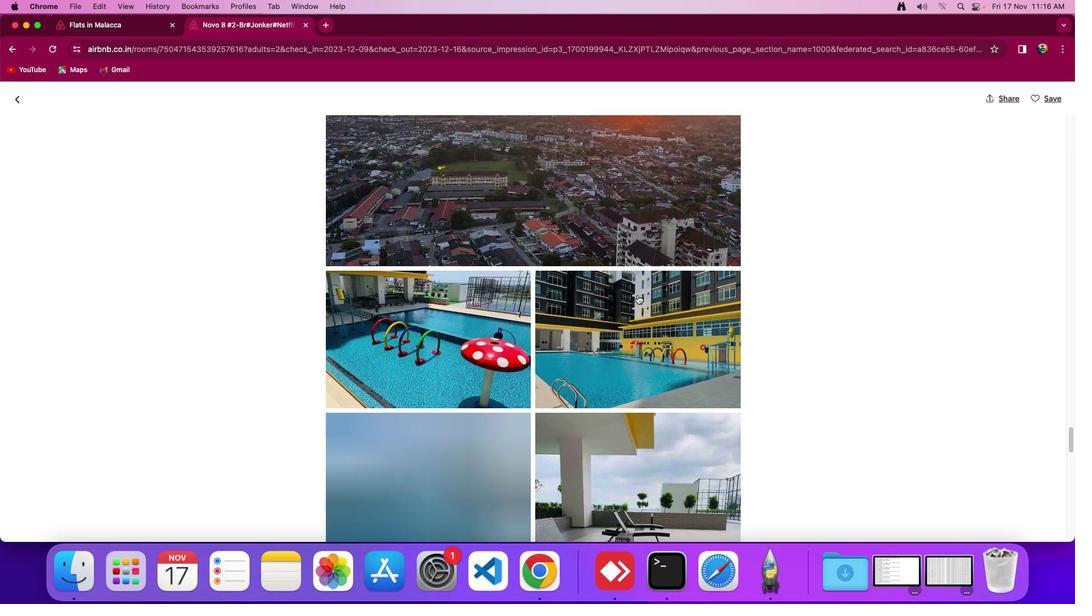 
Action: Mouse scrolled (637, 295) with delta (0, 0)
Screenshot: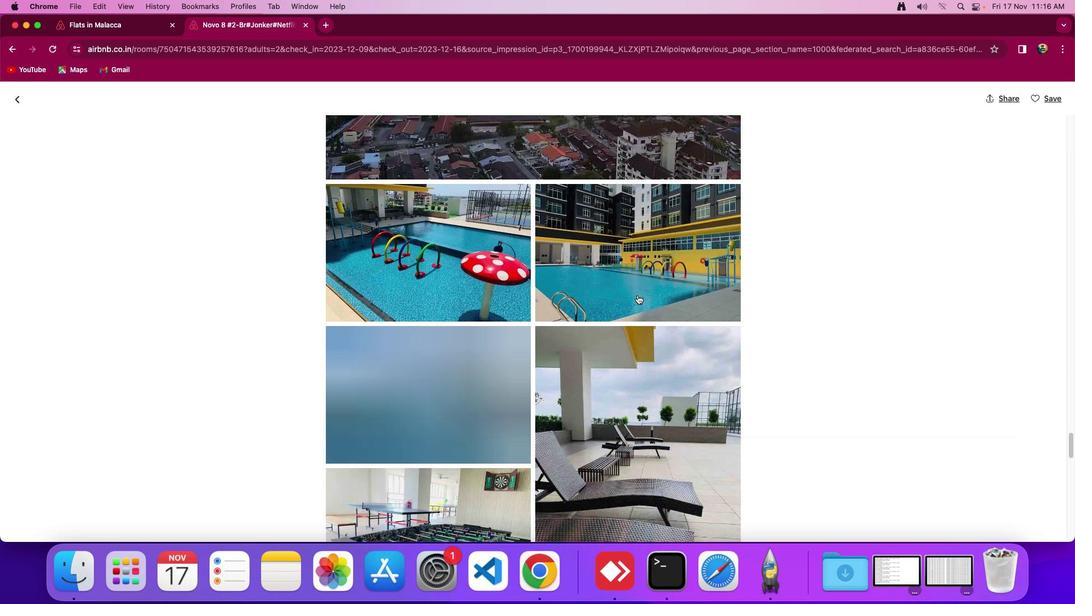 
Action: Mouse scrolled (637, 295) with delta (0, -2)
Screenshot: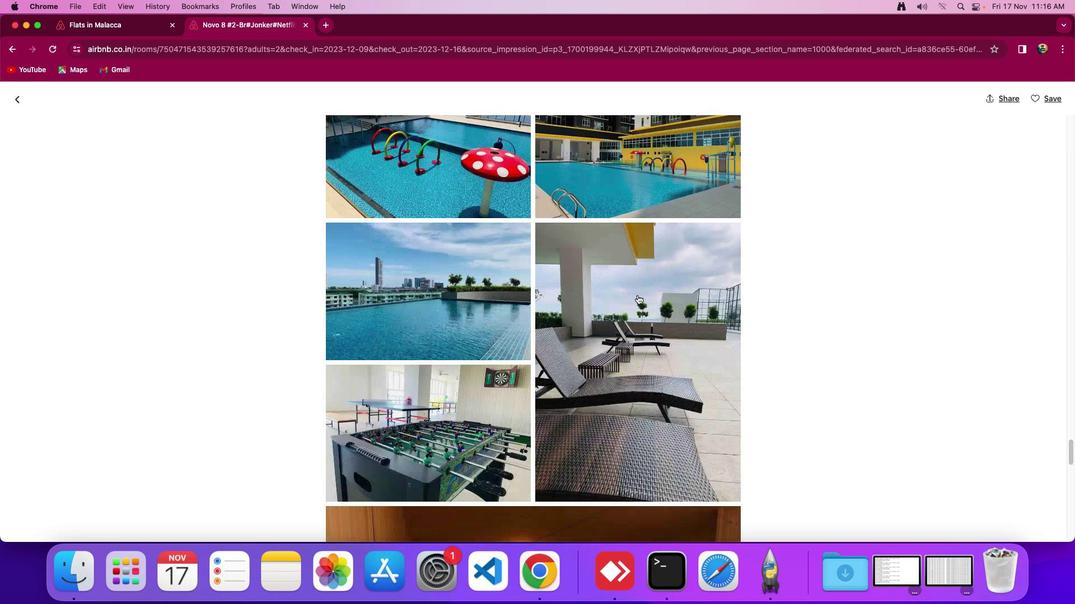 
Action: Mouse scrolled (637, 295) with delta (0, -3)
Screenshot: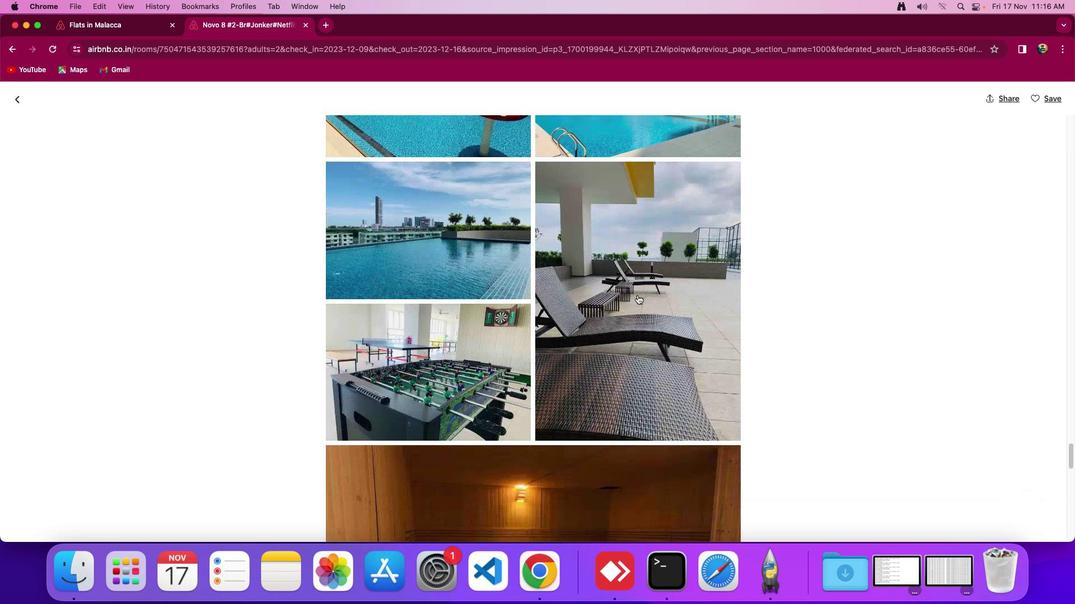 
Action: Mouse scrolled (637, 295) with delta (0, 0)
Screenshot: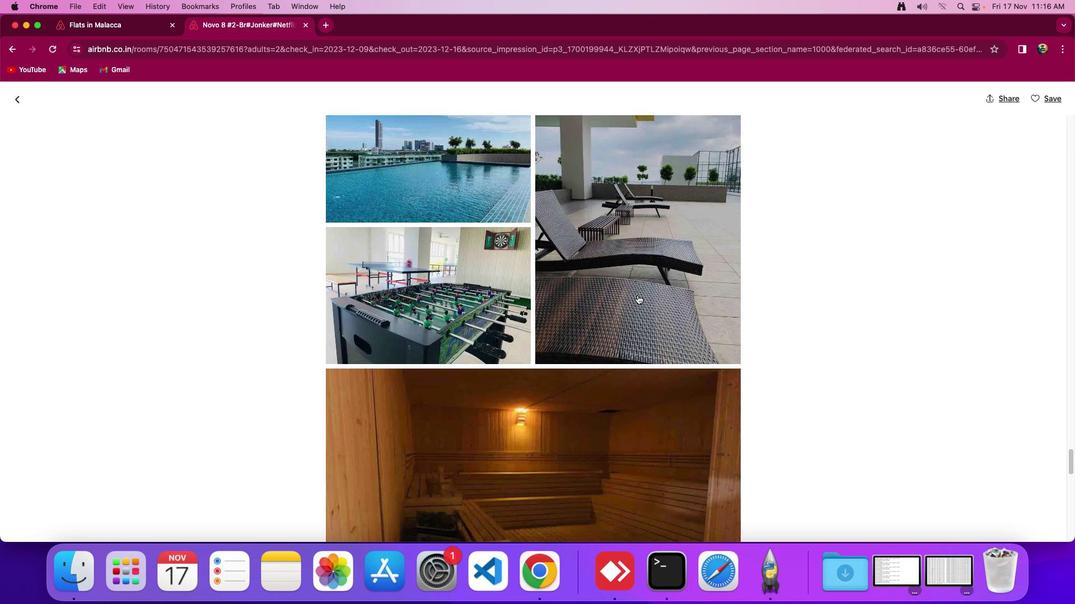 
Action: Mouse scrolled (637, 295) with delta (0, 0)
Screenshot: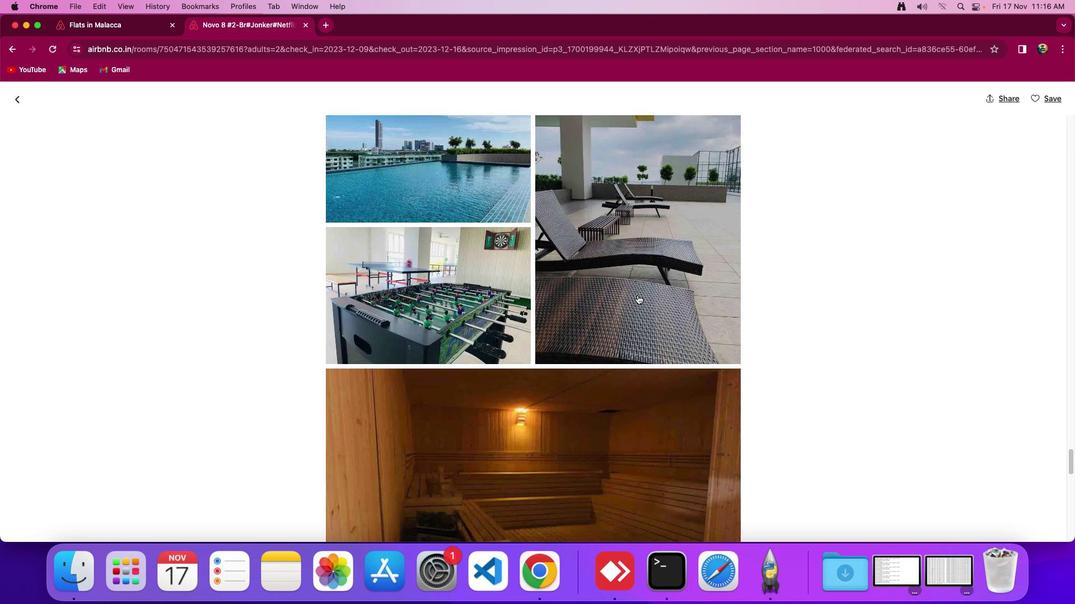 
Action: Mouse scrolled (637, 295) with delta (0, -2)
Screenshot: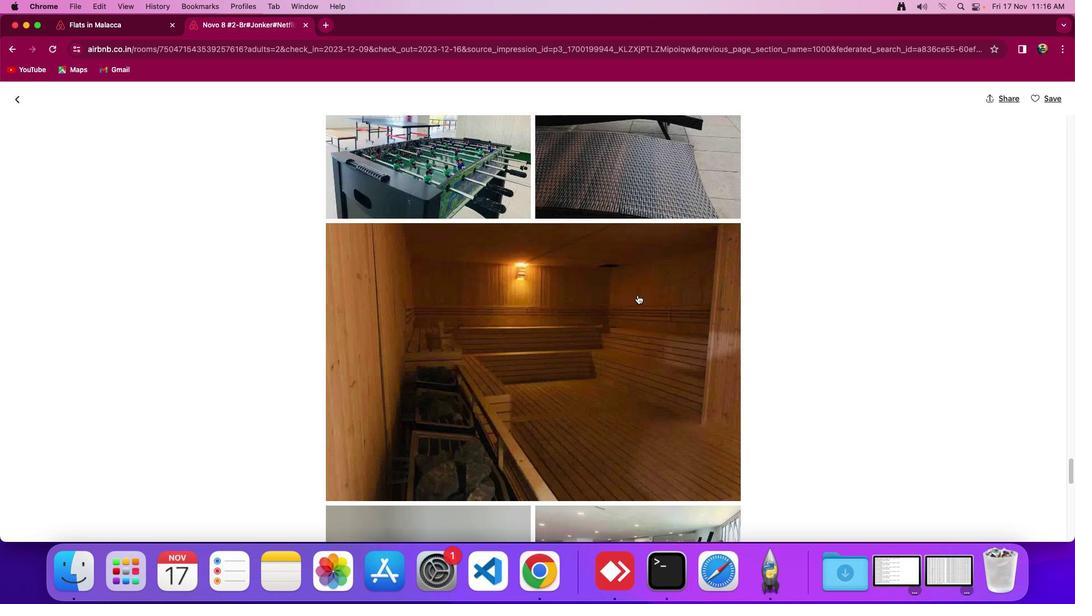 
Action: Mouse scrolled (637, 295) with delta (0, -3)
Screenshot: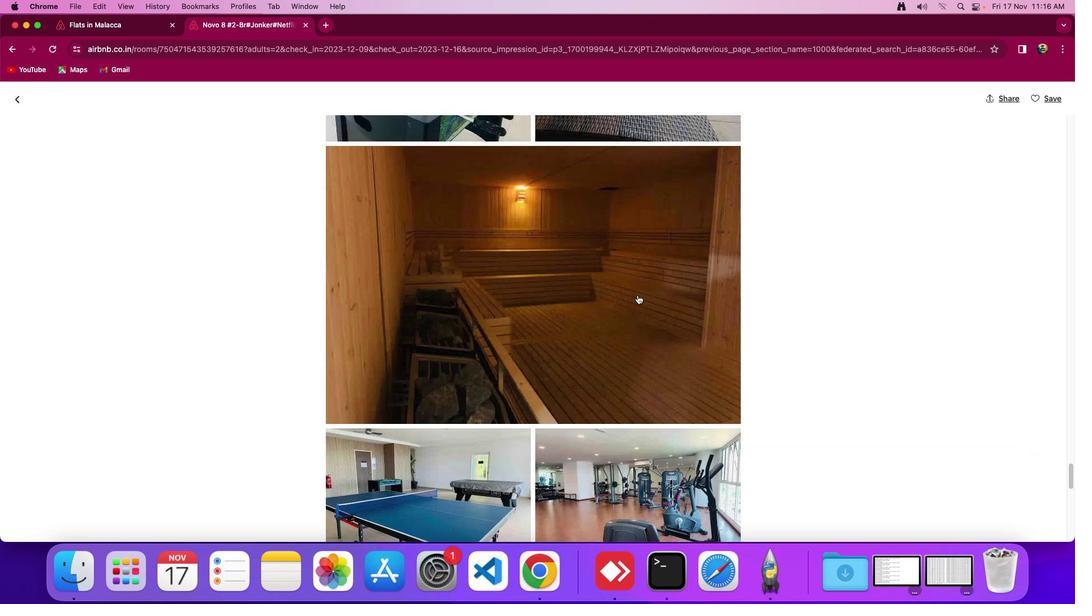 
Action: Mouse scrolled (637, 295) with delta (0, 0)
Screenshot: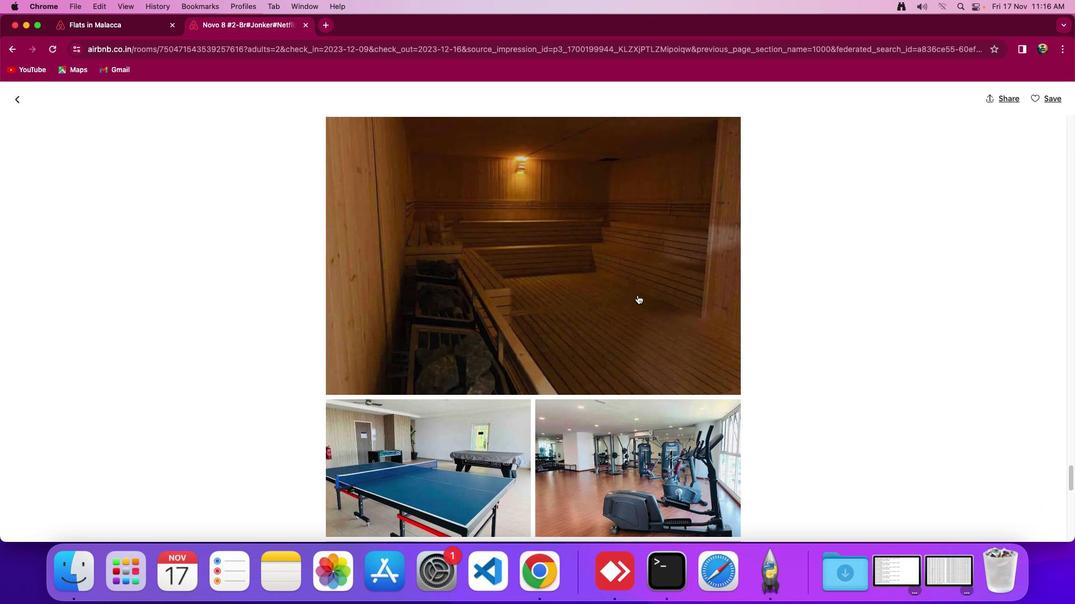
Action: Mouse scrolled (637, 295) with delta (0, 0)
Screenshot: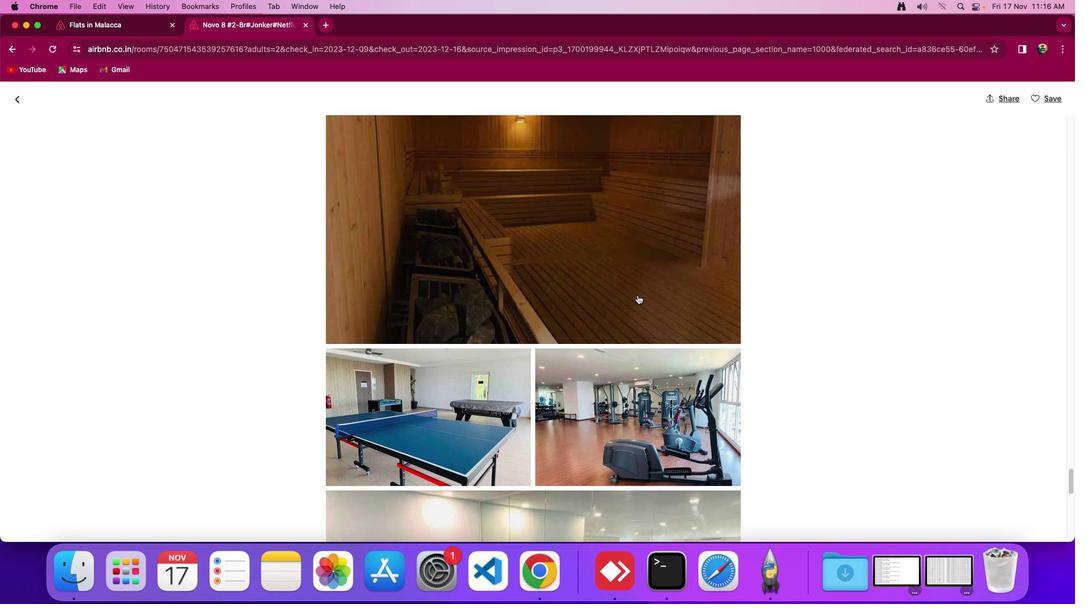 
Action: Mouse scrolled (637, 295) with delta (0, -2)
Screenshot: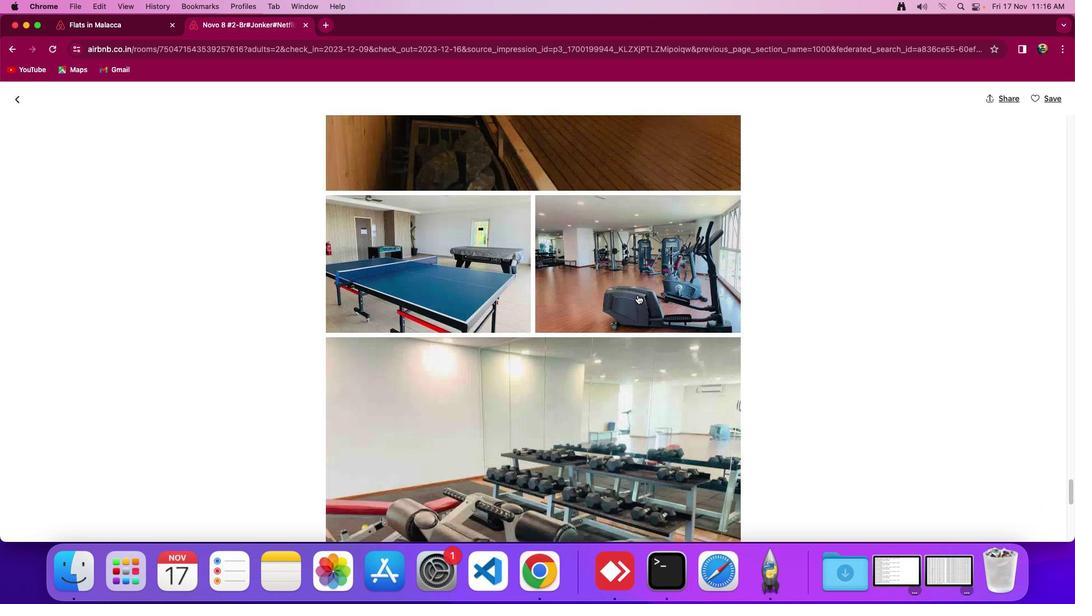 
Action: Mouse scrolled (637, 295) with delta (0, -3)
Screenshot: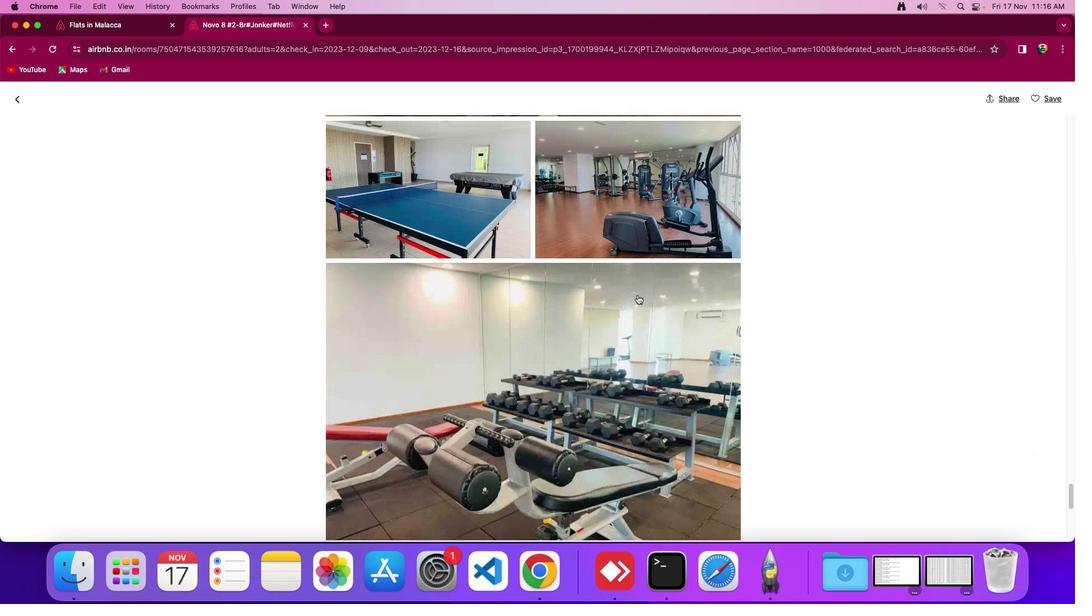 
Action: Mouse scrolled (637, 295) with delta (0, 0)
Screenshot: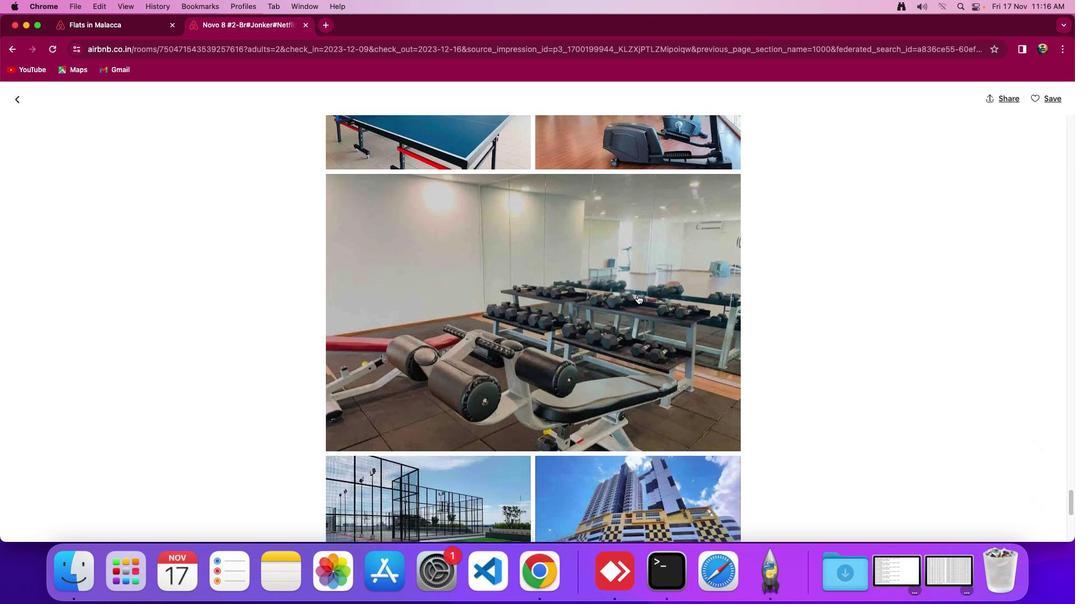 
Action: Mouse scrolled (637, 295) with delta (0, 0)
Screenshot: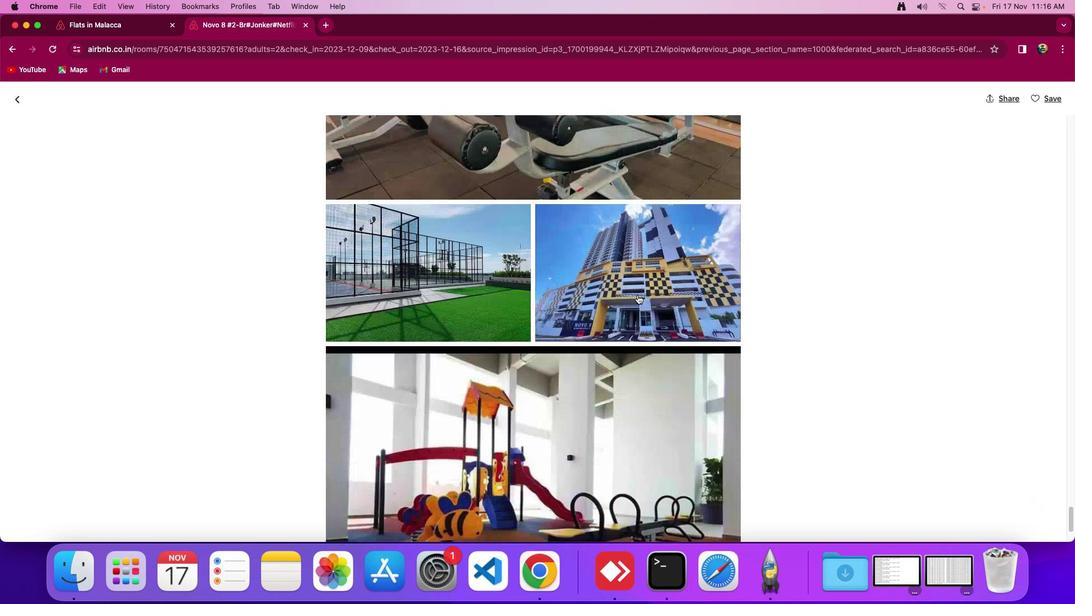 
Action: Mouse scrolled (637, 295) with delta (0, -2)
Screenshot: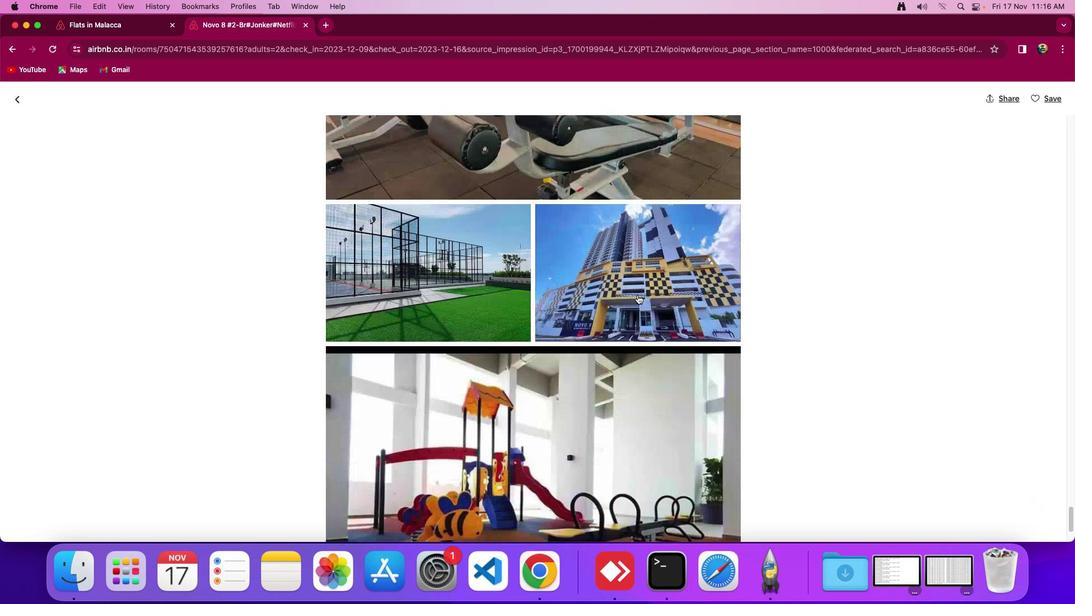 
Action: Mouse scrolled (637, 295) with delta (0, -3)
Screenshot: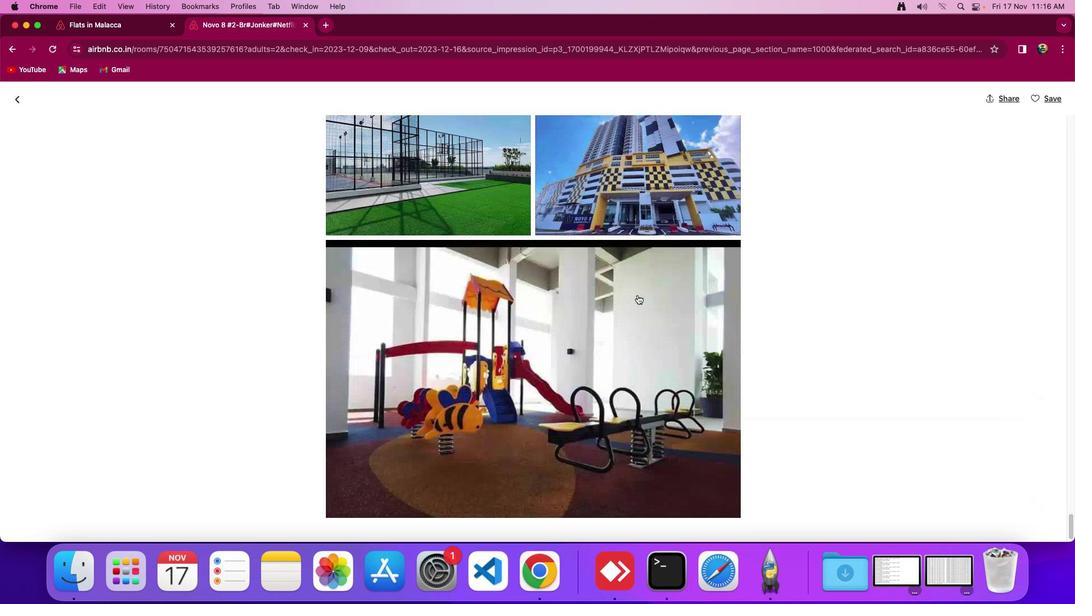 
Action: Mouse scrolled (637, 295) with delta (0, -4)
Screenshot: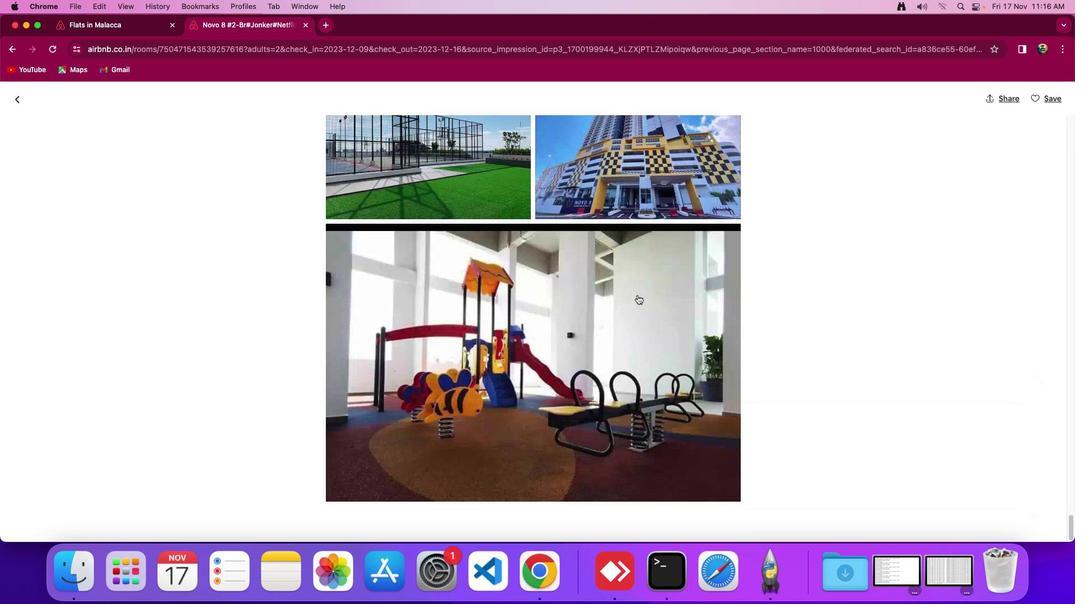 
Action: Mouse scrolled (637, 295) with delta (0, 0)
Screenshot: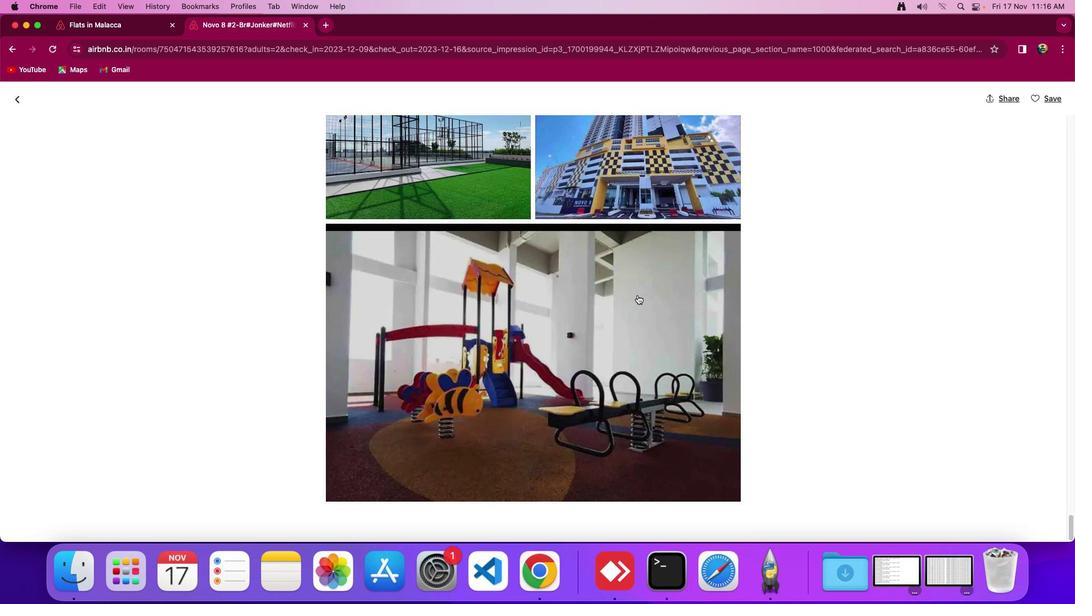 
Action: Mouse scrolled (637, 295) with delta (0, 0)
Screenshot: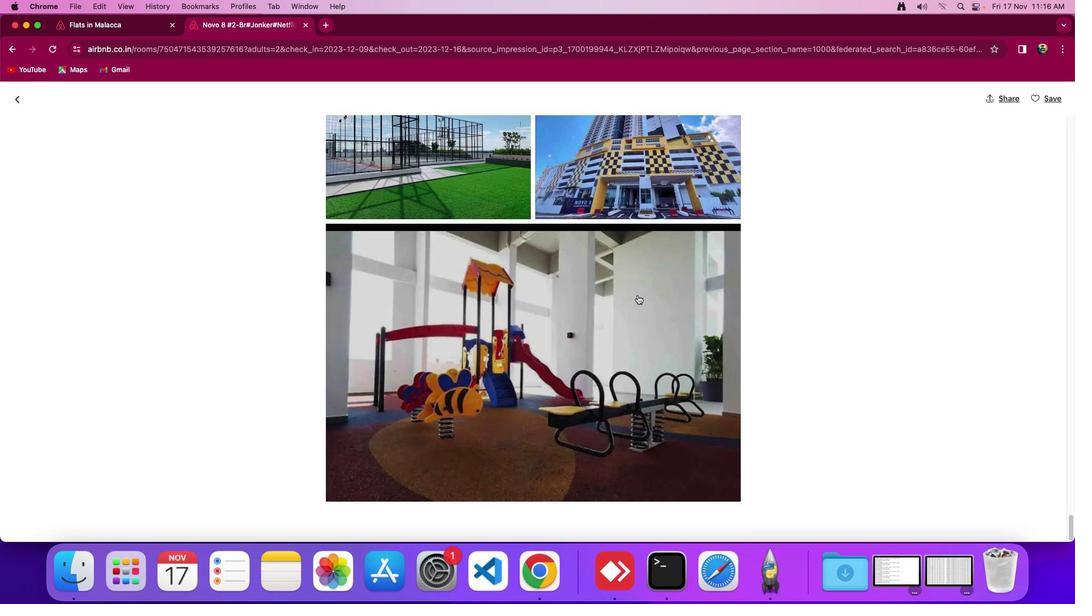 
Action: Mouse scrolled (637, 295) with delta (0, -2)
Screenshot: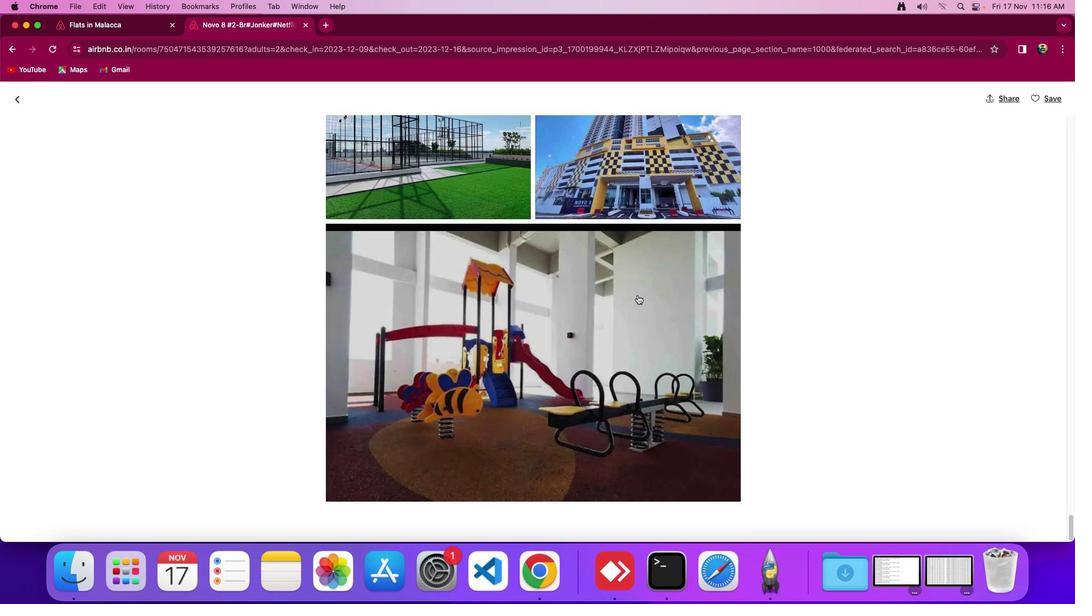 
Action: Mouse scrolled (637, 295) with delta (0, -3)
Screenshot: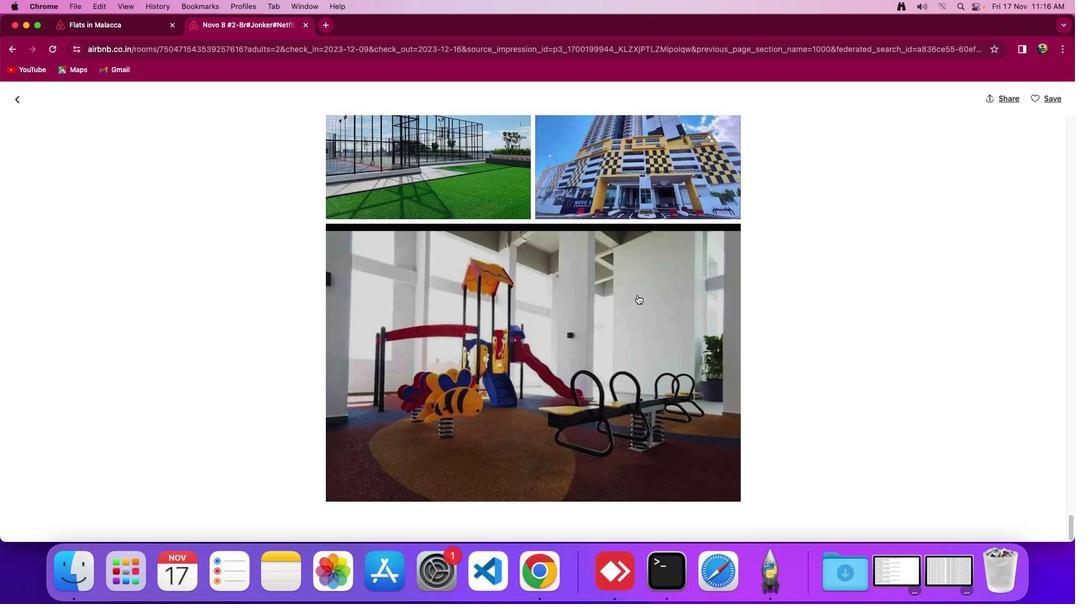 
Action: Mouse scrolled (637, 295) with delta (0, 0)
Screenshot: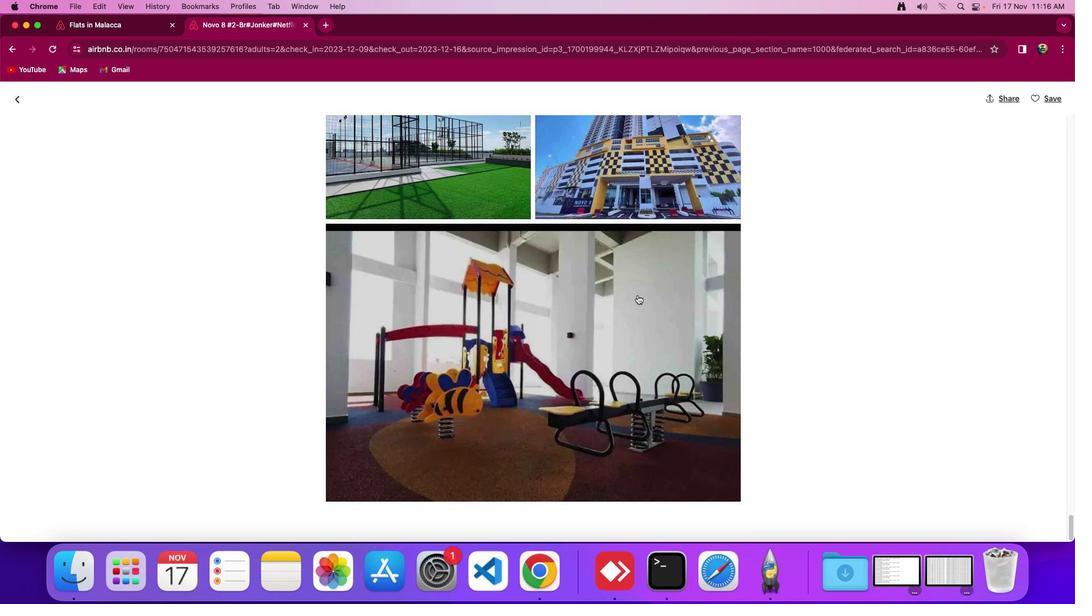 
Action: Mouse scrolled (637, 295) with delta (0, 0)
Screenshot: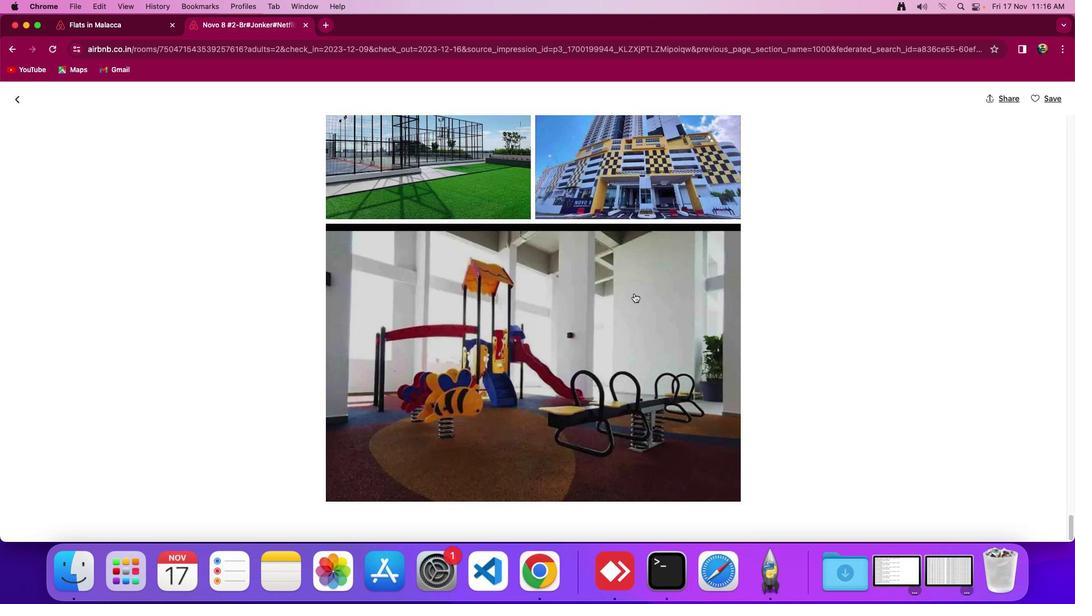 
Action: Mouse scrolled (637, 295) with delta (0, -2)
Screenshot: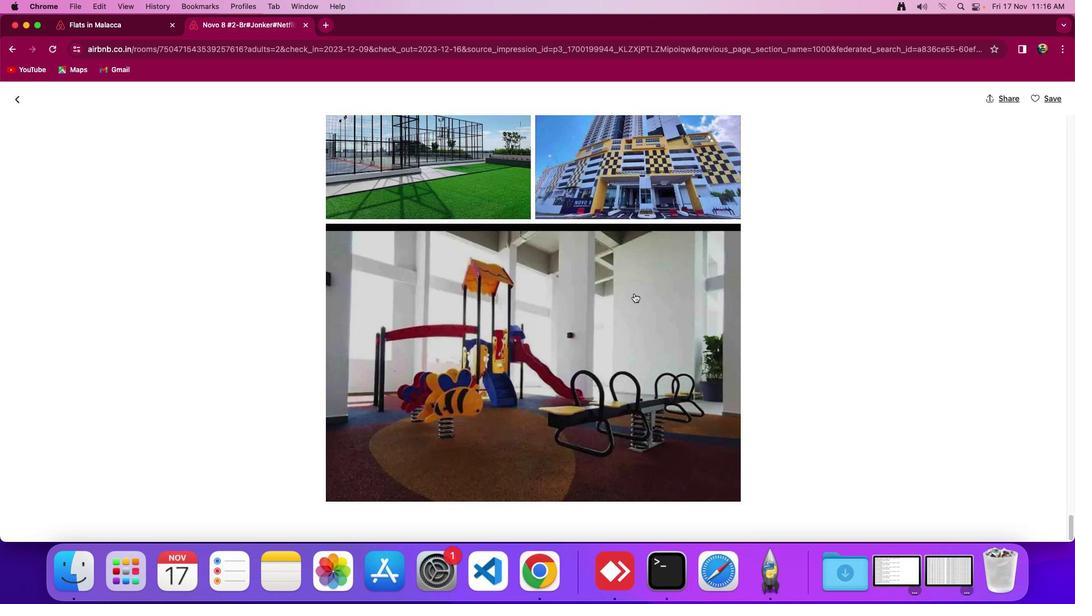 
Action: Mouse scrolled (637, 295) with delta (0, -3)
Screenshot: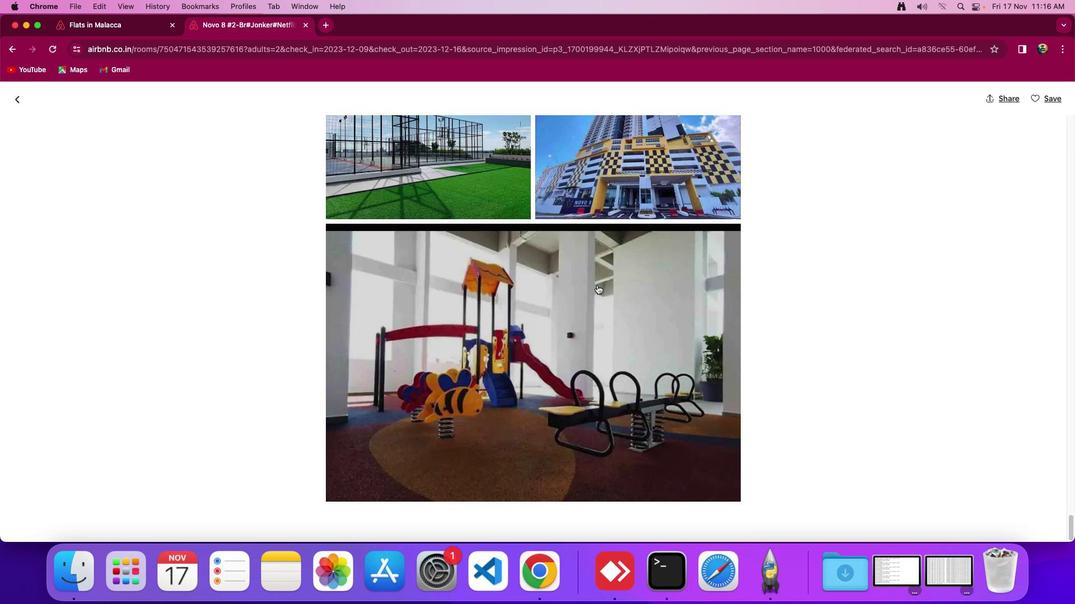 
Action: Mouse scrolled (637, 295) with delta (0, -4)
Screenshot: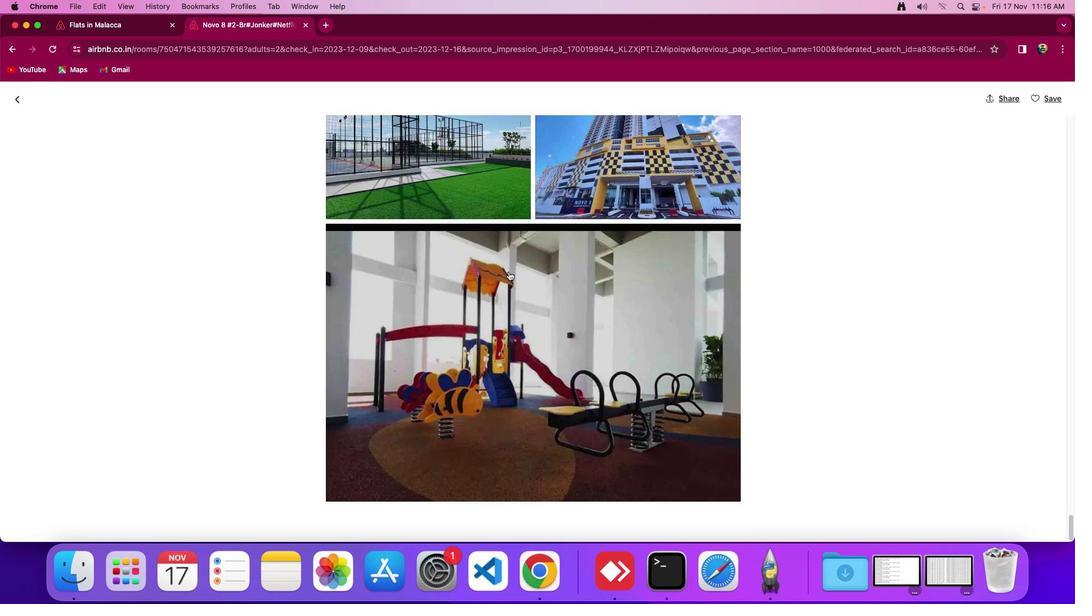 
Action: Mouse moved to (20, 102)
Screenshot: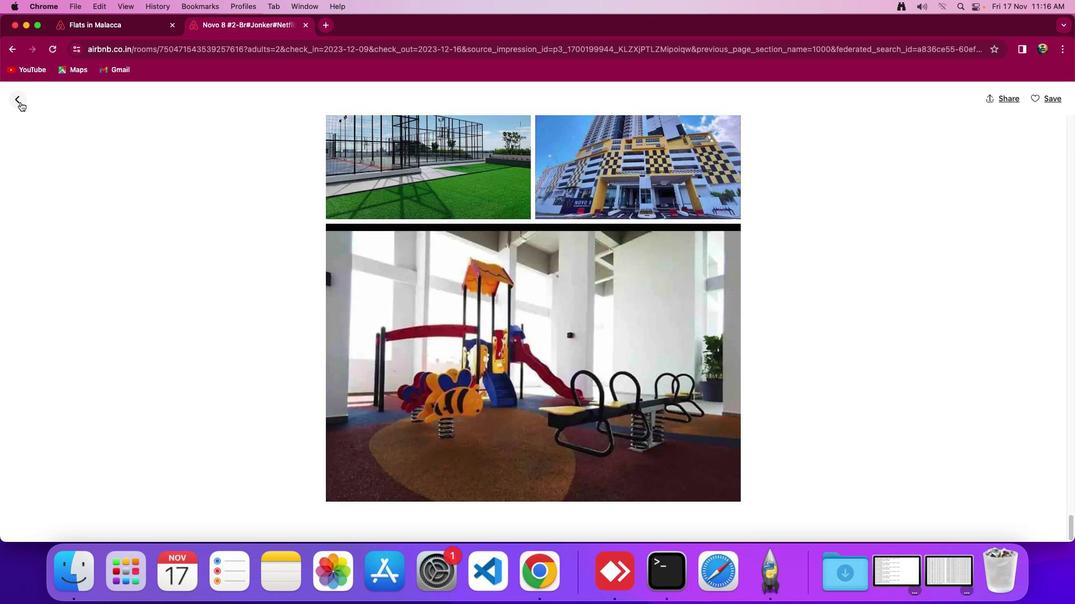 
Action: Mouse pressed left at (20, 102)
Screenshot: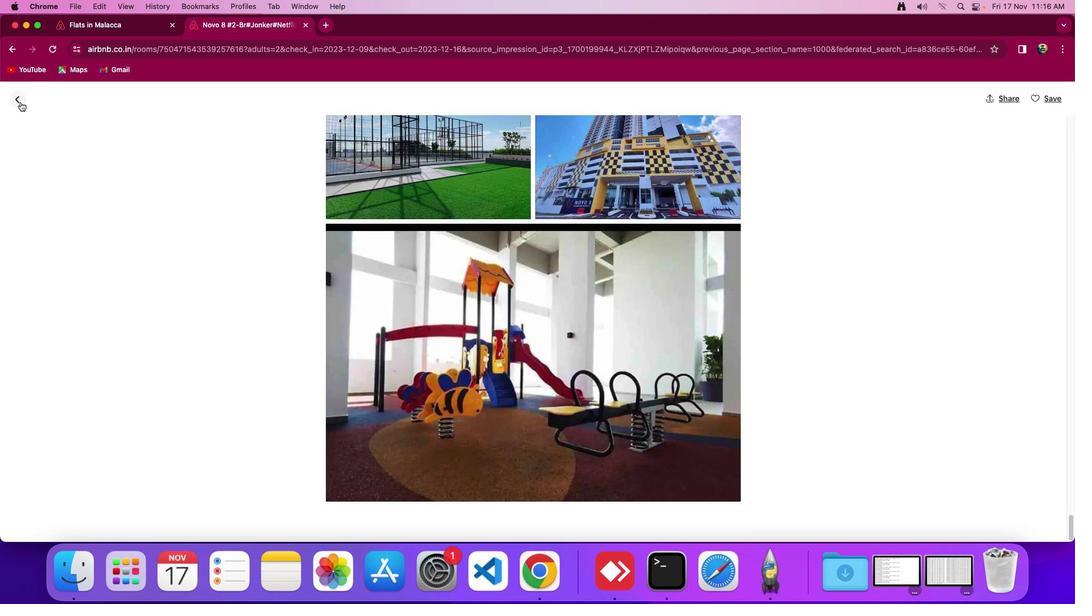 
Action: Mouse moved to (564, 318)
Screenshot: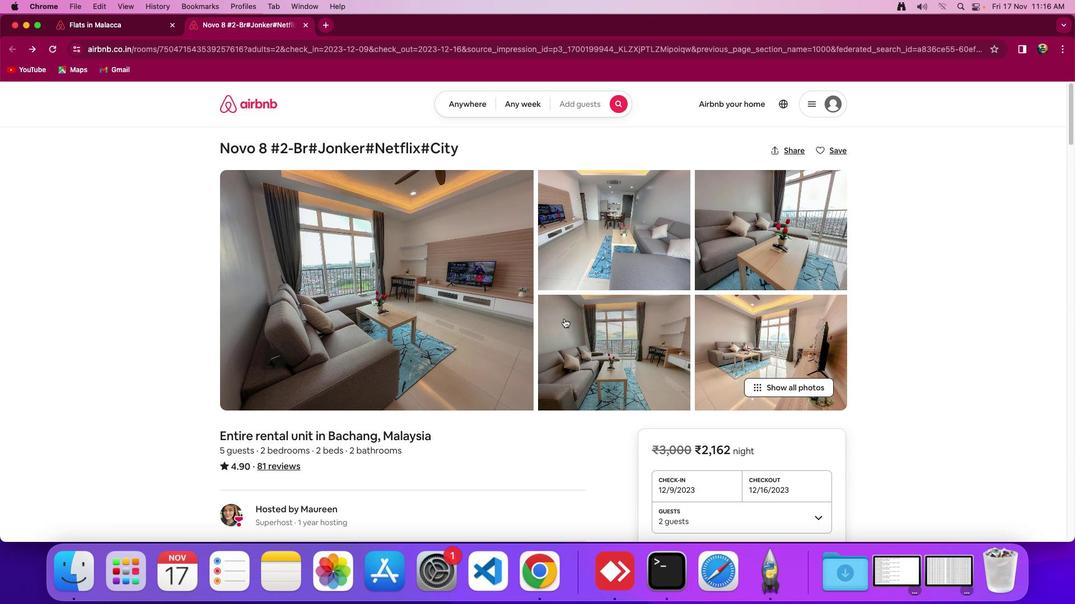 
Action: Mouse scrolled (564, 318) with delta (0, 0)
Screenshot: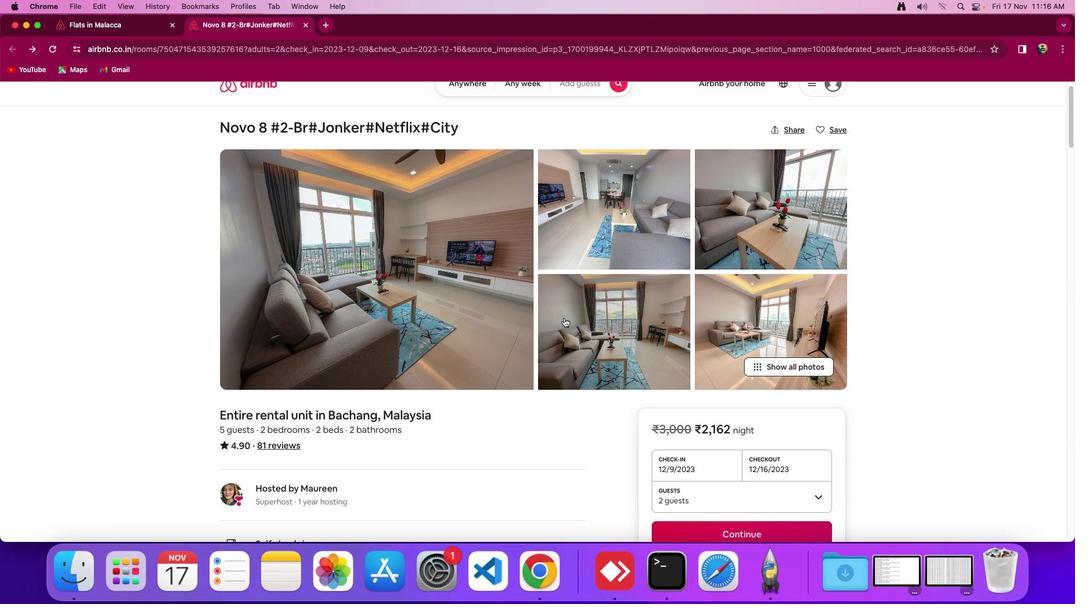 
Action: Mouse scrolled (564, 318) with delta (0, 0)
Screenshot: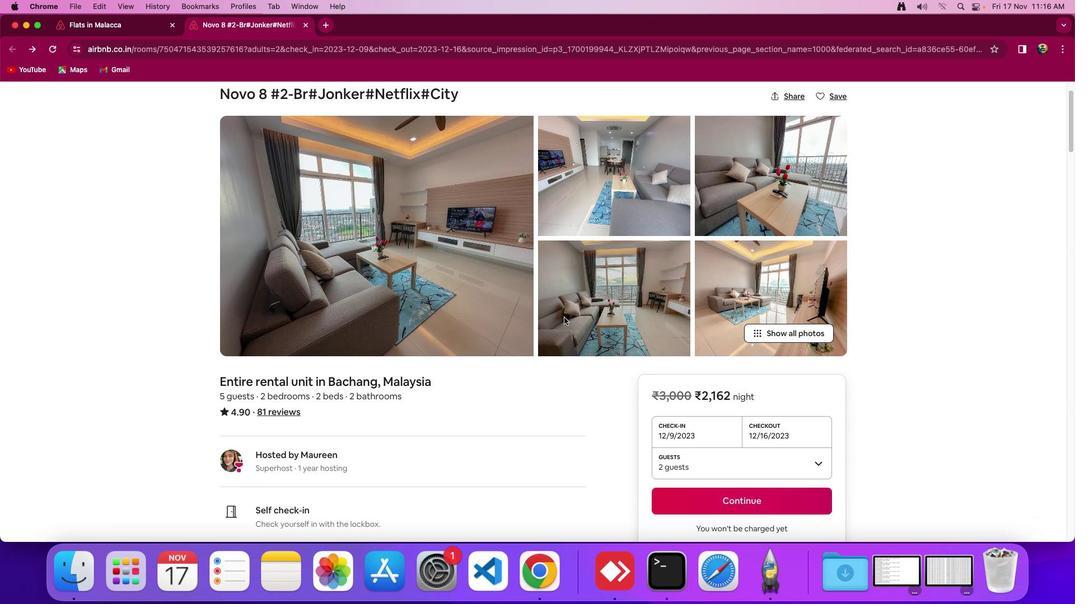 
Action: Mouse scrolled (564, 318) with delta (0, -2)
Screenshot: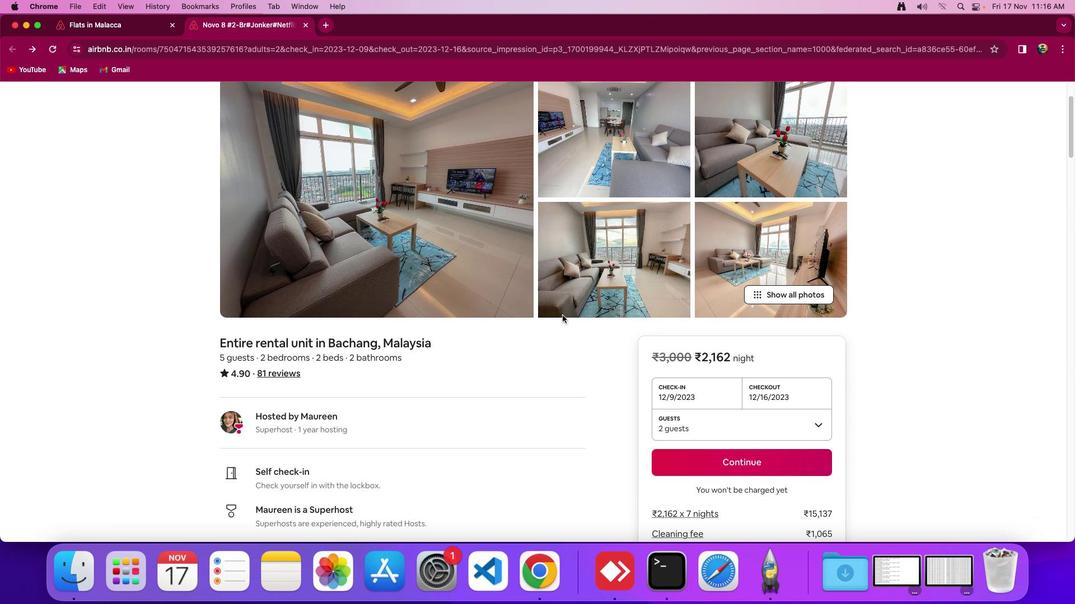 
Action: Mouse moved to (560, 313)
Screenshot: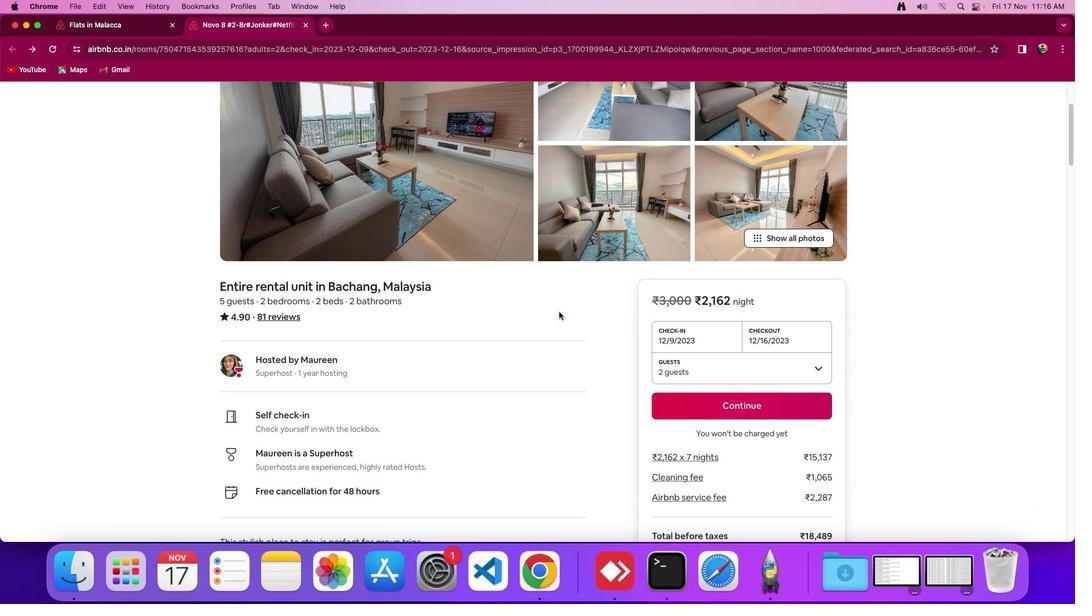 
Action: Mouse scrolled (560, 313) with delta (0, 0)
Screenshot: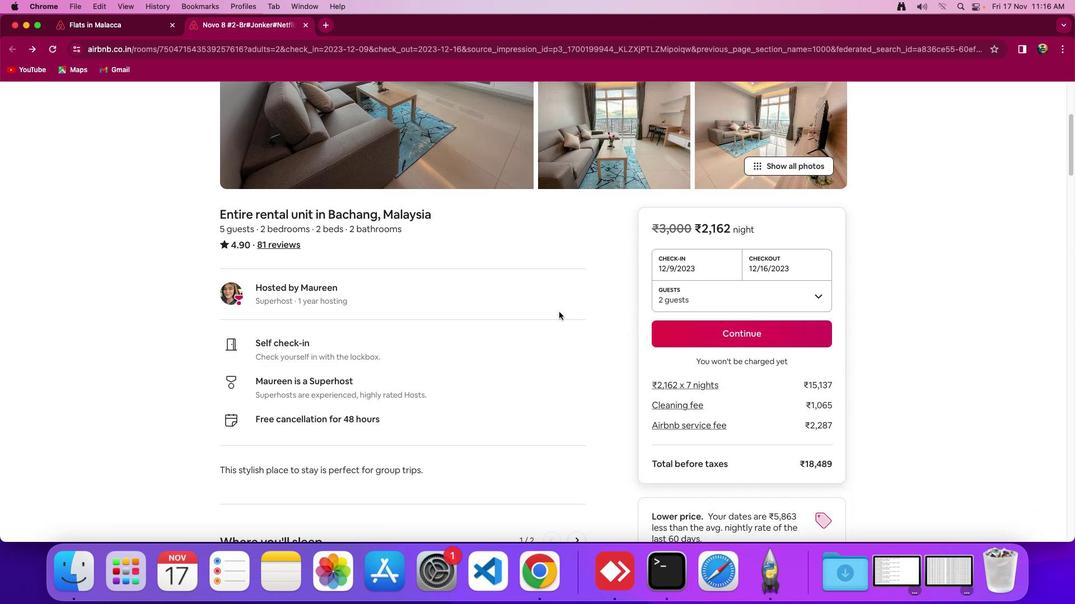 
Action: Mouse moved to (560, 313)
Screenshot: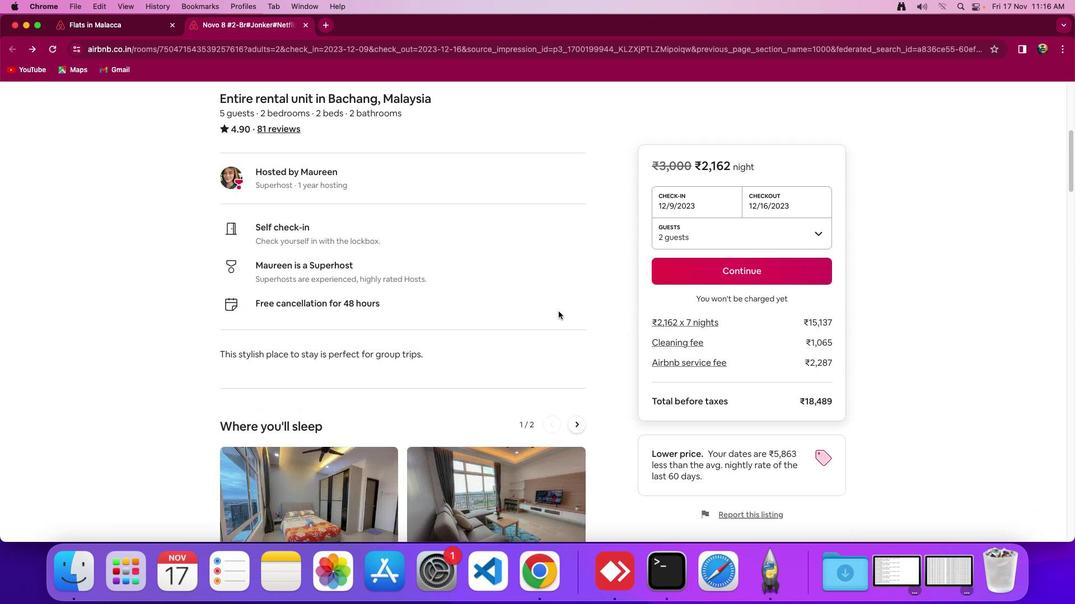 
Action: Mouse scrolled (560, 313) with delta (0, 0)
Screenshot: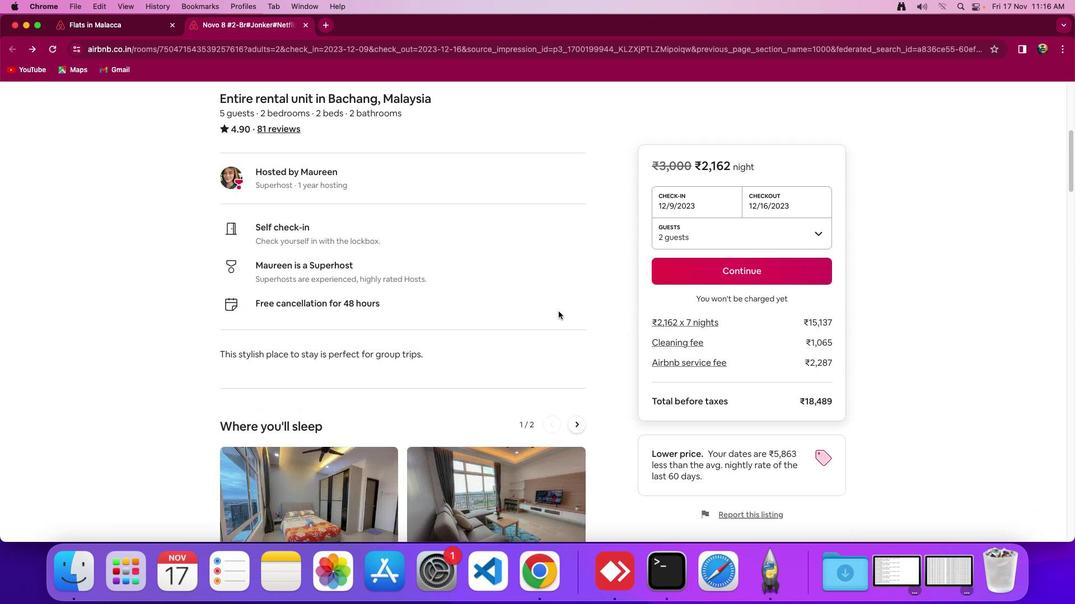 
Action: Mouse moved to (560, 313)
Screenshot: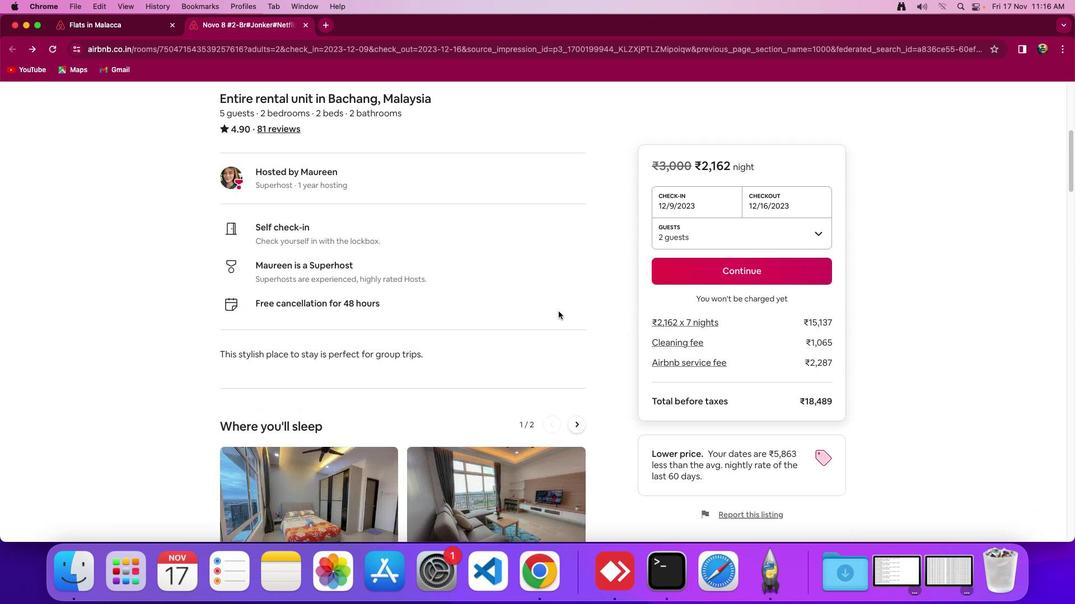 
Action: Mouse scrolled (560, 313) with delta (0, -2)
